 Task: Bold nursing cover letter yellow modern bold.
Action: Mouse moved to (573, 390)
Screenshot: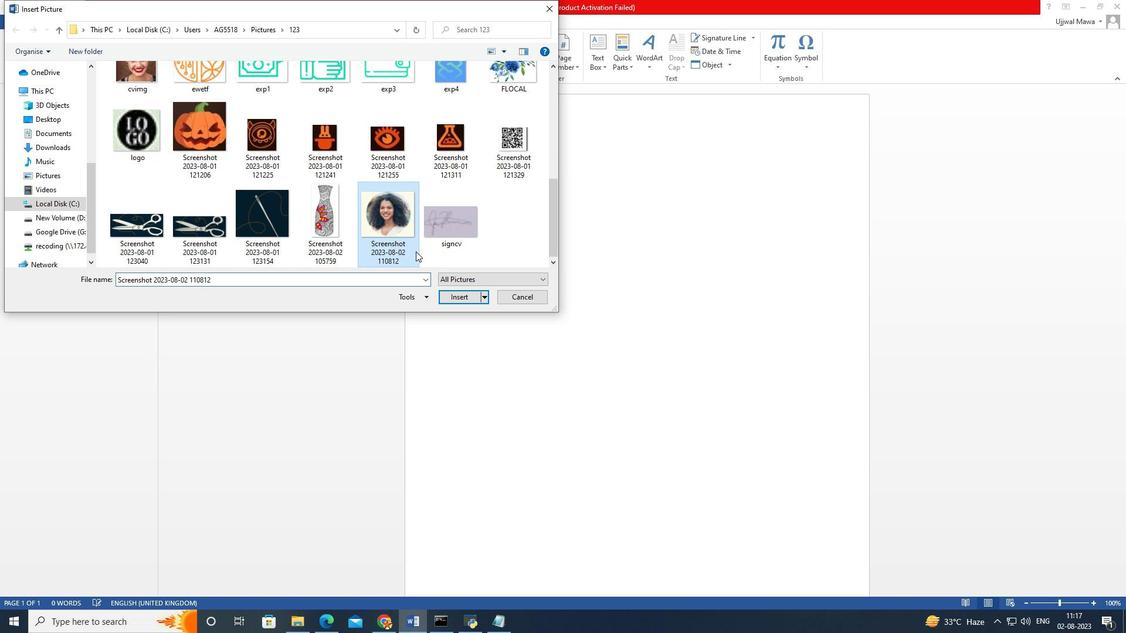 
Action: Mouse scrolled (573, 390) with delta (0, 0)
Screenshot: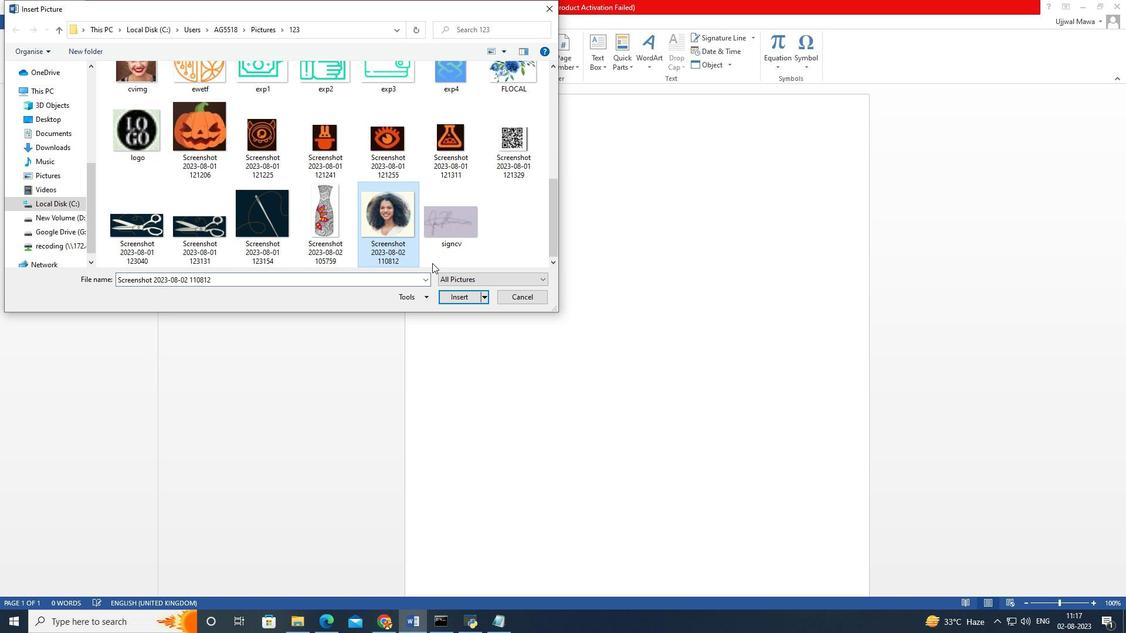 
Action: Mouse scrolled (573, 390) with delta (0, 0)
Screenshot: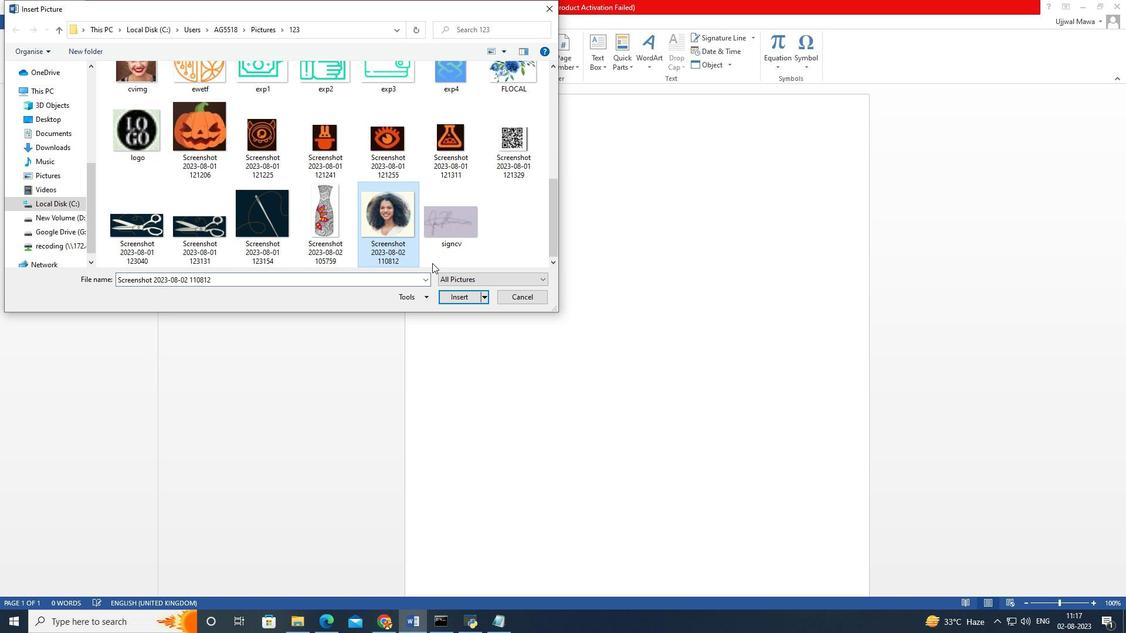 
Action: Mouse scrolled (573, 390) with delta (0, 0)
Screenshot: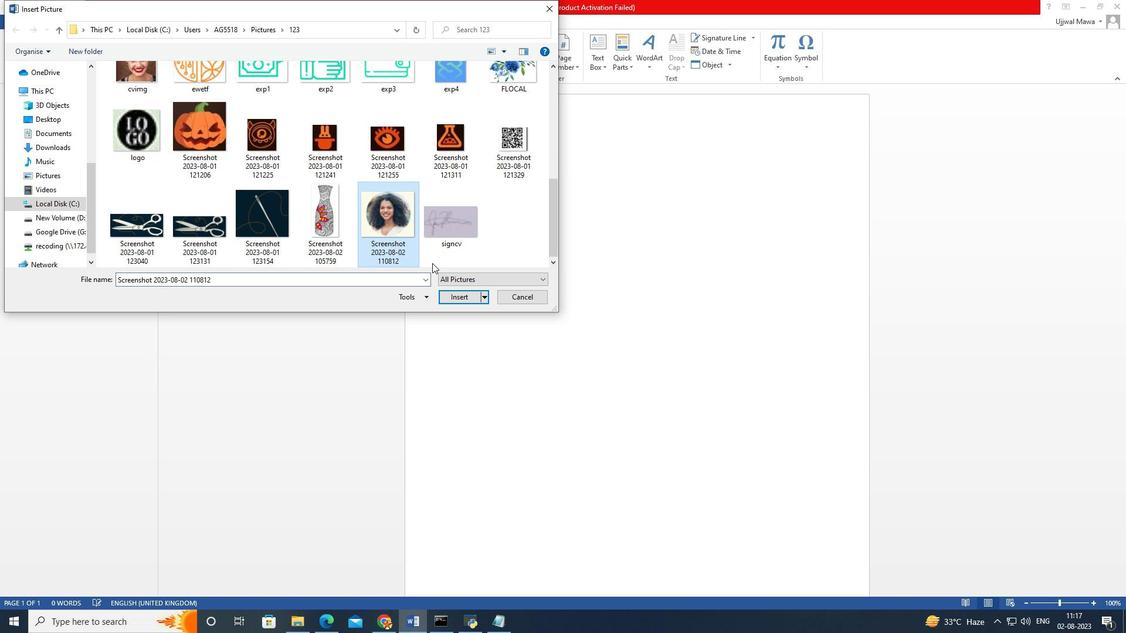 
Action: Mouse moved to (573, 390)
Screenshot: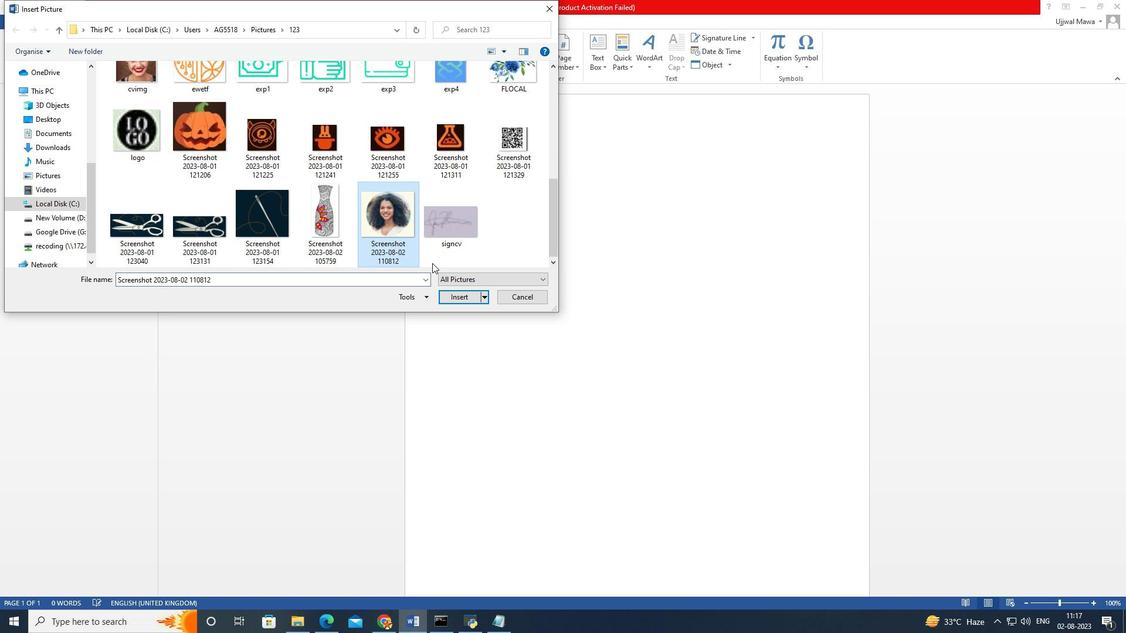 
Action: Mouse scrolled (573, 390) with delta (0, 0)
Screenshot: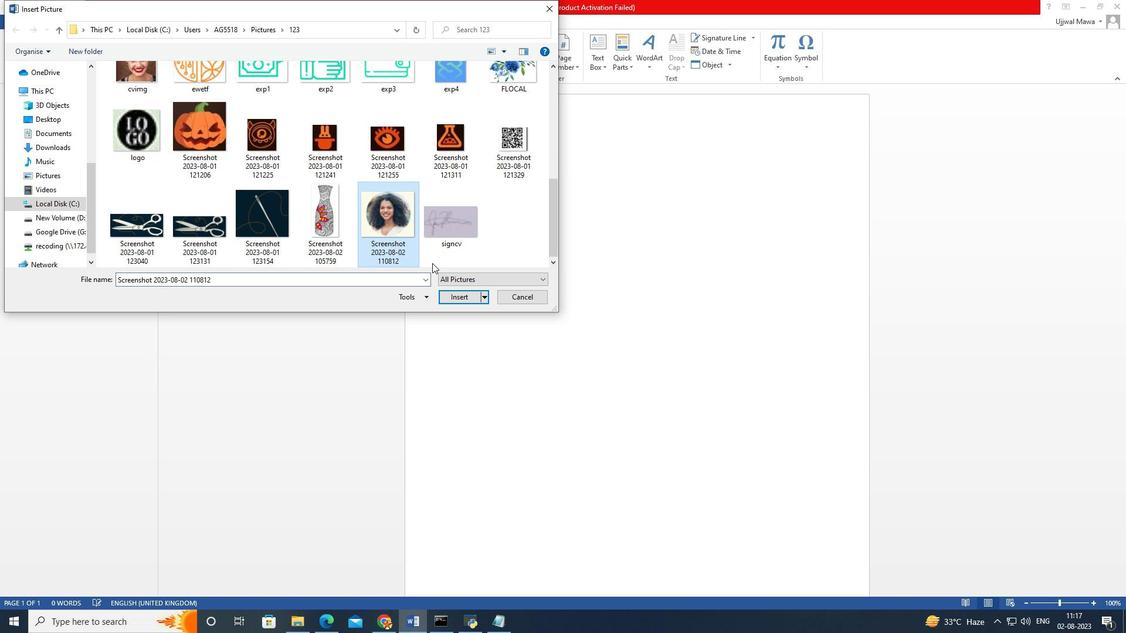 
Action: Mouse scrolled (573, 390) with delta (0, 0)
Screenshot: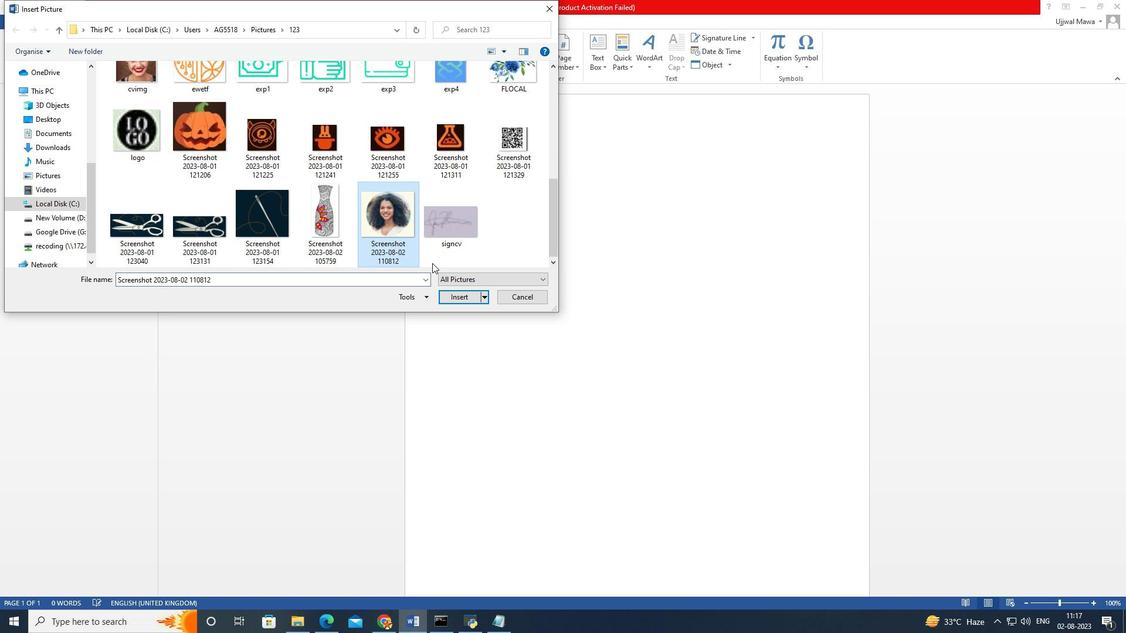 
Action: Mouse scrolled (573, 390) with delta (0, 0)
Screenshot: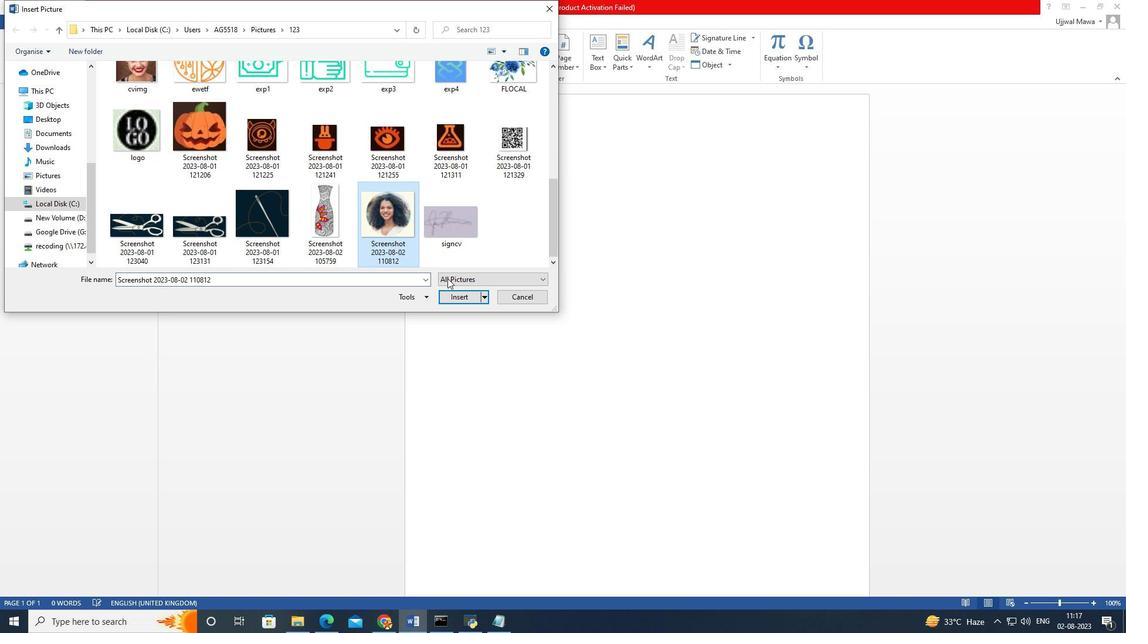 
Action: Mouse moved to (569, 393)
Screenshot: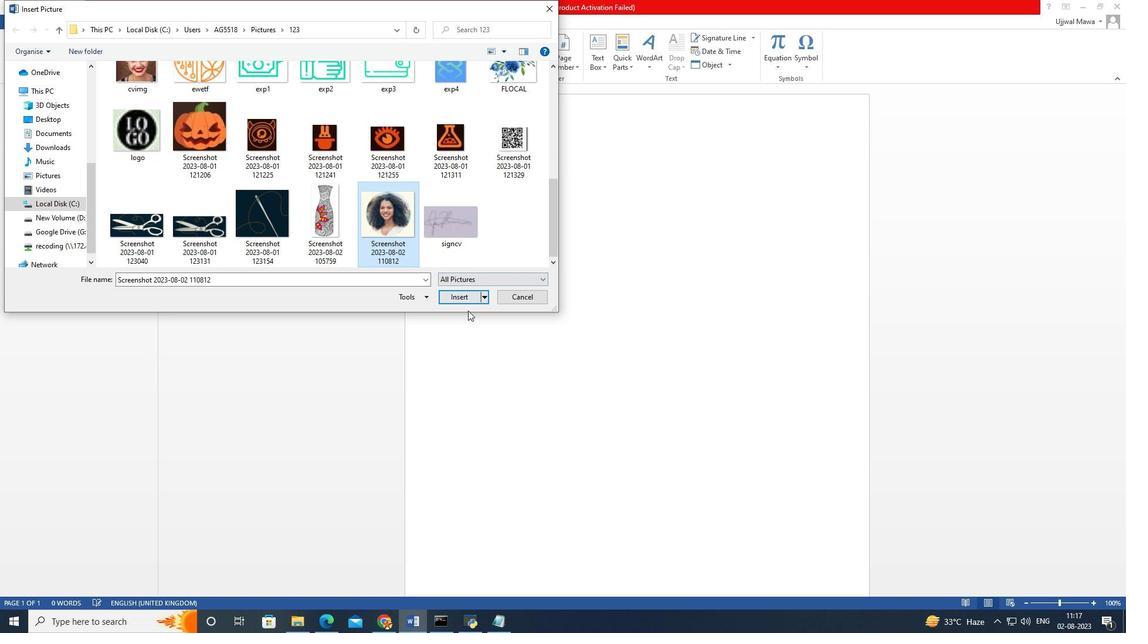 
Action: Mouse scrolled (569, 393) with delta (0, 0)
Screenshot: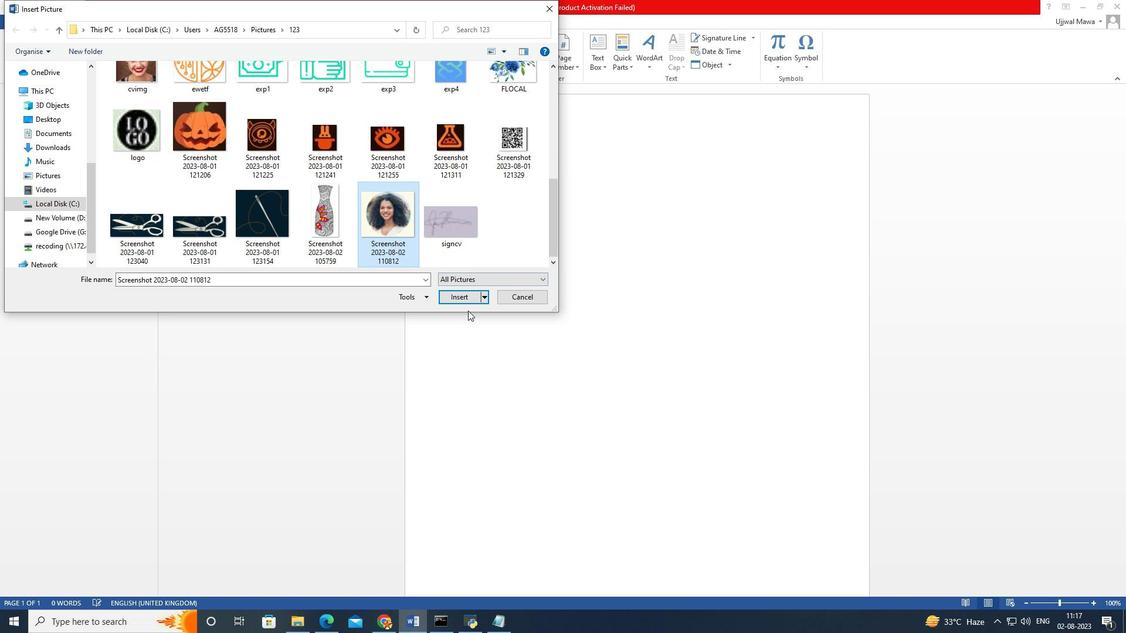 
Action: Mouse moved to (569, 393)
Screenshot: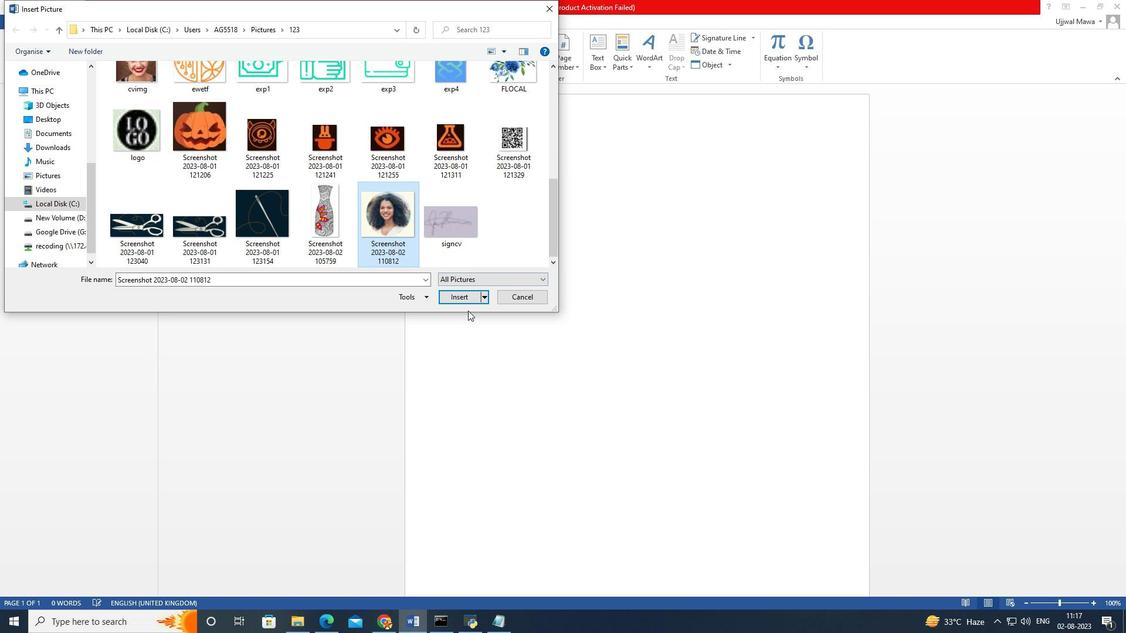 
Action: Mouse scrolled (569, 393) with delta (0, 0)
Screenshot: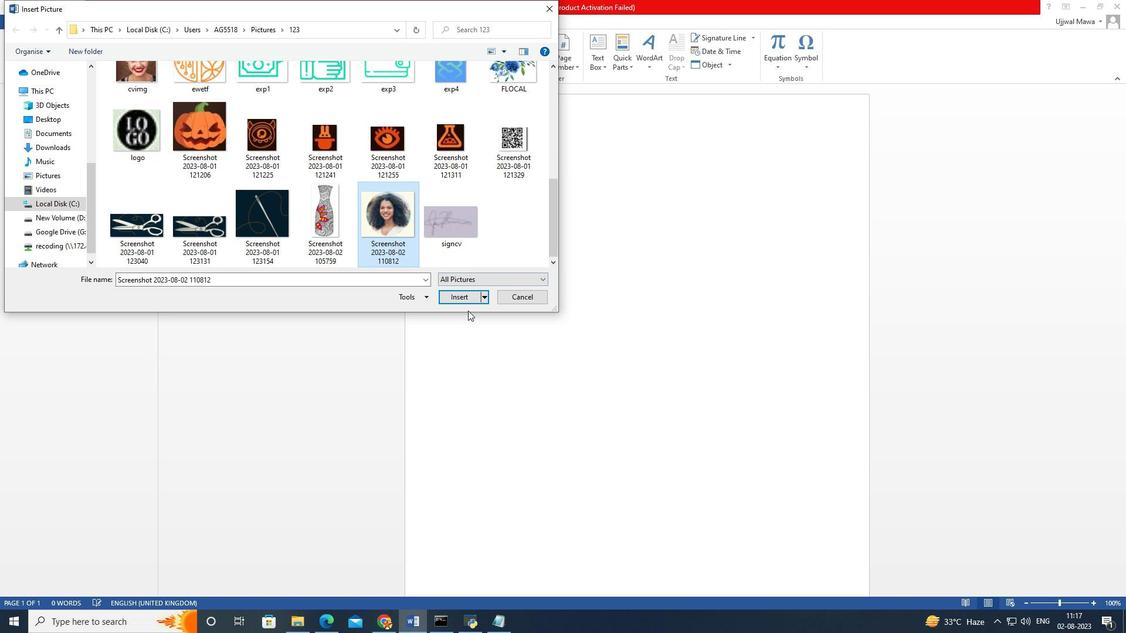 
Action: Mouse moved to (566, 390)
Screenshot: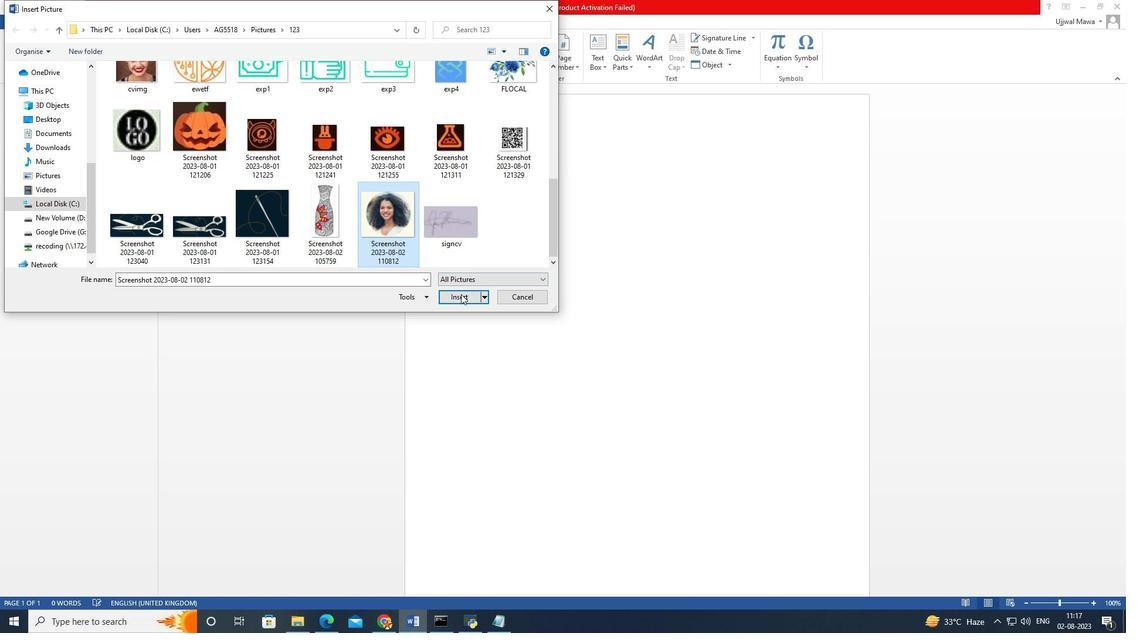 
Action: Mouse scrolled (566, 390) with delta (0, 0)
Screenshot: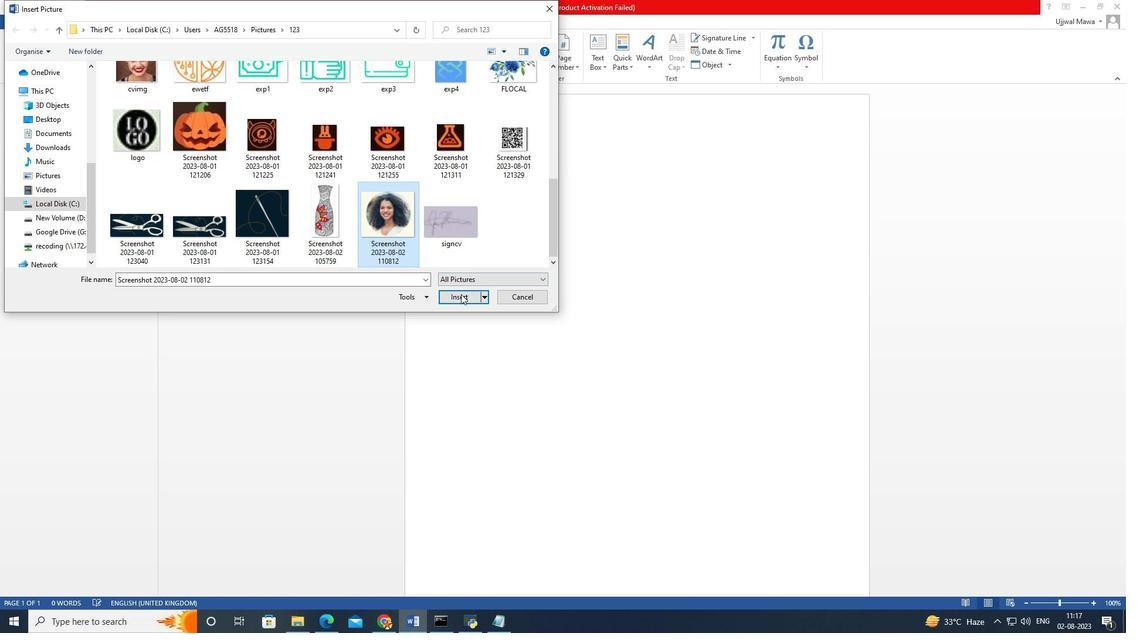 
Action: Mouse moved to (563, 389)
Screenshot: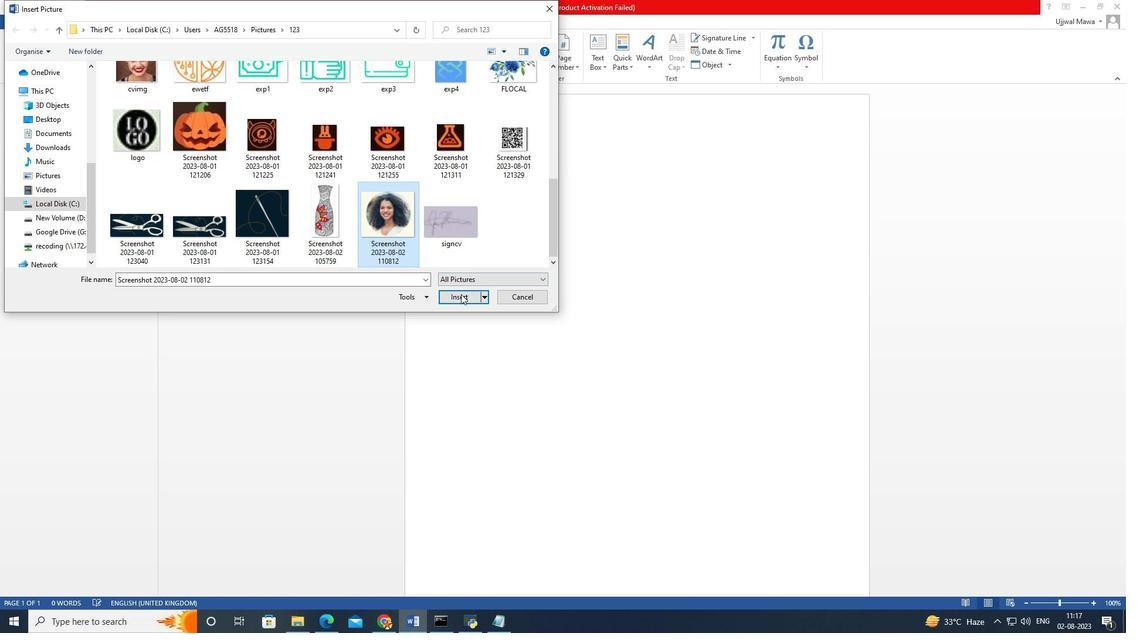 
Action: Mouse scrolled (563, 389) with delta (0, 0)
Screenshot: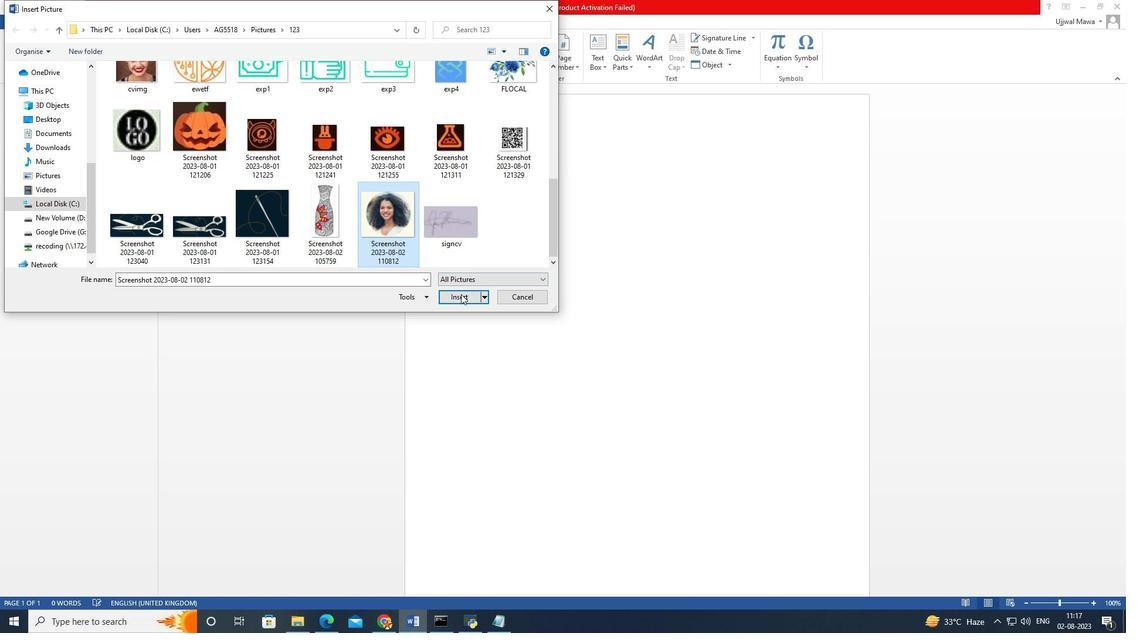 
Action: Mouse moved to (489, 321)
Screenshot: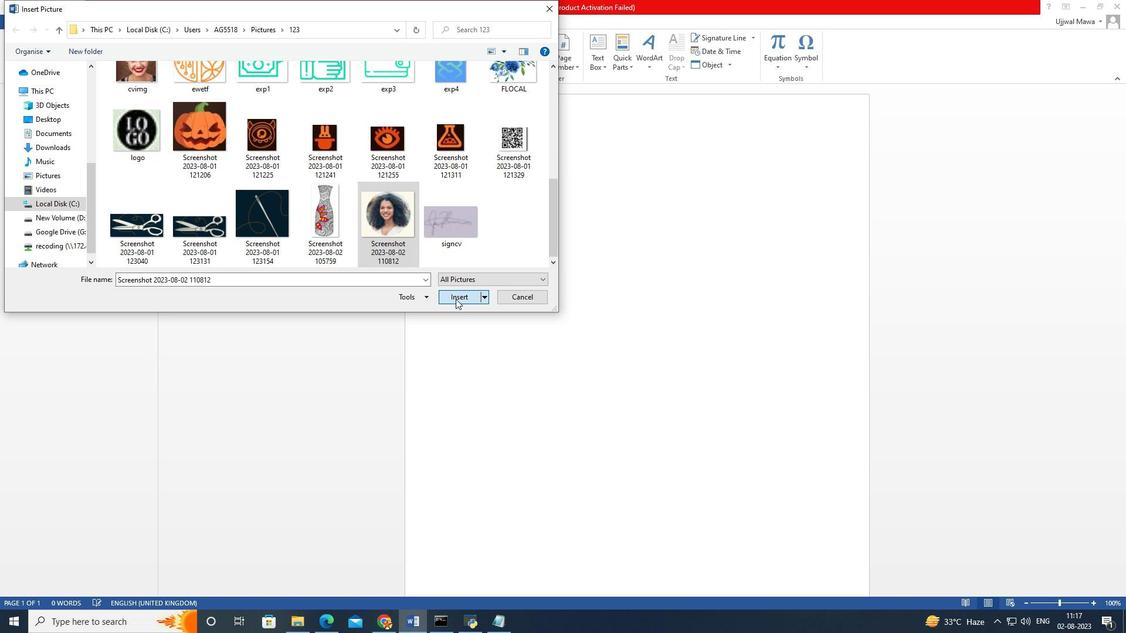 
Action: Mouse pressed left at (489, 321)
Screenshot: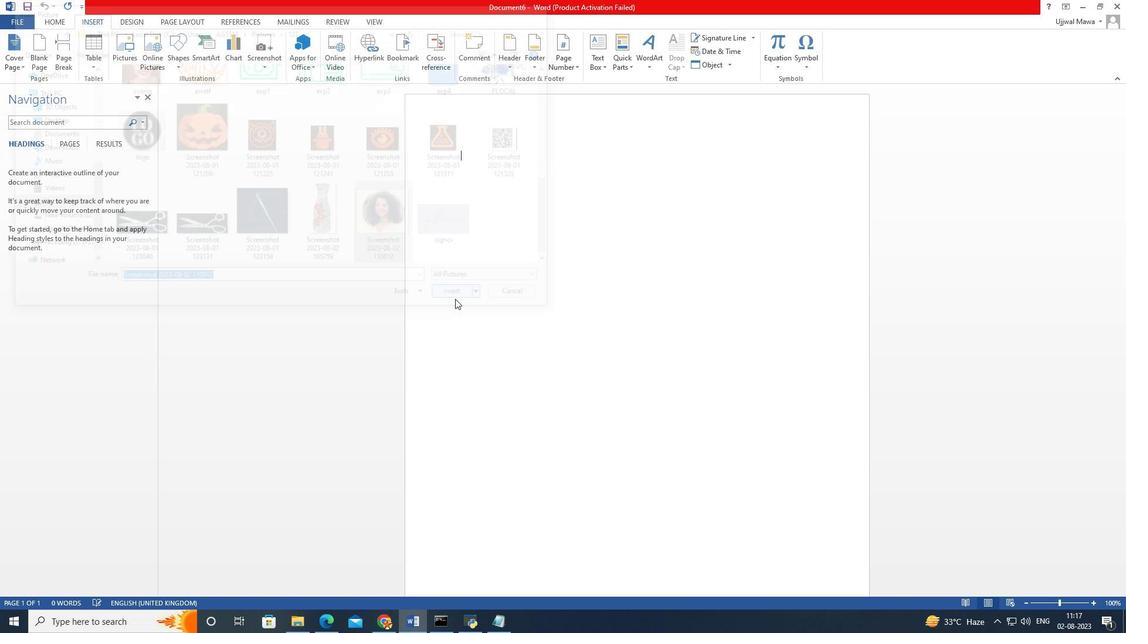 
Action: Mouse moved to (460, 280)
Screenshot: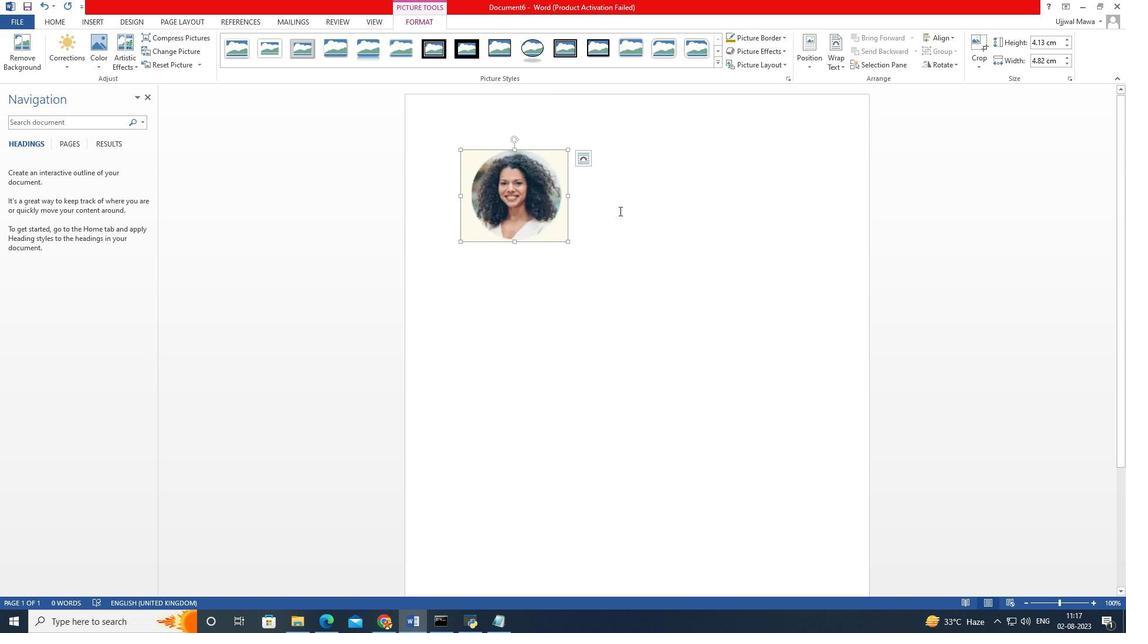 
Action: Mouse pressed left at (460, 280)
Screenshot: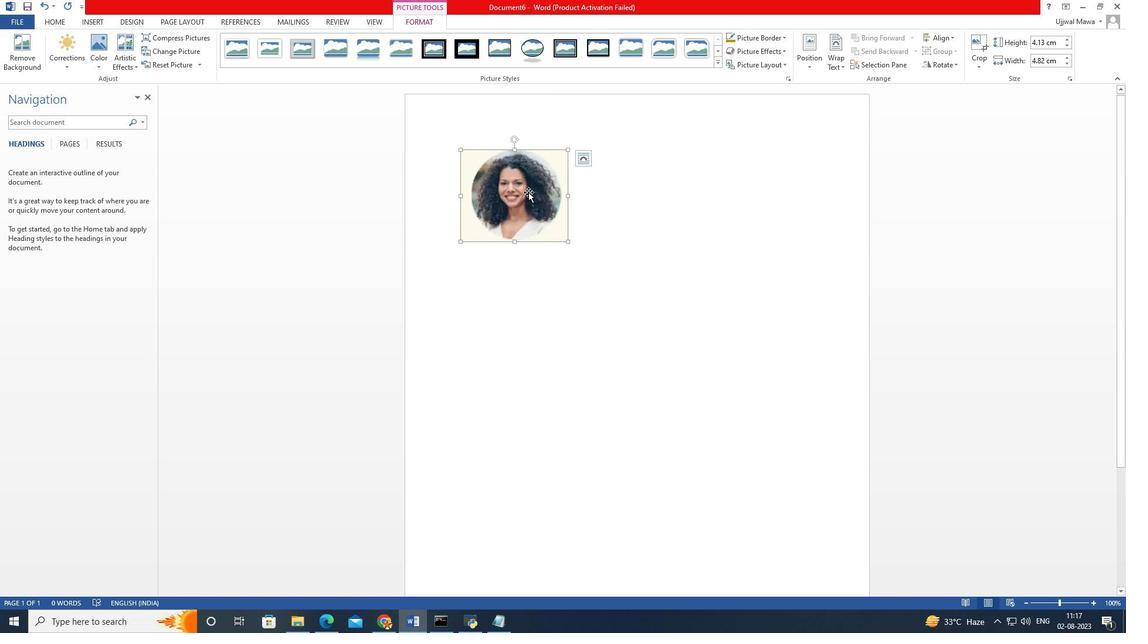 
Action: Mouse moved to (447, 332)
Screenshot: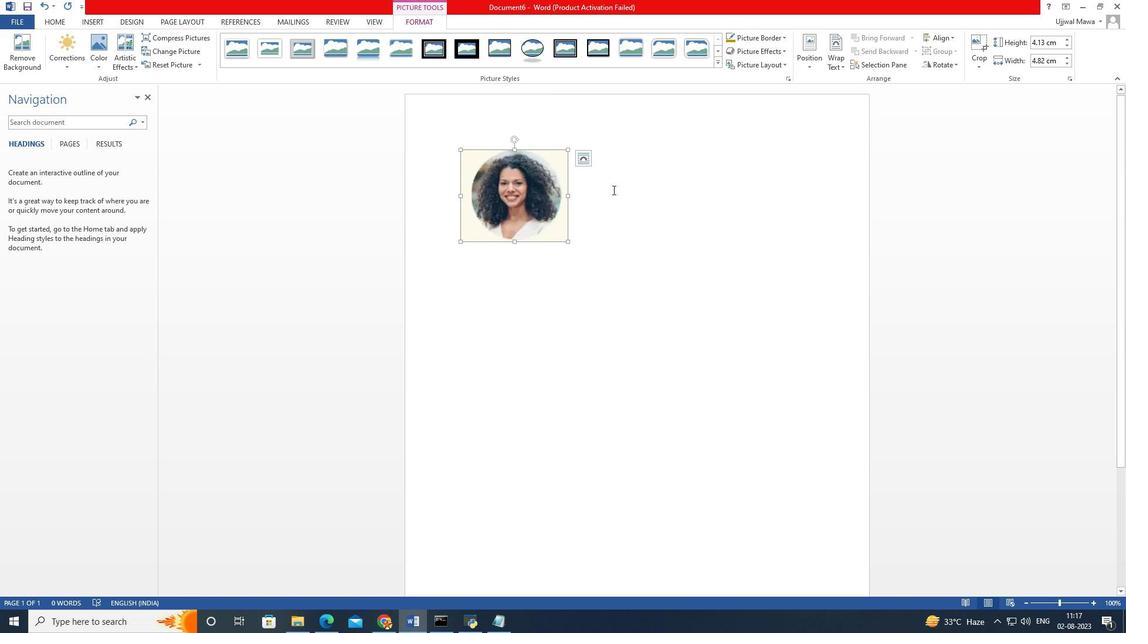 
Action: Mouse pressed left at (447, 332)
Screenshot: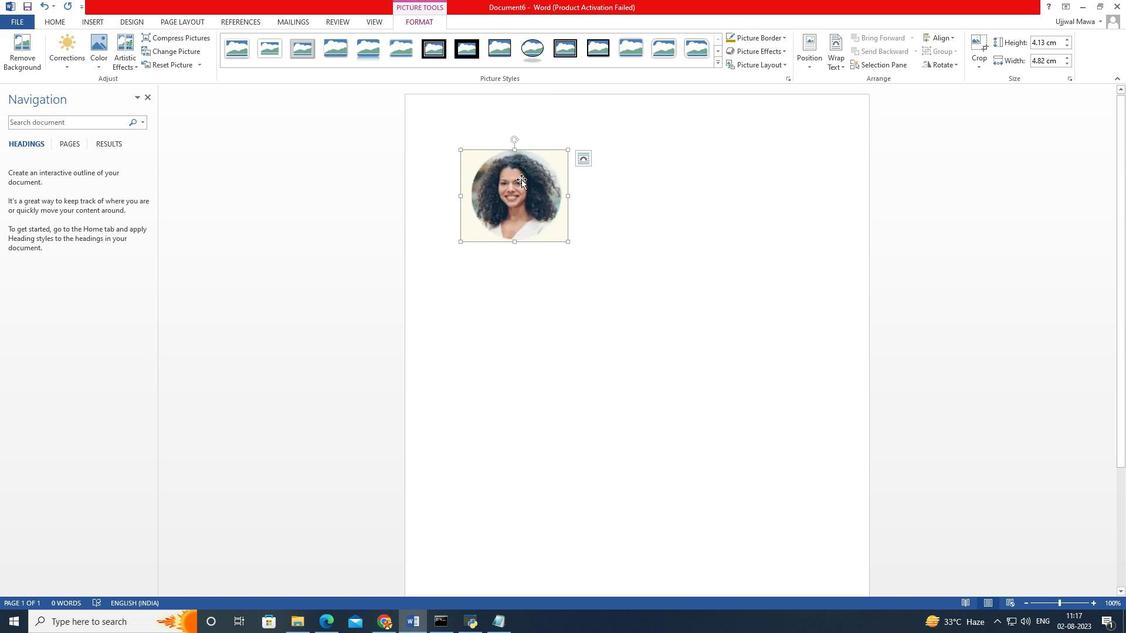 
Action: Mouse moved to (432, 339)
Screenshot: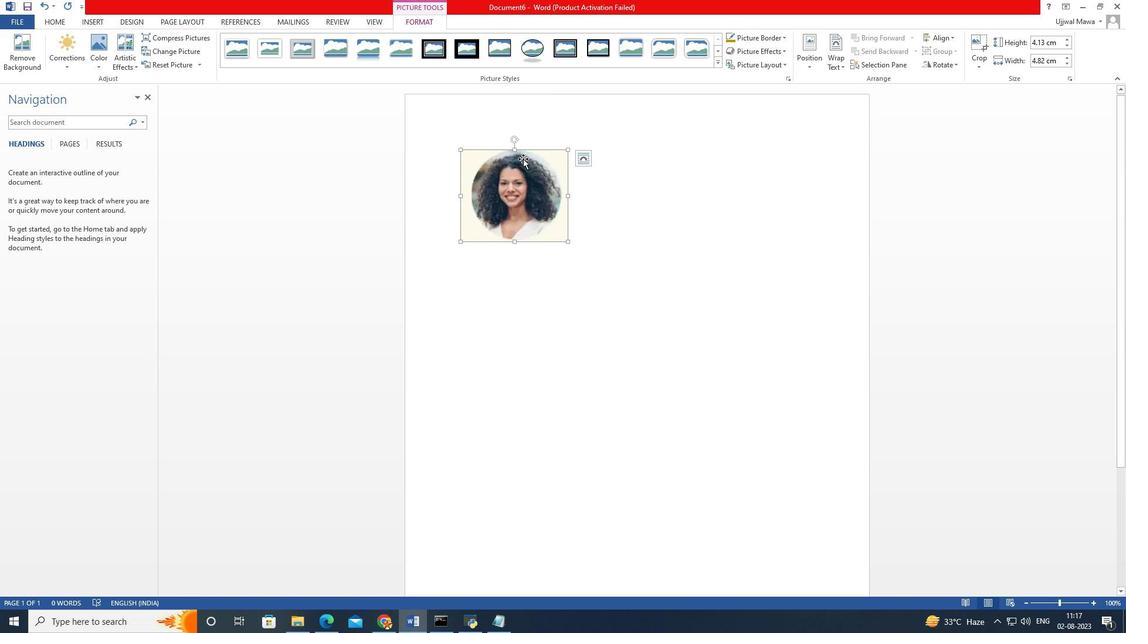 
Action: Mouse pressed left at (432, 339)
Screenshot: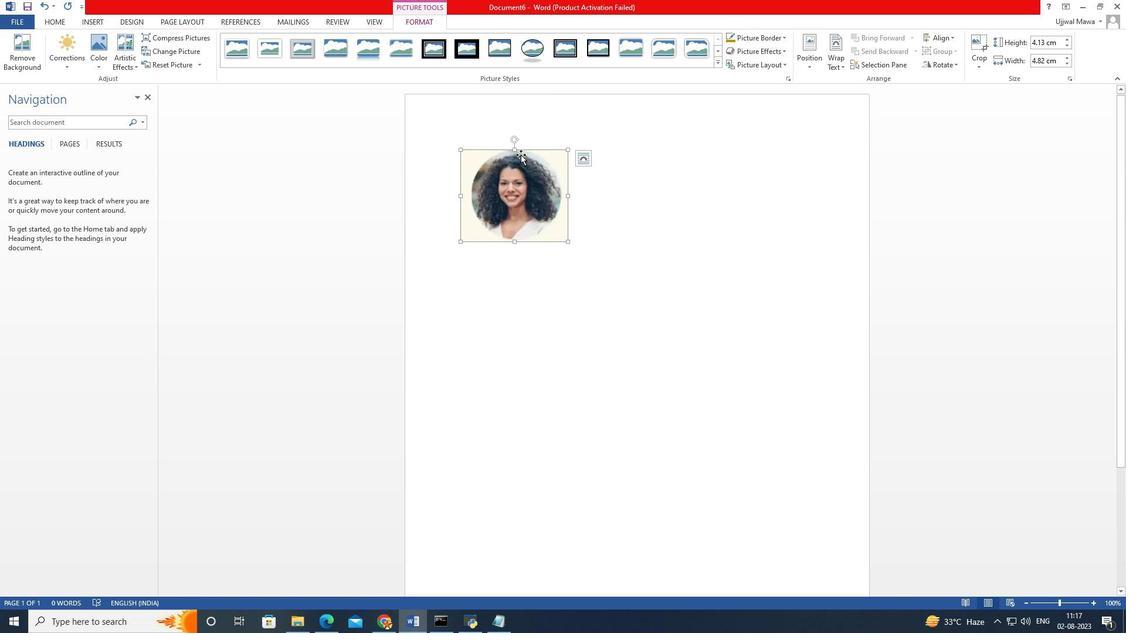 
Action: Mouse moved to (435, 346)
Screenshot: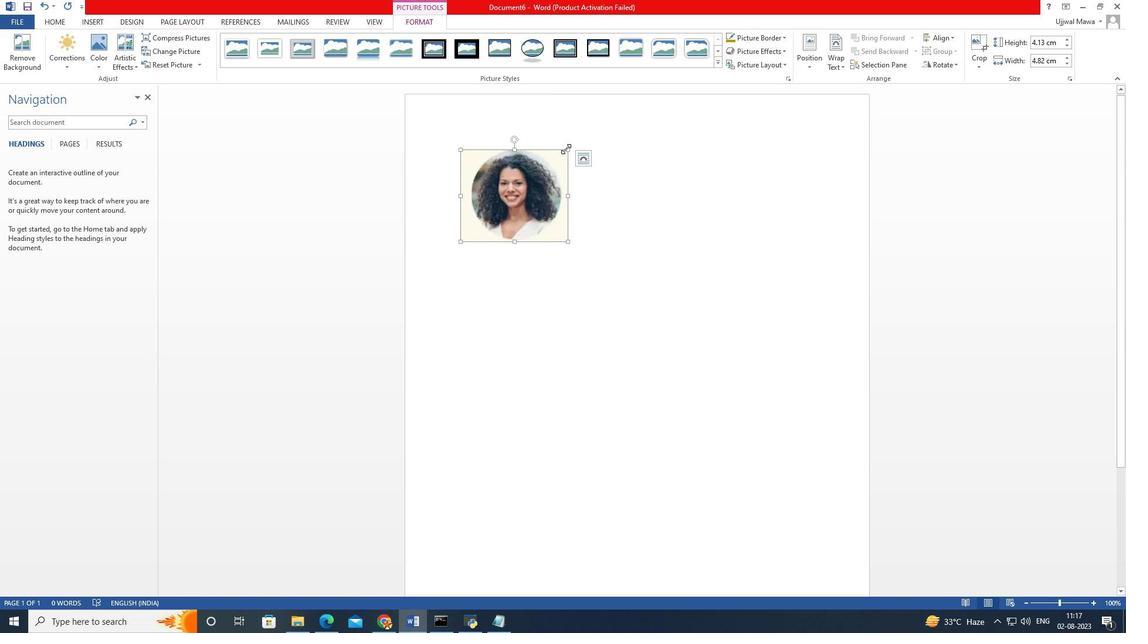 
Action: Mouse pressed left at (435, 346)
Screenshot: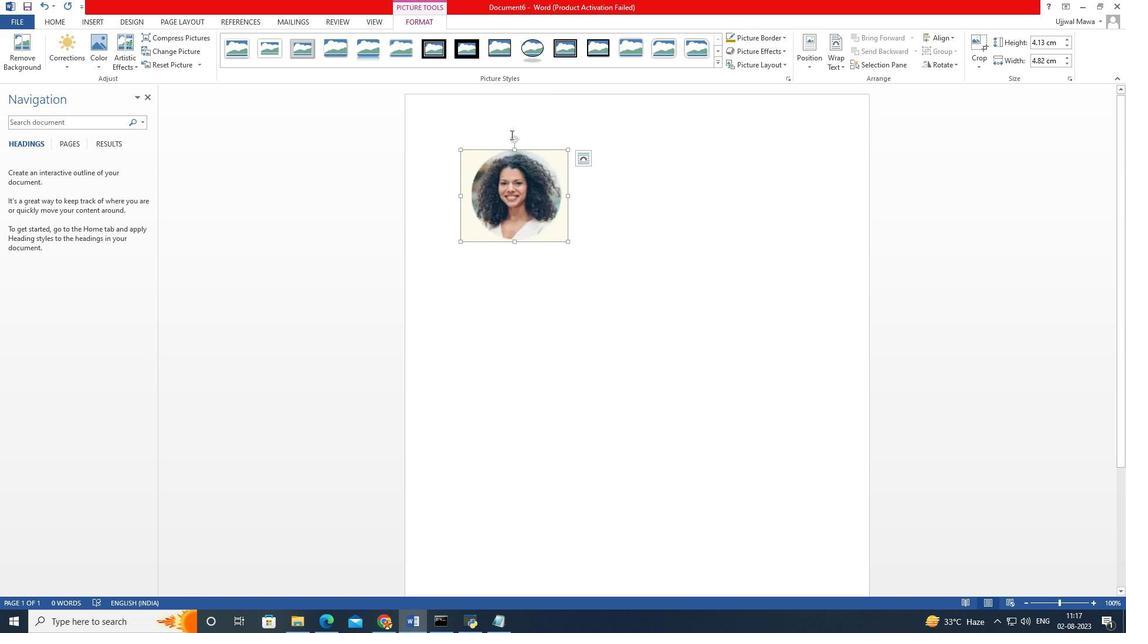 
Action: Mouse moved to (436, 362)
Screenshot: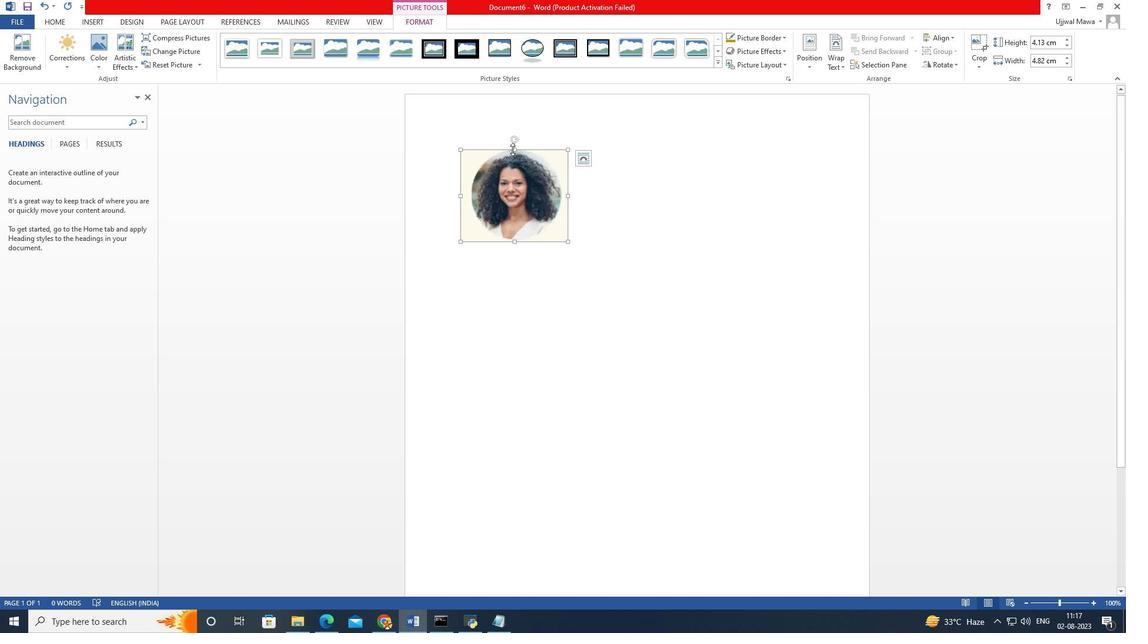 
Action: Mouse pressed left at (436, 362)
Screenshot: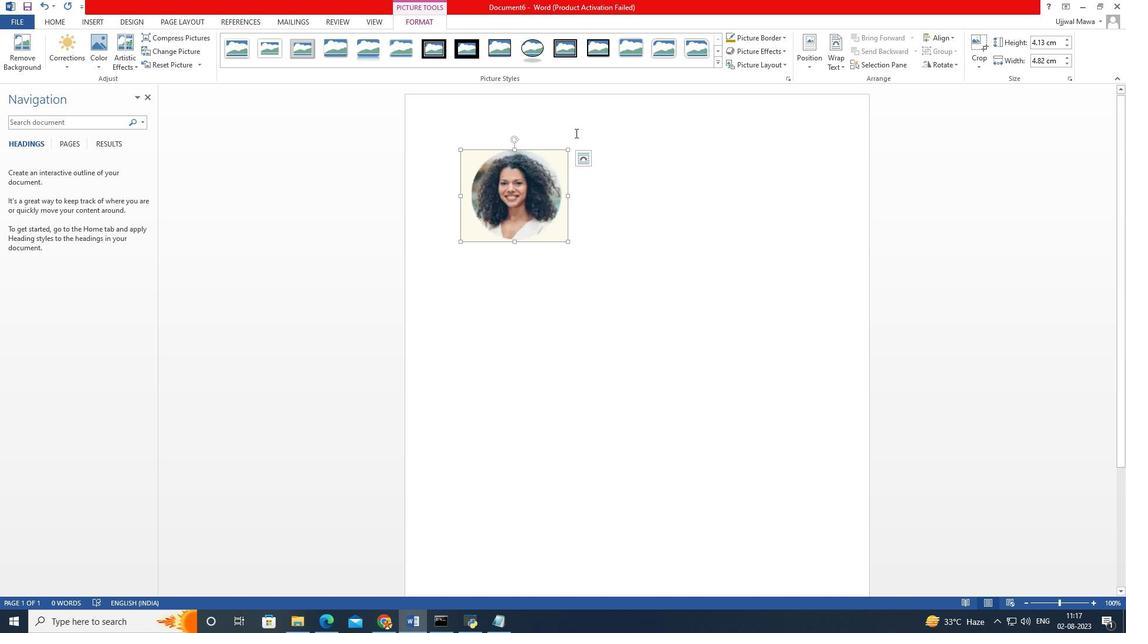 
Action: Mouse moved to (440, 362)
Screenshot: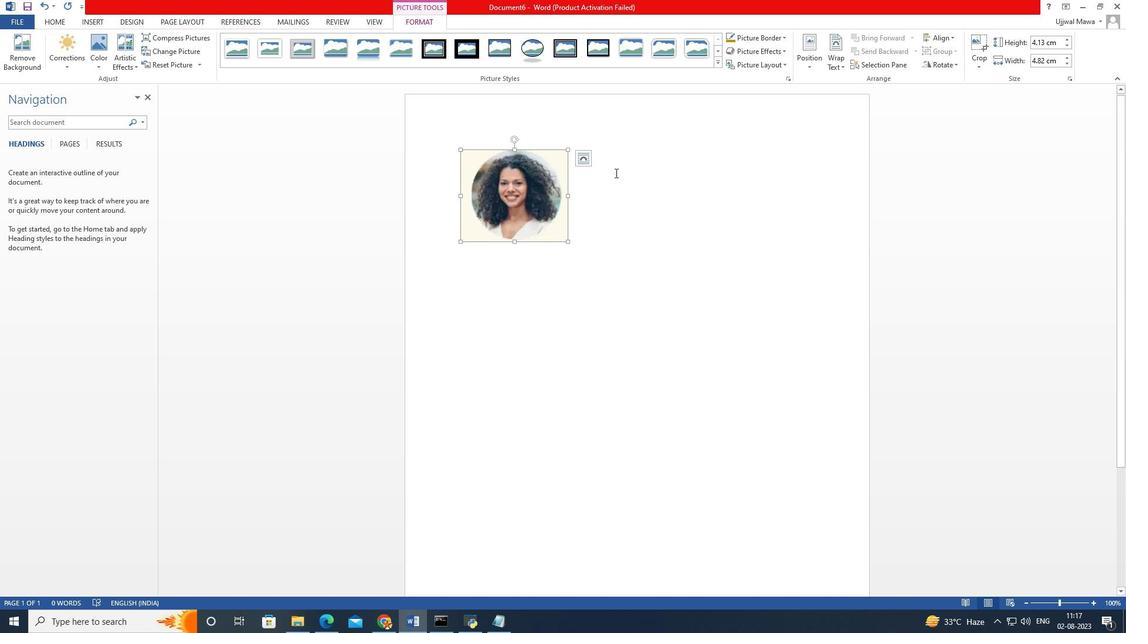 
Action: Mouse pressed left at (440, 362)
Screenshot: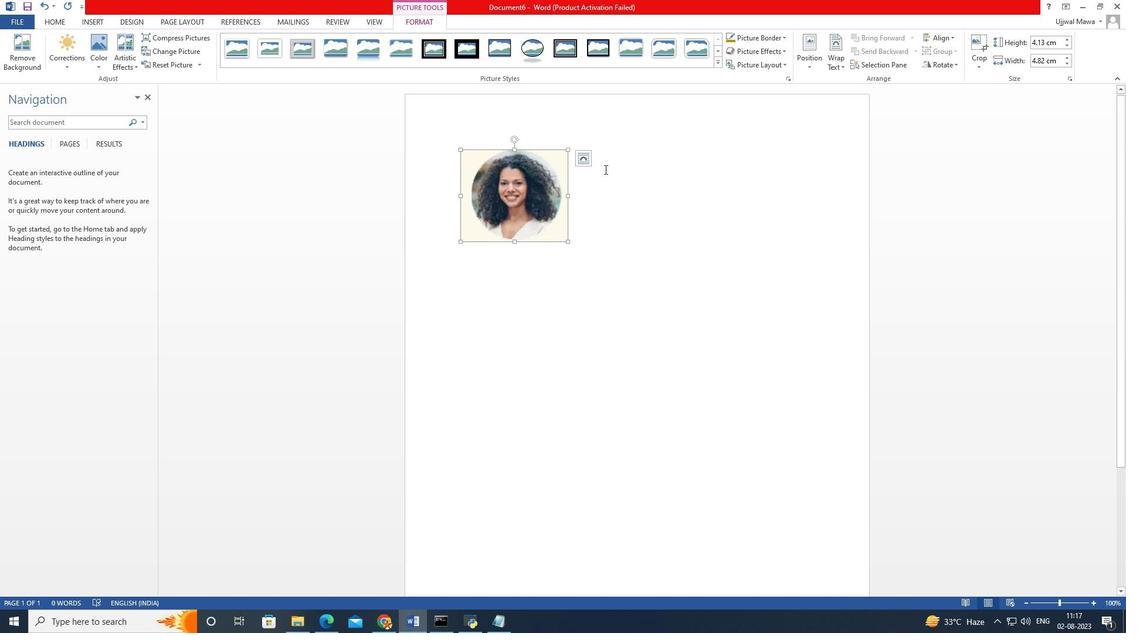 
Action: Mouse moved to (414, 371)
Screenshot: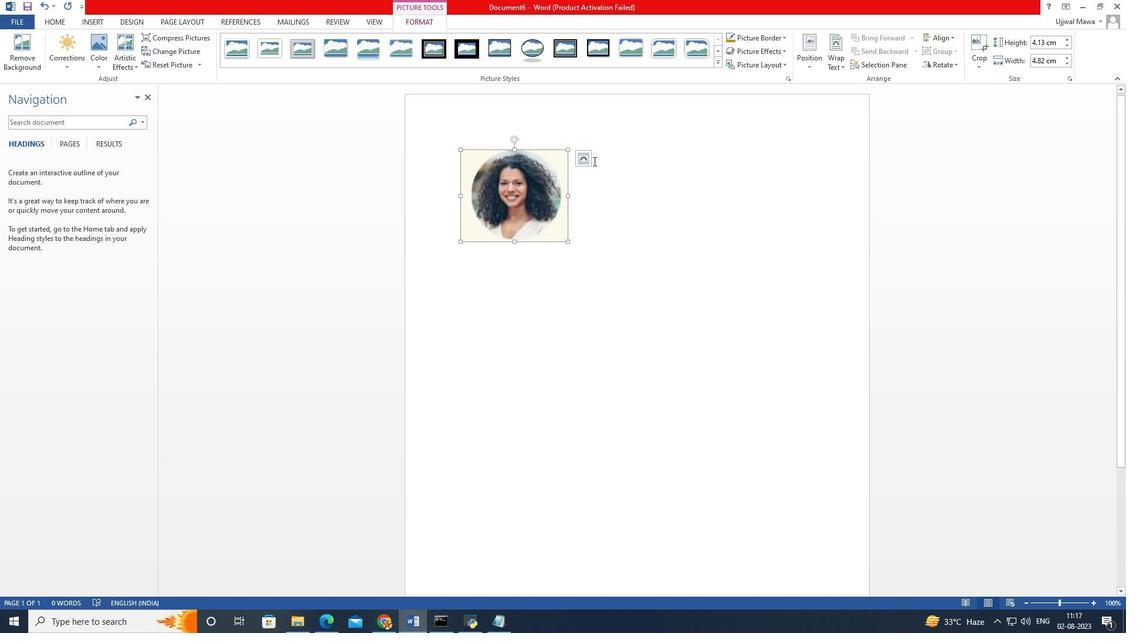 
Action: Mouse pressed left at (414, 371)
Screenshot: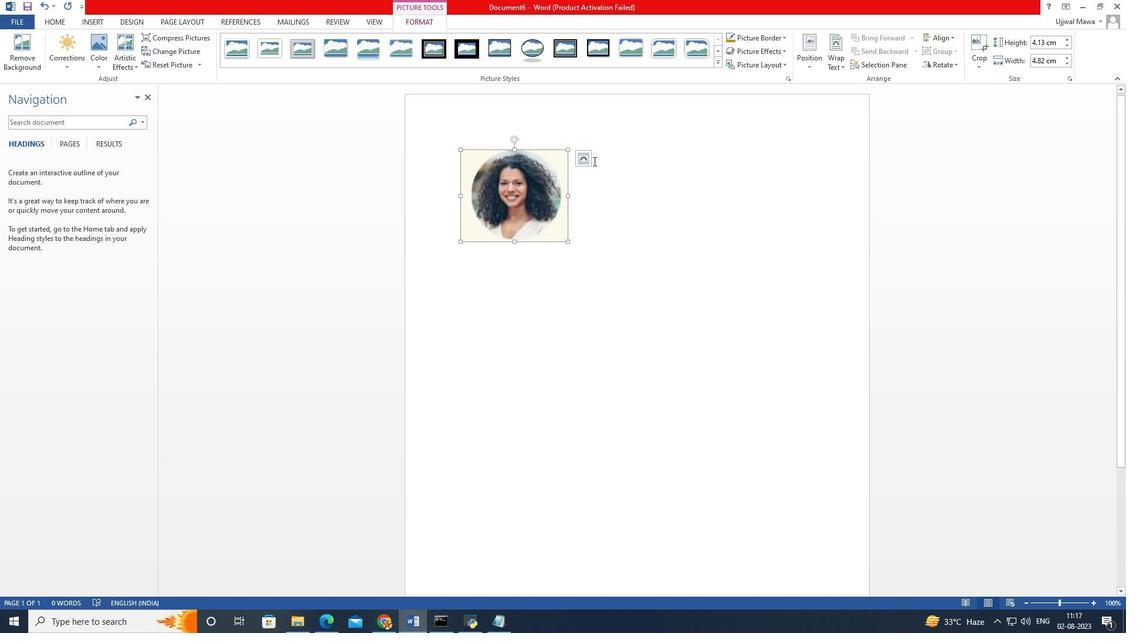 
Action: Mouse moved to (436, 351)
Screenshot: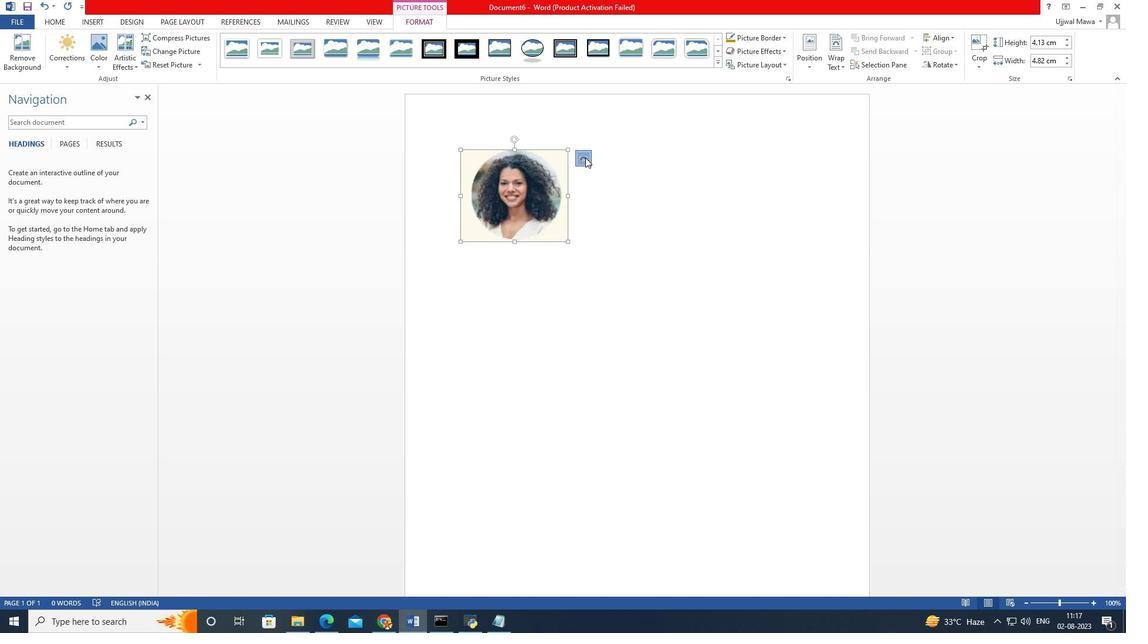 
Action: Mouse pressed left at (436, 351)
Screenshot: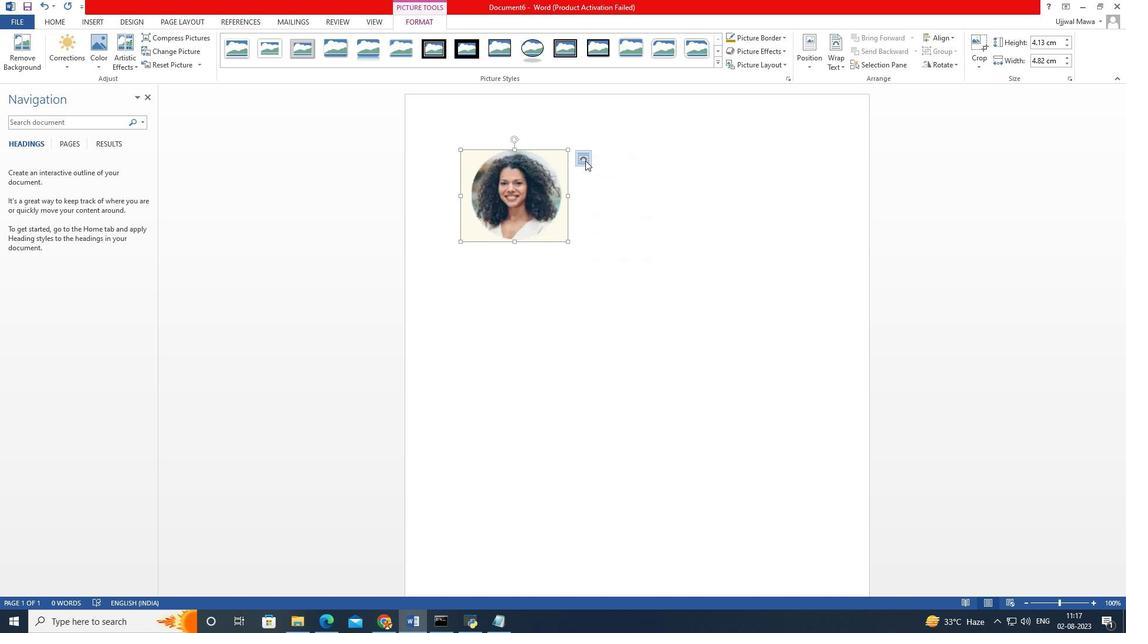 
Action: Mouse moved to (410, 357)
Screenshot: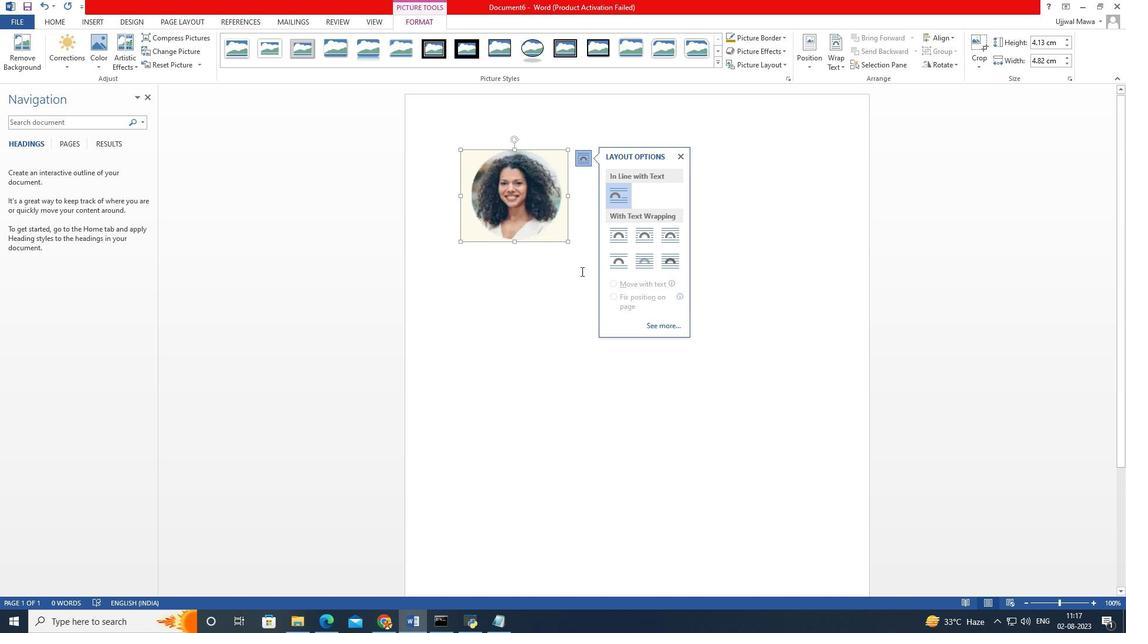 
Action: Mouse pressed left at (410, 357)
Screenshot: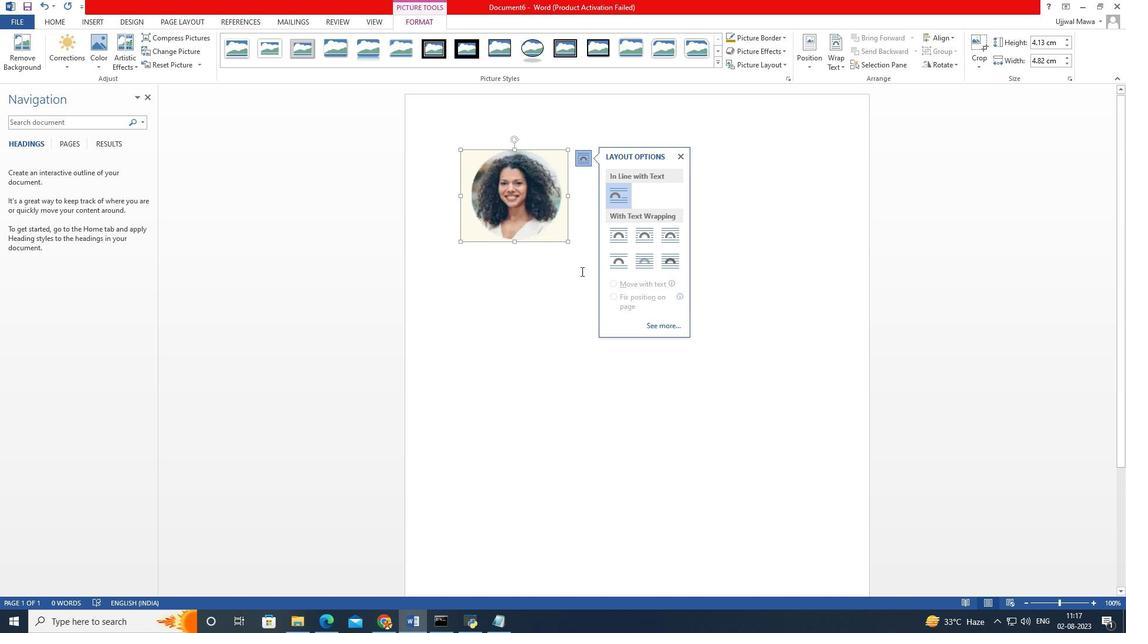 
Action: Mouse moved to (400, 313)
Screenshot: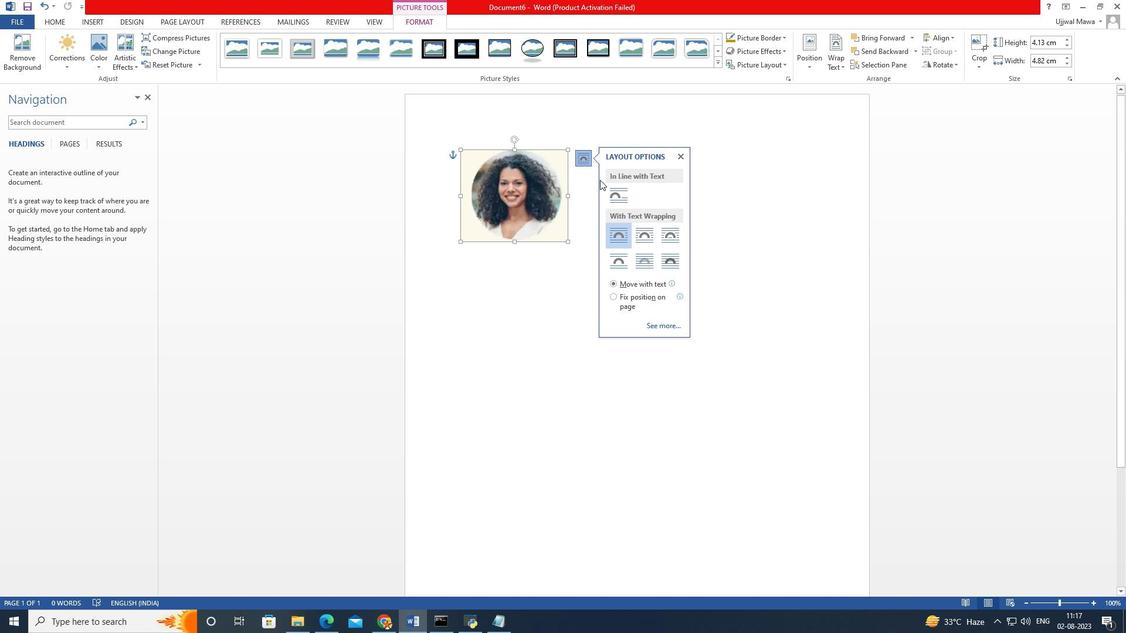 
Action: Mouse pressed left at (400, 313)
Screenshot: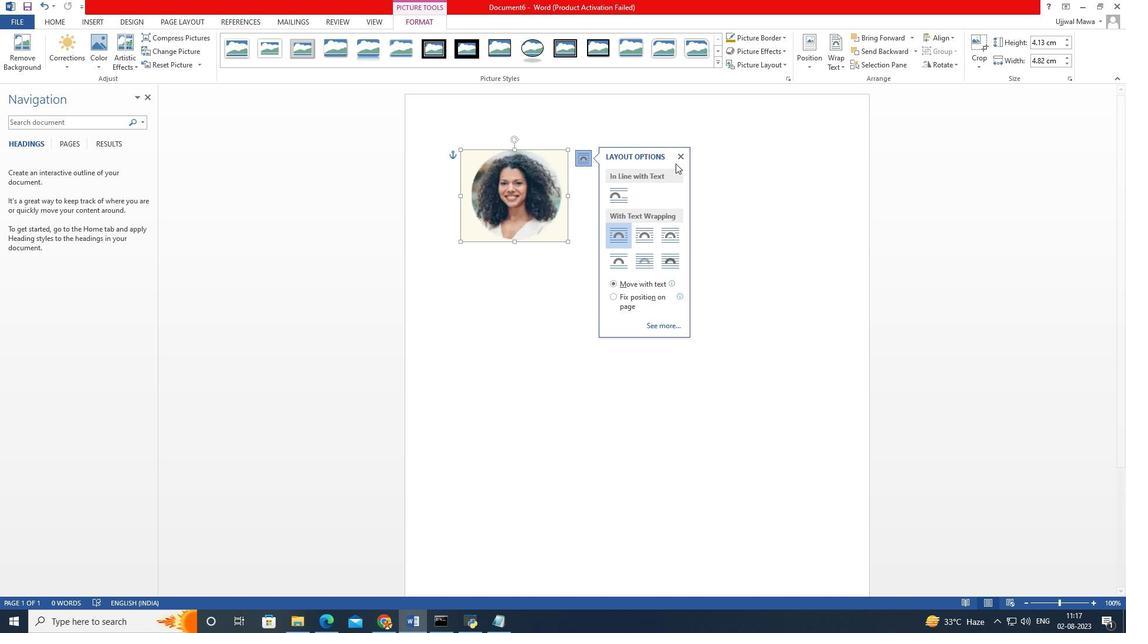 
Action: Mouse moved to (435, 340)
Screenshot: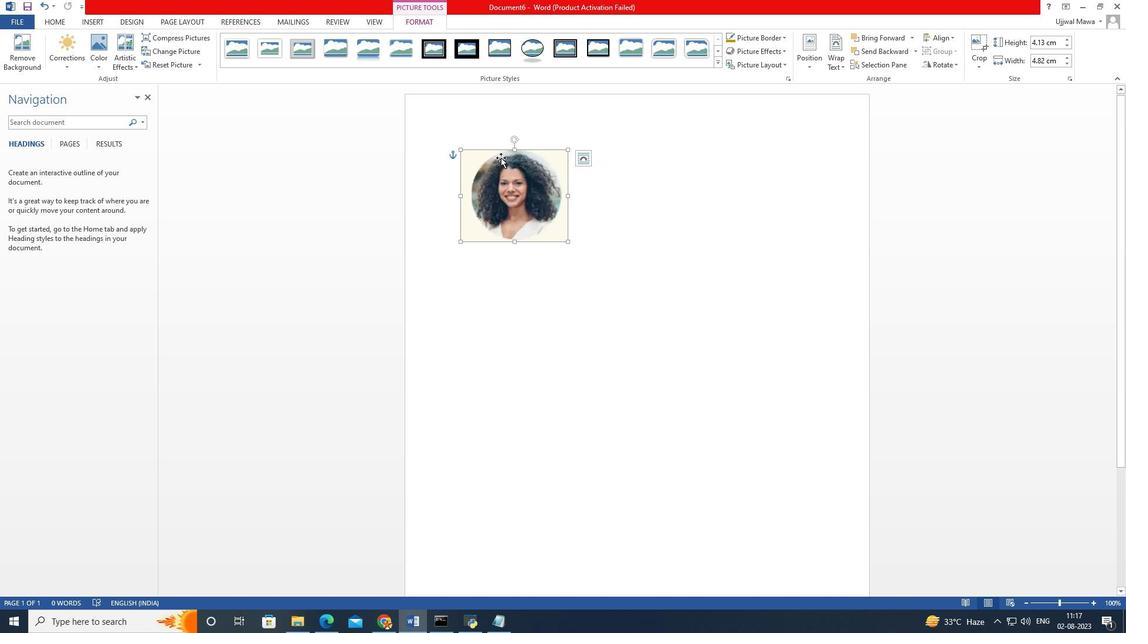 
Action: Mouse pressed left at (435, 340)
Screenshot: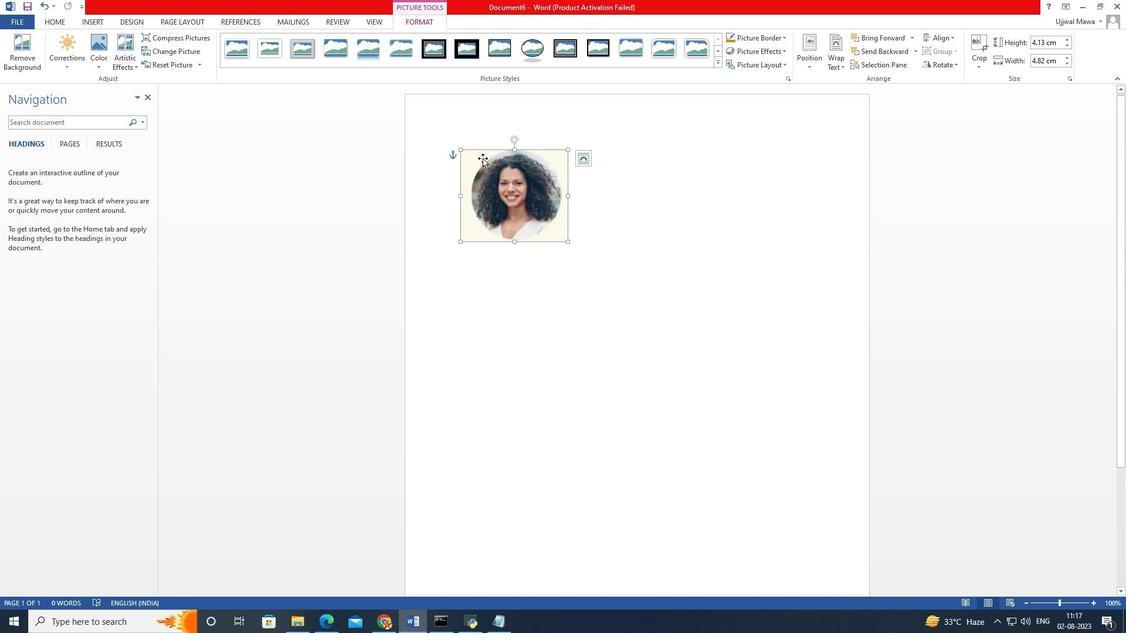 
Action: Mouse moved to (373, 356)
Screenshot: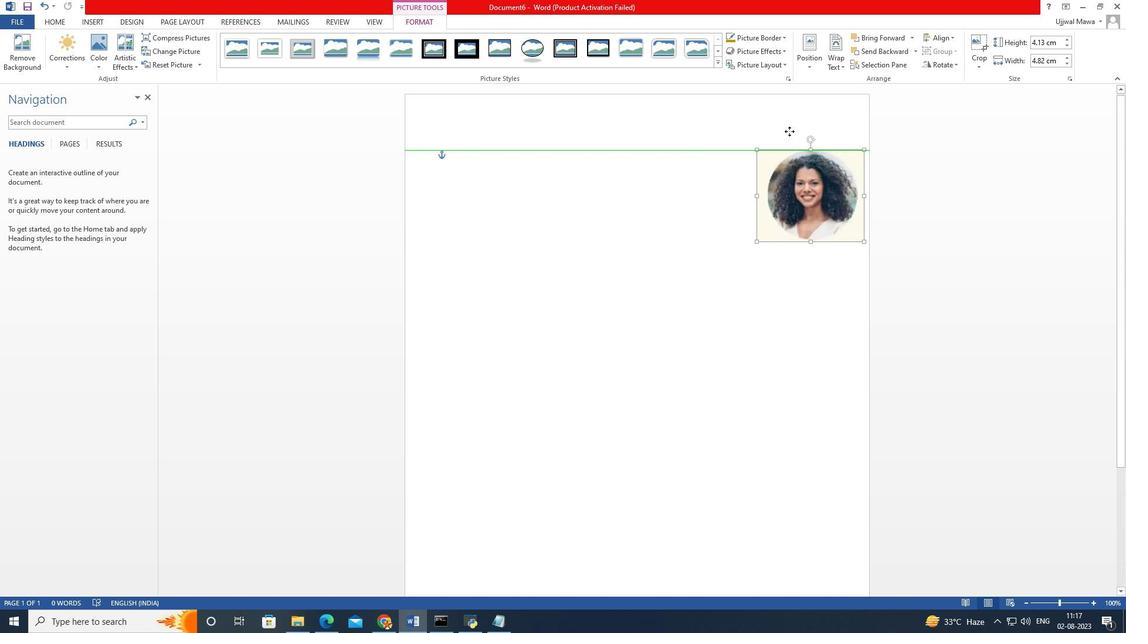 
Action: Mouse pressed left at (373, 356)
Screenshot: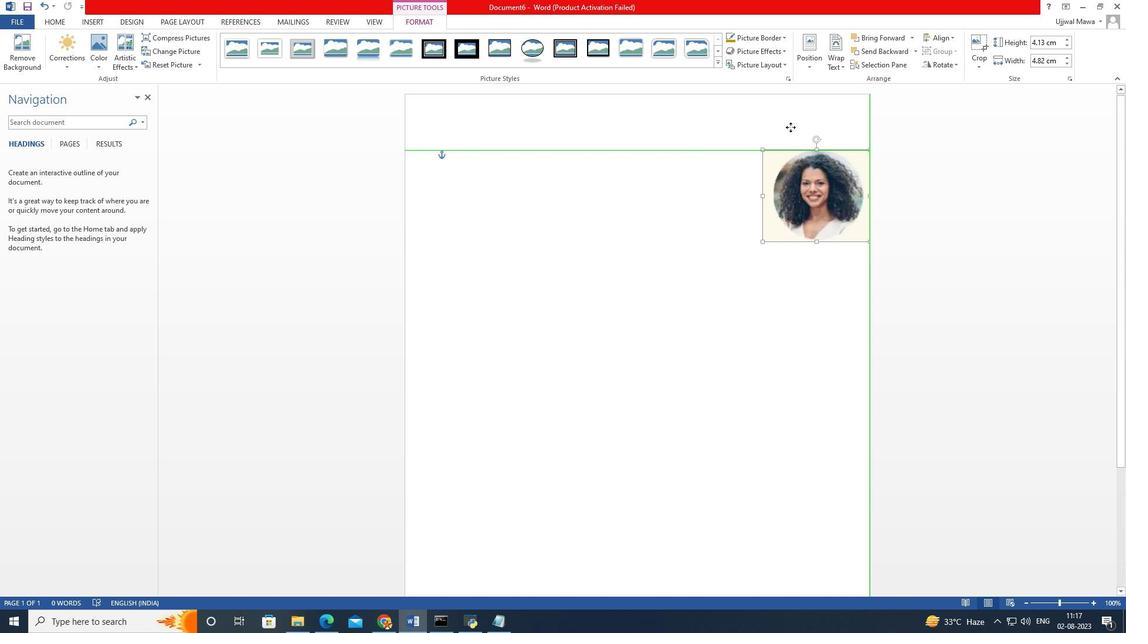 
Action: Mouse moved to (450, 357)
Screenshot: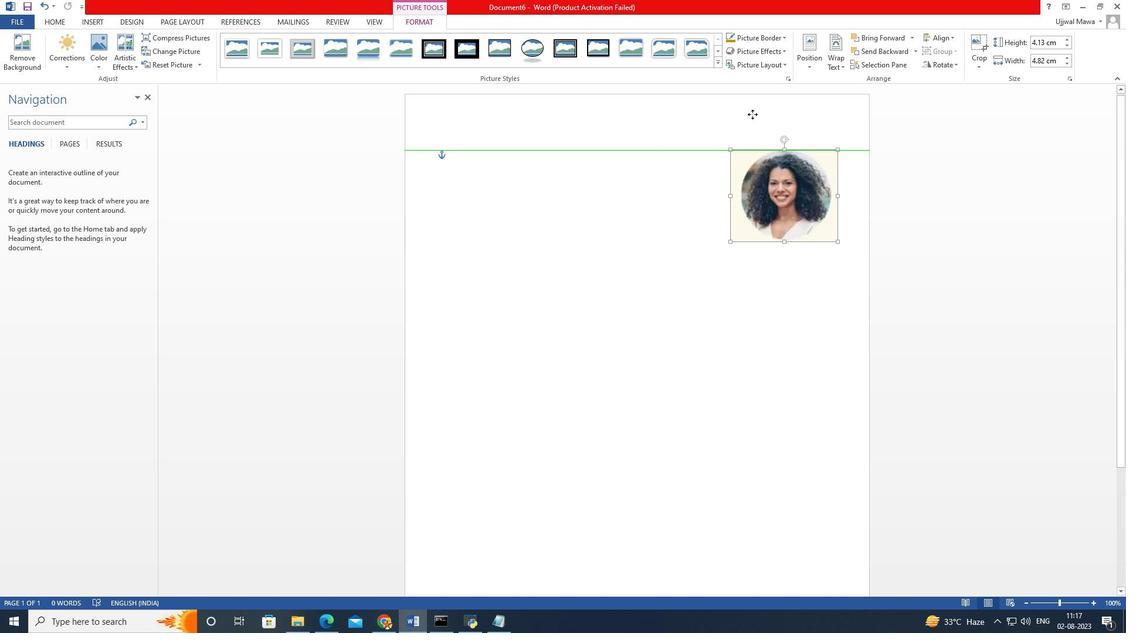 
Action: Mouse pressed left at (450, 357)
Screenshot: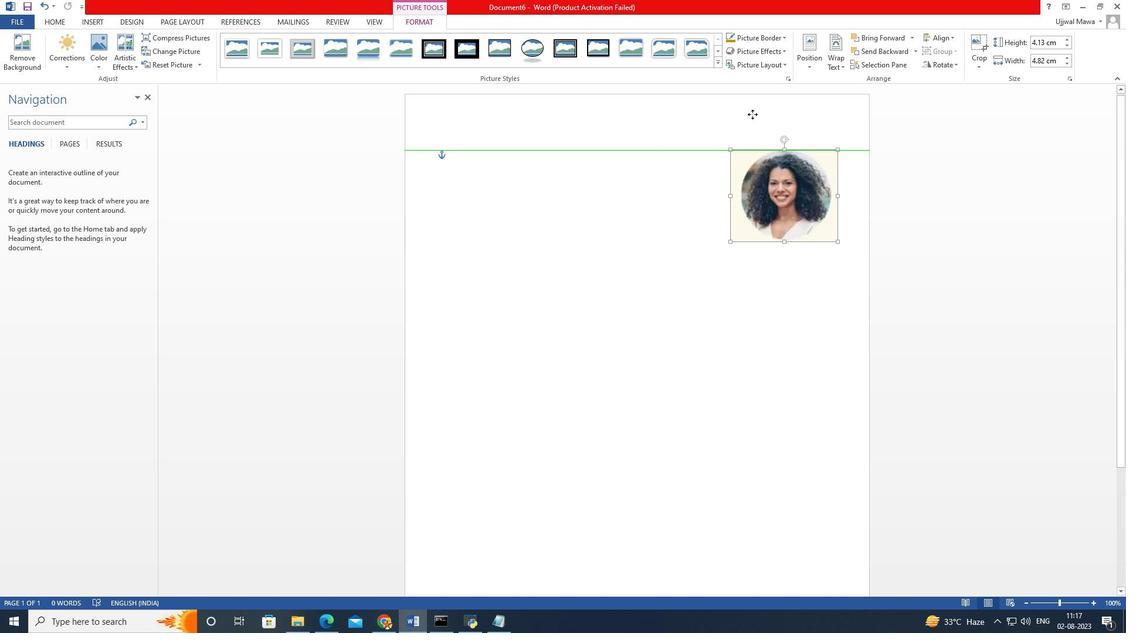 
Action: Mouse moved to (393, 318)
Screenshot: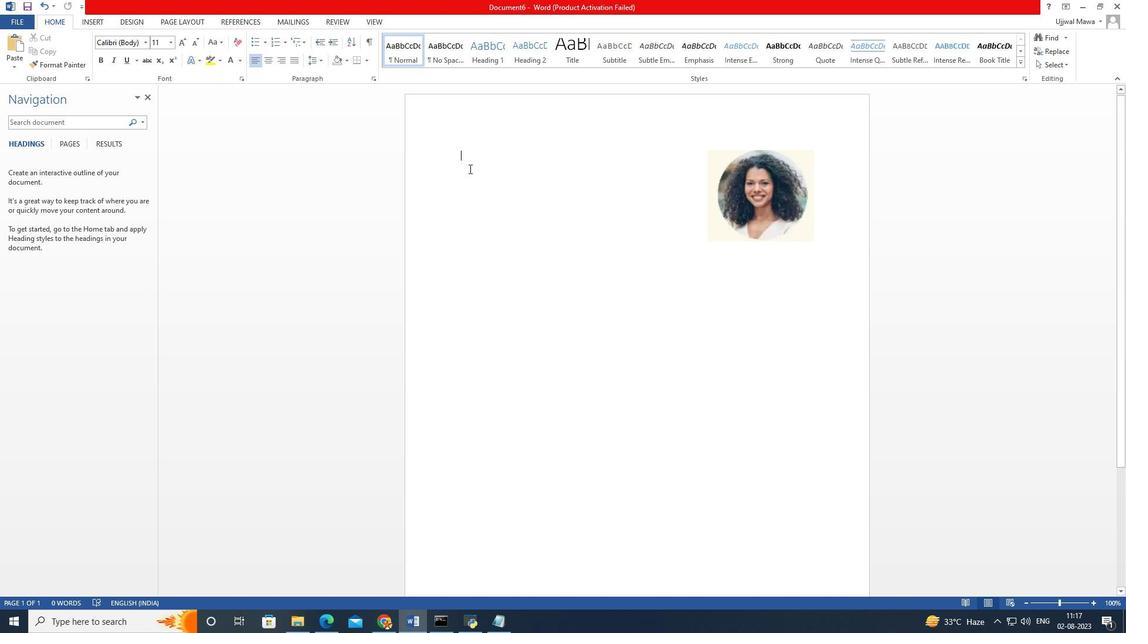 
Action: Mouse pressed left at (393, 318)
Screenshot: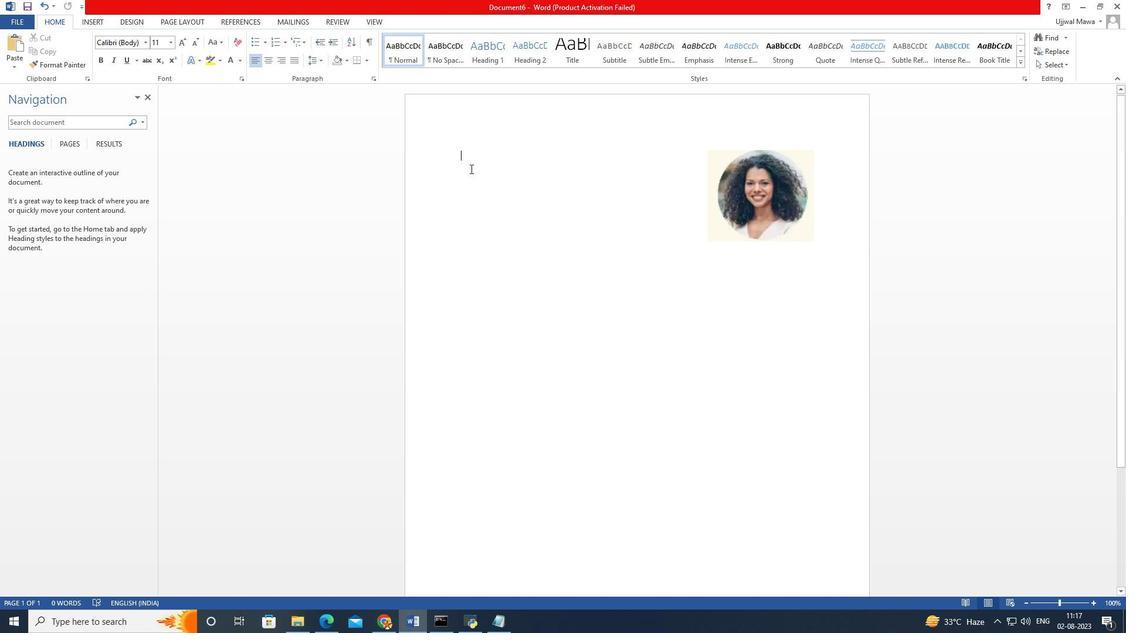
Action: Mouse moved to (455, 352)
Screenshot: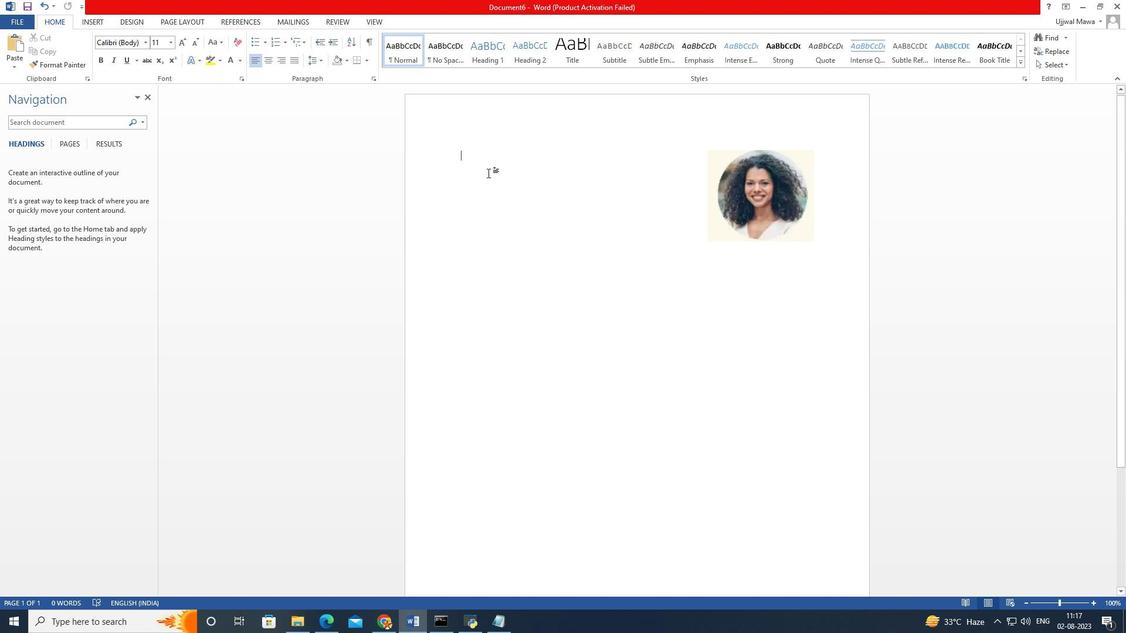 
Action: Mouse pressed left at (455, 352)
Screenshot: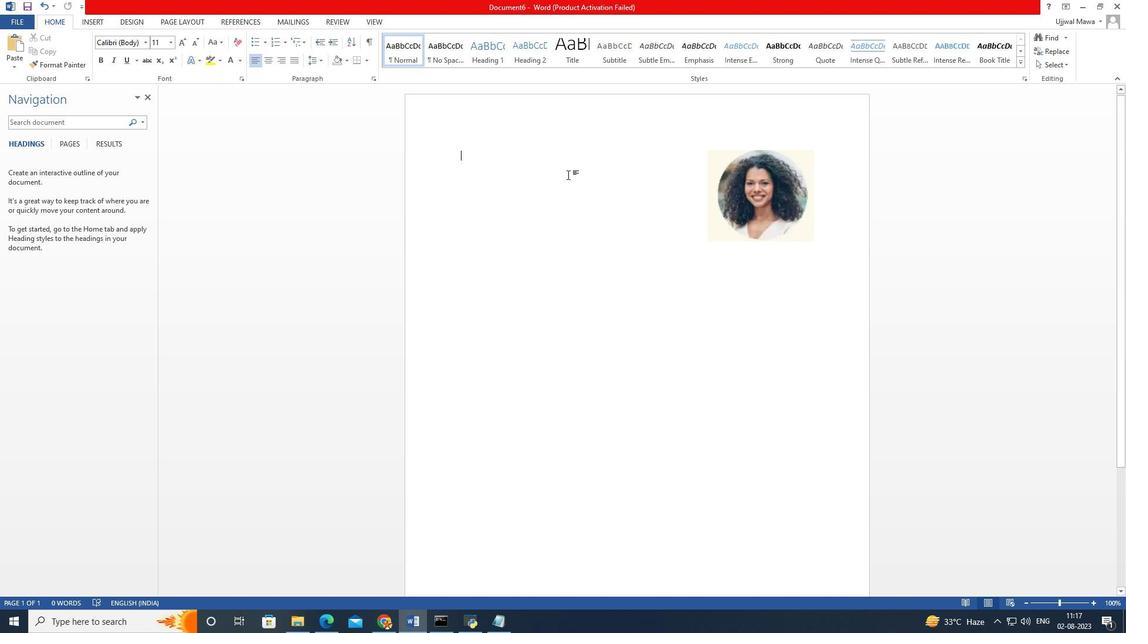 
Action: Mouse moved to (417, 348)
Screenshot: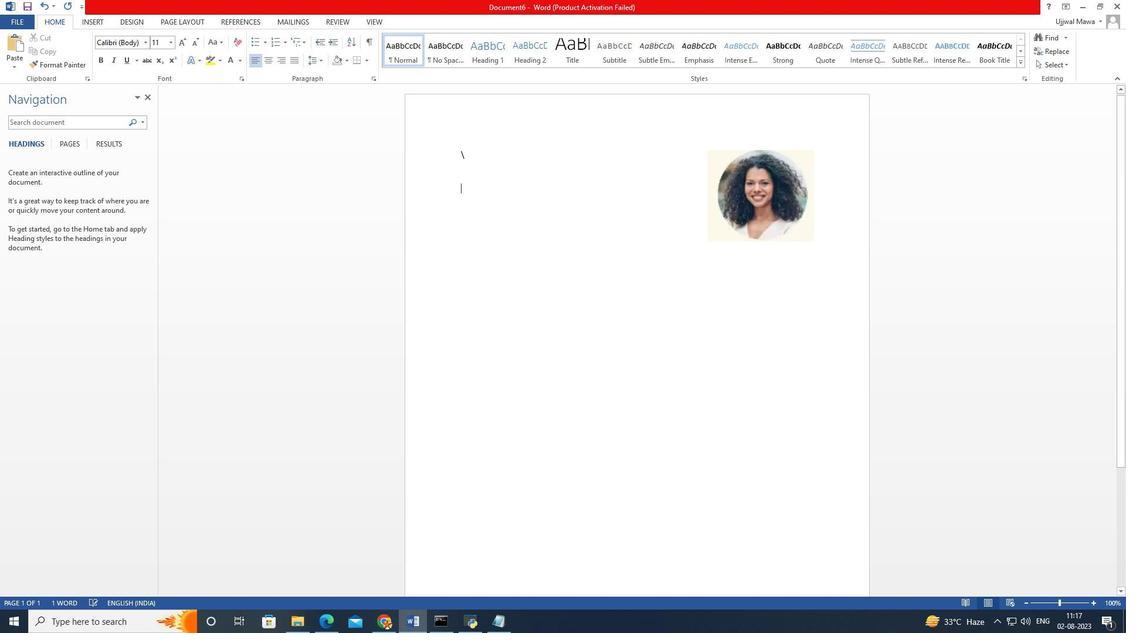 
Action: Key pressed \<Key.enter><Key.enter><Key.enter>
Screenshot: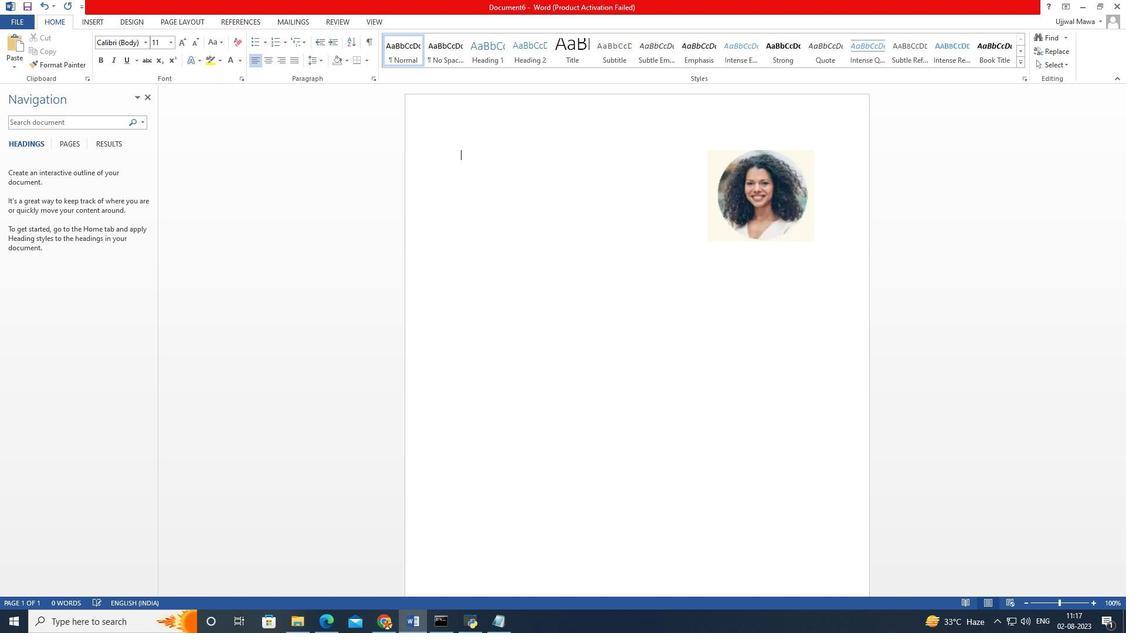 
Action: Mouse moved to (416, 347)
Screenshot: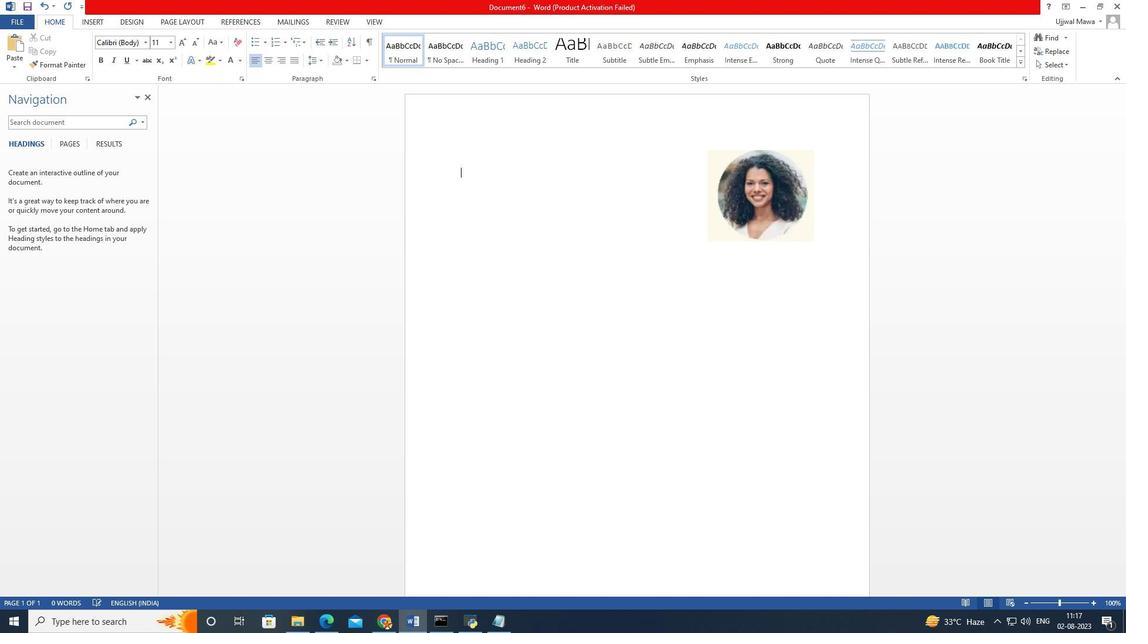 
Action: Key pressed <Key.backspace>
Screenshot: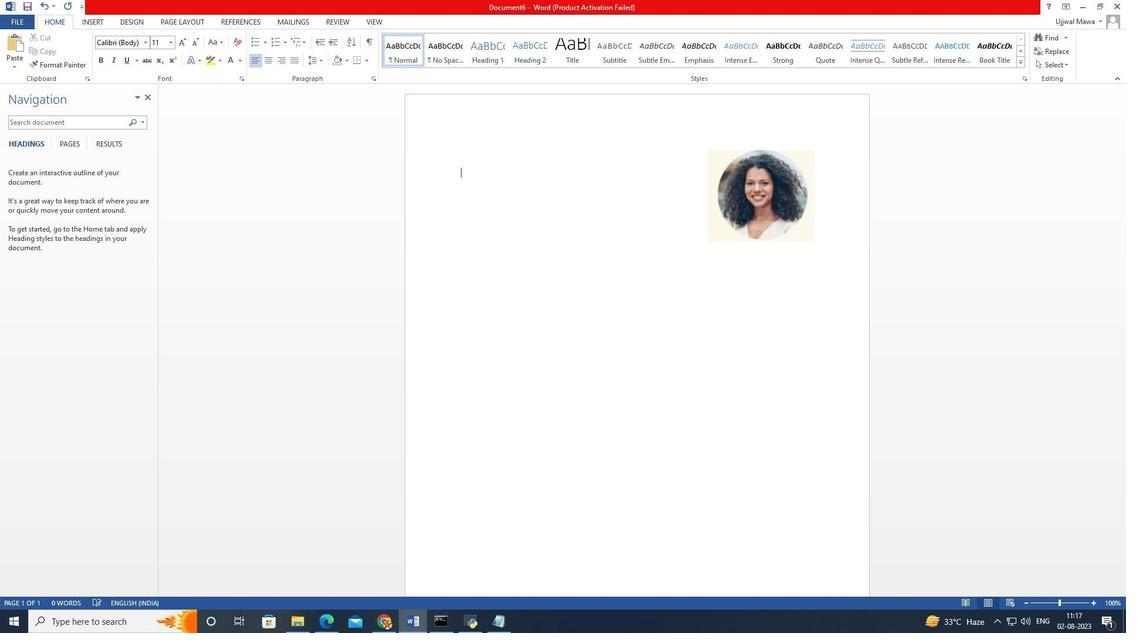 
Action: Mouse moved to (416, 346)
Screenshot: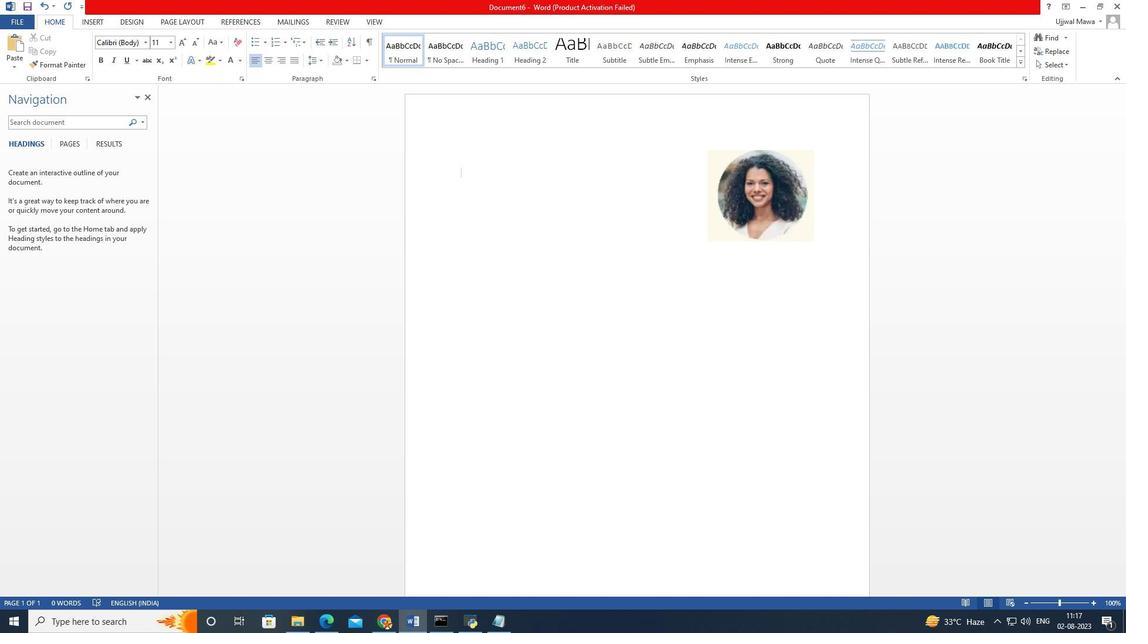 
Action: Key pressed <Key.backspace>
Screenshot: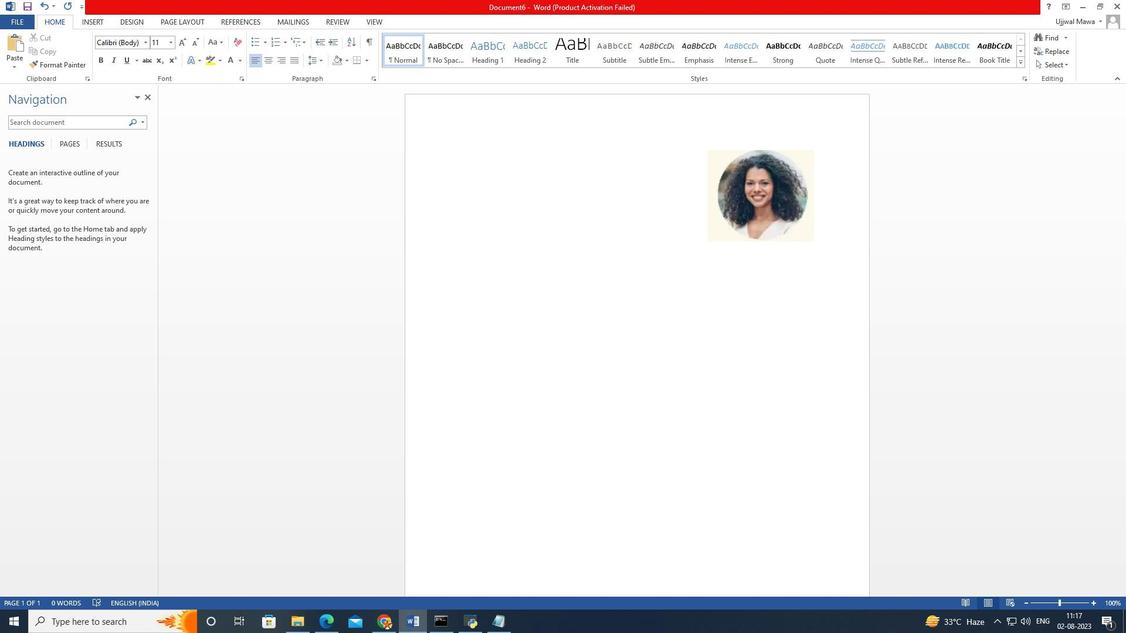 
Action: Mouse moved to (416, 346)
Screenshot: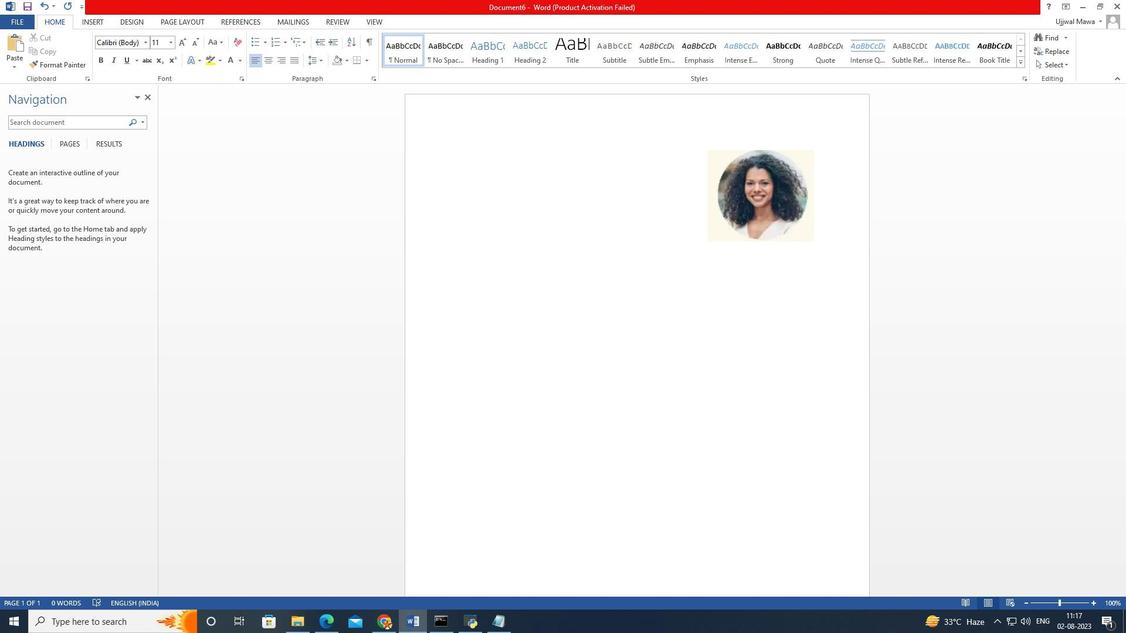 
Action: Key pressed <Key.backspace><Key.backspace><Key.enter><Key.caps_lock>KR
Screenshot: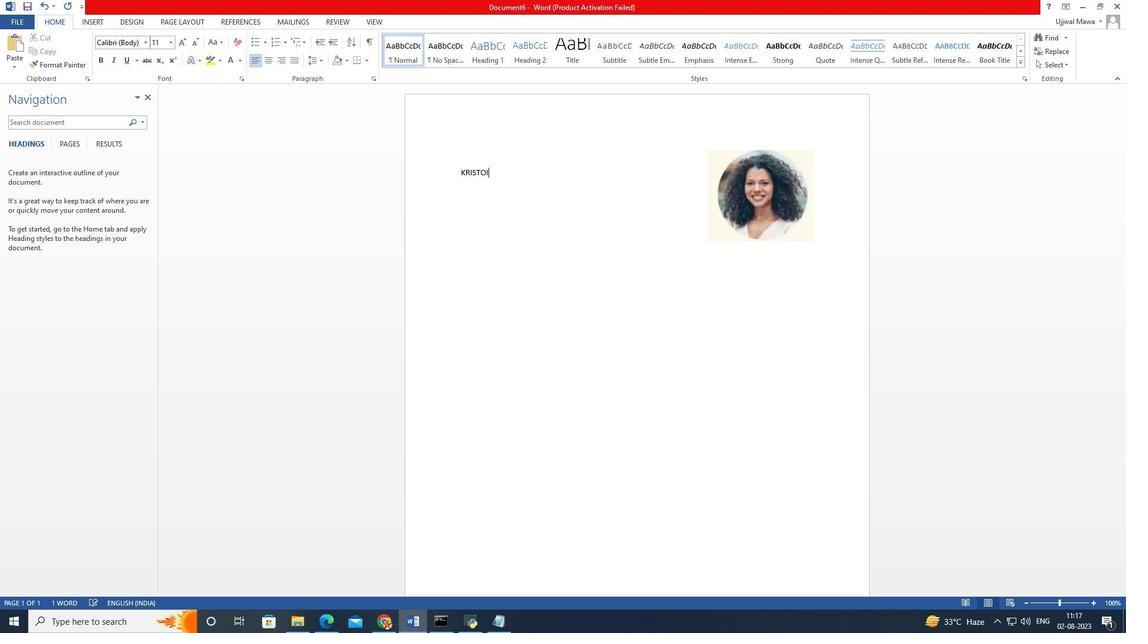 
Action: Mouse moved to (420, 350)
Screenshot: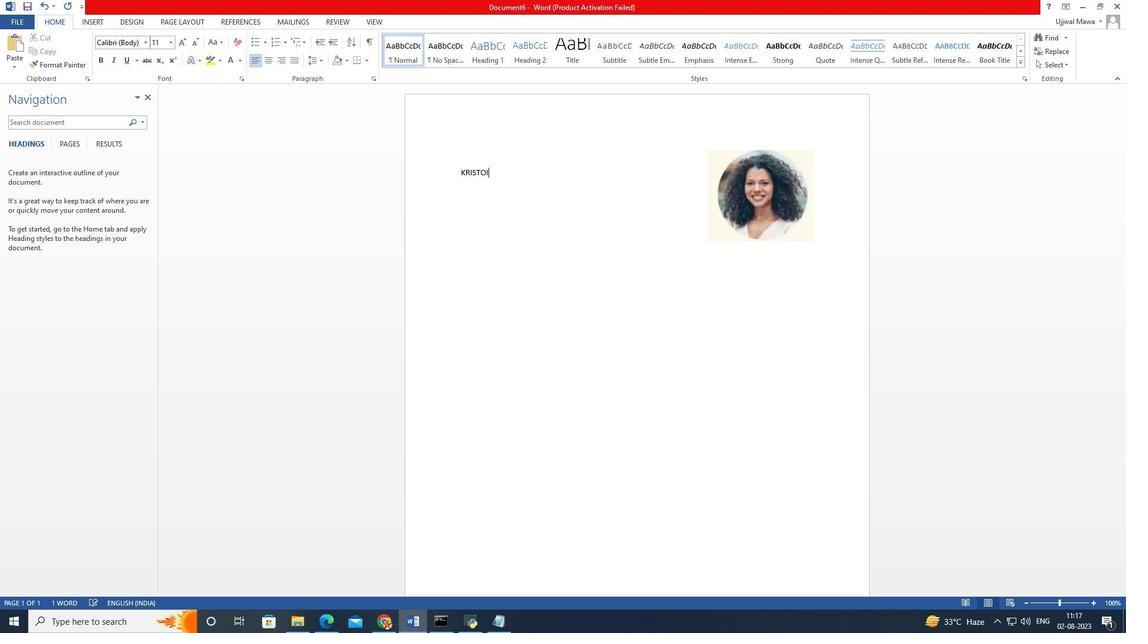 
Action: Key pressed ISTOI<Key.backspace><Key.backspace>I<Key.enter>
Screenshot: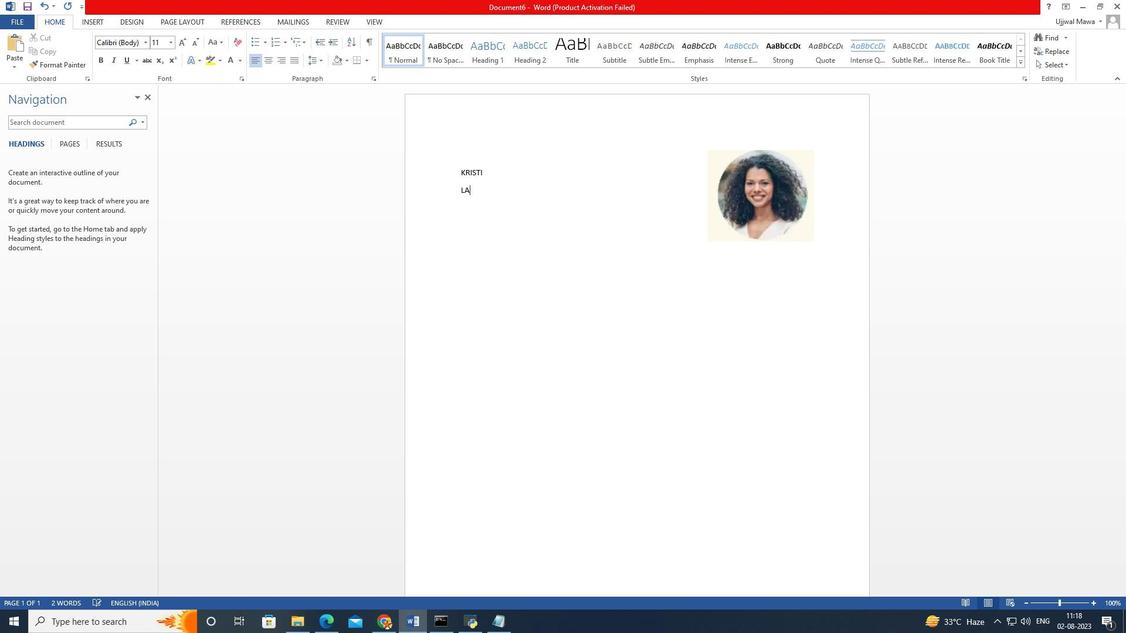 
Action: Mouse moved to (433, 360)
Screenshot: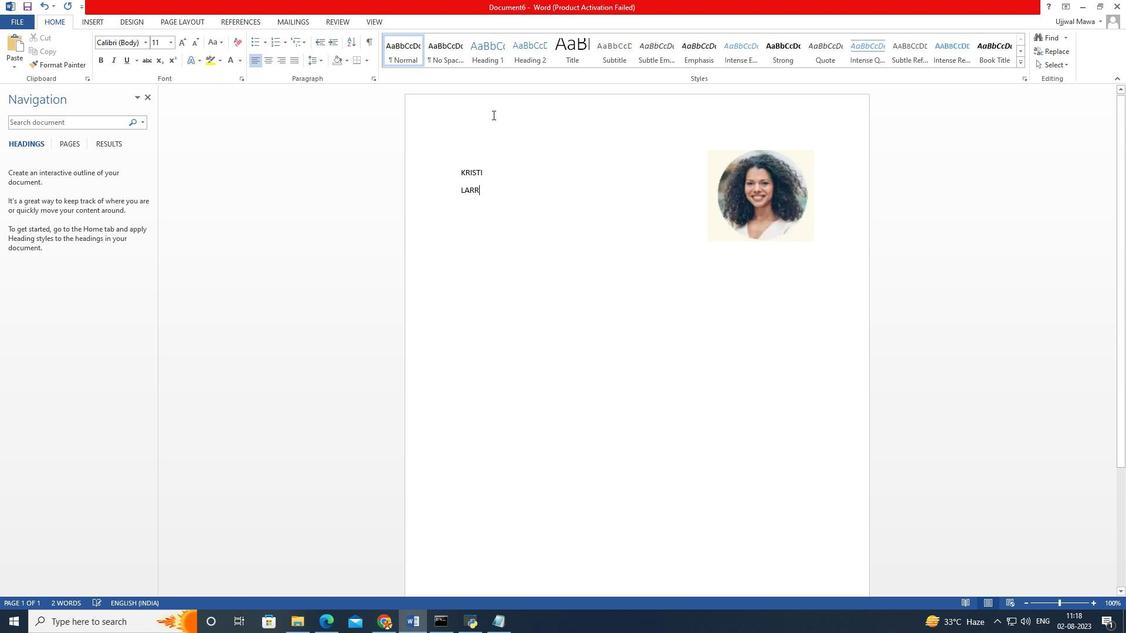 
Action: Key pressed LA
Screenshot: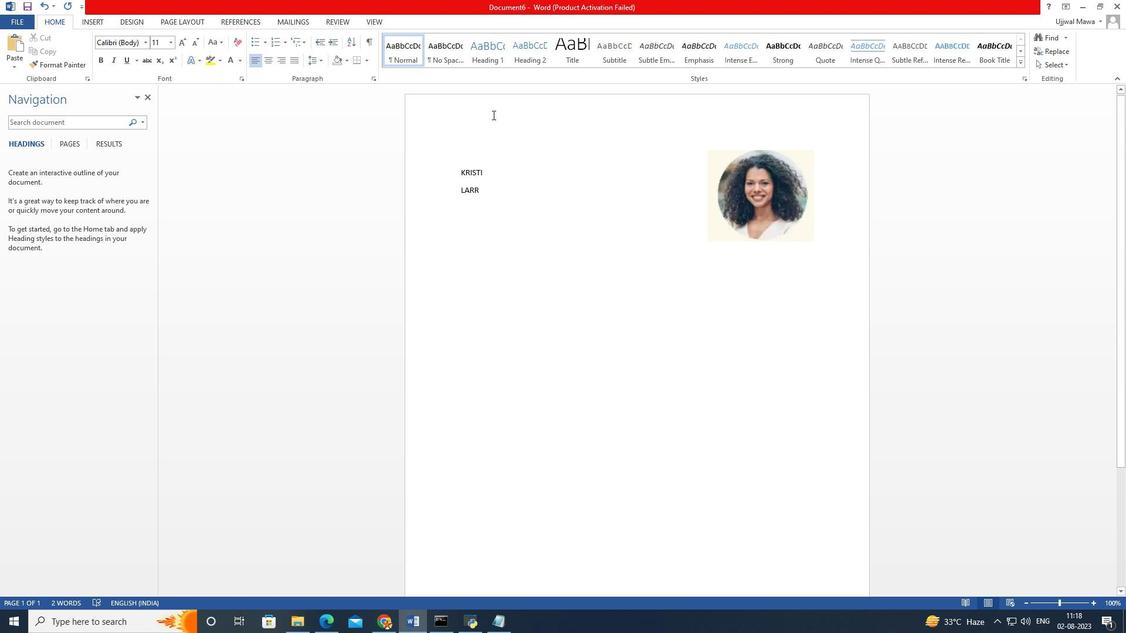 
Action: Mouse moved to (433, 360)
Screenshot: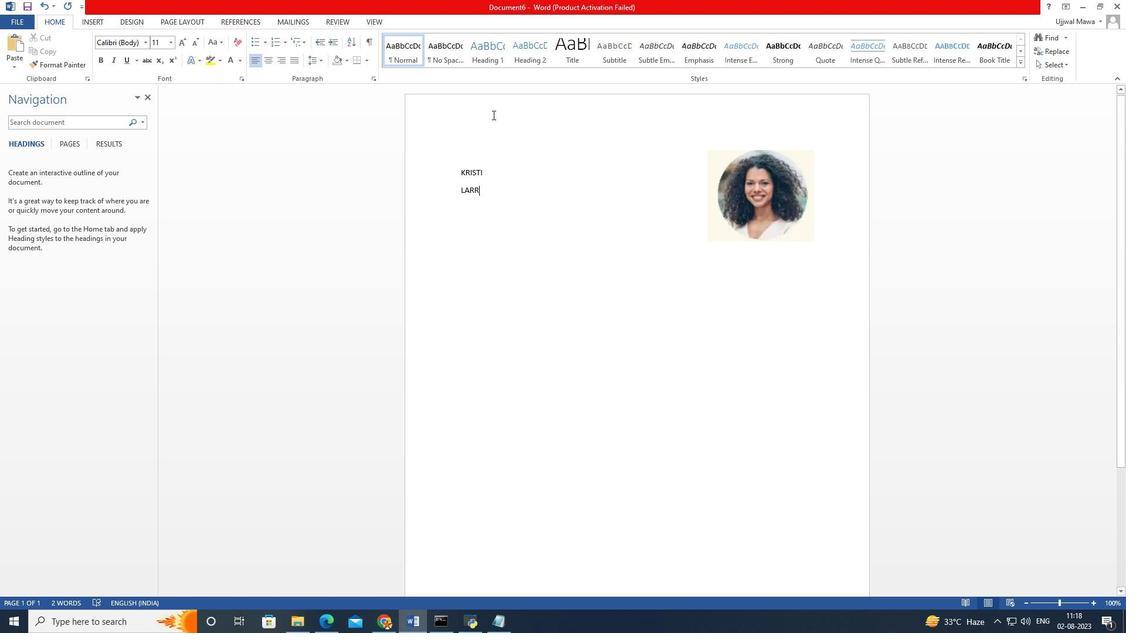 
Action: Key pressed R
Screenshot: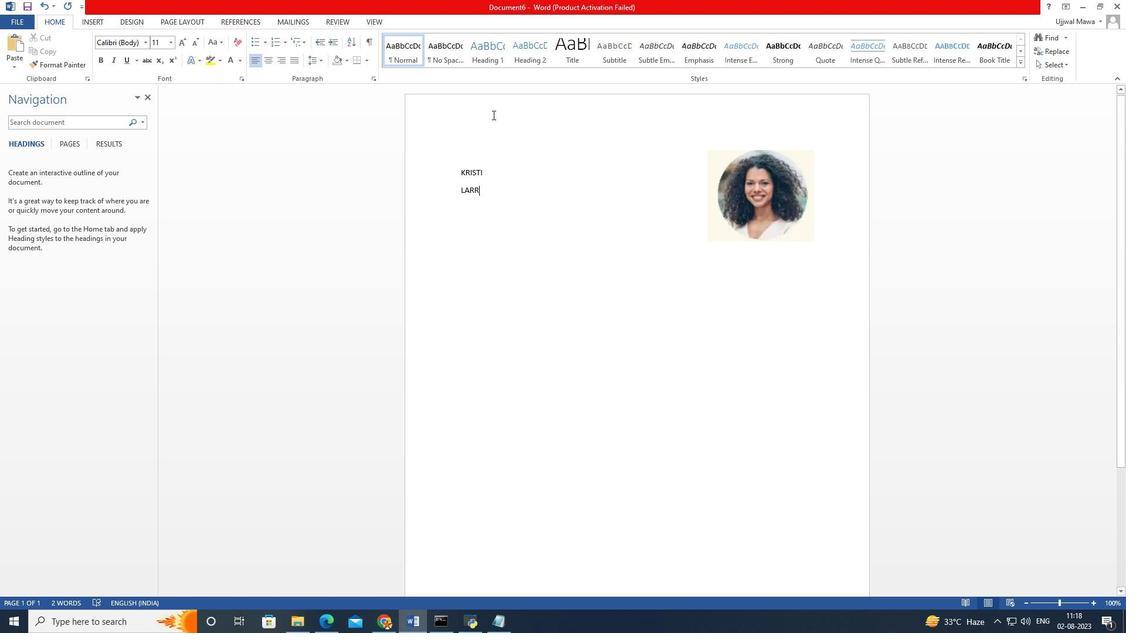 
Action: Mouse moved to (445, 381)
Screenshot: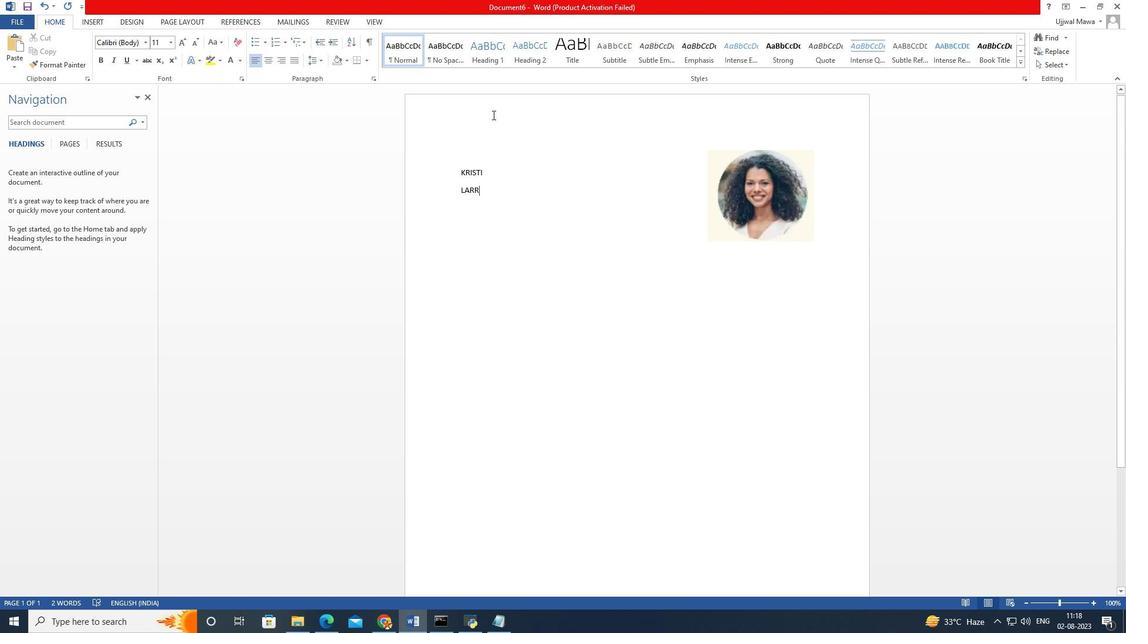 
Action: Key pressed R
Screenshot: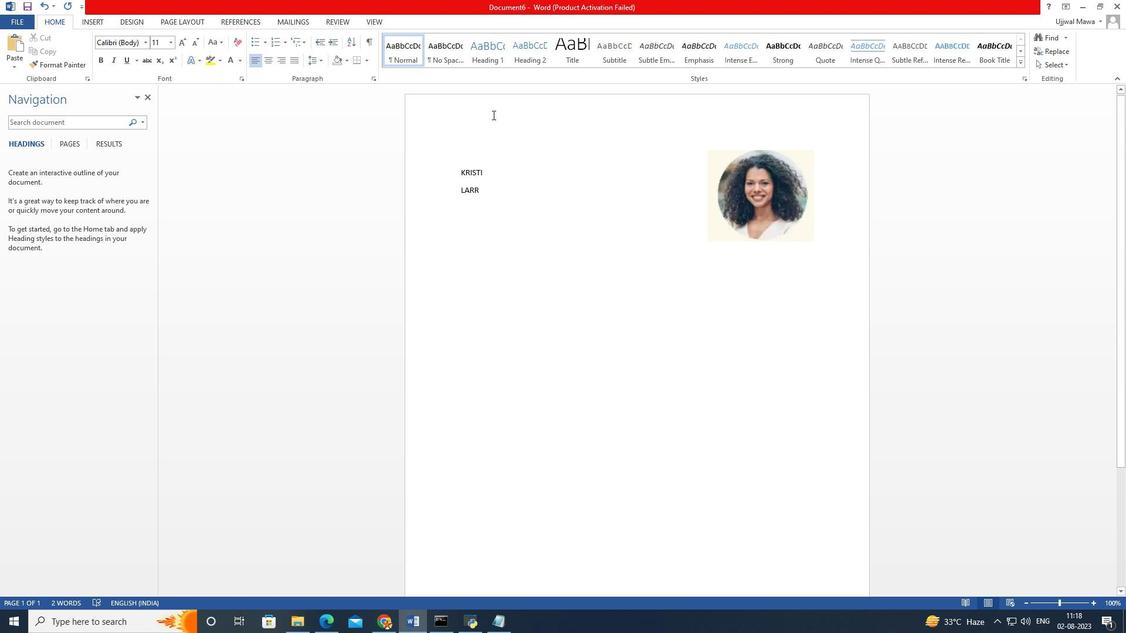
Action: Mouse moved to (446, 381)
Screenshot: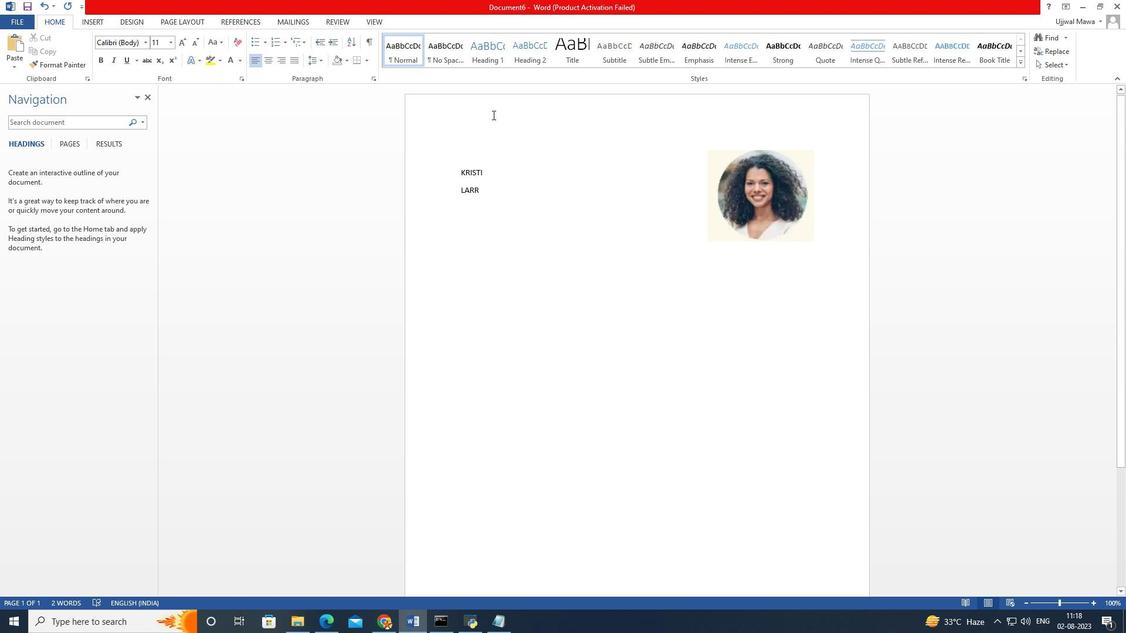 
Action: Key pressed <Key.enter>
Screenshot: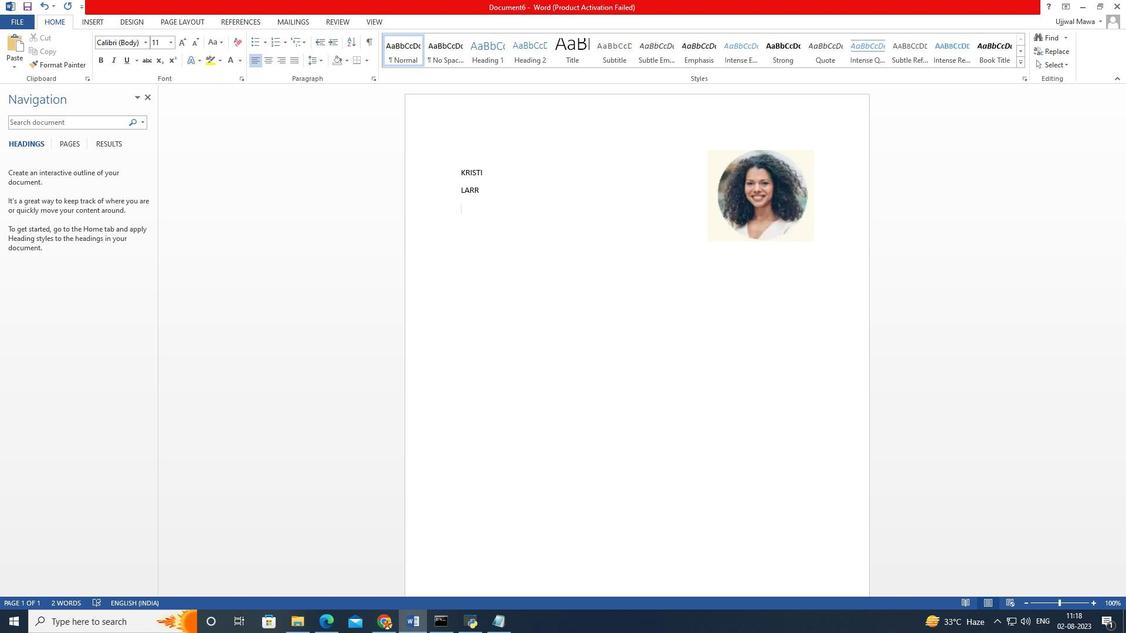
Action: Mouse moved to (447, 340)
Screenshot: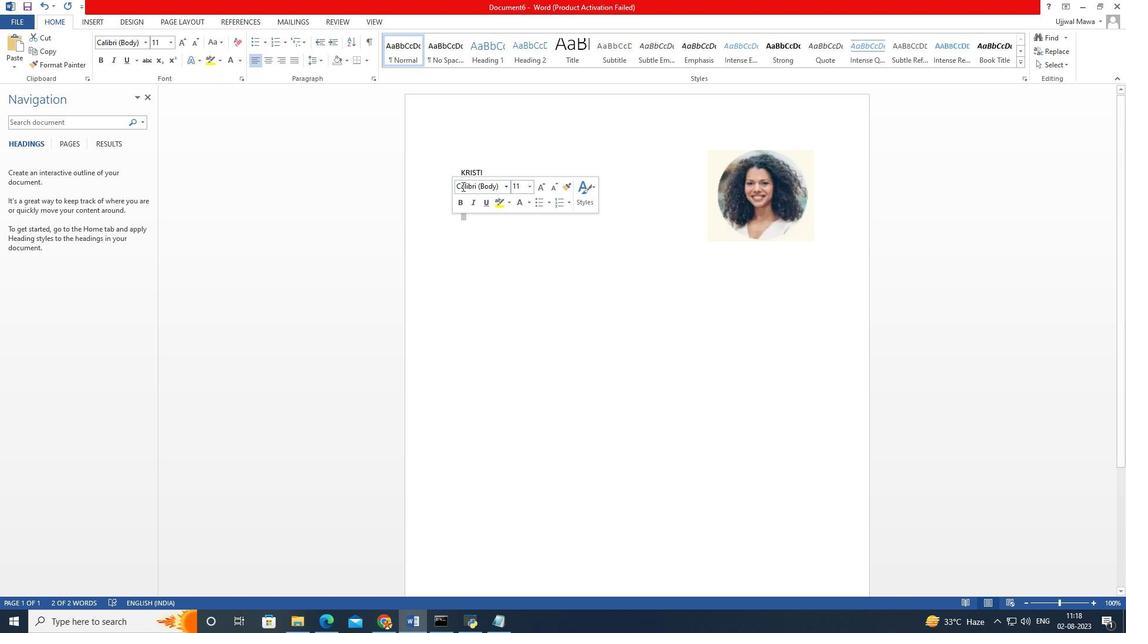 
Action: Mouse pressed left at (447, 340)
Screenshot: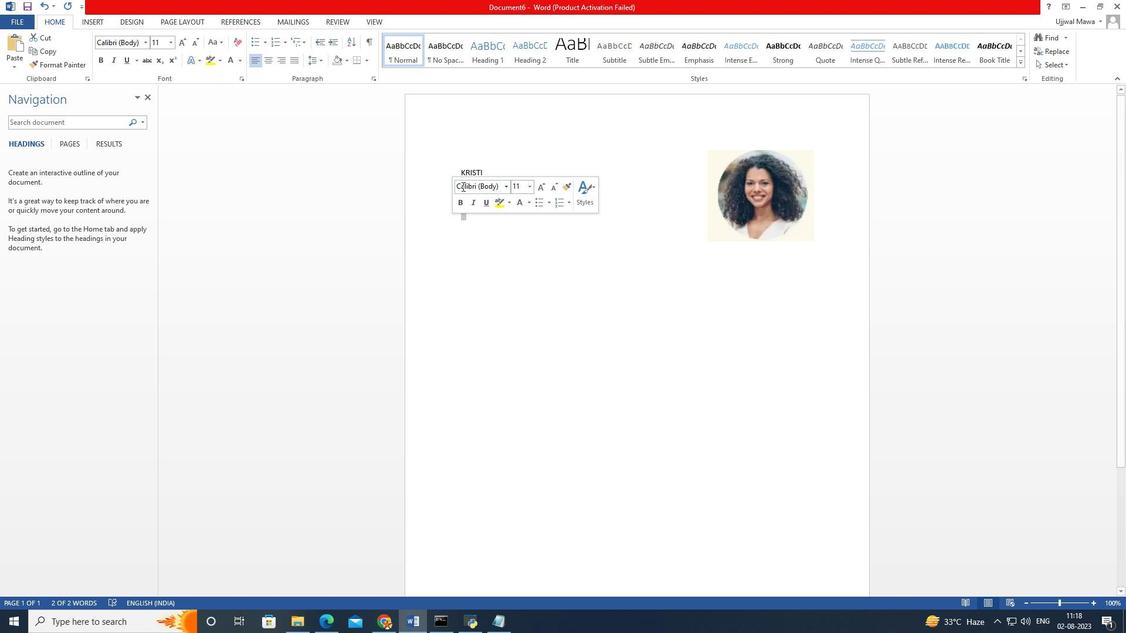 
Action: Mouse moved to (461, 322)
Screenshot: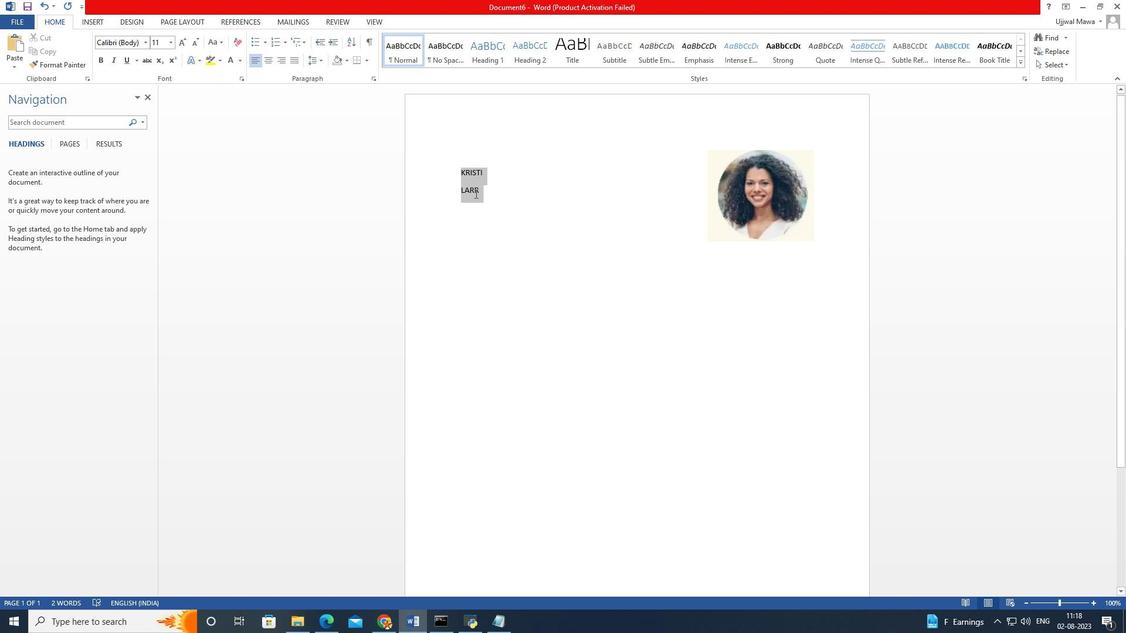 
Action: Mouse pressed left at (461, 322)
Screenshot: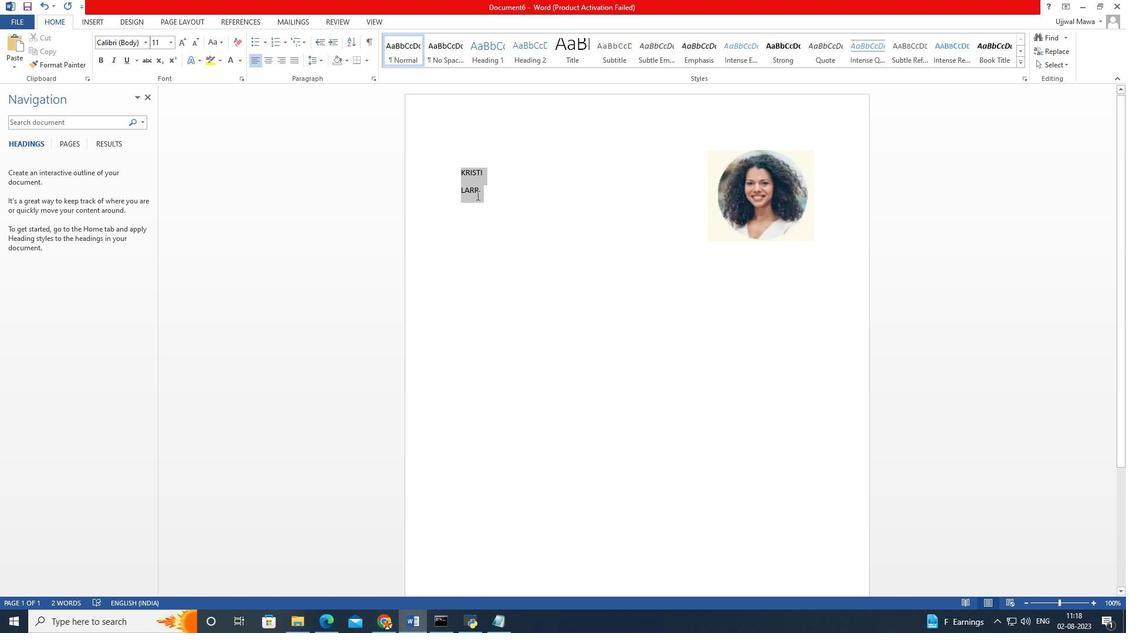 
Action: Mouse moved to (461, 353)
Screenshot: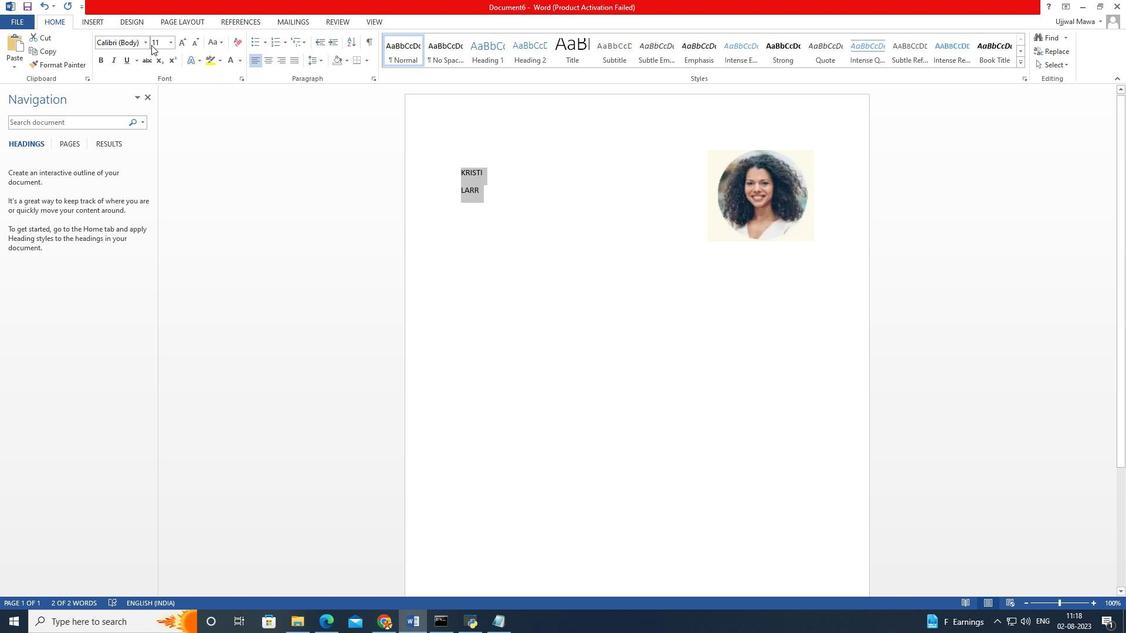 
Action: Mouse pressed left at (461, 353)
Screenshot: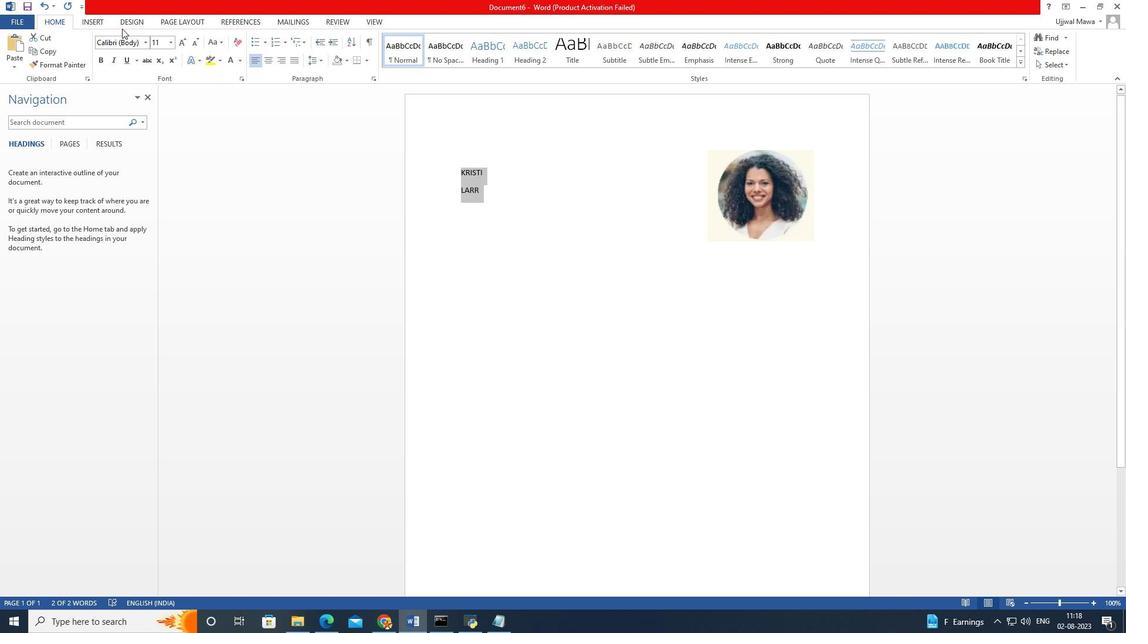 
Action: Mouse moved to (460, 351)
Screenshot: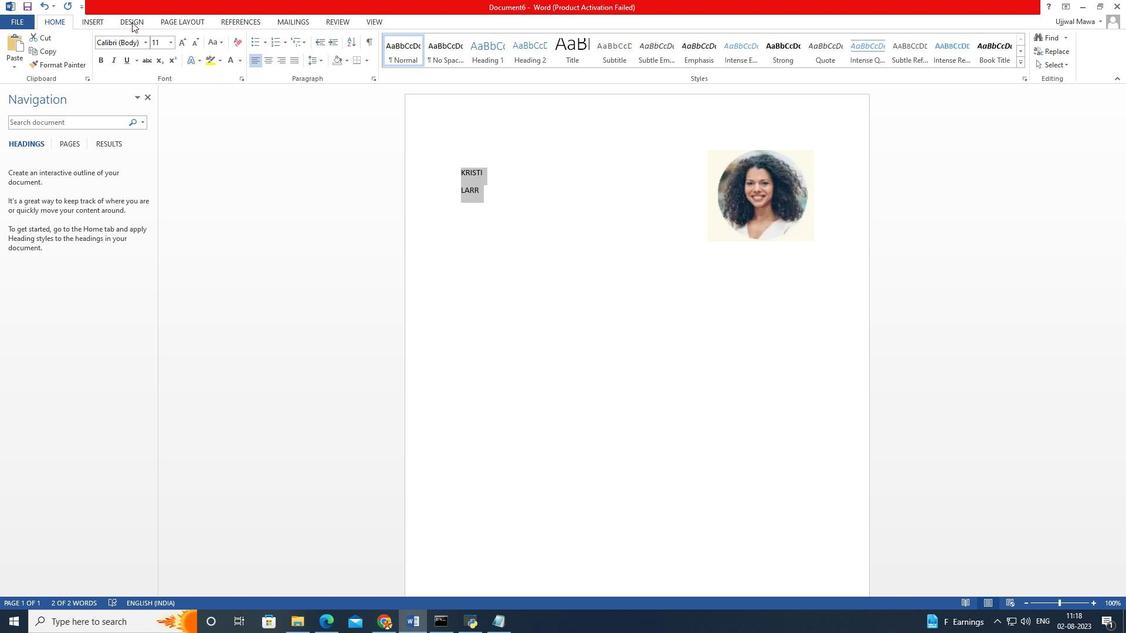 
Action: Mouse pressed left at (460, 351)
Screenshot: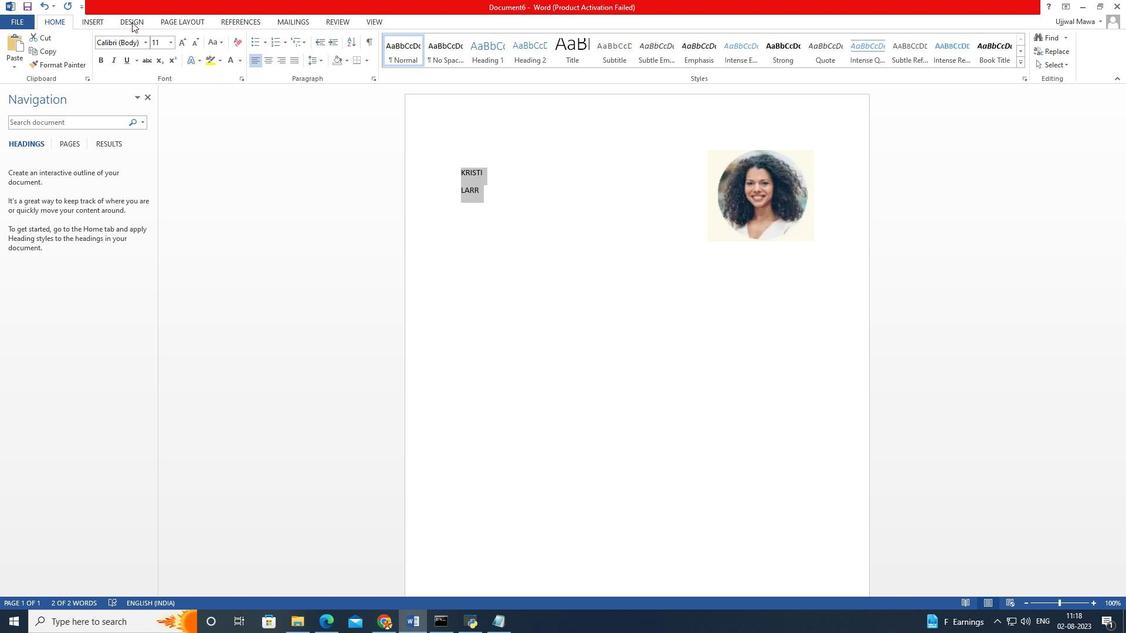 
Action: Mouse moved to (568, 420)
Screenshot: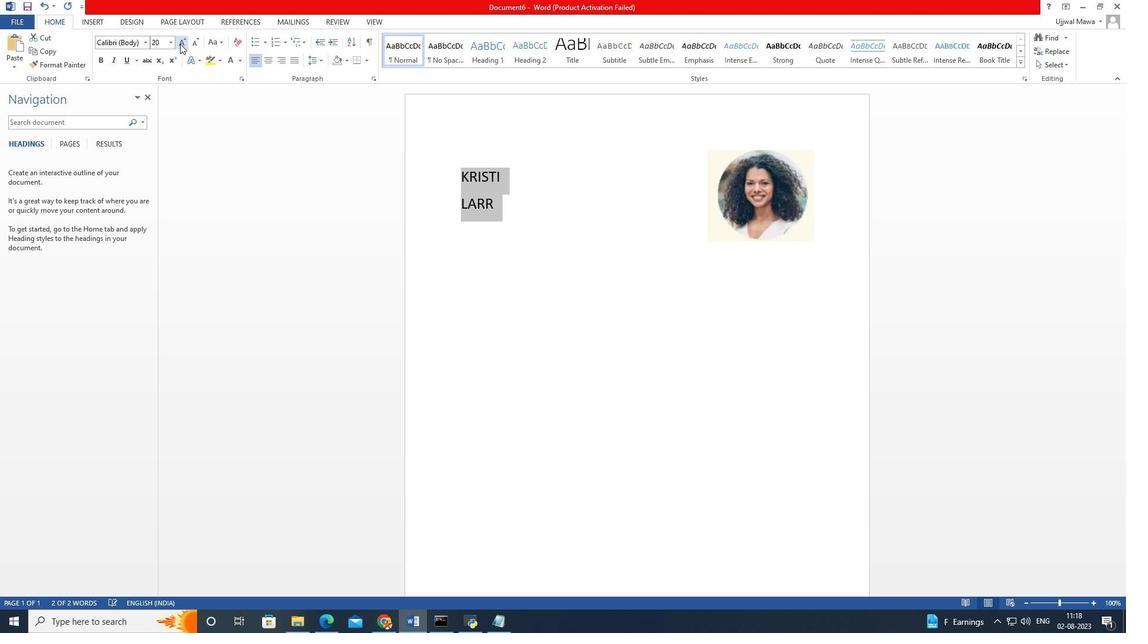
Action: Mouse pressed left at (568, 420)
Screenshot: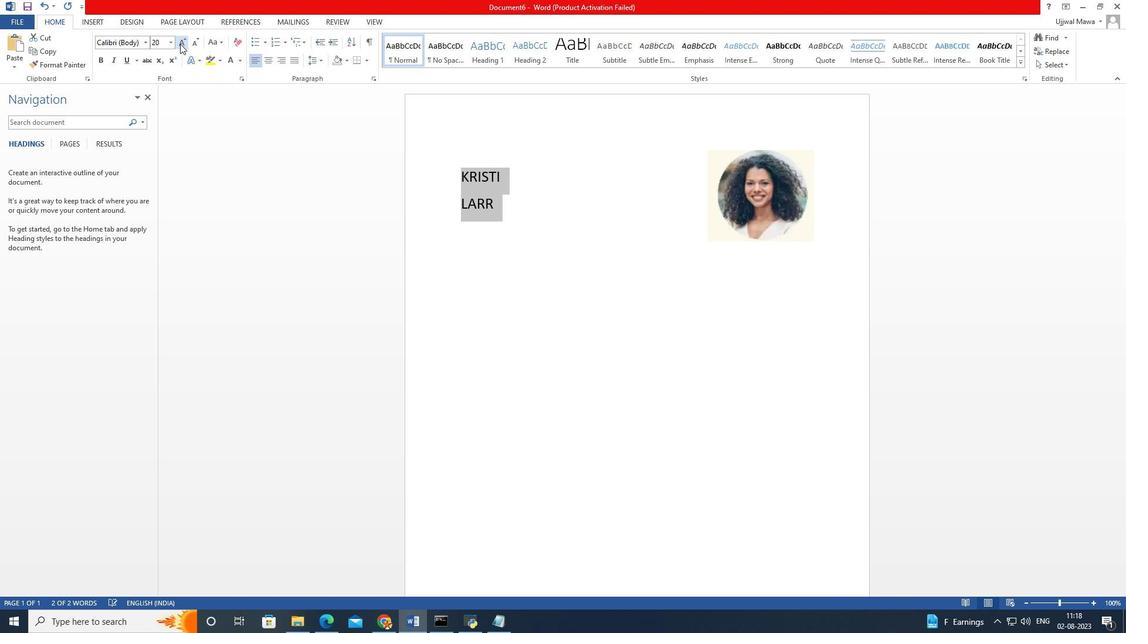 
Action: Mouse pressed left at (568, 420)
Screenshot: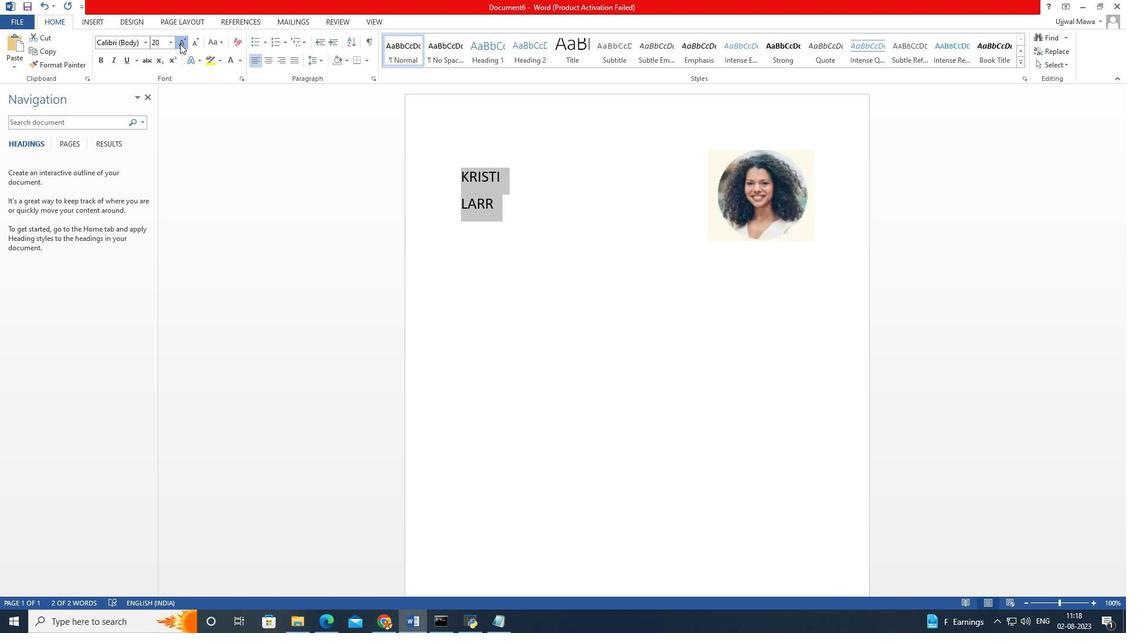 
Action: Mouse pressed left at (568, 420)
Screenshot: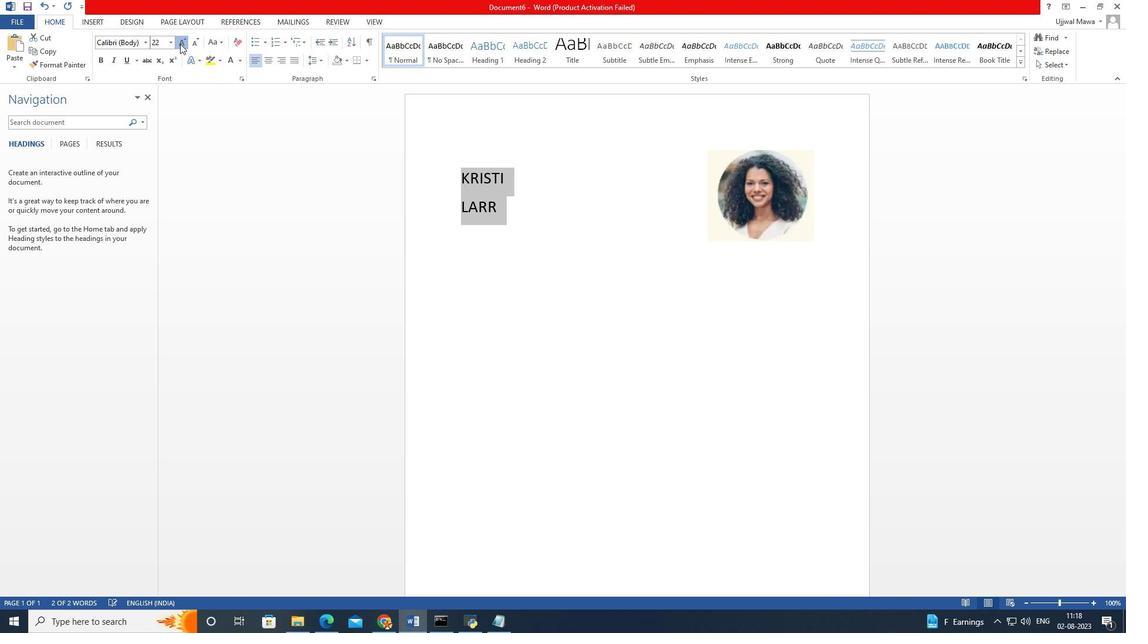 
Action: Mouse pressed left at (568, 420)
Screenshot: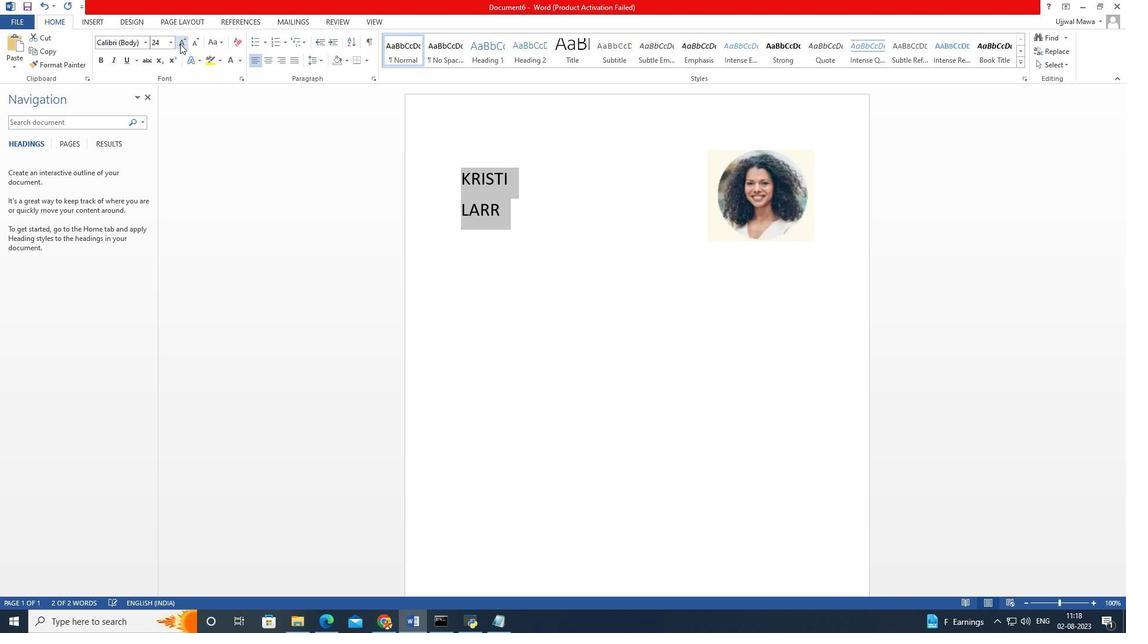 
Action: Mouse pressed left at (568, 420)
Screenshot: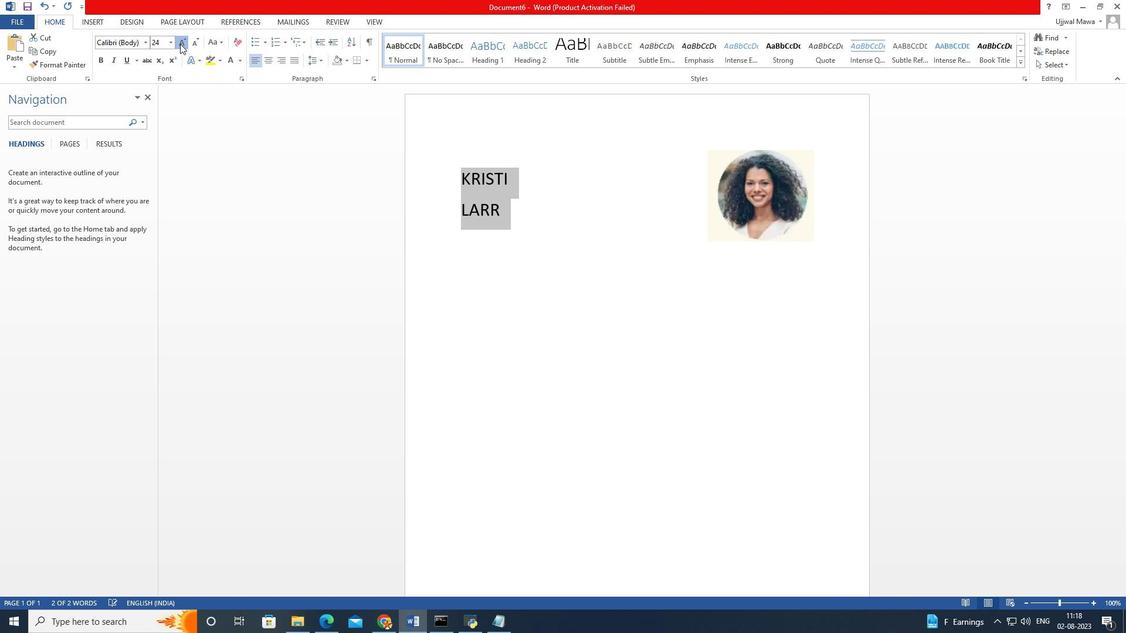 
Action: Mouse pressed left at (568, 420)
Screenshot: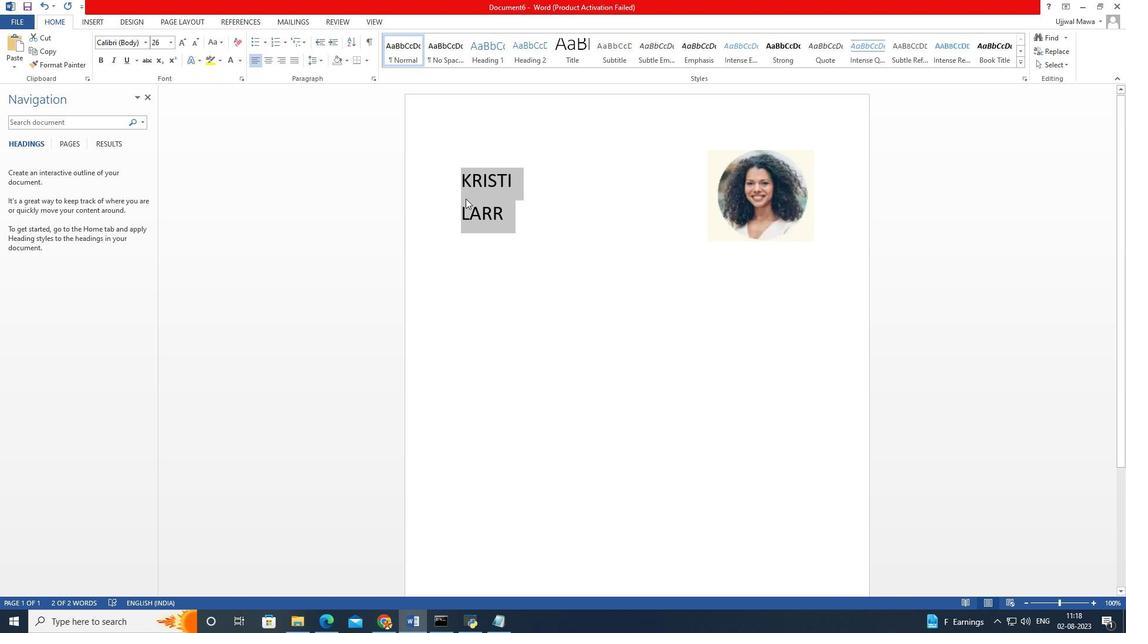 
Action: Mouse pressed left at (568, 420)
Screenshot: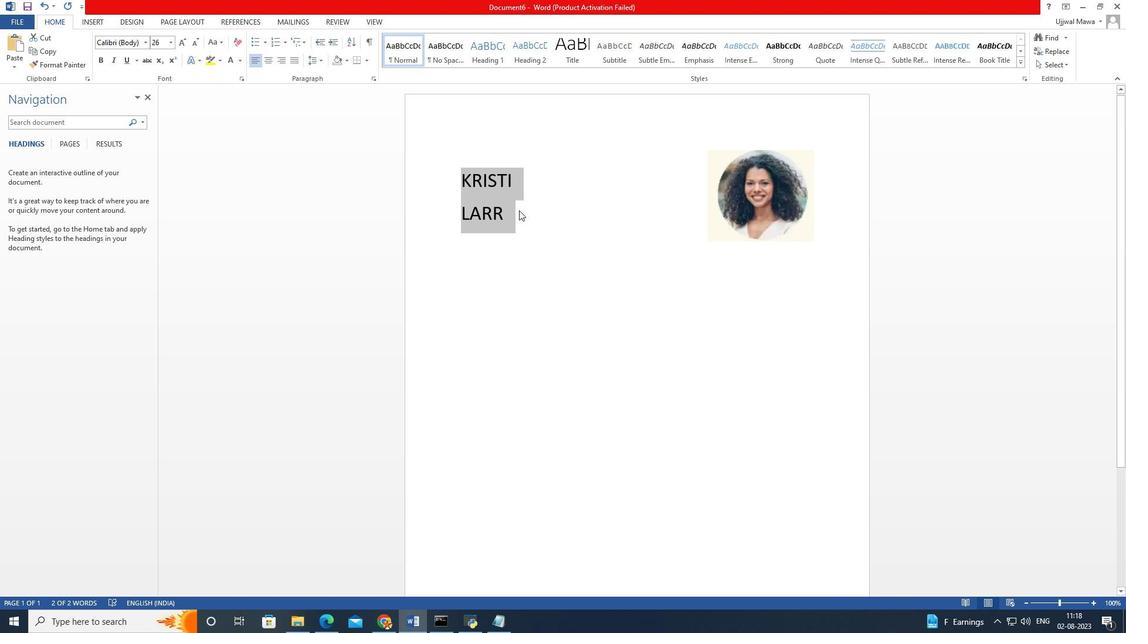 
Action: Mouse pressed left at (568, 420)
Screenshot: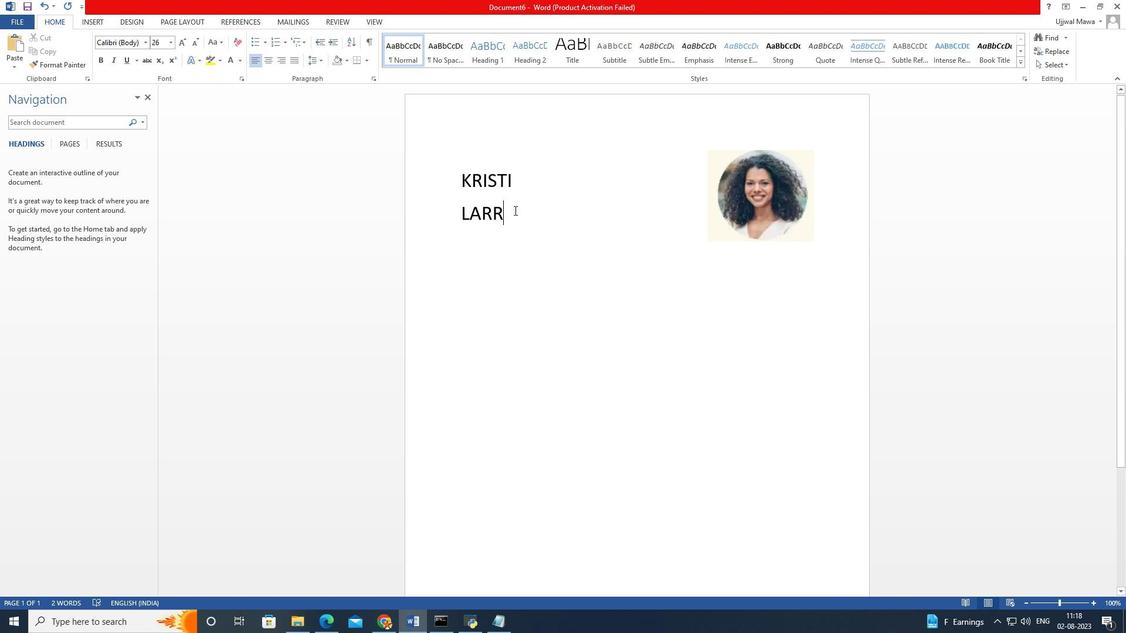 
Action: Mouse moved to (436, 328)
Screenshot: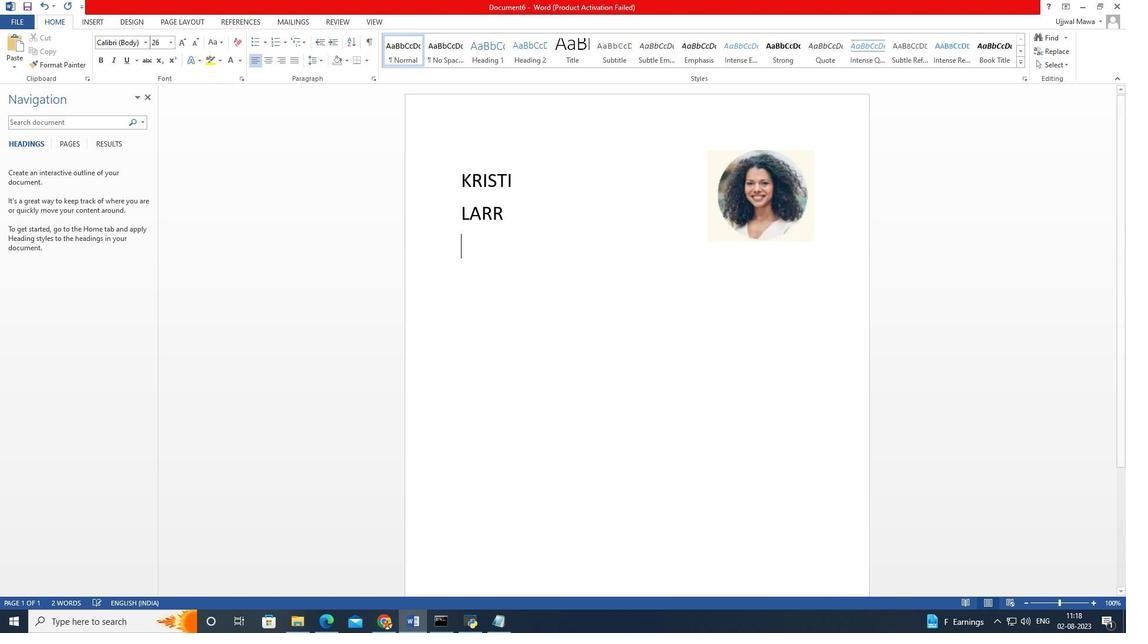 
Action: Mouse pressed left at (436, 328)
Screenshot: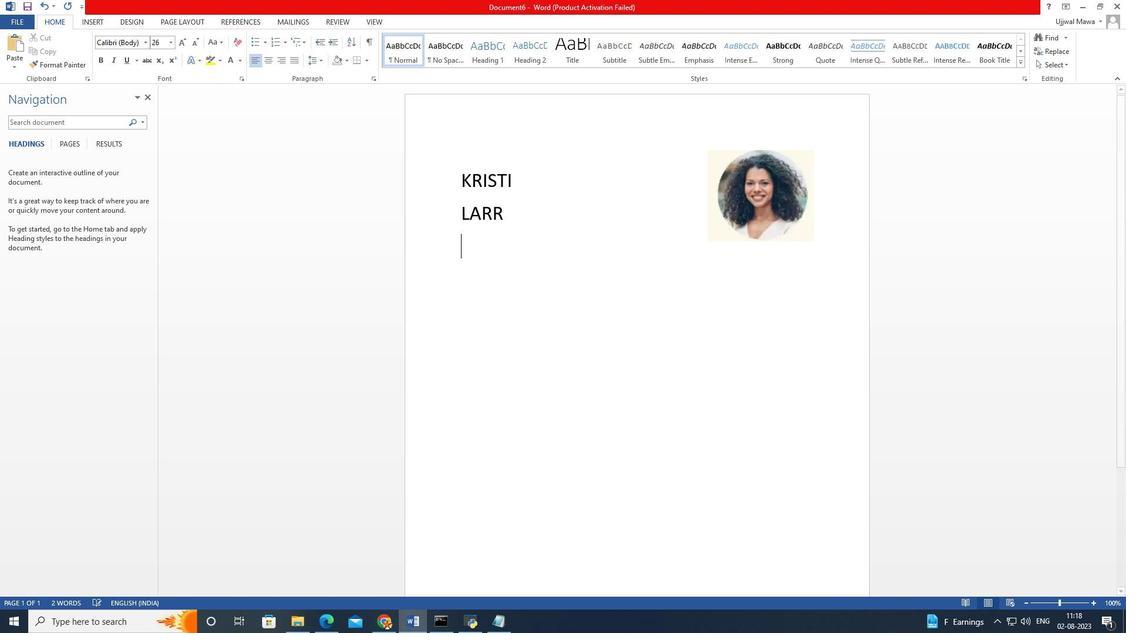 
Action: Mouse moved to (453, 326)
Screenshot: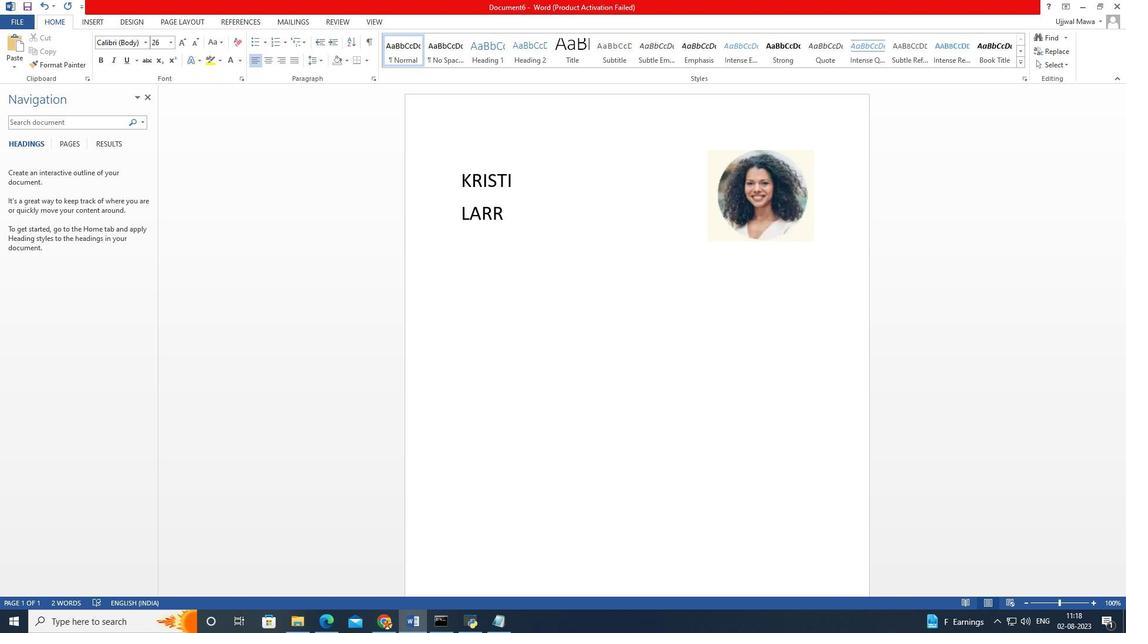 
Action: Key pressed <Key.enter><Key.caps_lock>
Screenshot: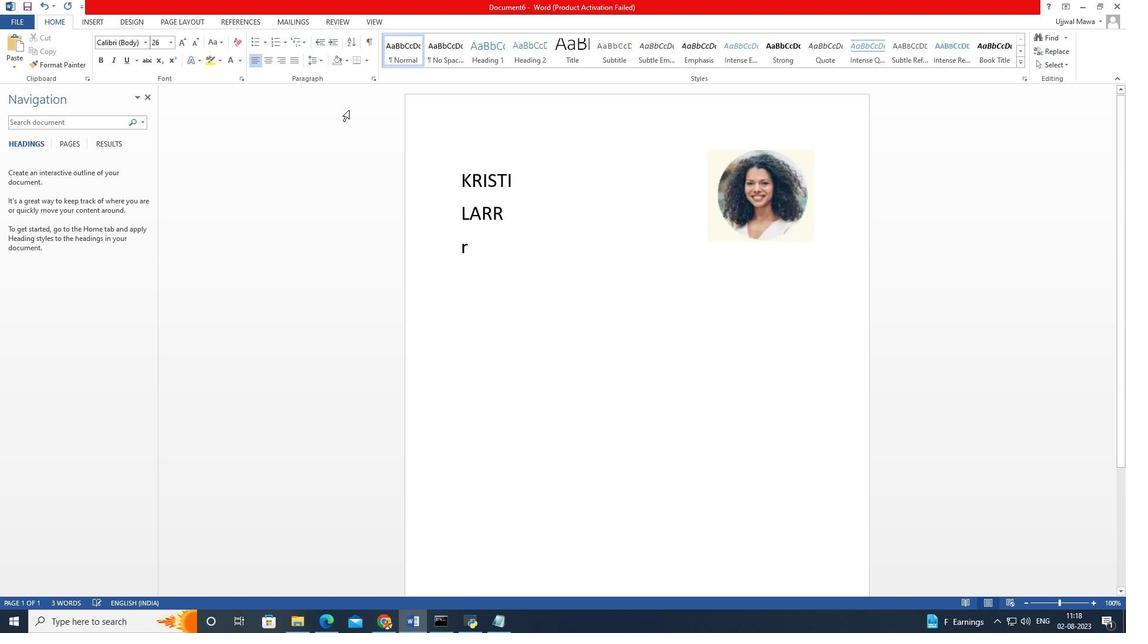 
Action: Mouse moved to (462, 343)
Screenshot: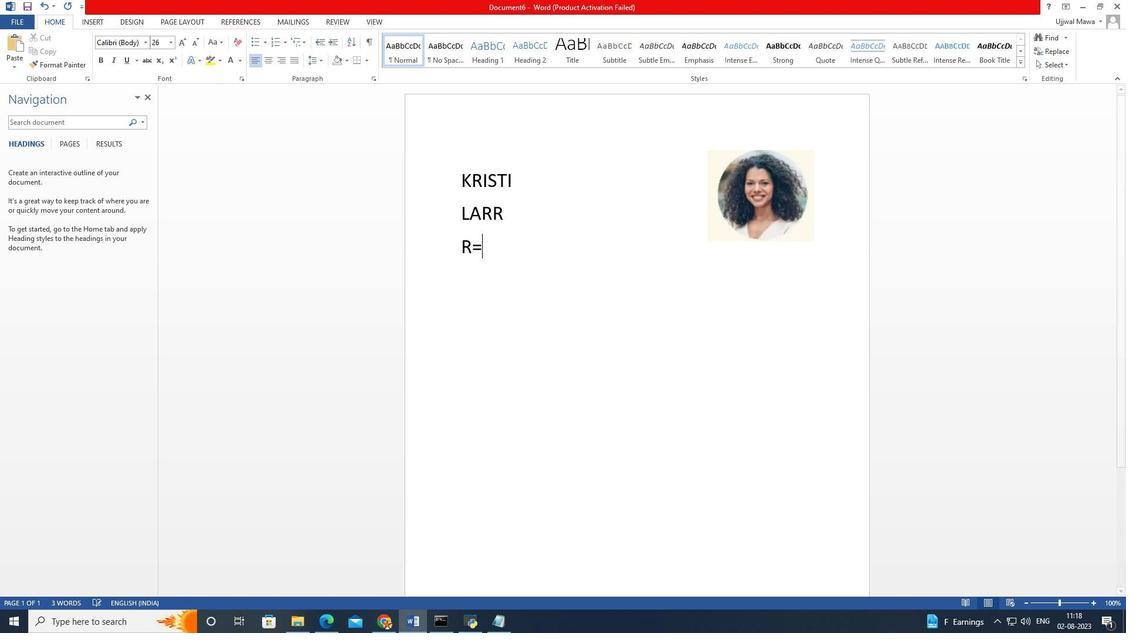 
Action: Key pressed <Key.caps_lock>
Screenshot: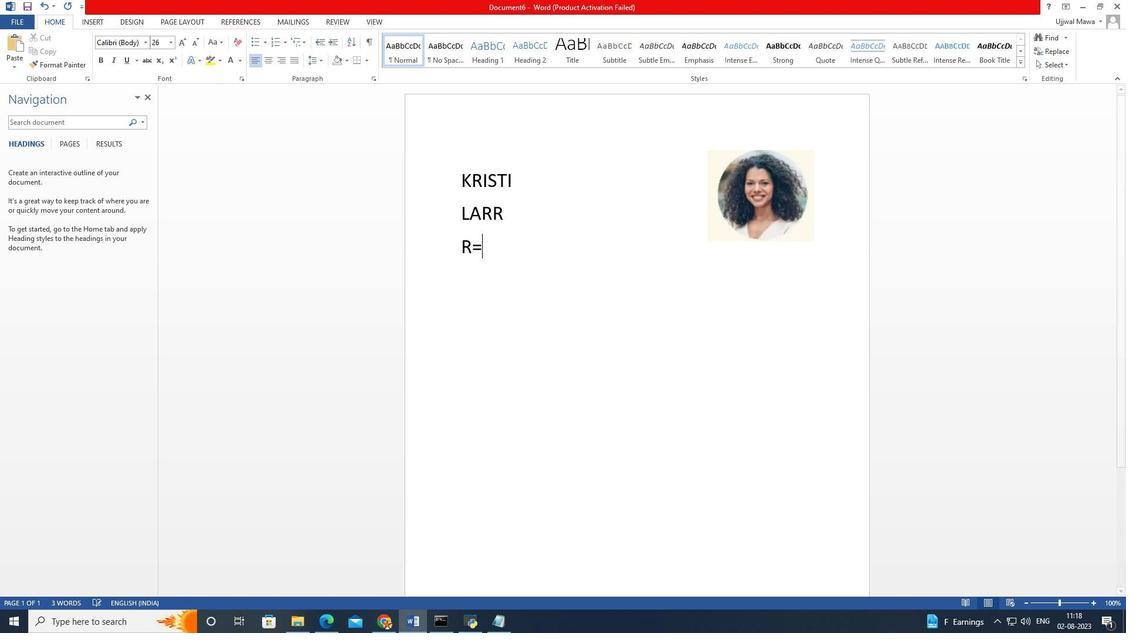 
Action: Mouse moved to (471, 365)
Screenshot: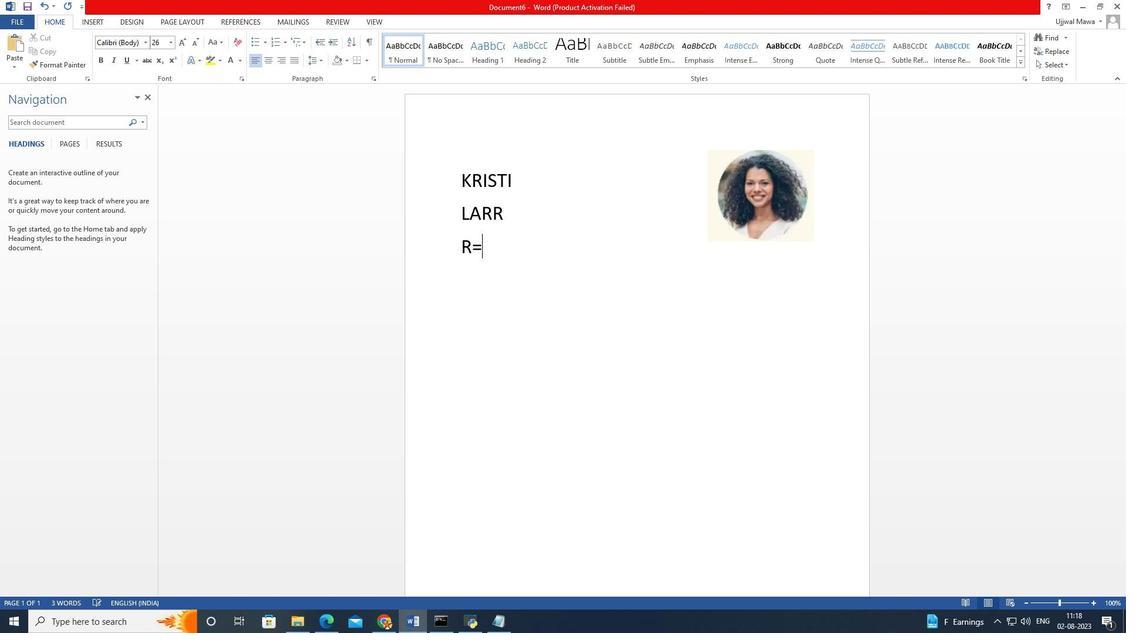 
Action: Key pressed <Key.caps_lock>
Screenshot: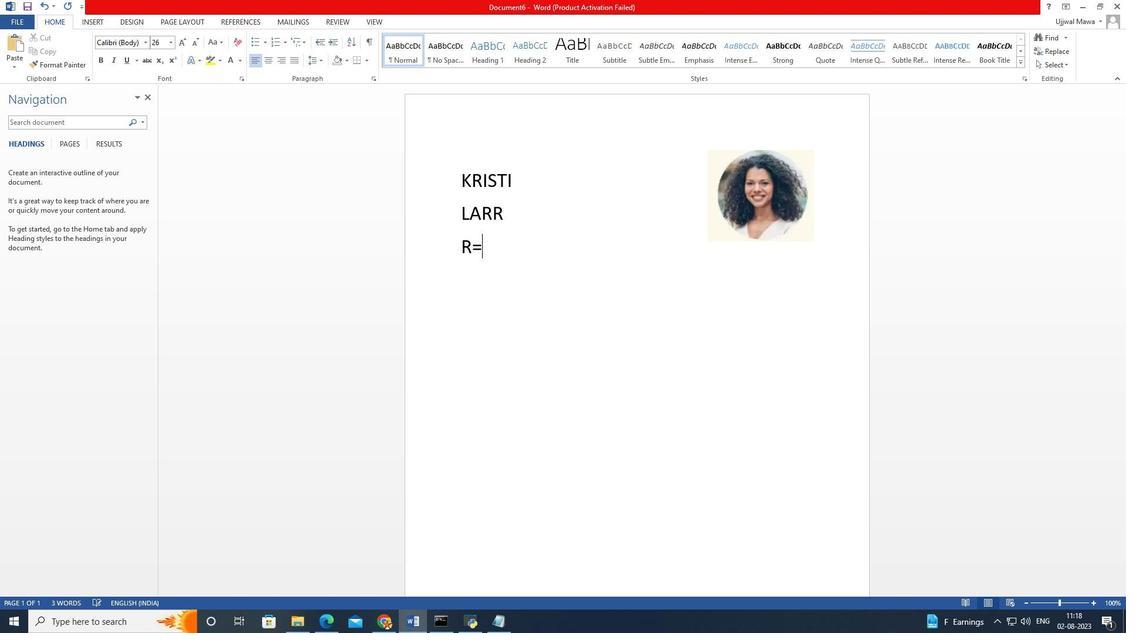 
Action: Mouse moved to (483, 374)
Screenshot: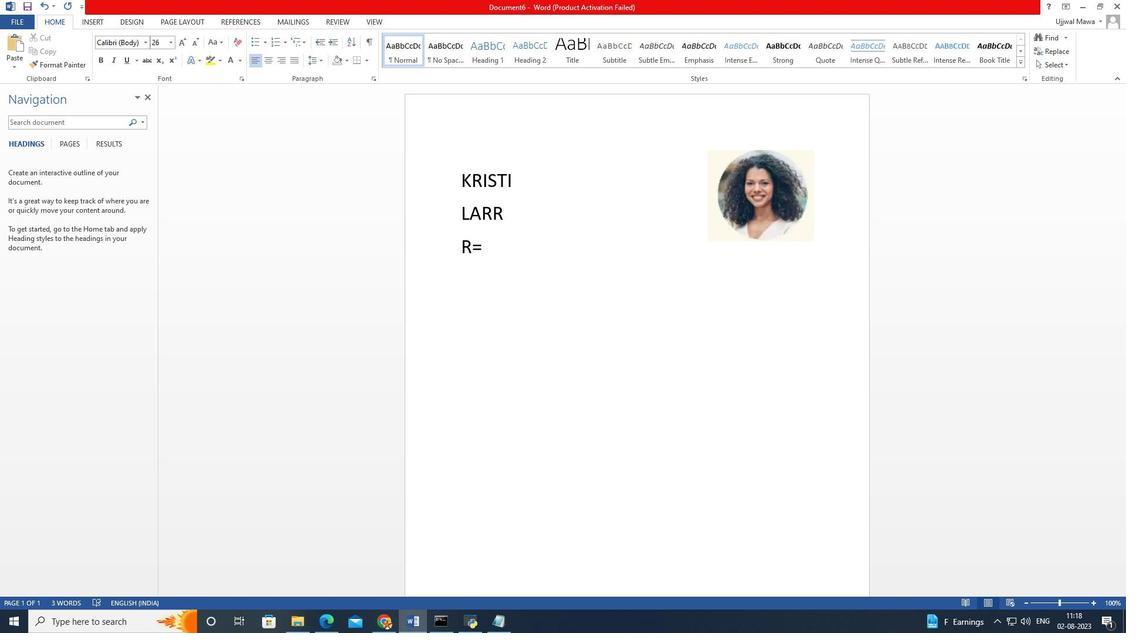 
Action: Key pressed r
Screenshot: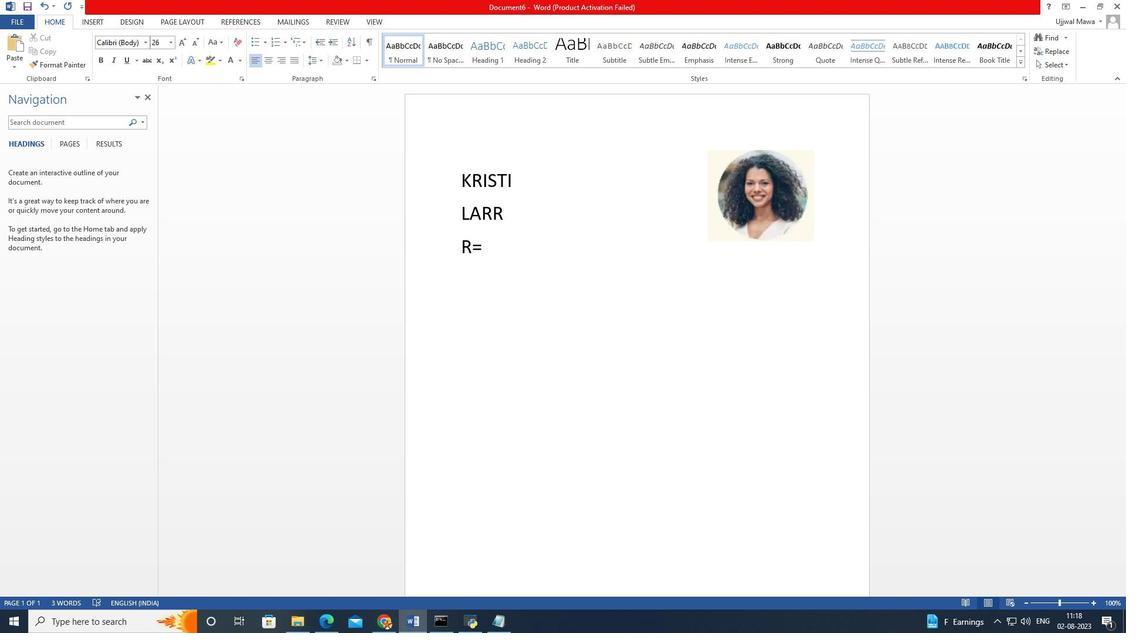 
Action: Mouse moved to (502, 384)
Screenshot: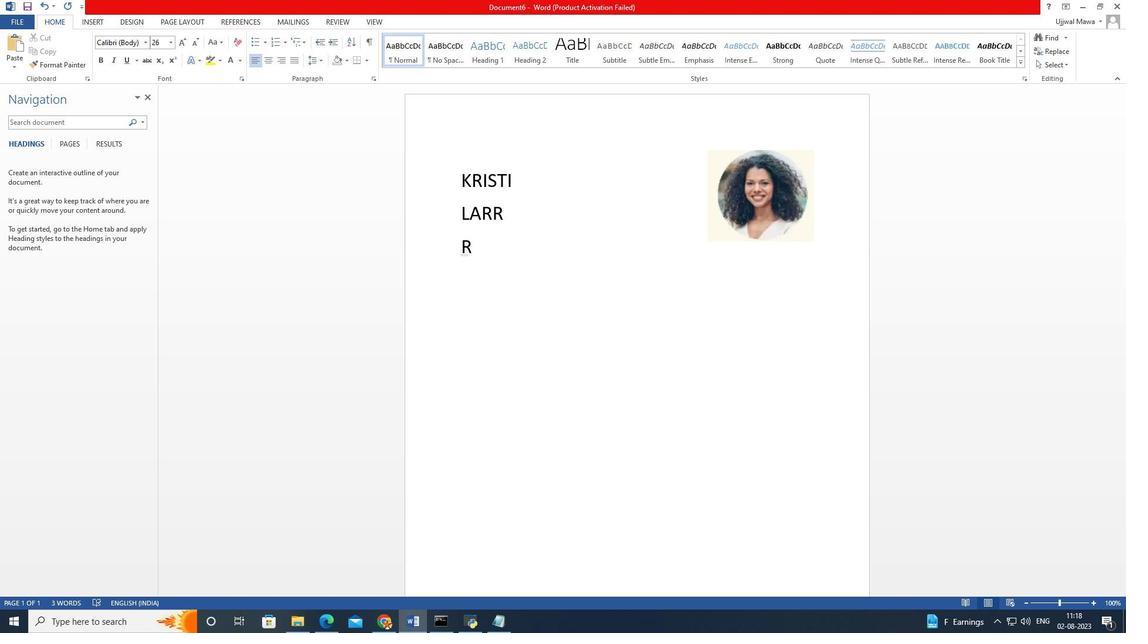 
Action: Key pressed =<Key.backspace><Key.caps_lock>E
Screenshot: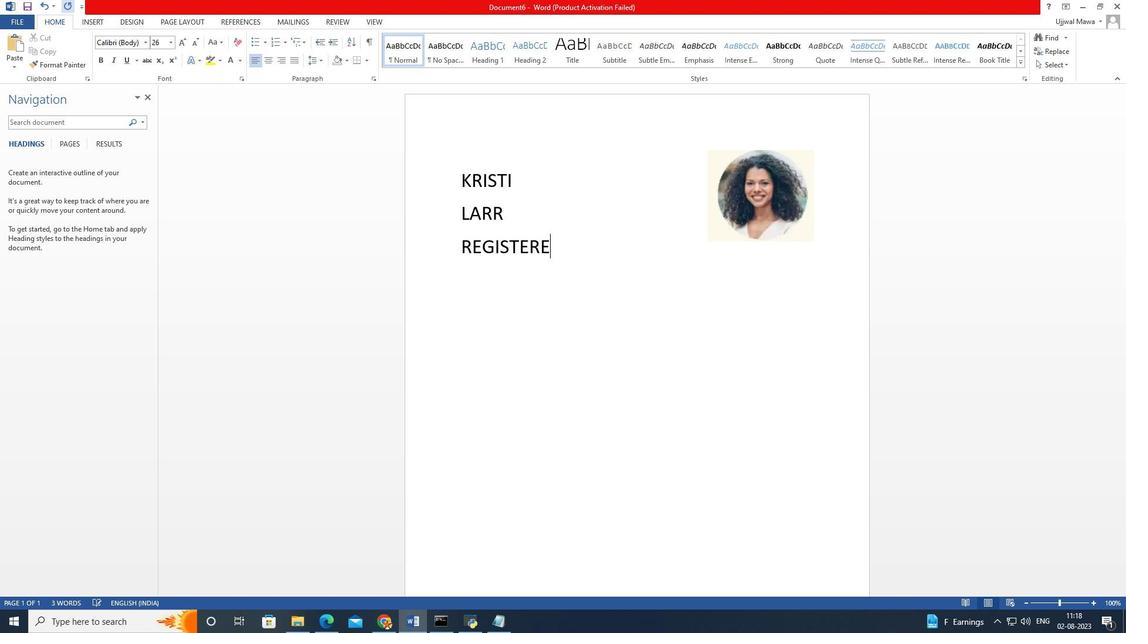 
Action: Mouse moved to (502, 384)
Screenshot: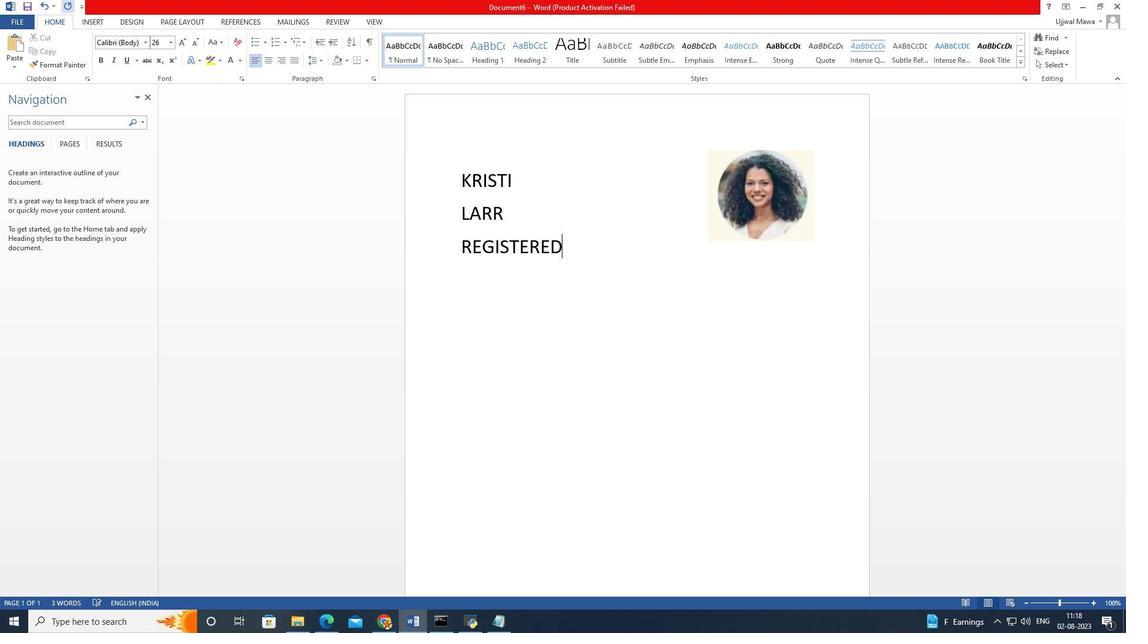 
Action: Key pressed GIST
Screenshot: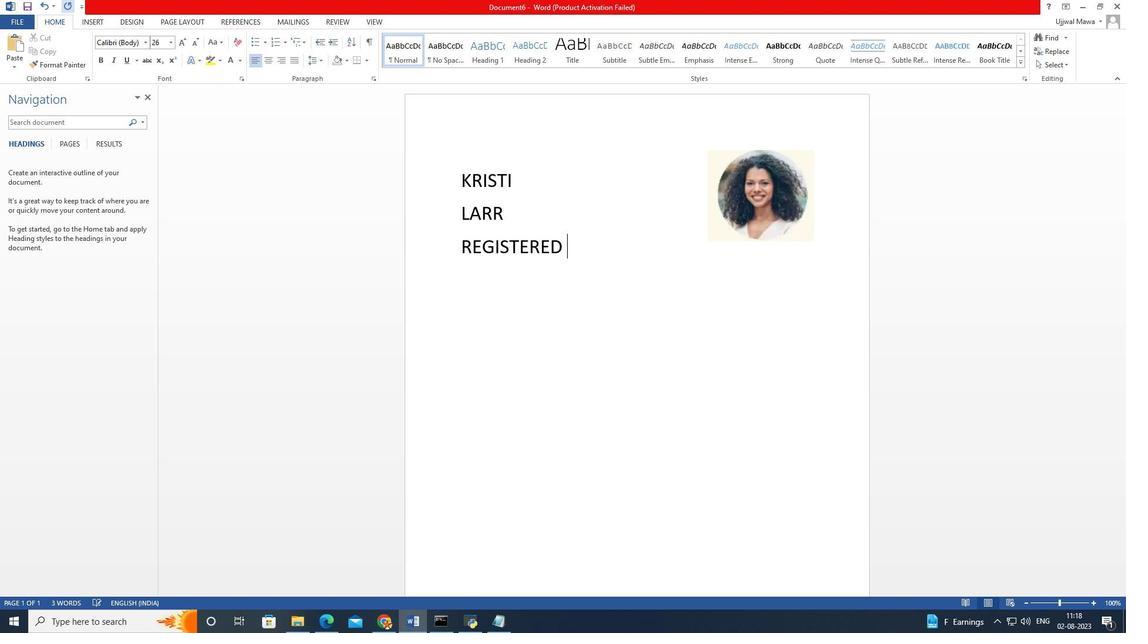 
Action: Mouse moved to (502, 384)
Screenshot: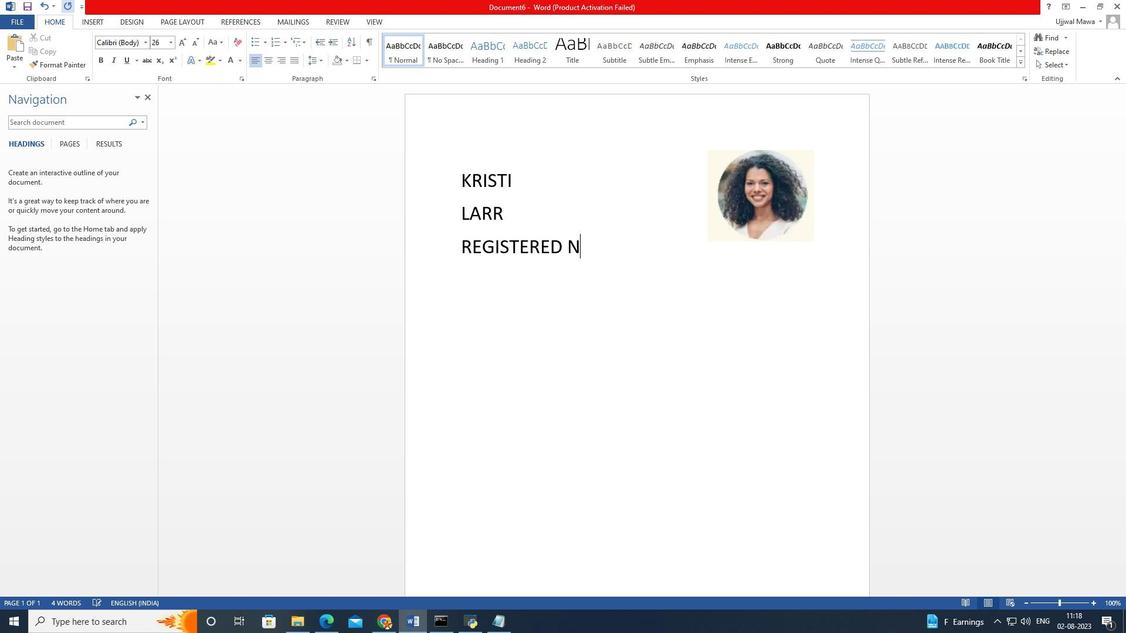 
Action: Key pressed E
Screenshot: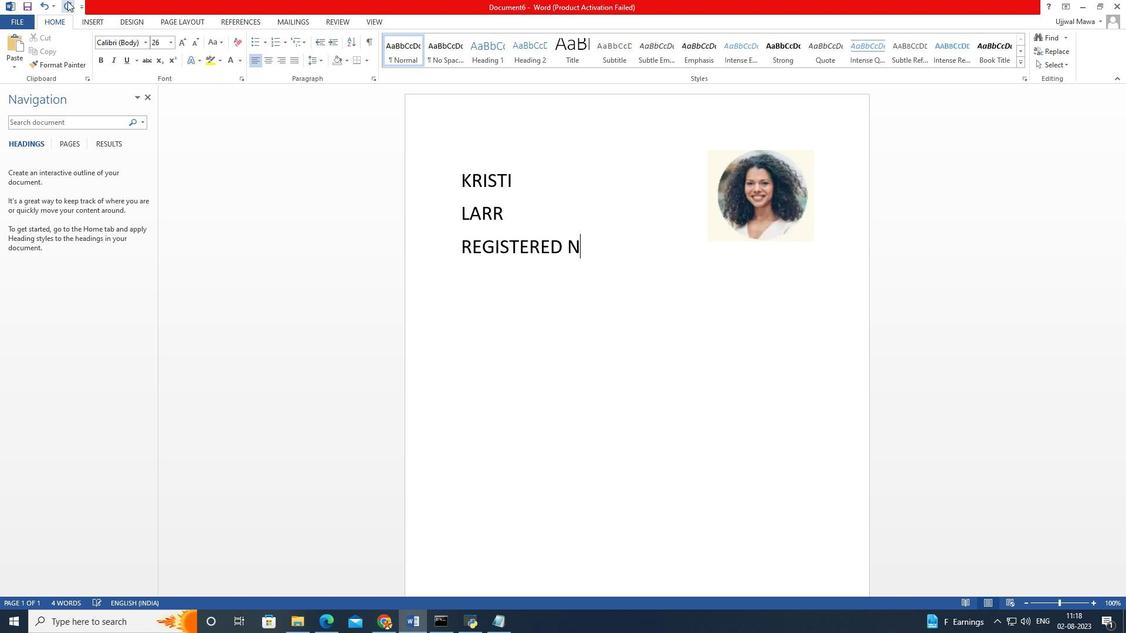 
Action: Mouse moved to (611, 444)
Screenshot: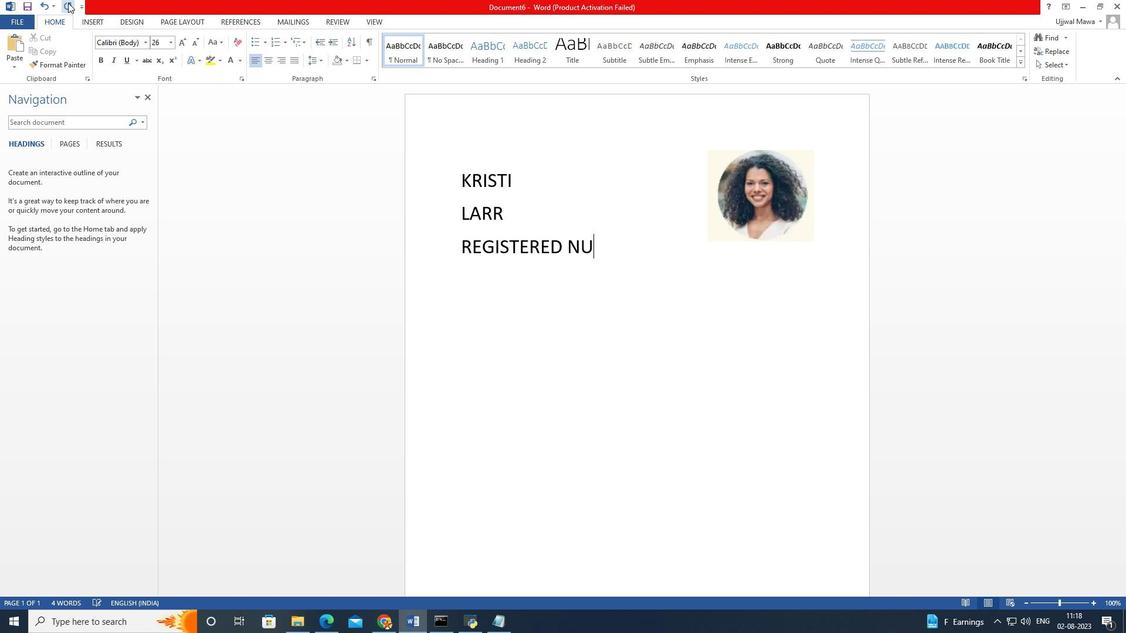 
Action: Key pressed RED<Key.space>N
Screenshot: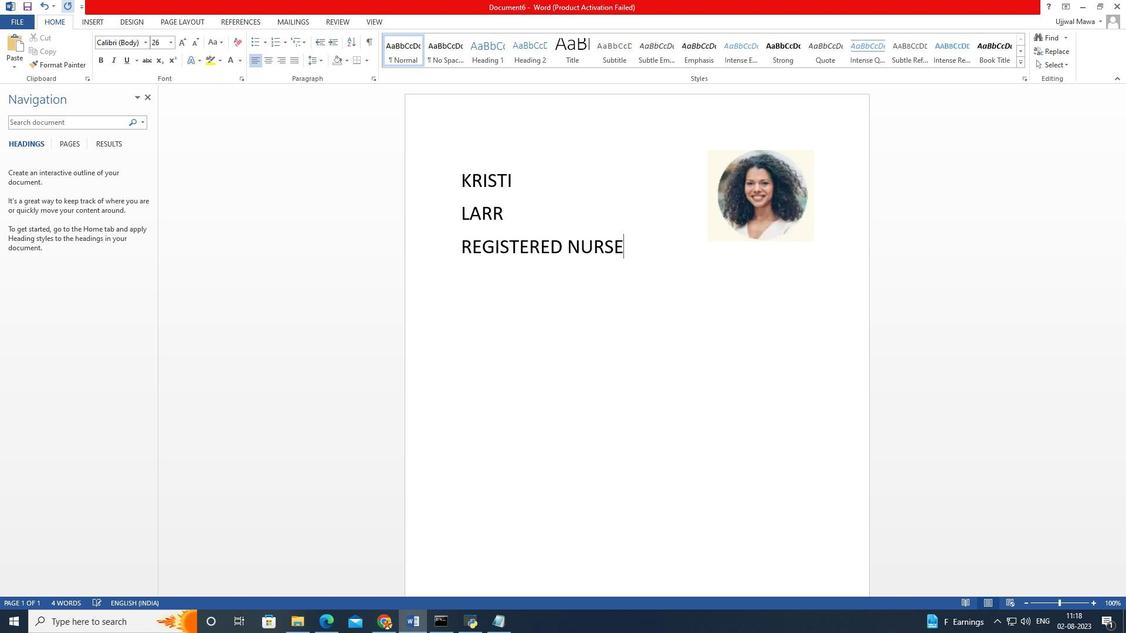
Action: Mouse moved to (611, 444)
Screenshot: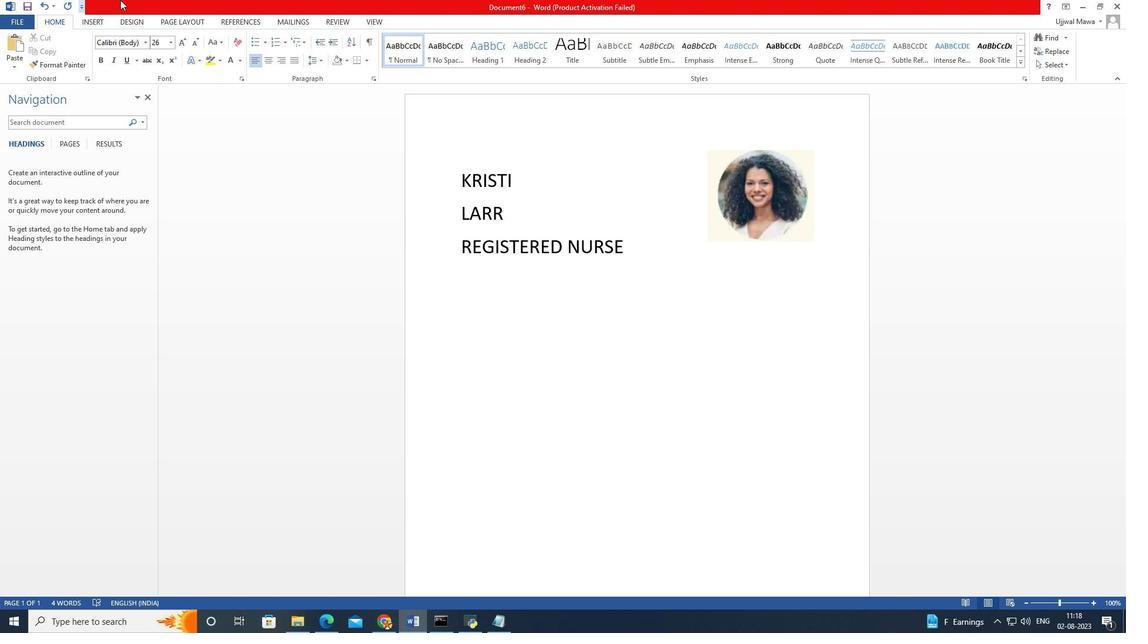 
Action: Key pressed U
Screenshot: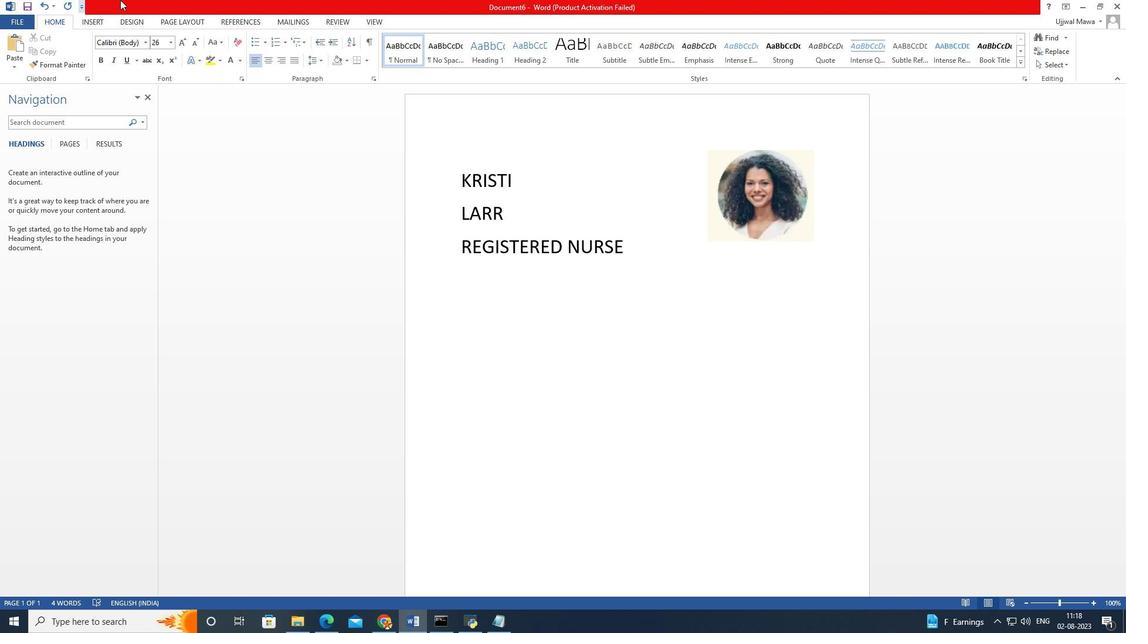 
Action: Mouse moved to (609, 440)
Screenshot: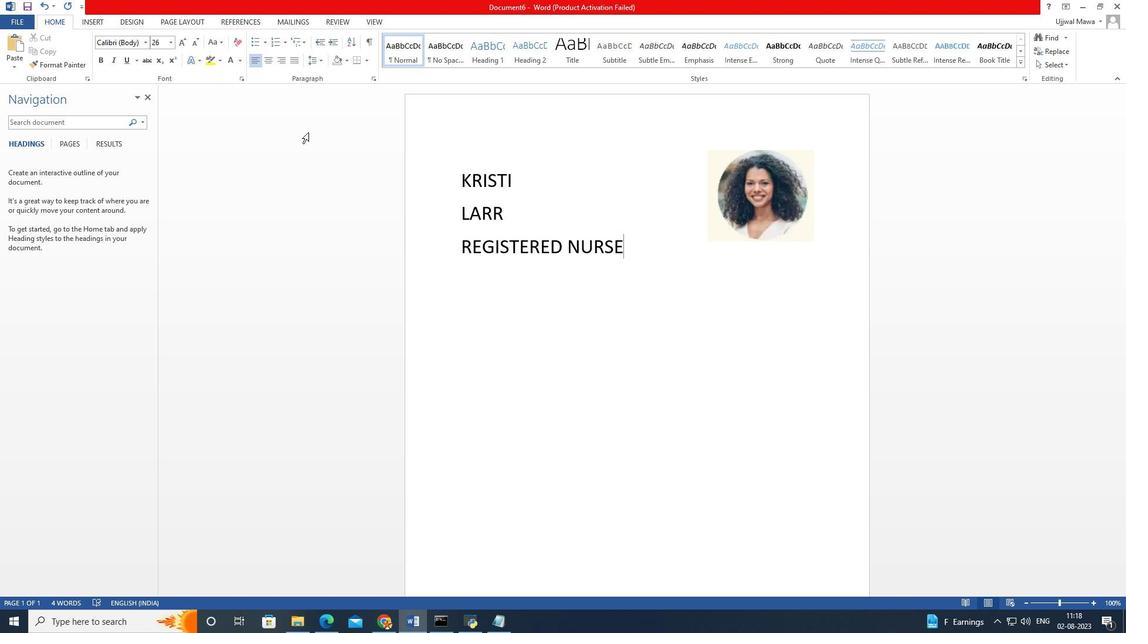 
Action: Key pressed RS
Screenshot: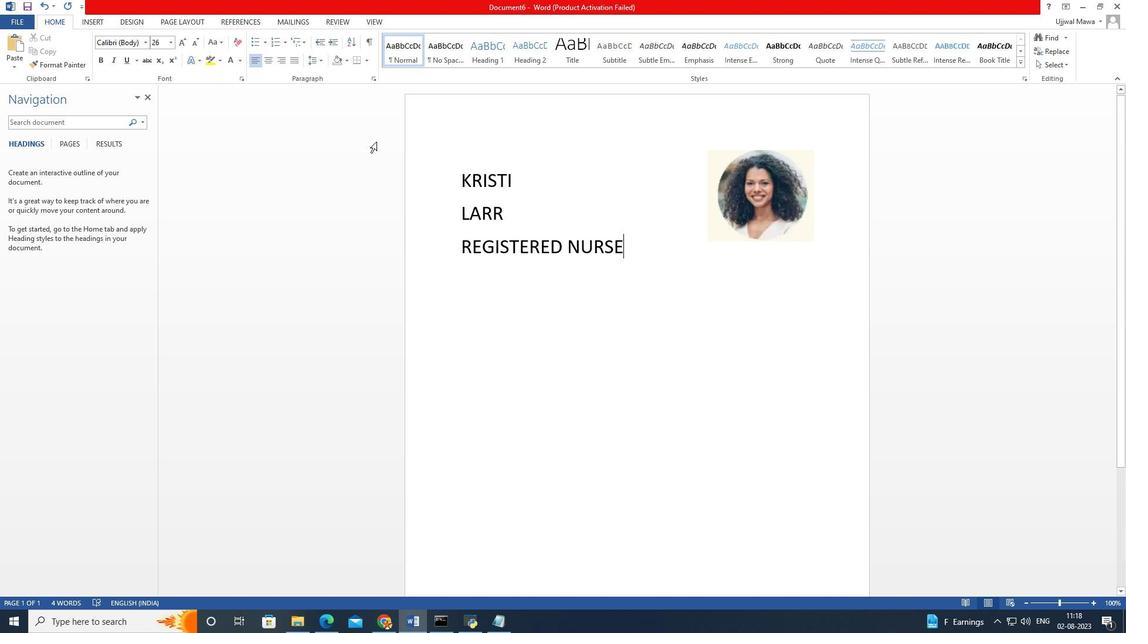 
Action: Mouse moved to (609, 438)
Screenshot: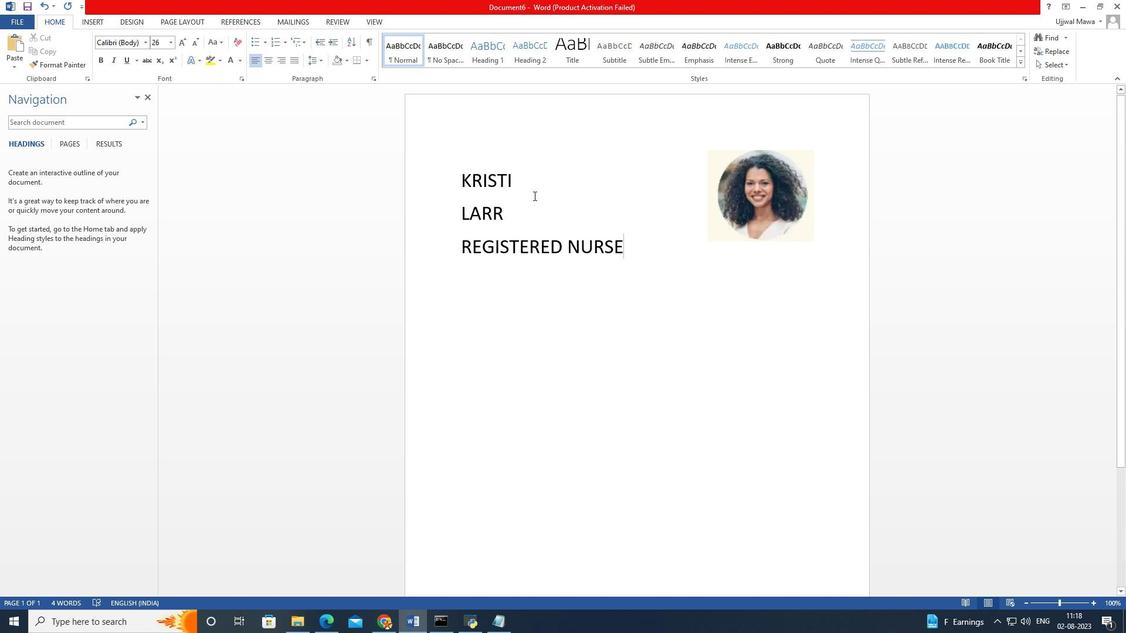 
Action: Key pressed E
Screenshot: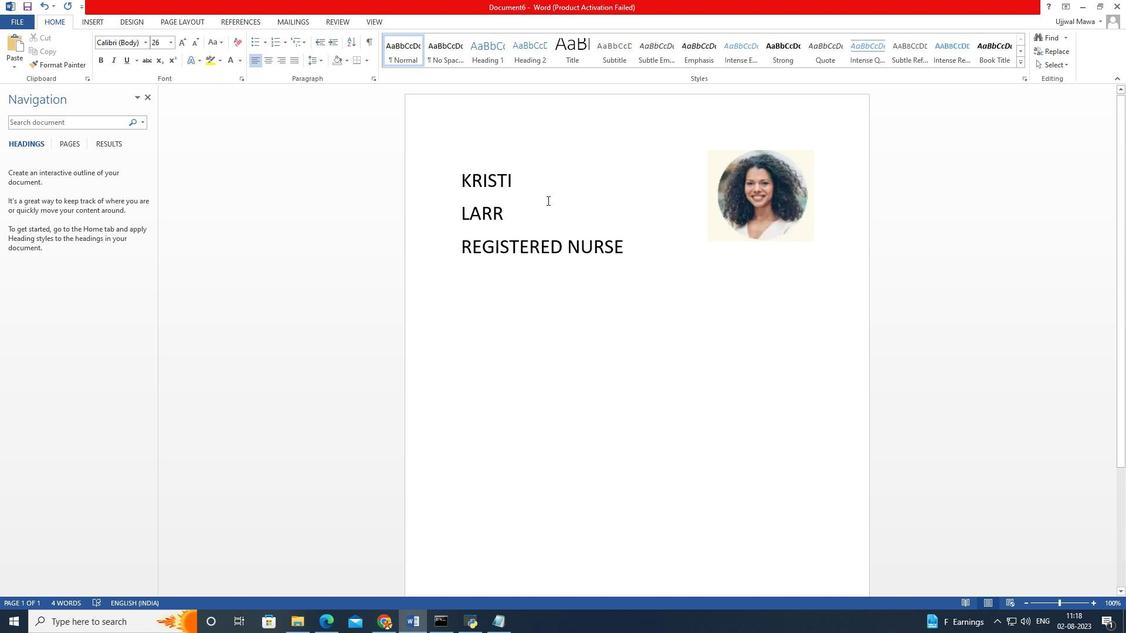
Action: Mouse moved to (389, 310)
Screenshot: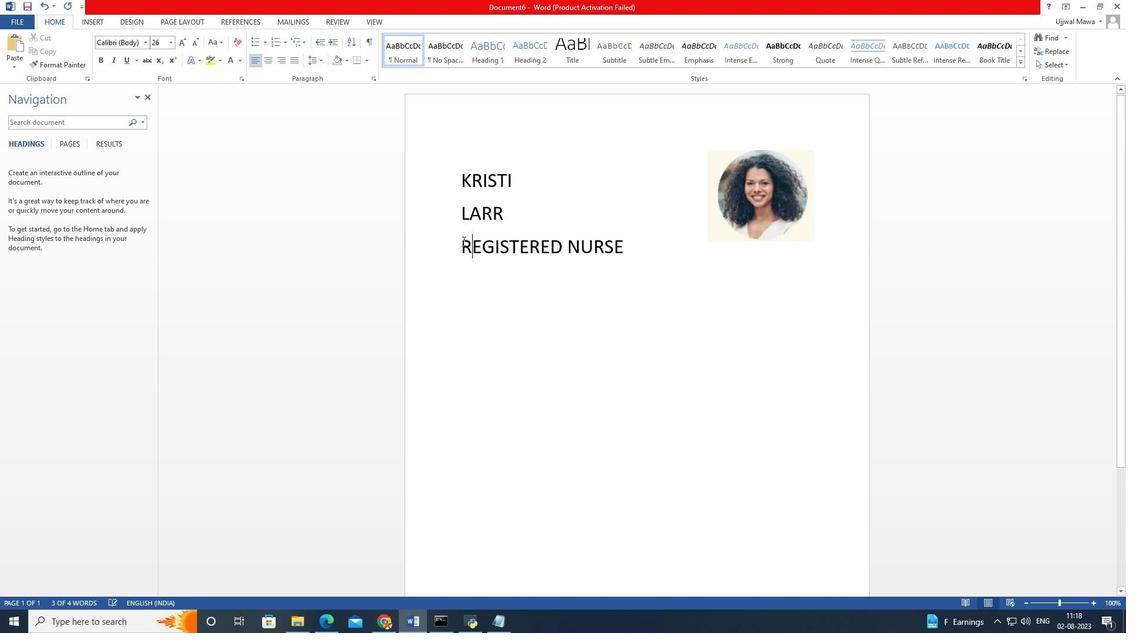 
Action: Mouse pressed left at (389, 310)
Screenshot: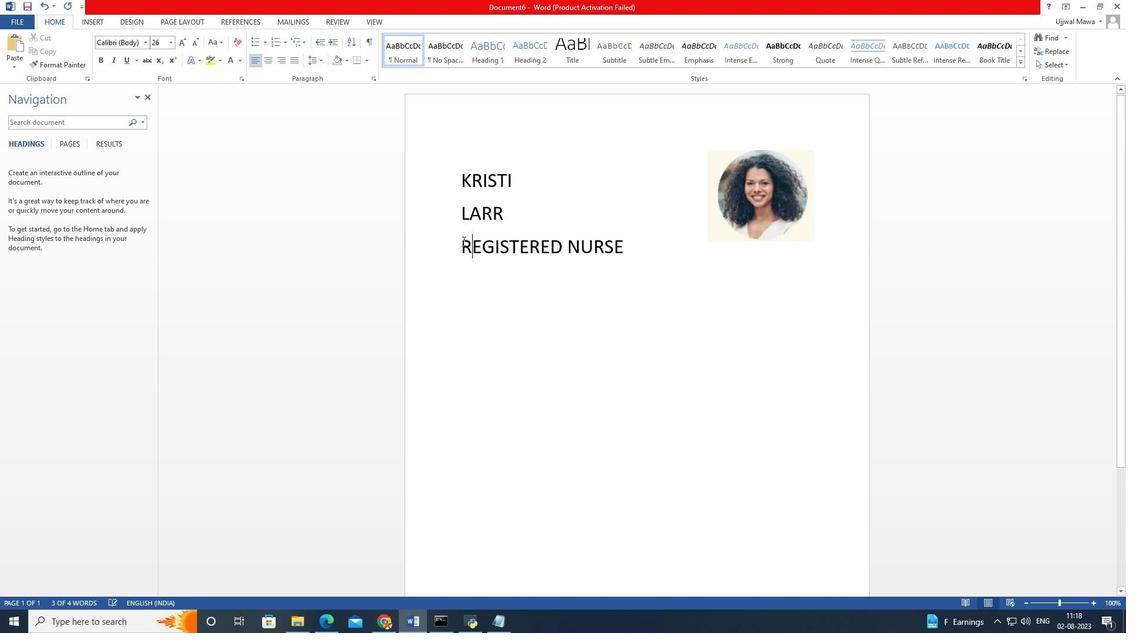 
Action: Mouse moved to (455, 313)
Screenshot: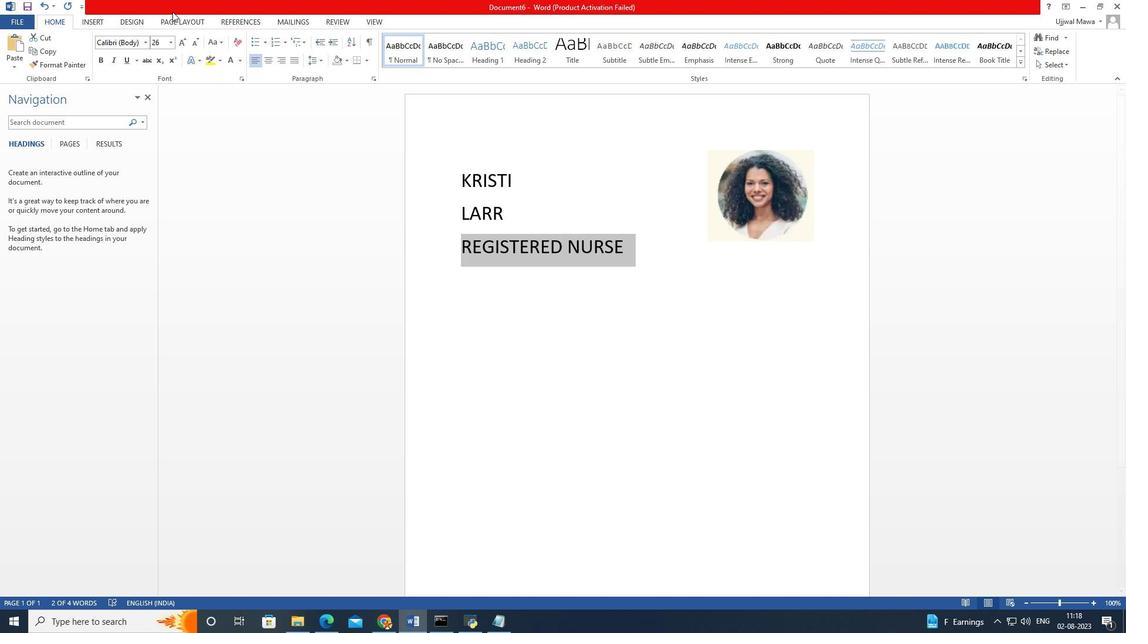 
Action: Mouse pressed left at (455, 313)
Screenshot: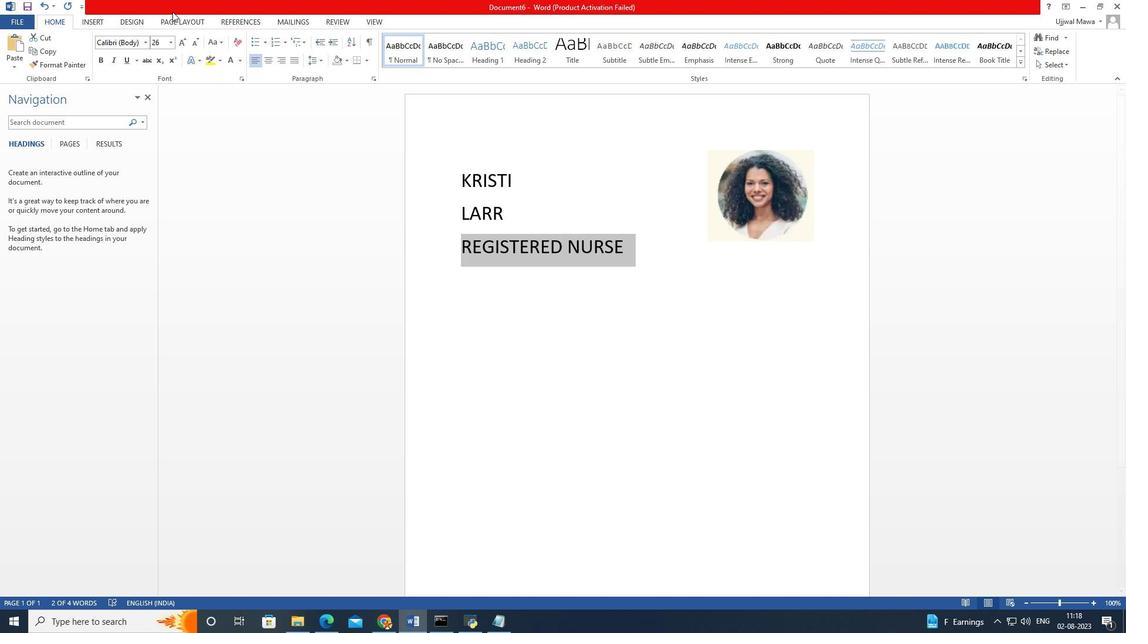 
Action: Mouse moved to (458, 312)
Screenshot: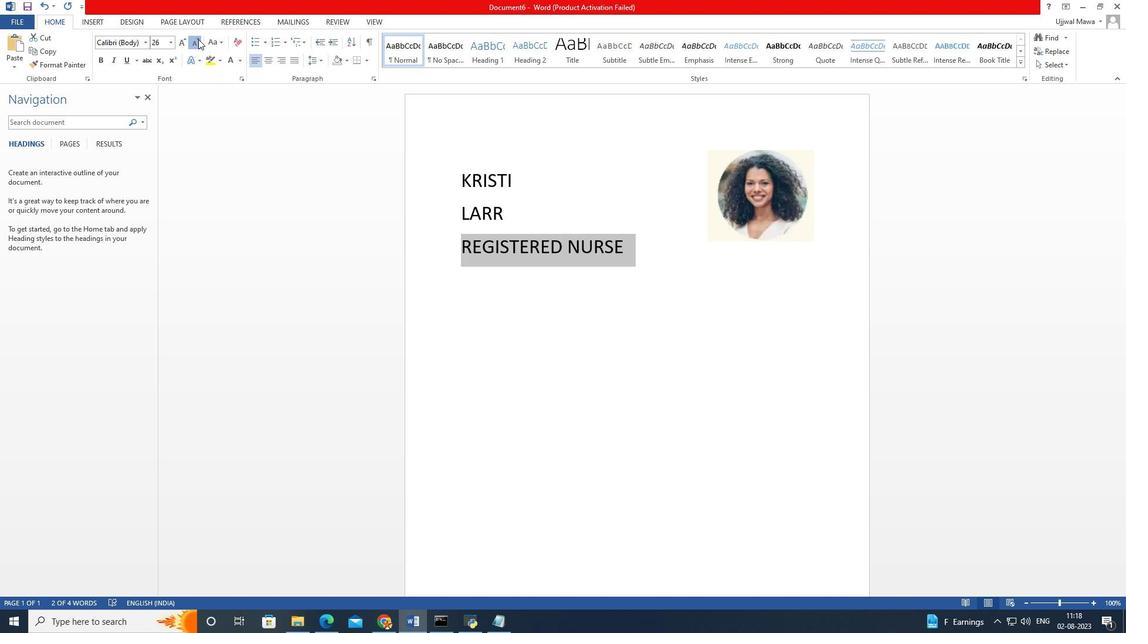 
Action: Mouse pressed left at (458, 312)
Screenshot: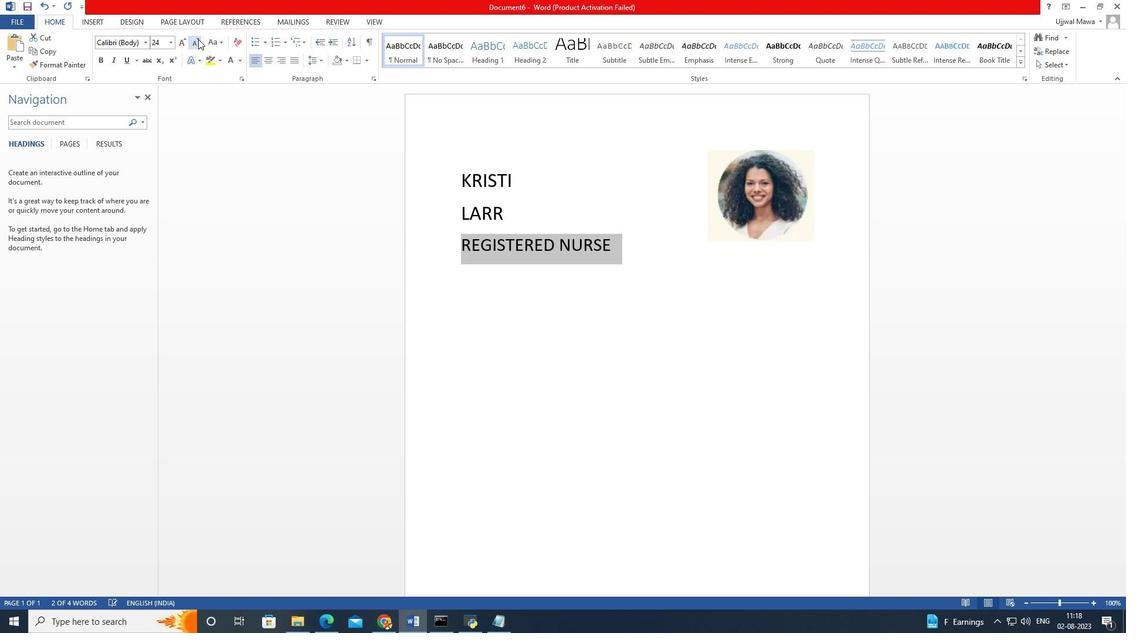 
Action: Mouse moved to (561, 423)
Screenshot: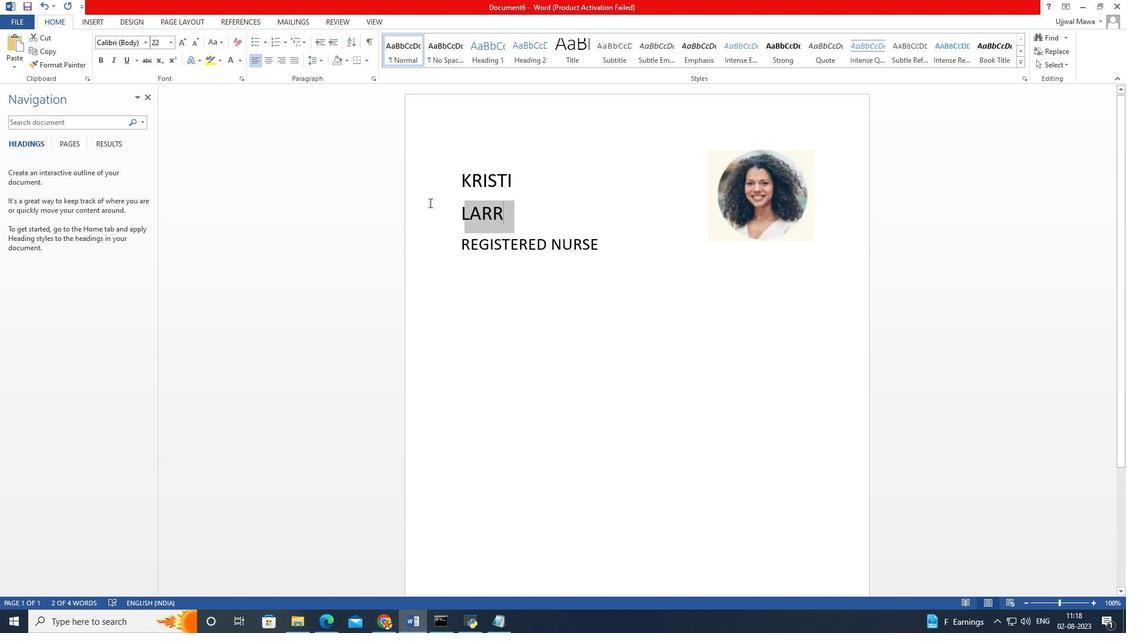 
Action: Mouse pressed left at (561, 423)
Screenshot: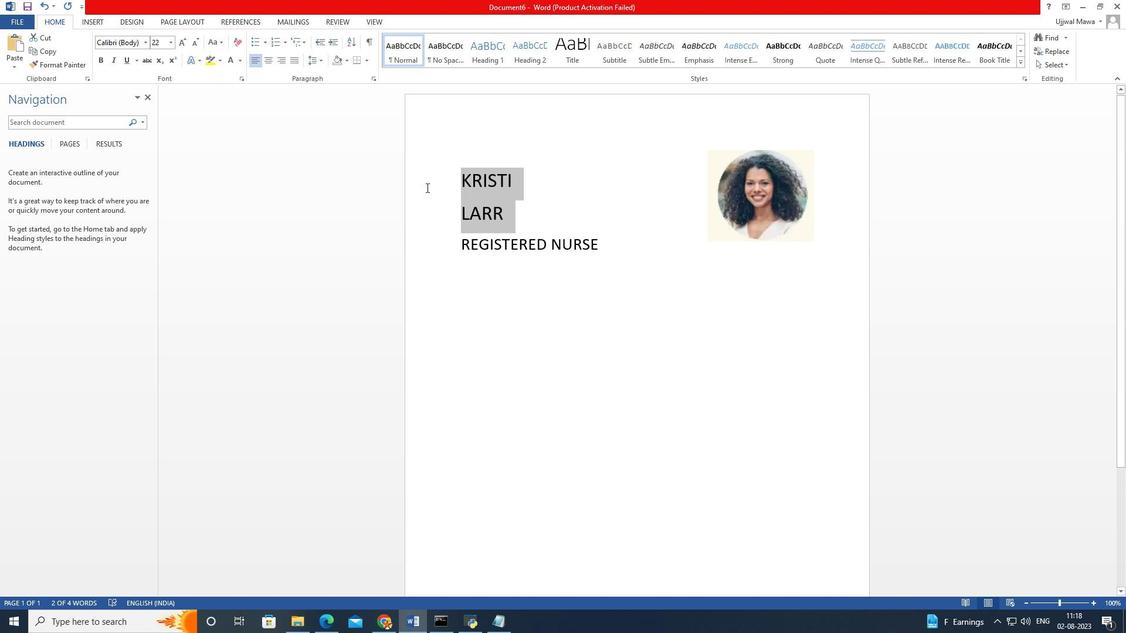 
Action: Mouse pressed left at (561, 423)
Screenshot: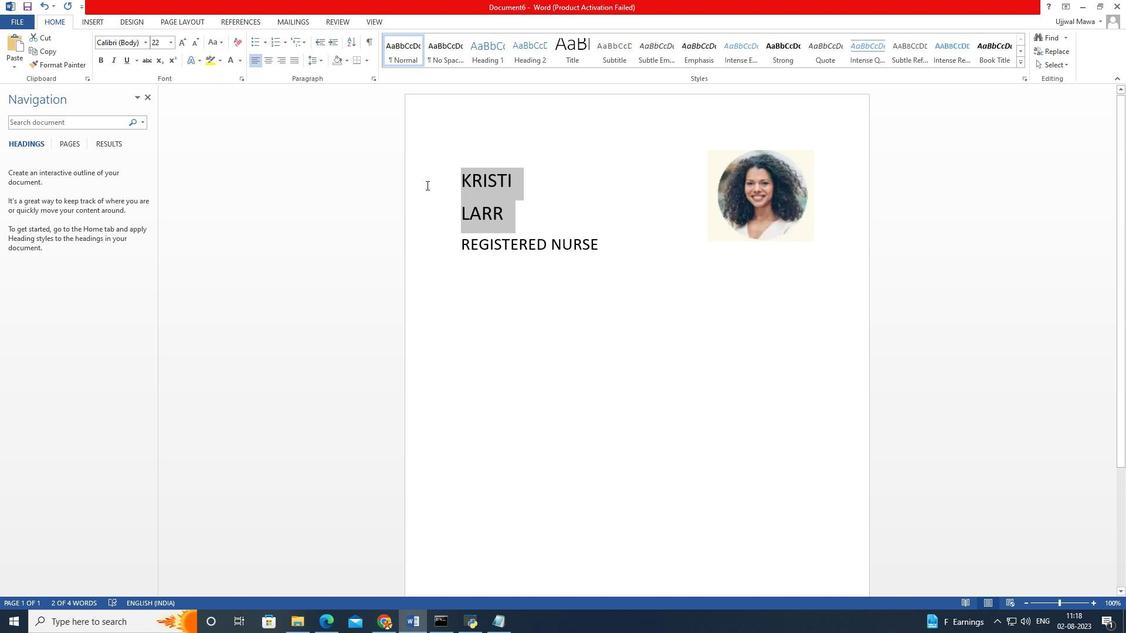 
Action: Mouse moved to (442, 326)
Screenshot: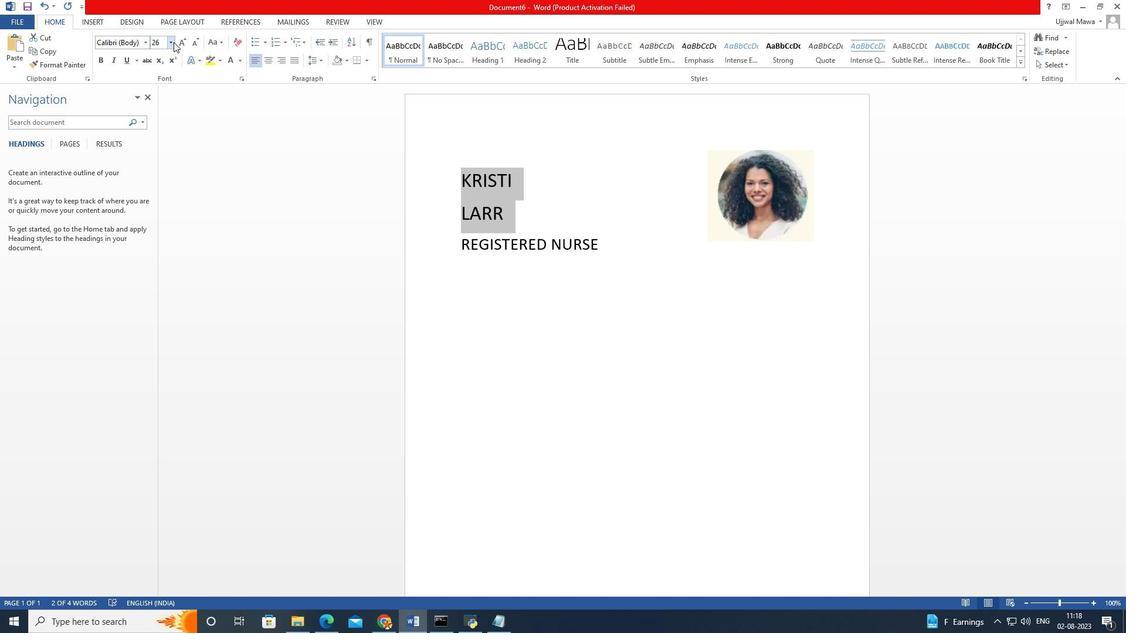 
Action: Mouse pressed left at (442, 326)
Screenshot: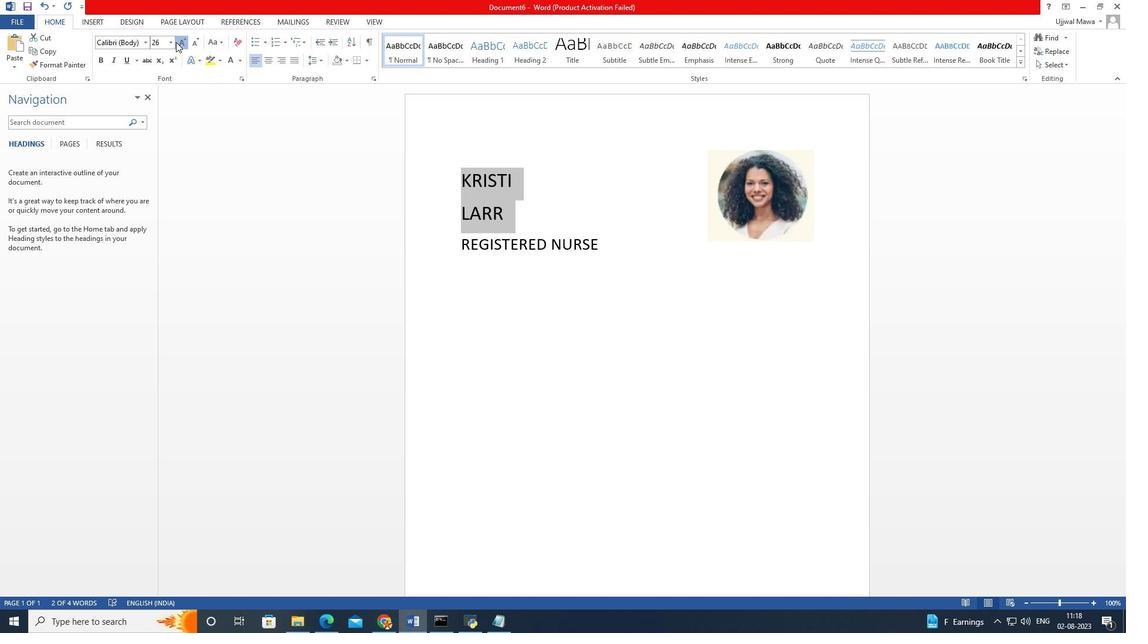 
Action: Mouse moved to (569, 421)
Screenshot: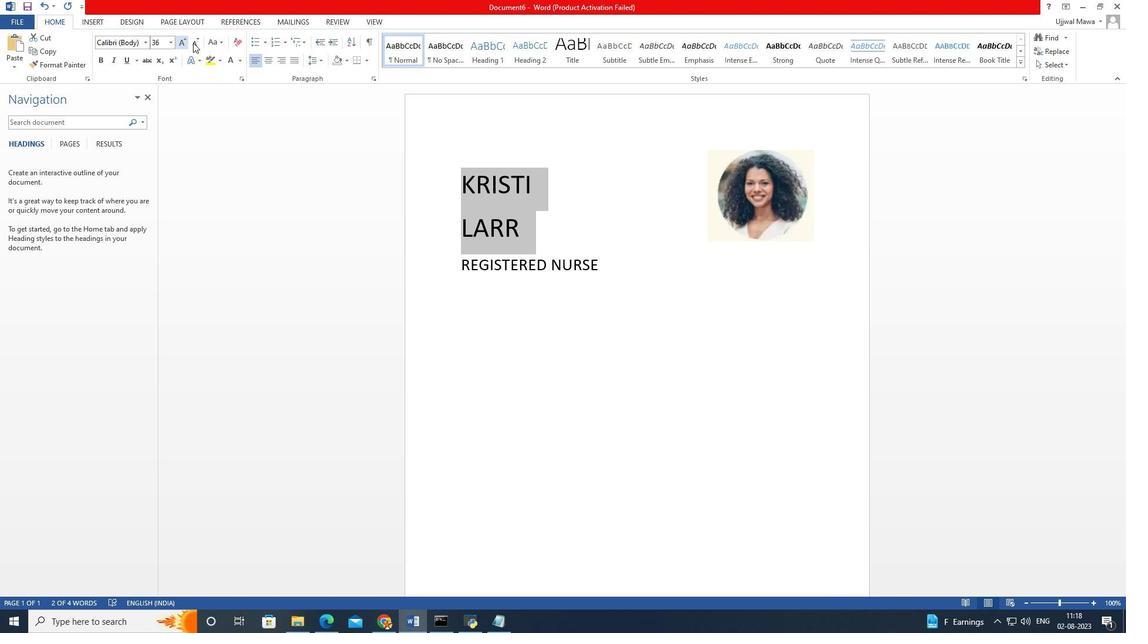 
Action: Mouse pressed left at (569, 421)
Screenshot: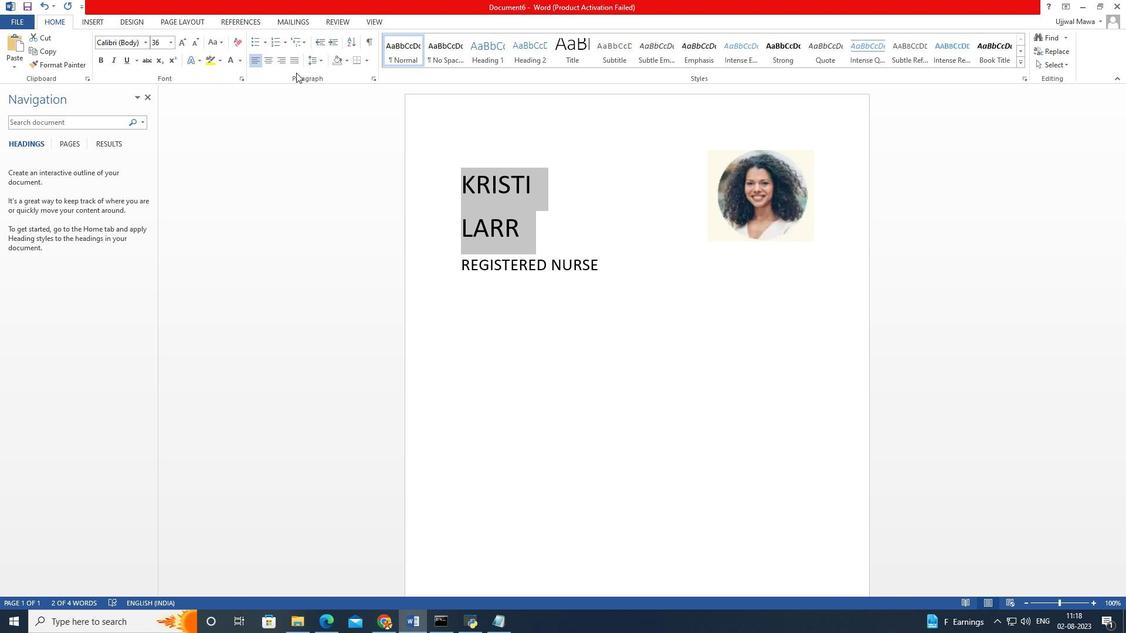 
Action: Mouse moved to (567, 421)
Screenshot: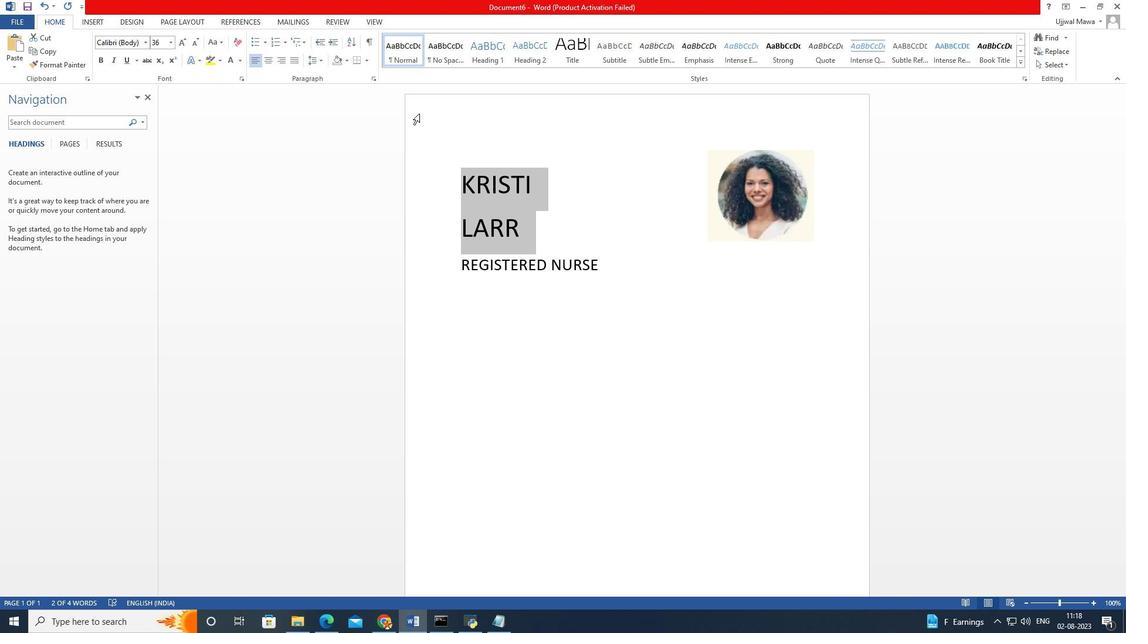 
Action: Mouse pressed left at (567, 421)
Screenshot: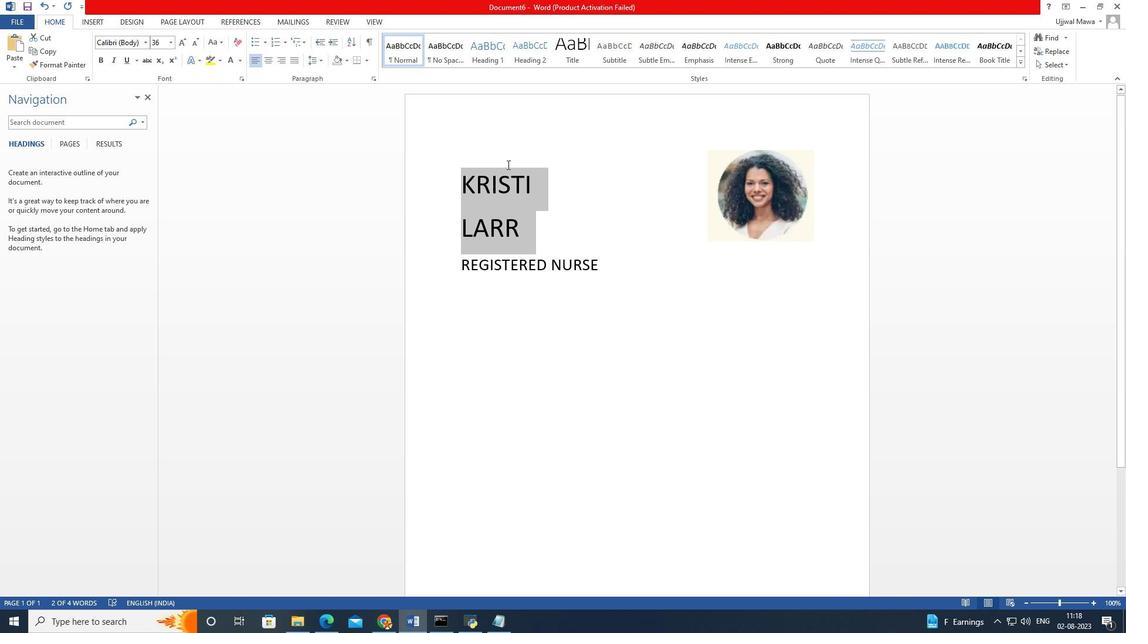 
Action: Mouse moved to (423, 329)
Screenshot: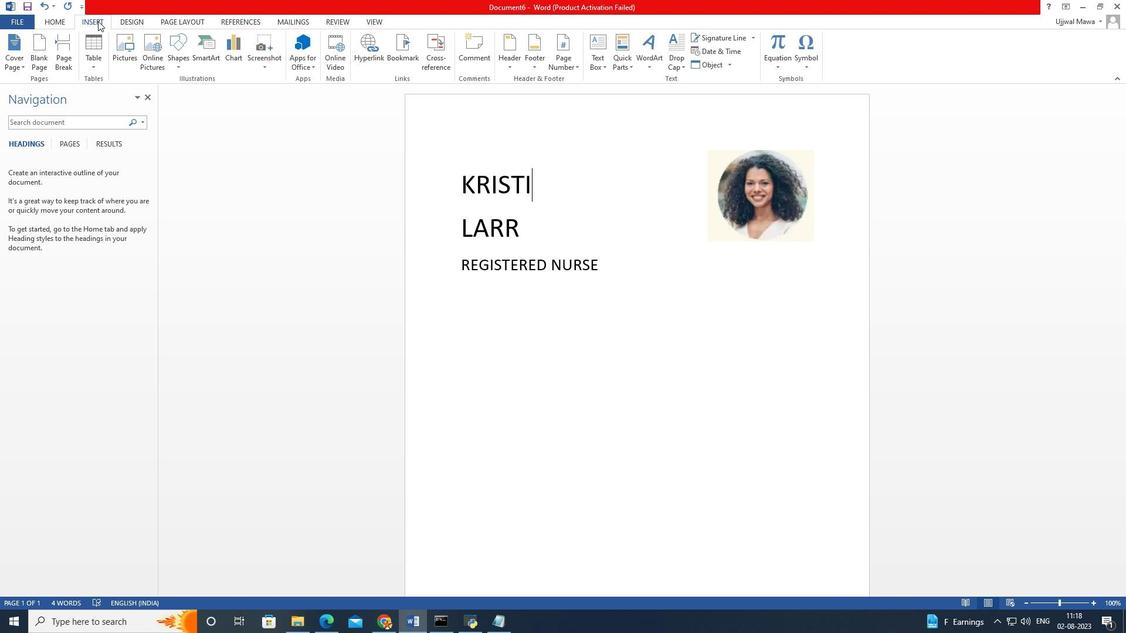 
Action: Mouse pressed left at (423, 329)
Screenshot: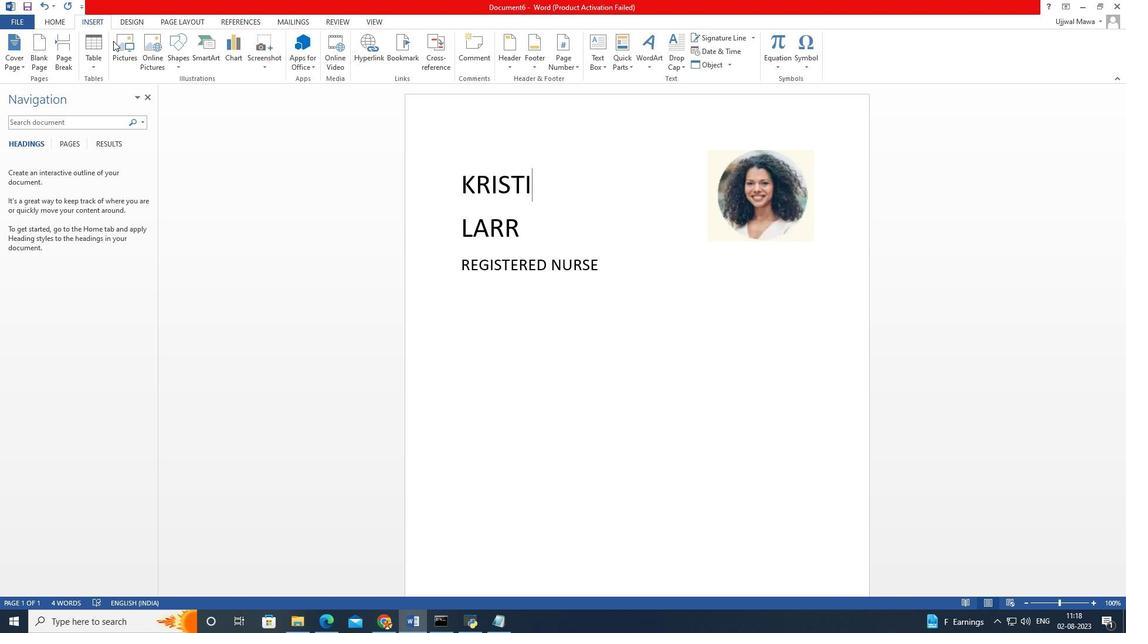 
Action: Mouse moved to (599, 433)
Screenshot: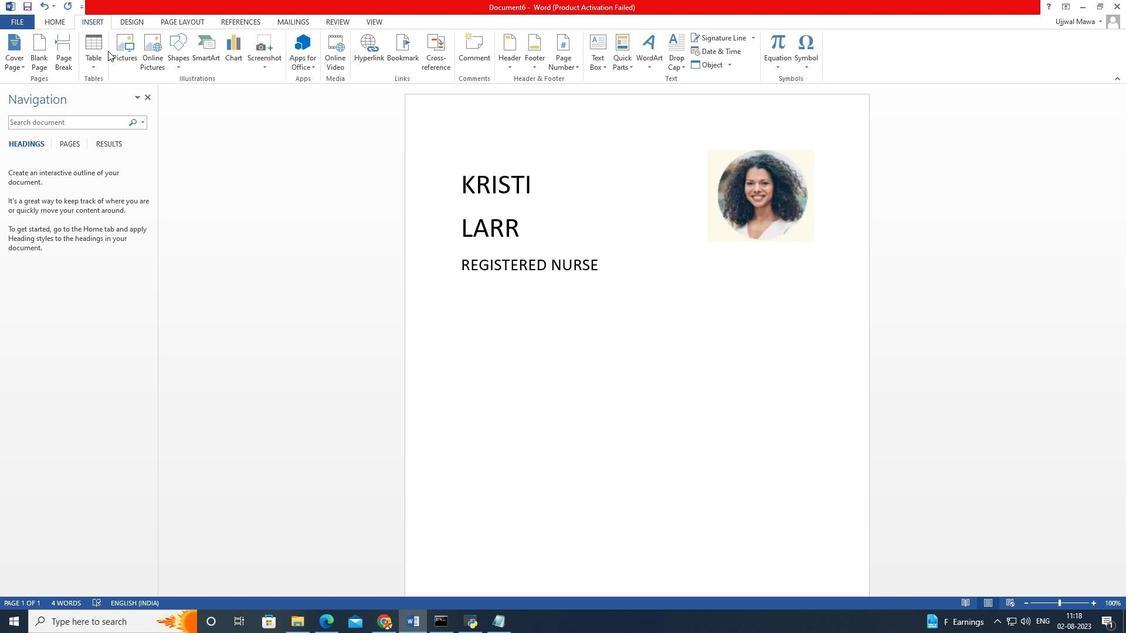 
Action: Mouse pressed left at (599, 433)
Screenshot: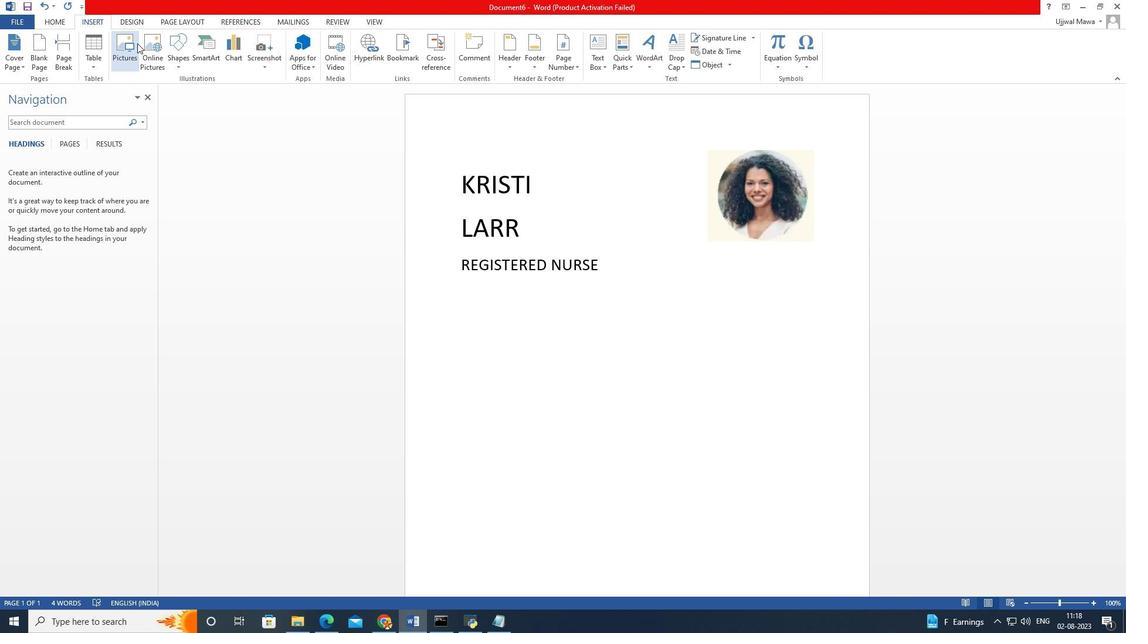 
Action: Mouse moved to (572, 420)
Screenshot: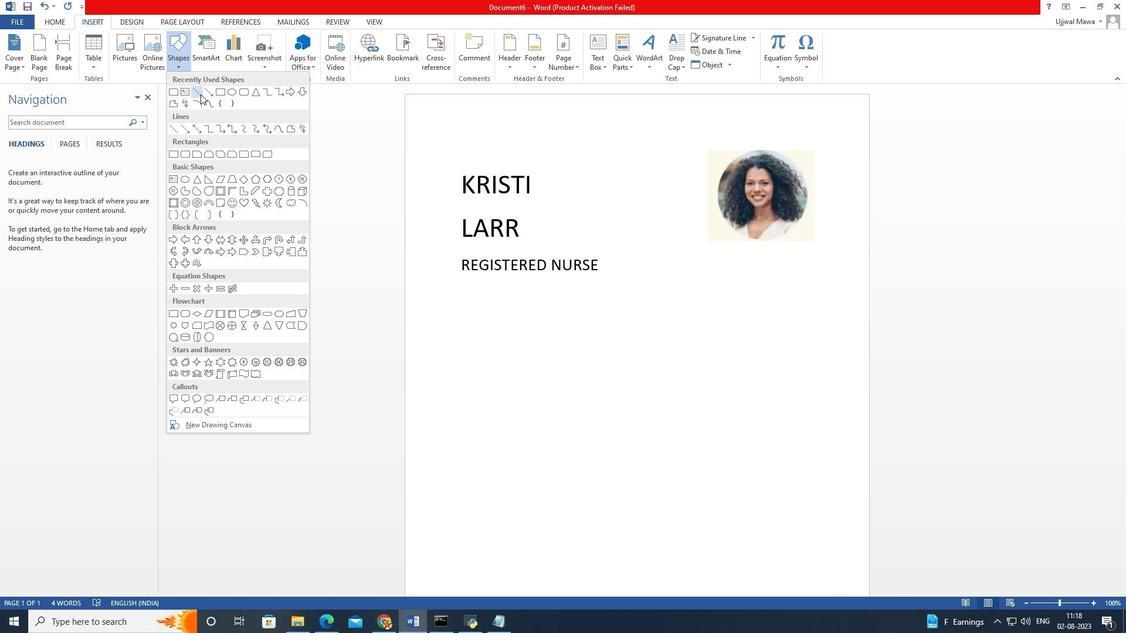 
Action: Mouse pressed left at (572, 420)
Screenshot: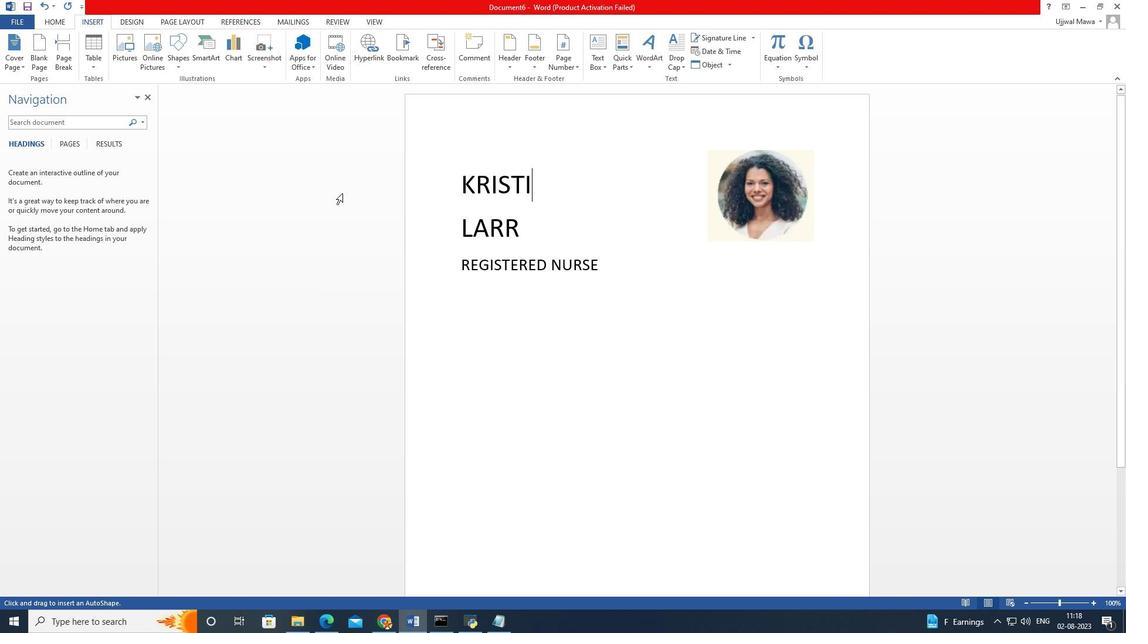 
Action: Mouse moved to (559, 392)
Screenshot: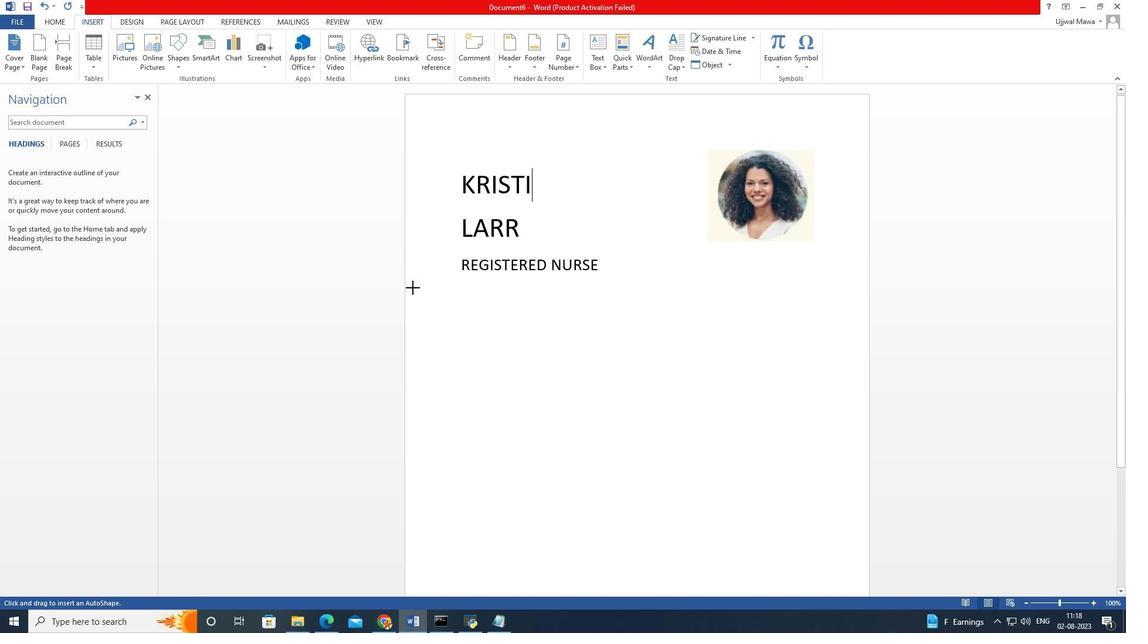 
Action: Mouse pressed left at (559, 392)
Screenshot: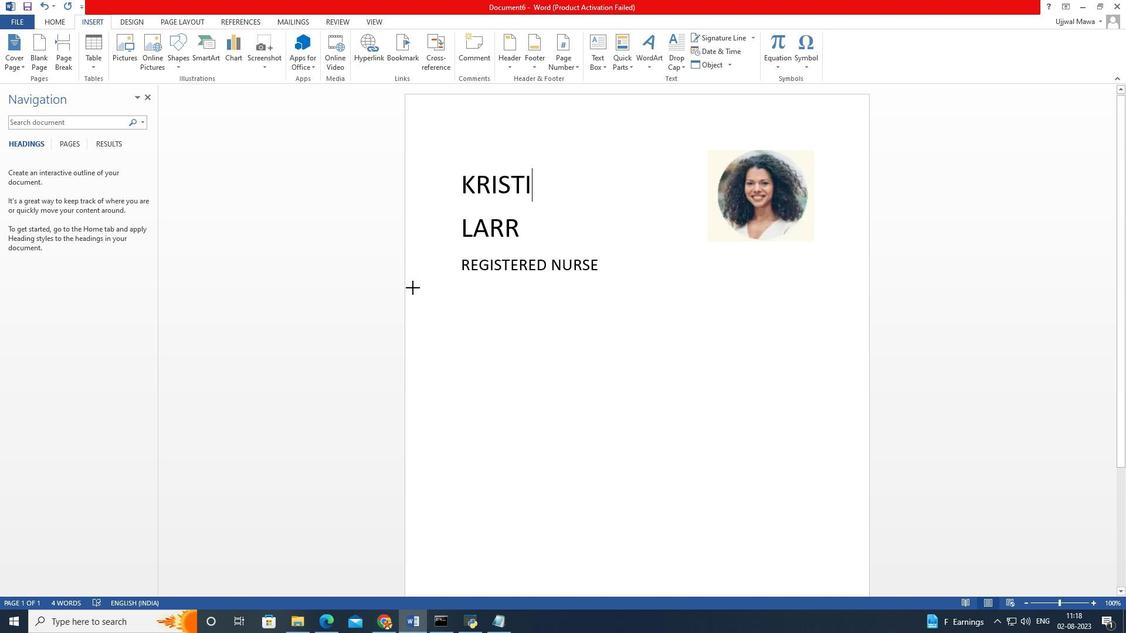 
Action: Mouse moved to (477, 286)
Screenshot: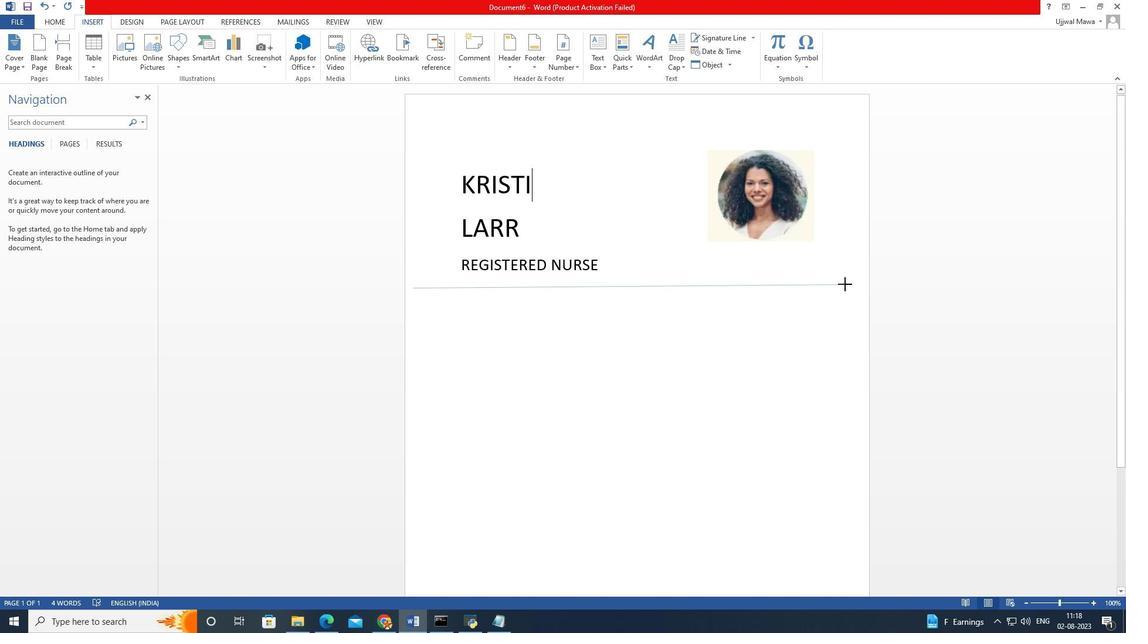 
Action: Mouse pressed left at (477, 286)
Screenshot: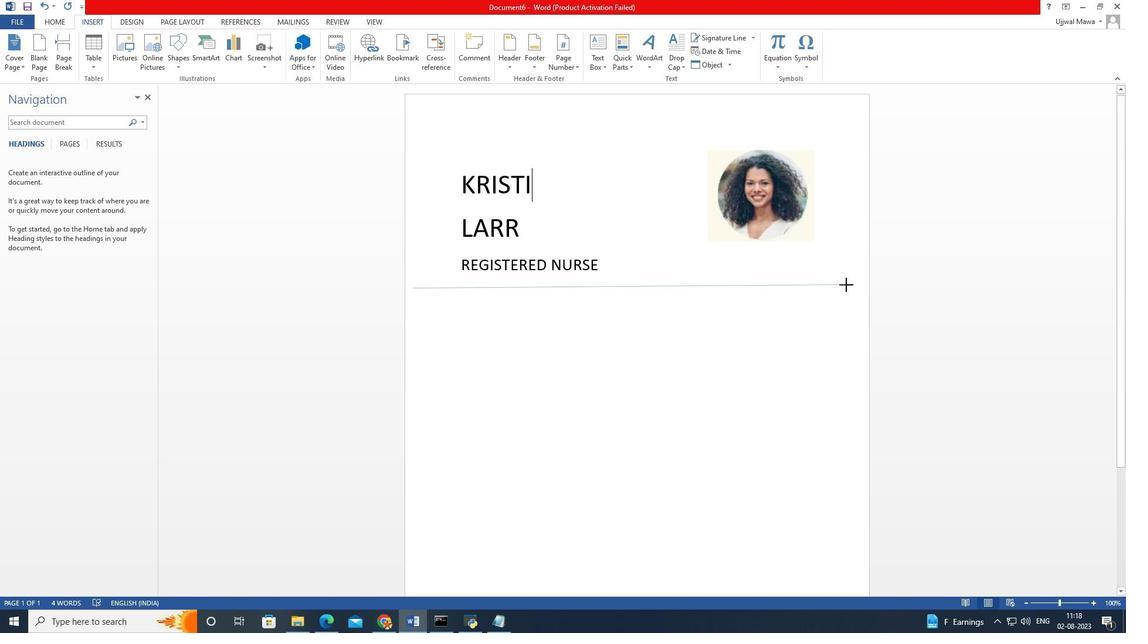 
Action: Mouse moved to (549, 421)
Screenshot: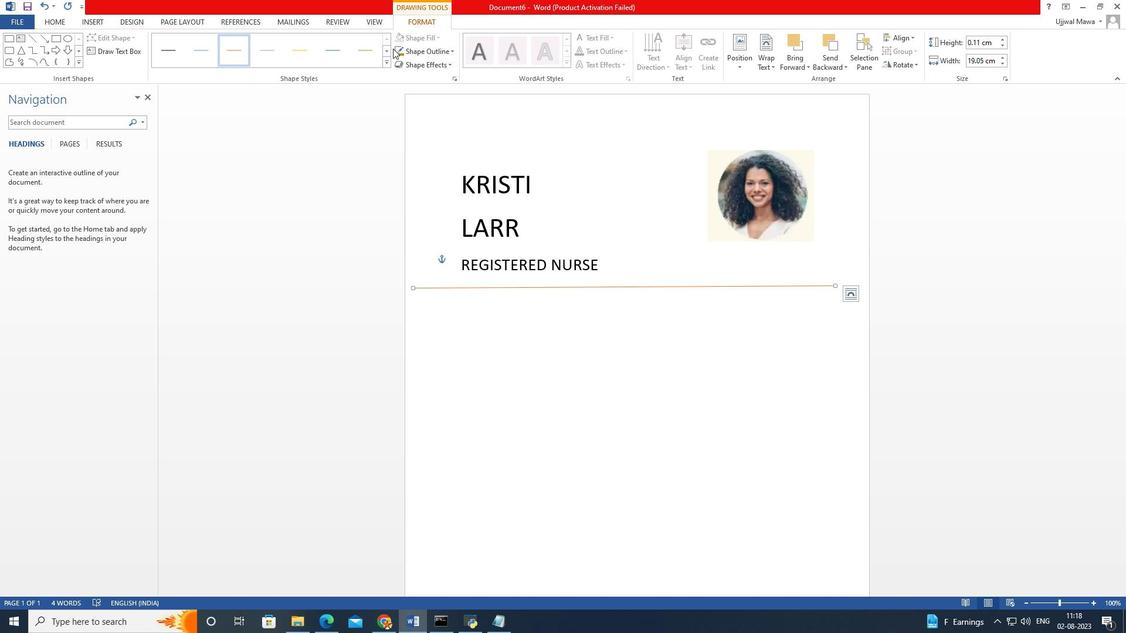 
Action: Mouse pressed left at (549, 421)
Screenshot: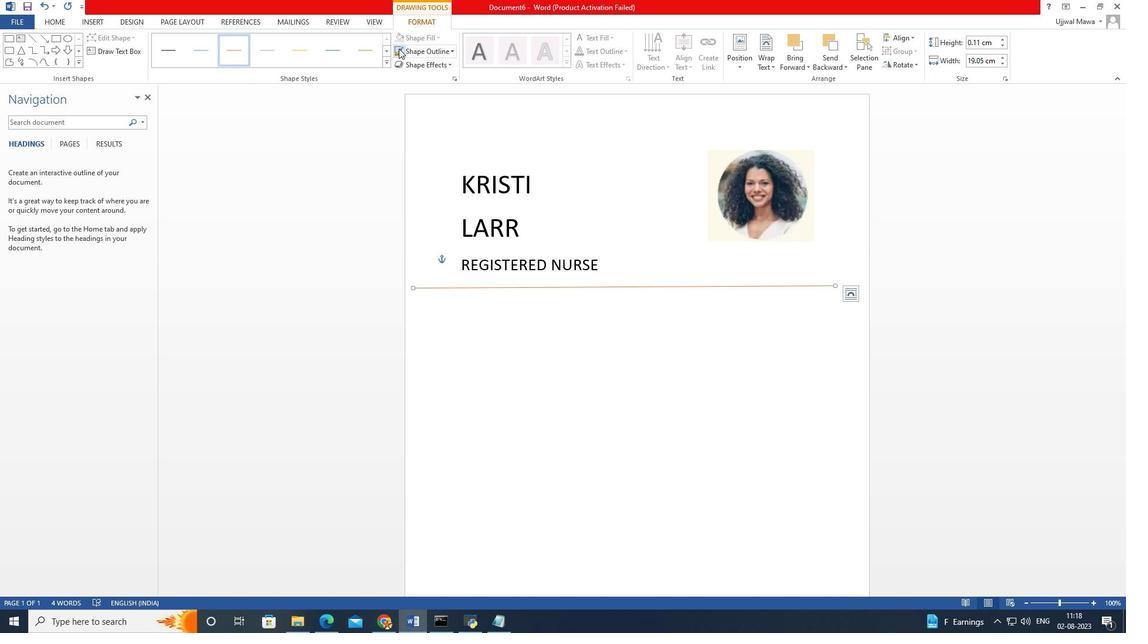 
Action: Mouse moved to (481, 416)
Screenshot: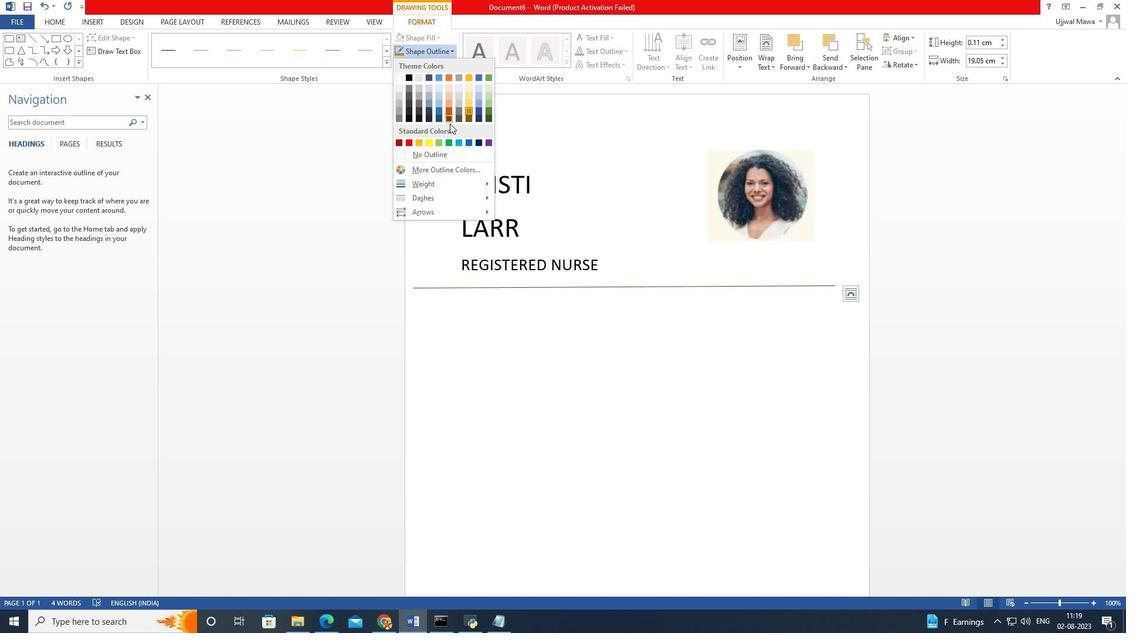 
Action: Mouse pressed left at (481, 416)
Screenshot: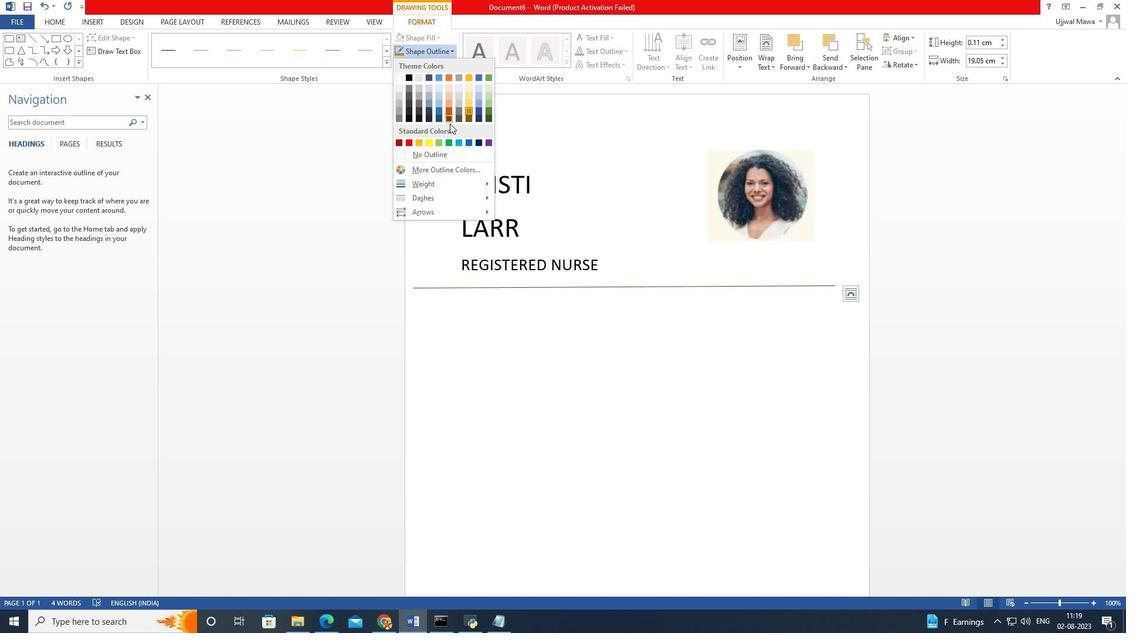 
Action: Mouse moved to (475, 415)
Screenshot: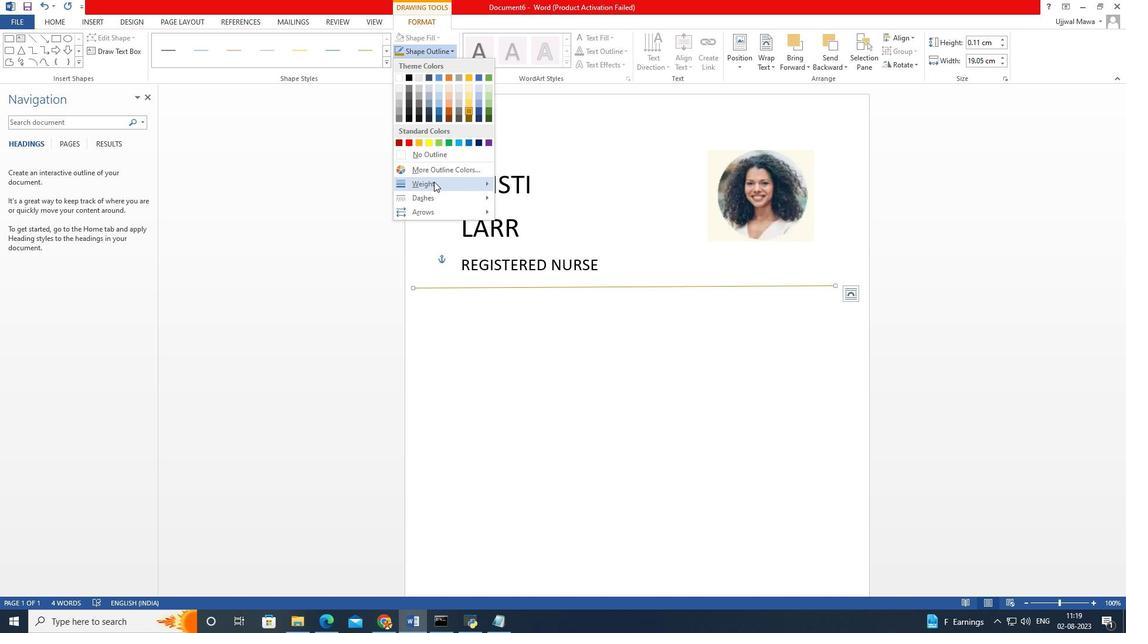 
Action: Mouse pressed left at (475, 415)
Screenshot: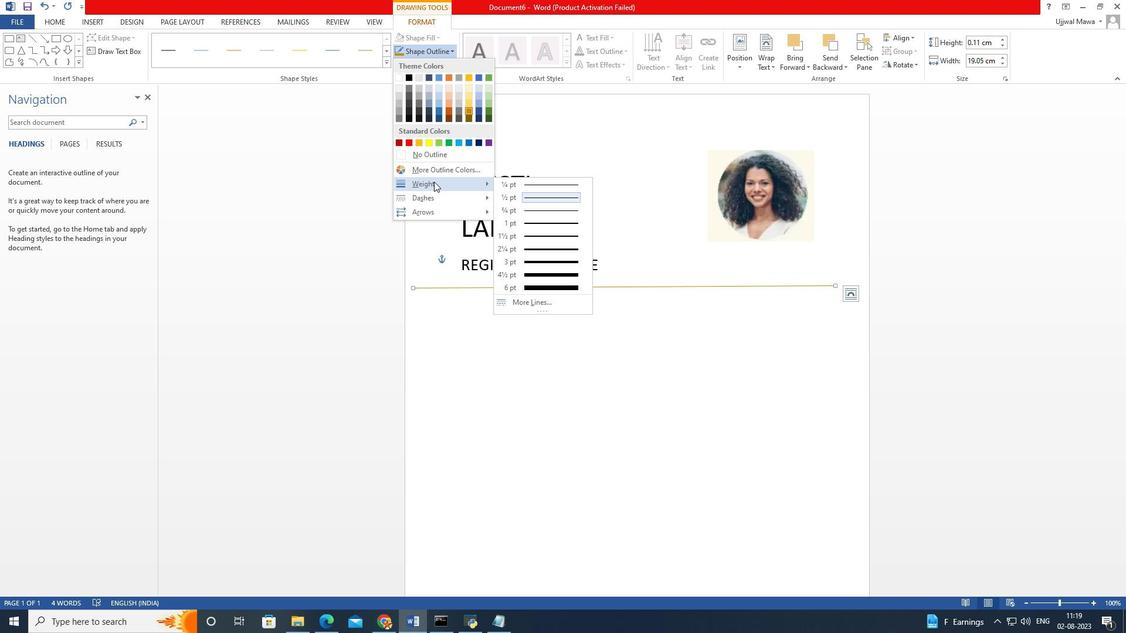 
Action: Mouse moved to (431, 314)
Screenshot: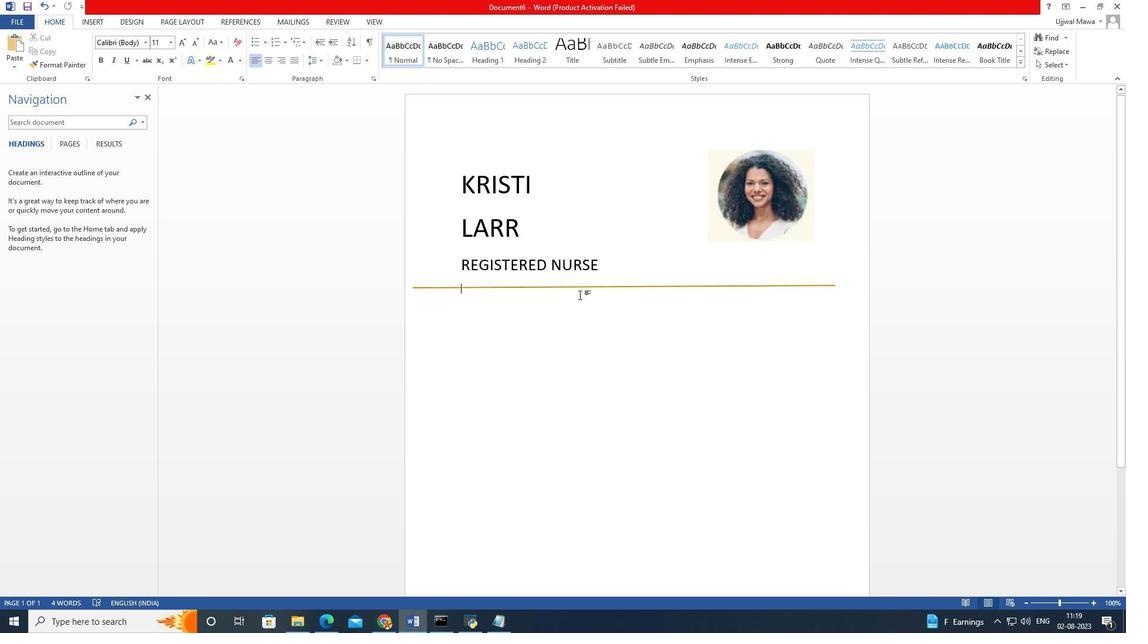 
Action: Mouse pressed left at (431, 314)
Screenshot: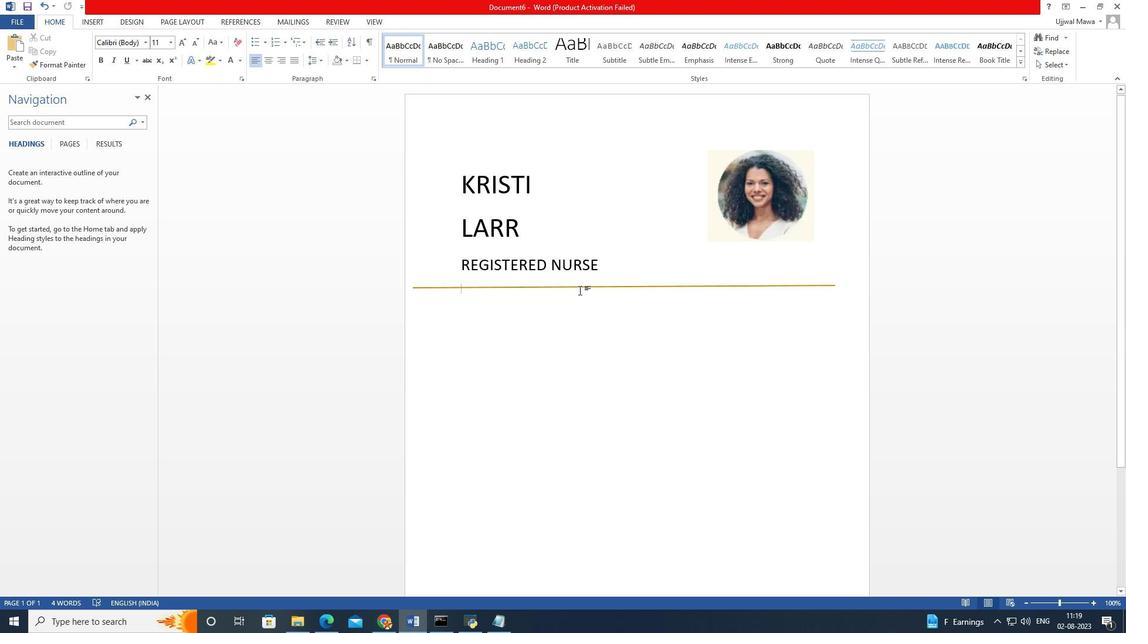 
Action: Mouse moved to (410, 278)
Screenshot: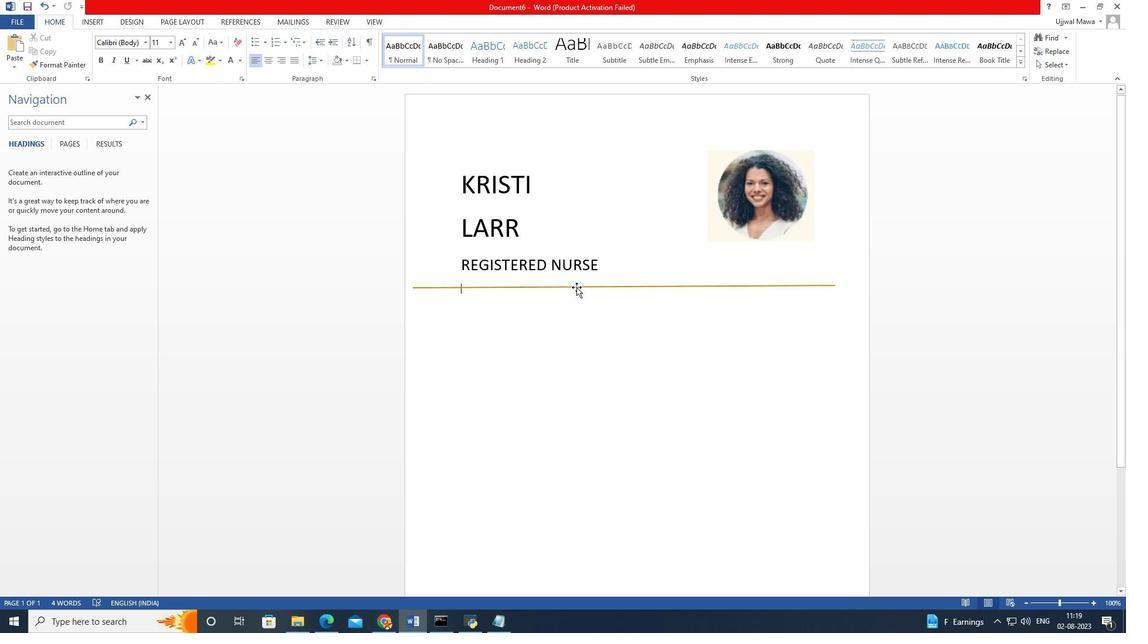 
Action: Mouse pressed left at (410, 278)
Screenshot: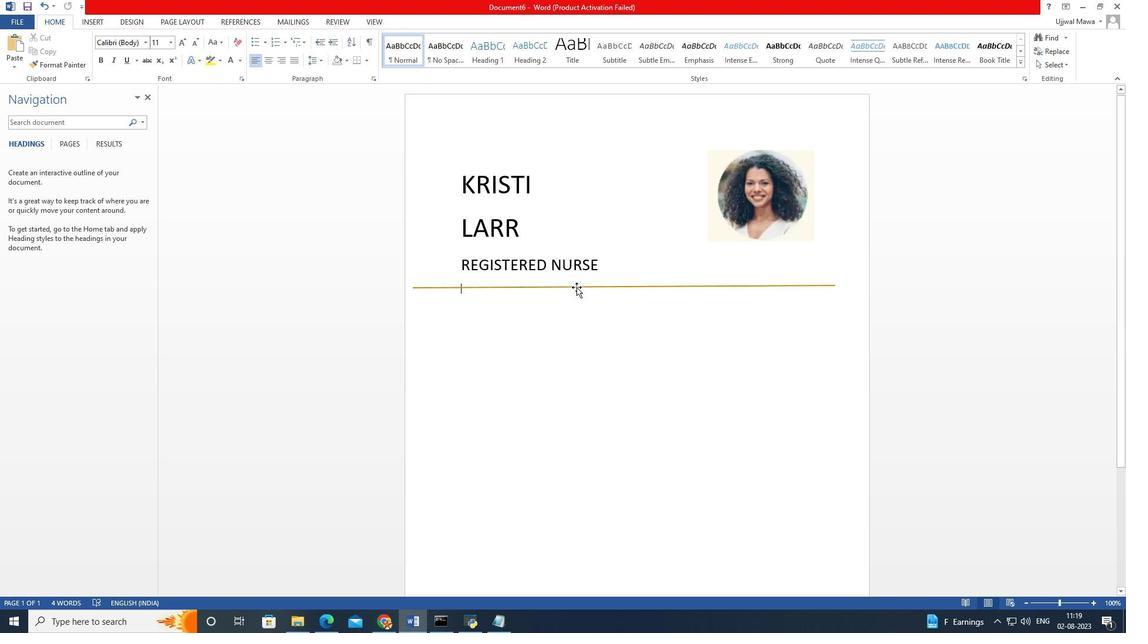 
Action: Mouse moved to (412, 285)
Screenshot: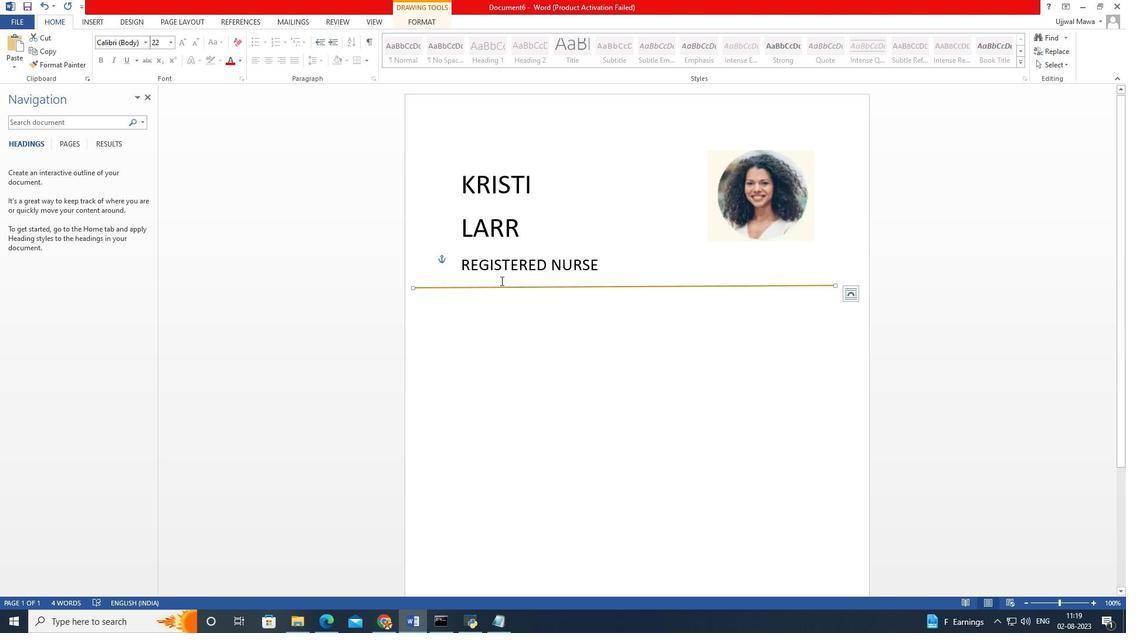 
Action: Mouse pressed left at (412, 285)
Screenshot: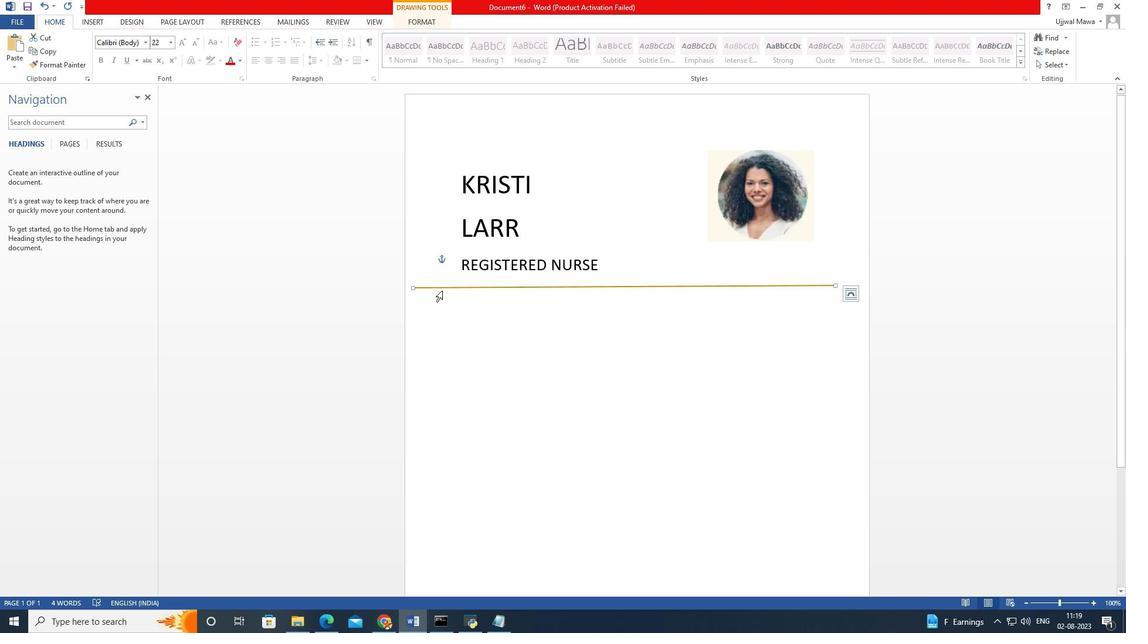 
Action: Mouse moved to (411, 288)
Screenshot: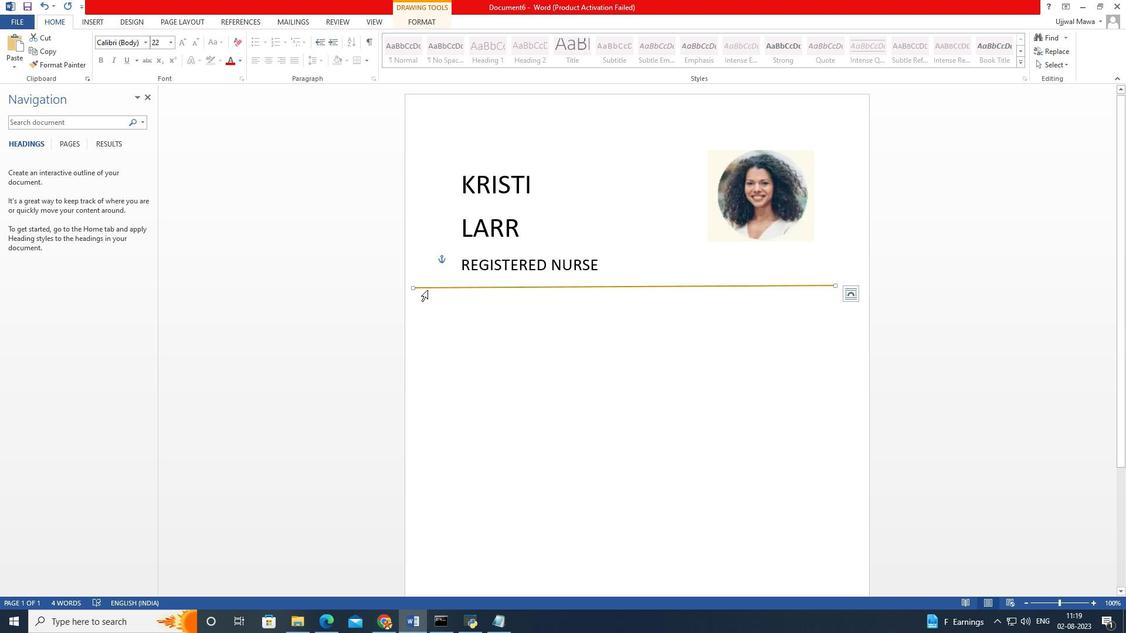 
Action: Mouse pressed left at (411, 288)
Screenshot: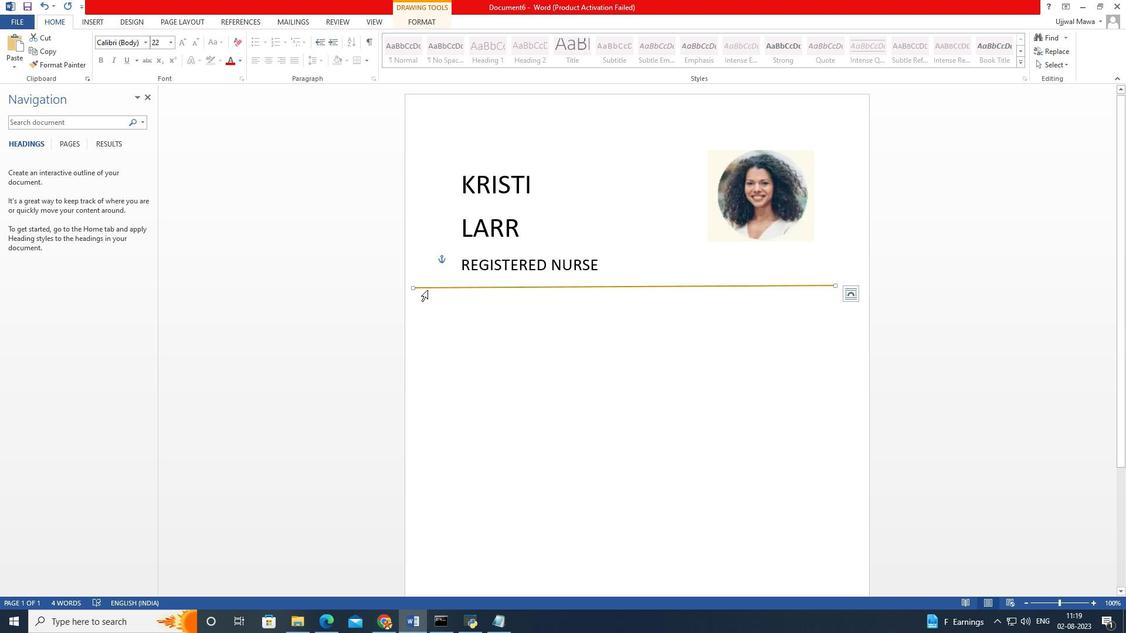 
Action: Mouse moved to (413, 286)
Screenshot: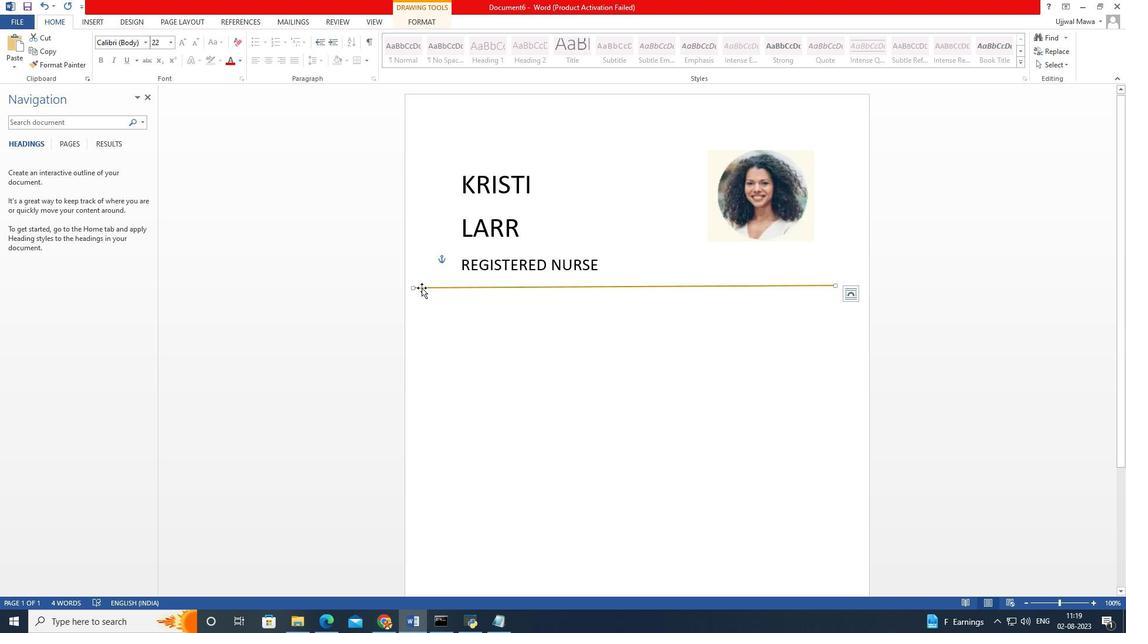 
Action: Mouse pressed left at (413, 286)
Screenshot: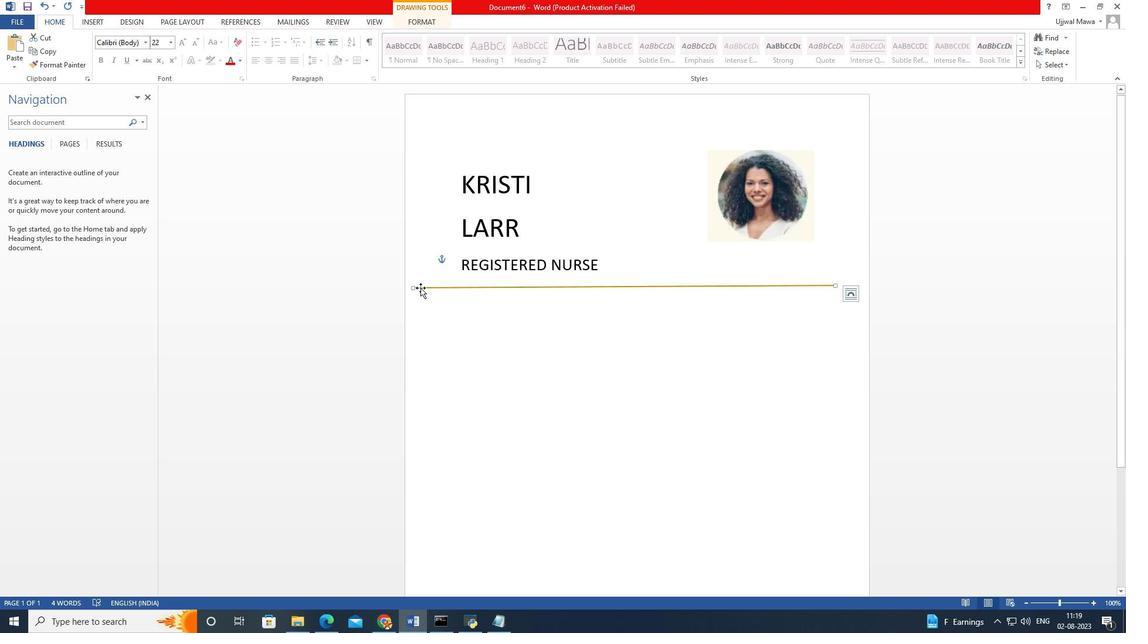 
Action: Mouse moved to (477, 286)
Screenshot: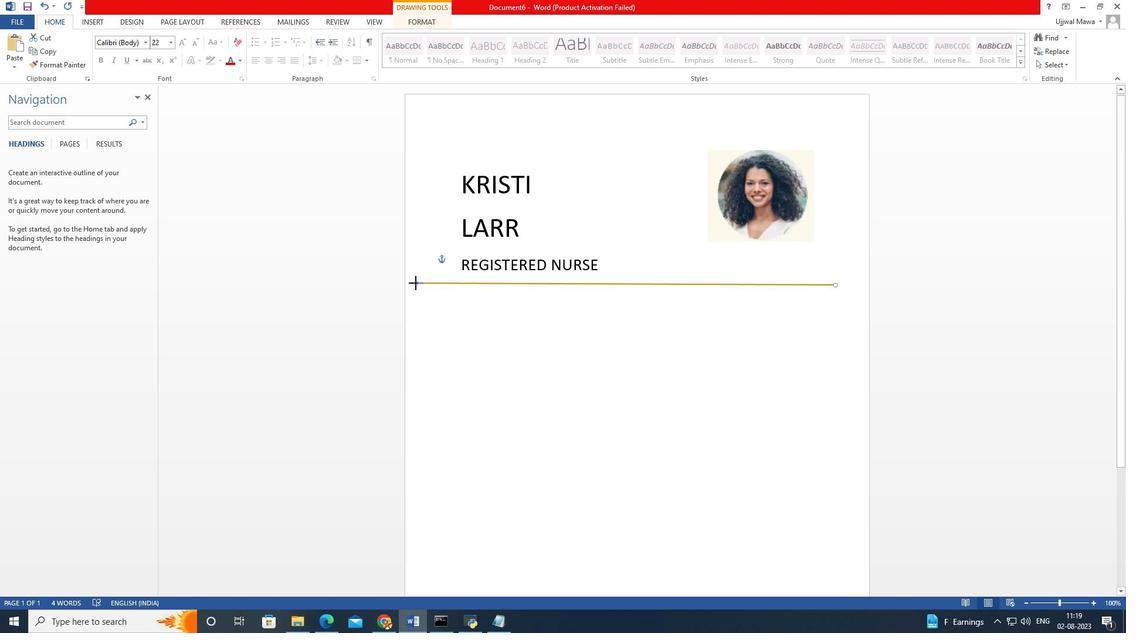 
Action: Mouse pressed left at (477, 286)
Screenshot: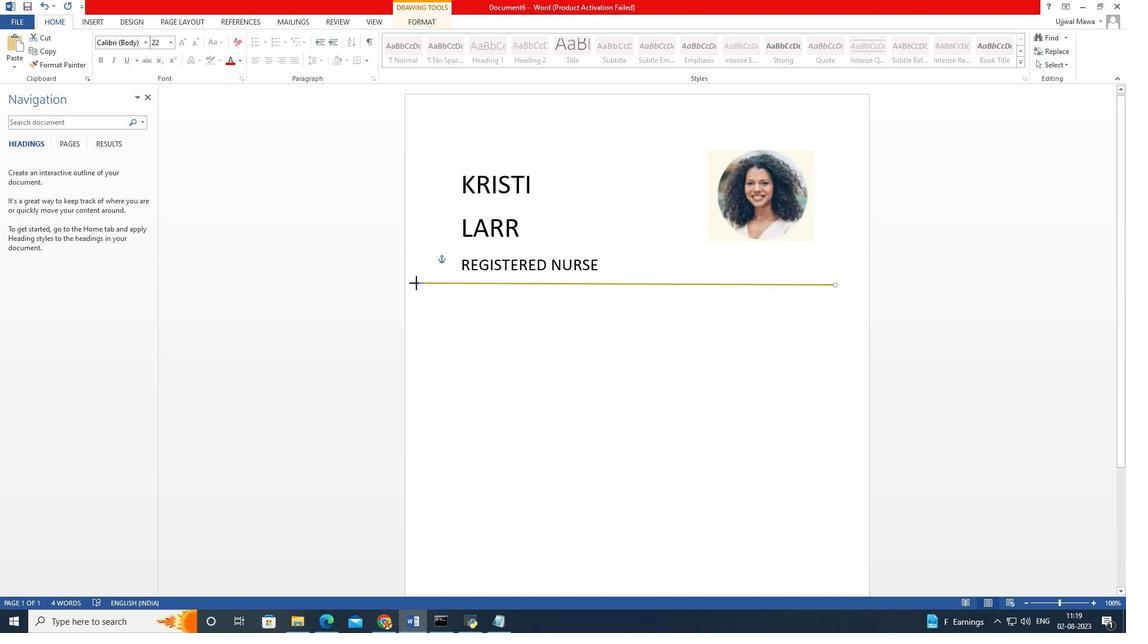 
Action: Mouse moved to (431, 288)
Screenshot: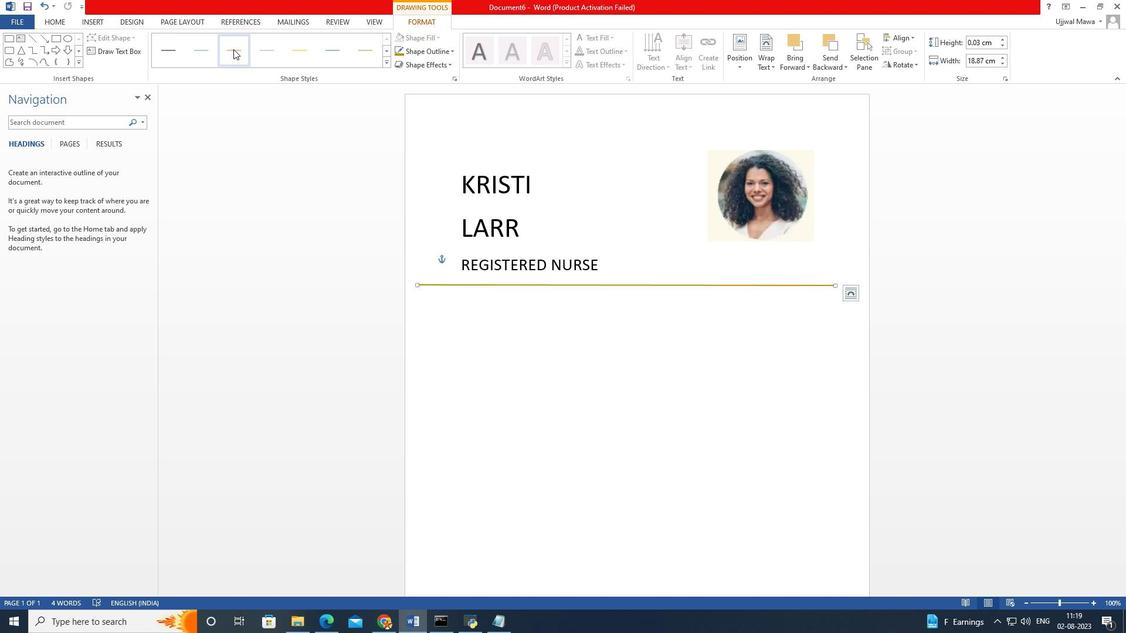 
Action: Mouse pressed left at (431, 288)
Screenshot: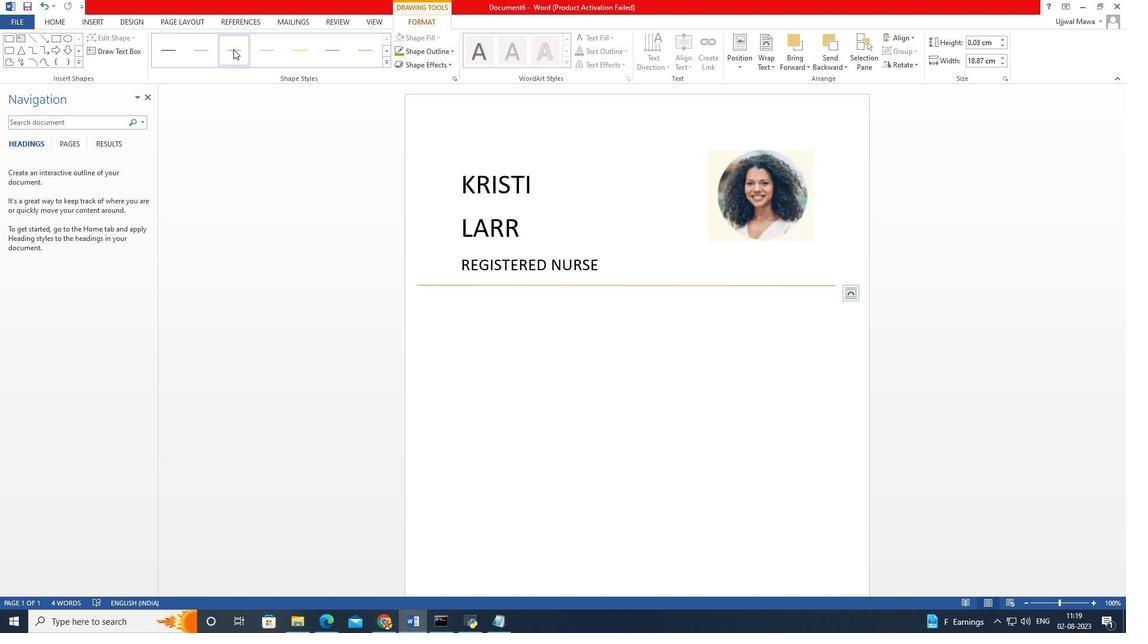 
Action: Mouse pressed left at (431, 288)
Screenshot: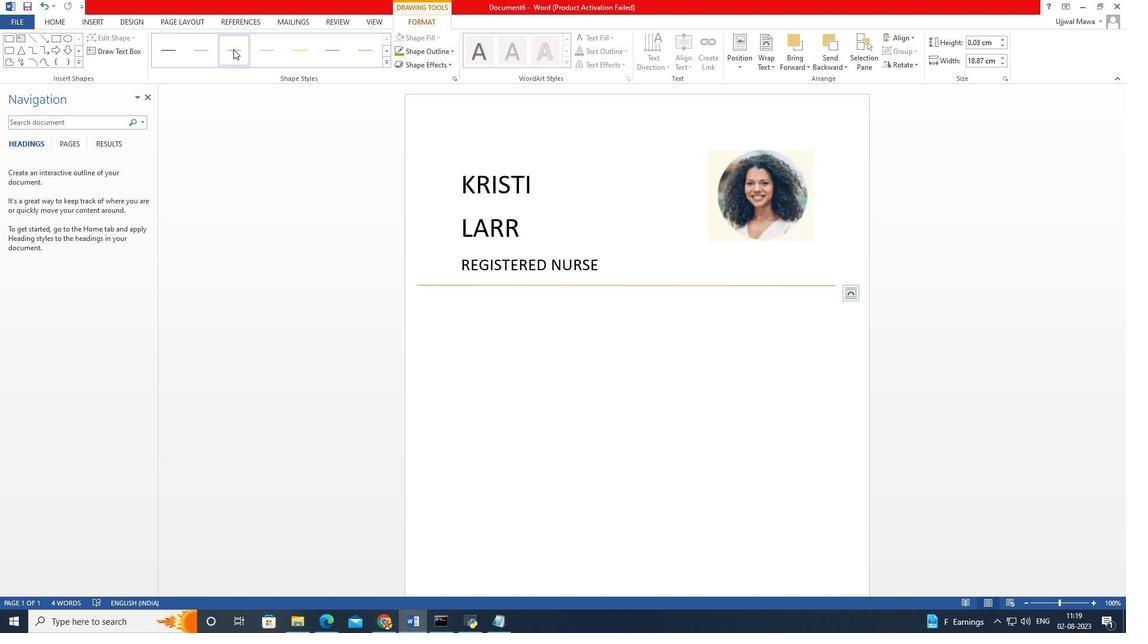 
Action: Mouse moved to (547, 417)
Screenshot: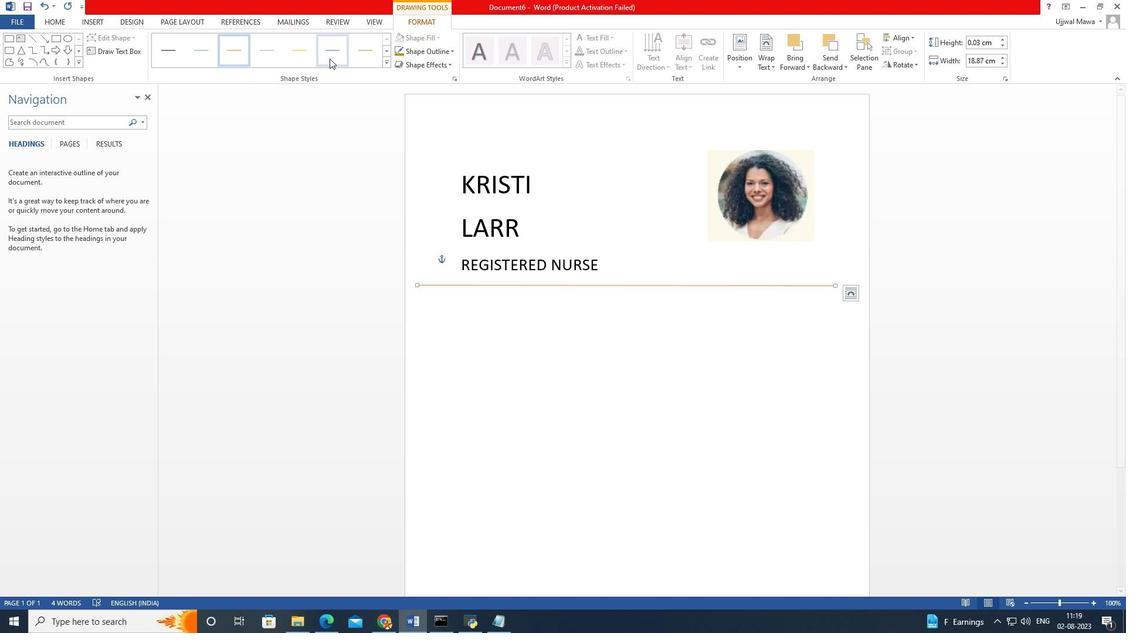
Action: Mouse pressed left at (547, 417)
Screenshot: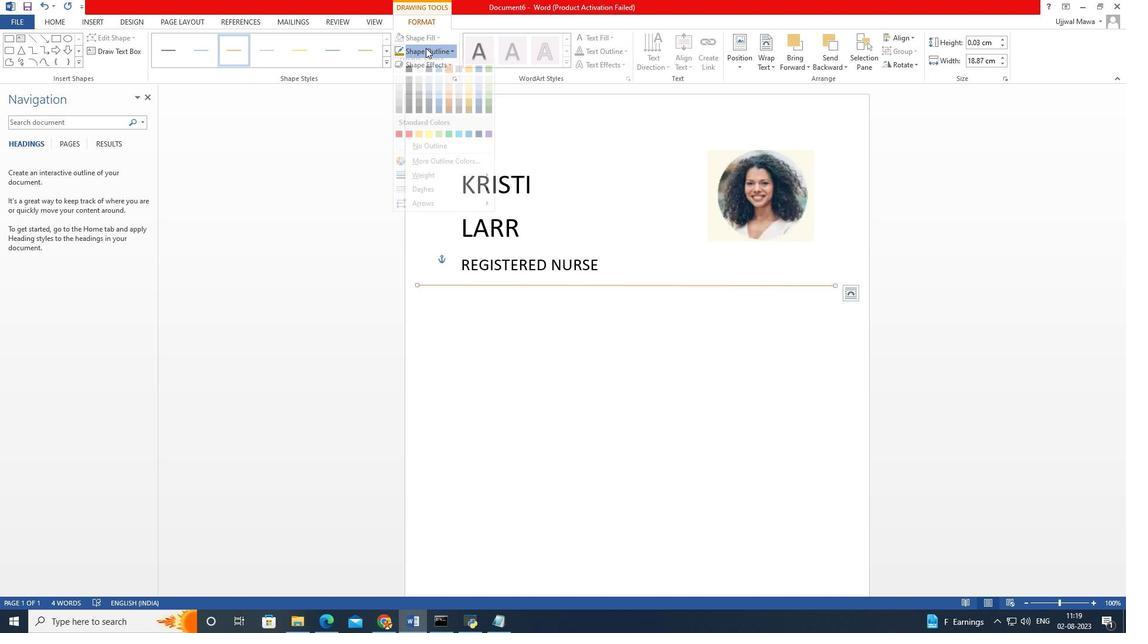 
Action: Mouse moved to (472, 418)
Screenshot: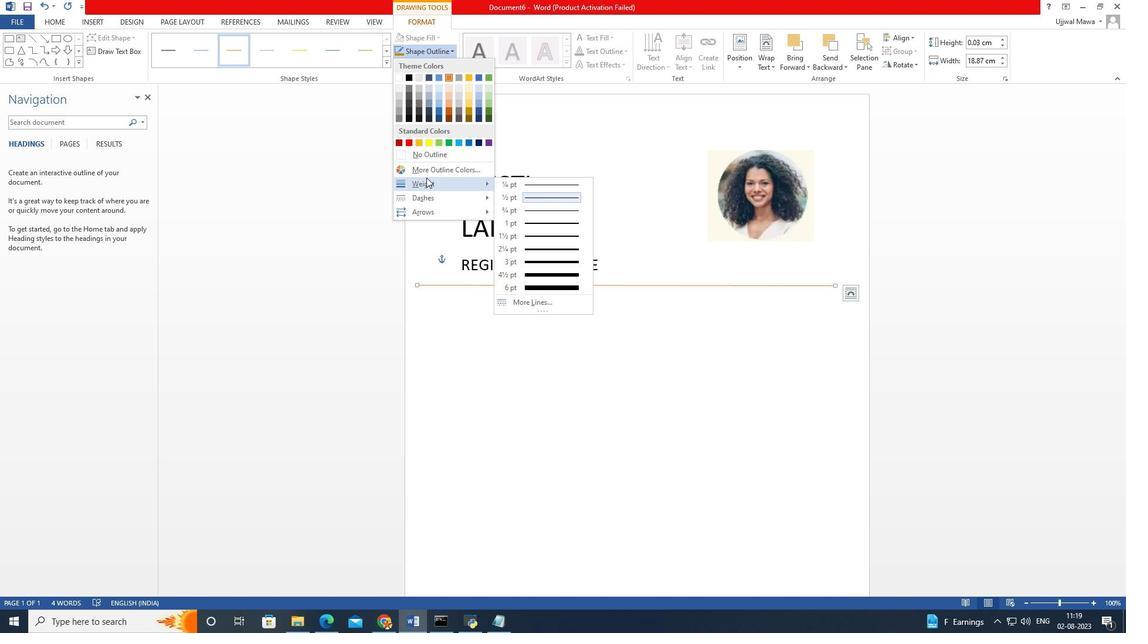 
Action: Mouse pressed left at (472, 418)
Screenshot: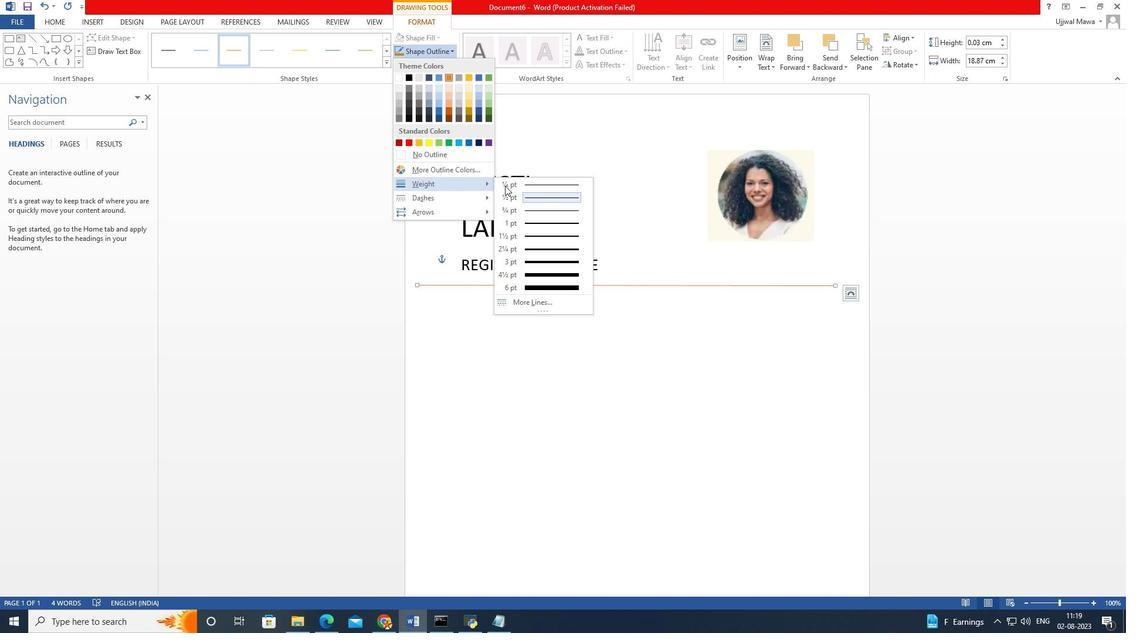 
Action: Mouse moved to (430, 322)
Screenshot: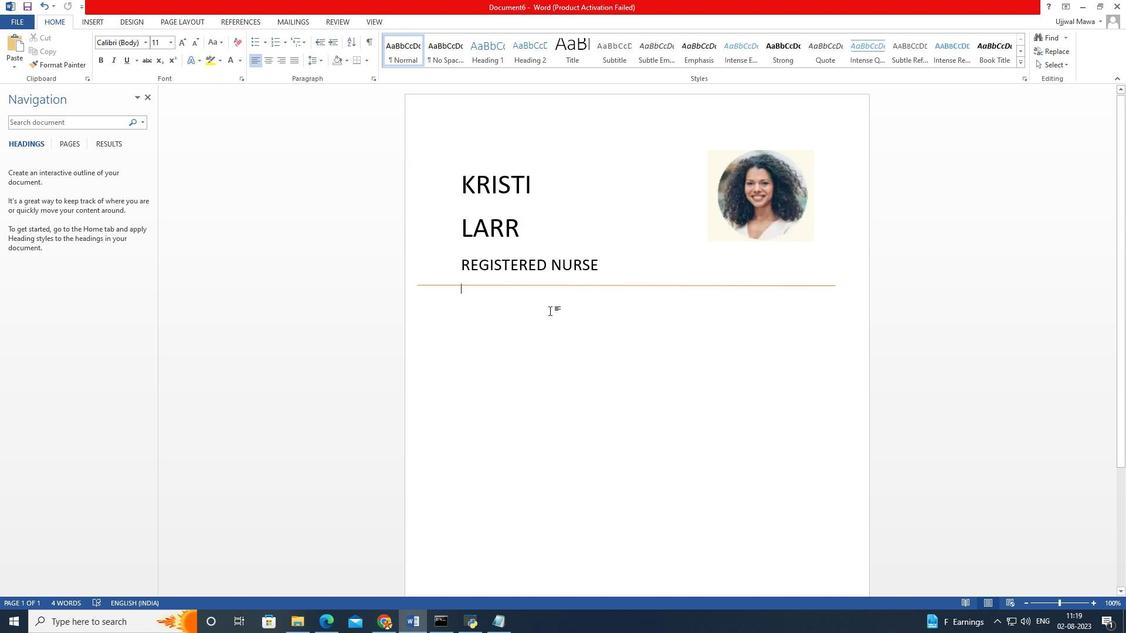 
Action: Mouse pressed left at (430, 322)
Screenshot: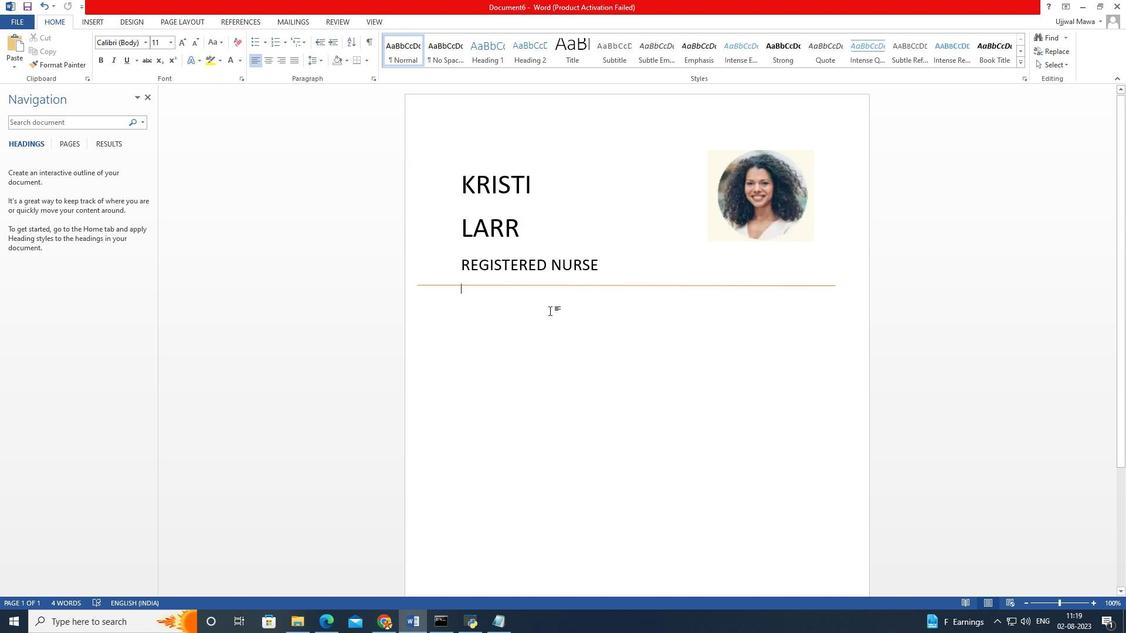 
Action: Mouse moved to (422, 273)
Screenshot: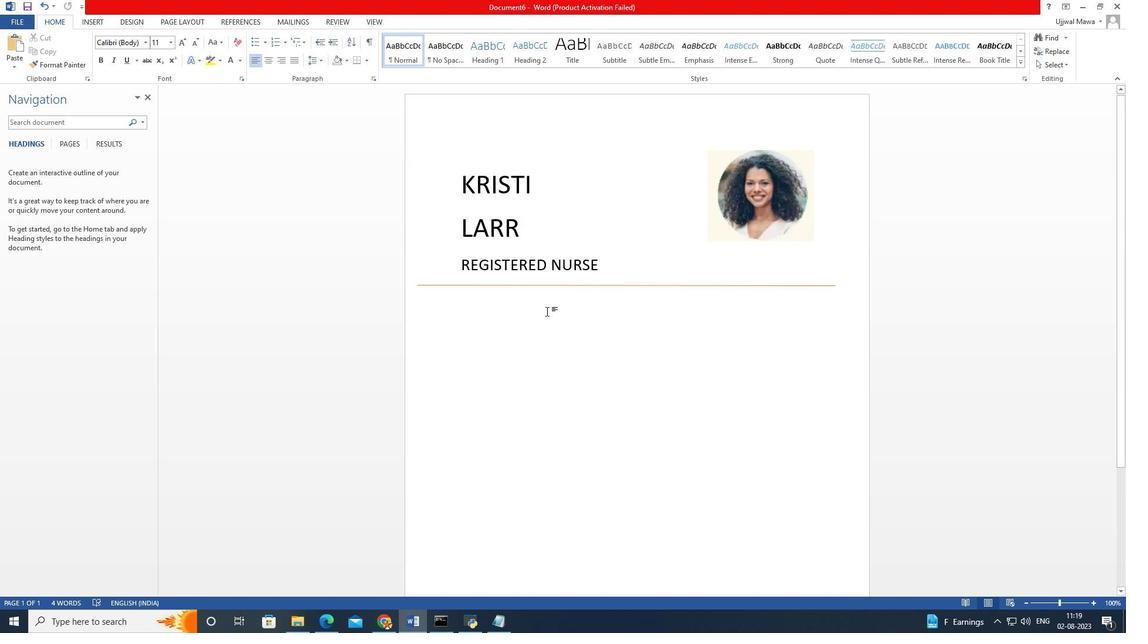 
Action: Mouse pressed left at (422, 273)
Screenshot: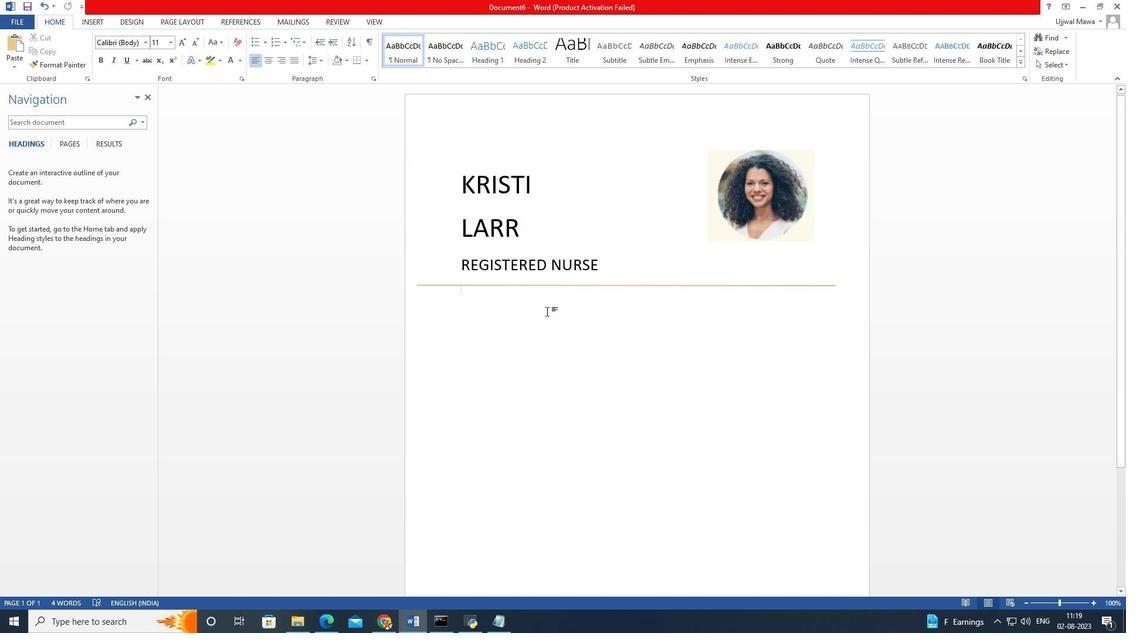 
Action: Mouse moved to (424, 274)
Screenshot: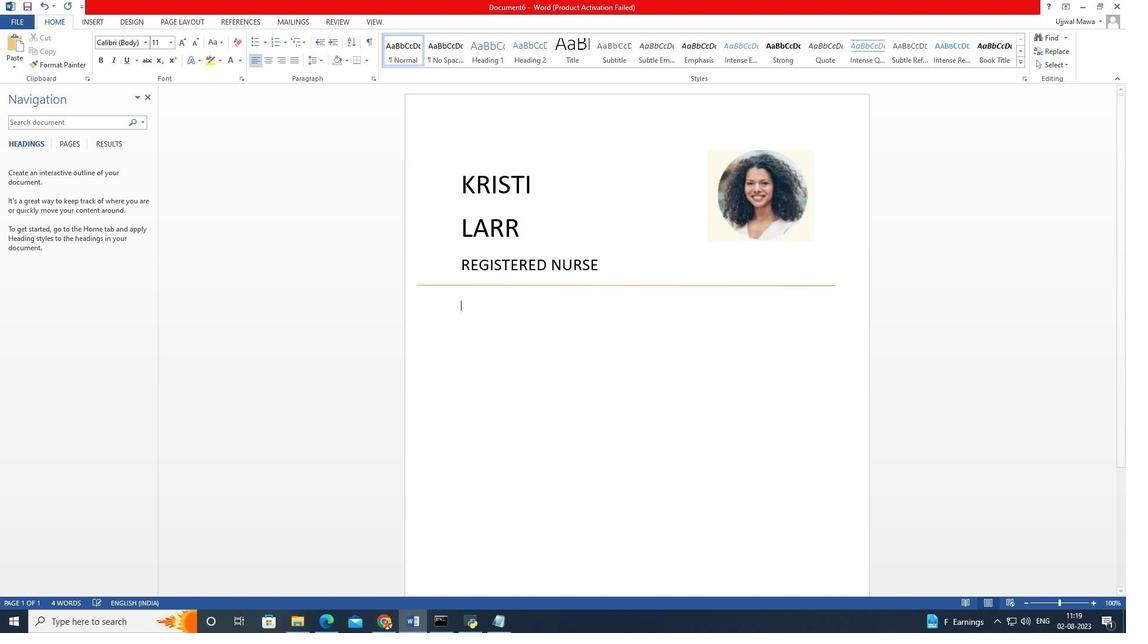 
Action: Mouse pressed left at (424, 274)
Screenshot: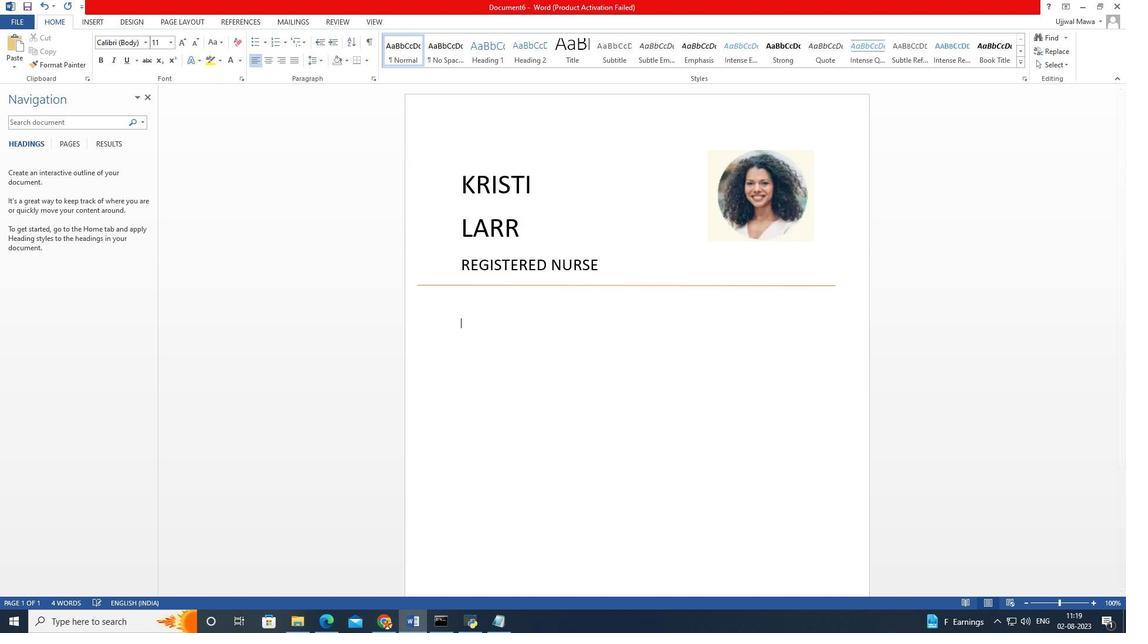 
Action: Mouse moved to (425, 274)
Screenshot: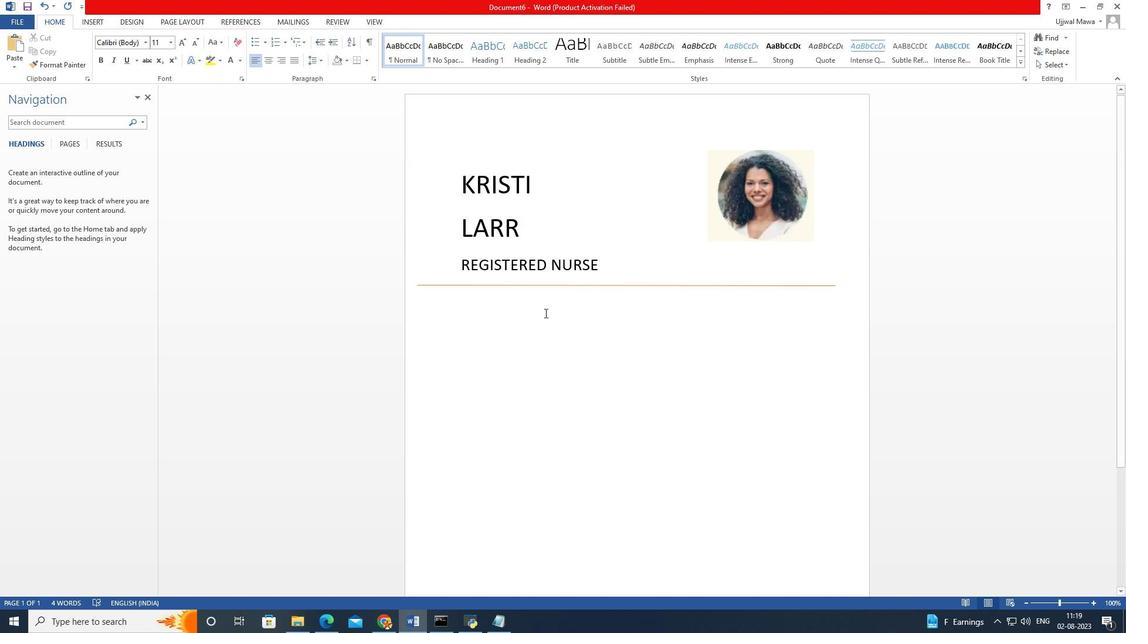 
Action: Key pressed <Key.enter><Key.enter>
Screenshot: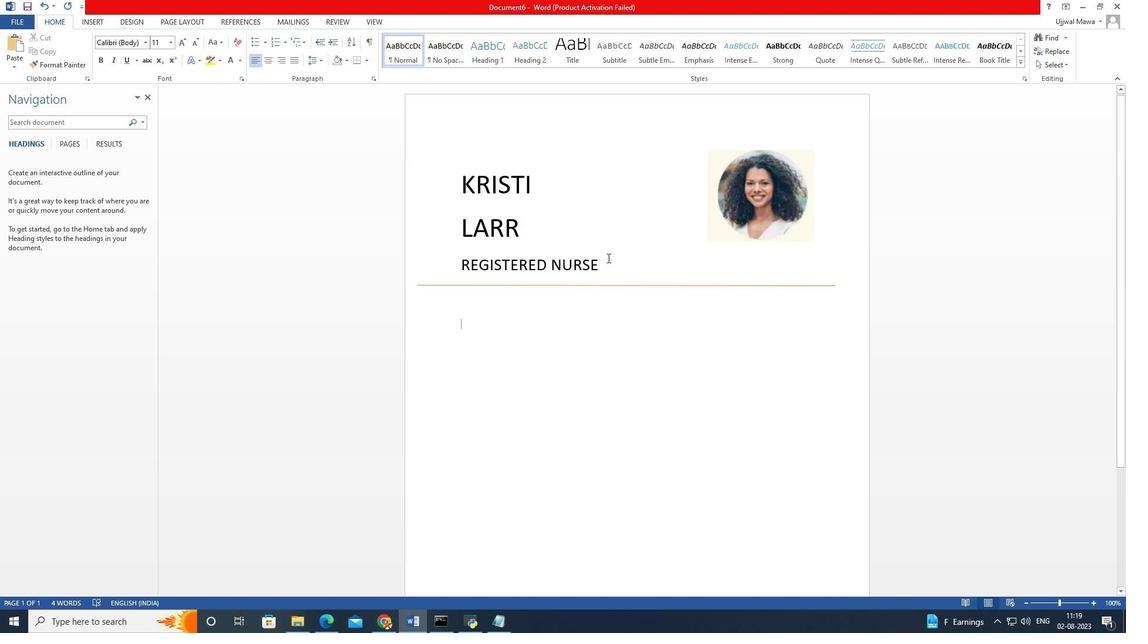 
Action: Mouse moved to (401, 303)
Screenshot: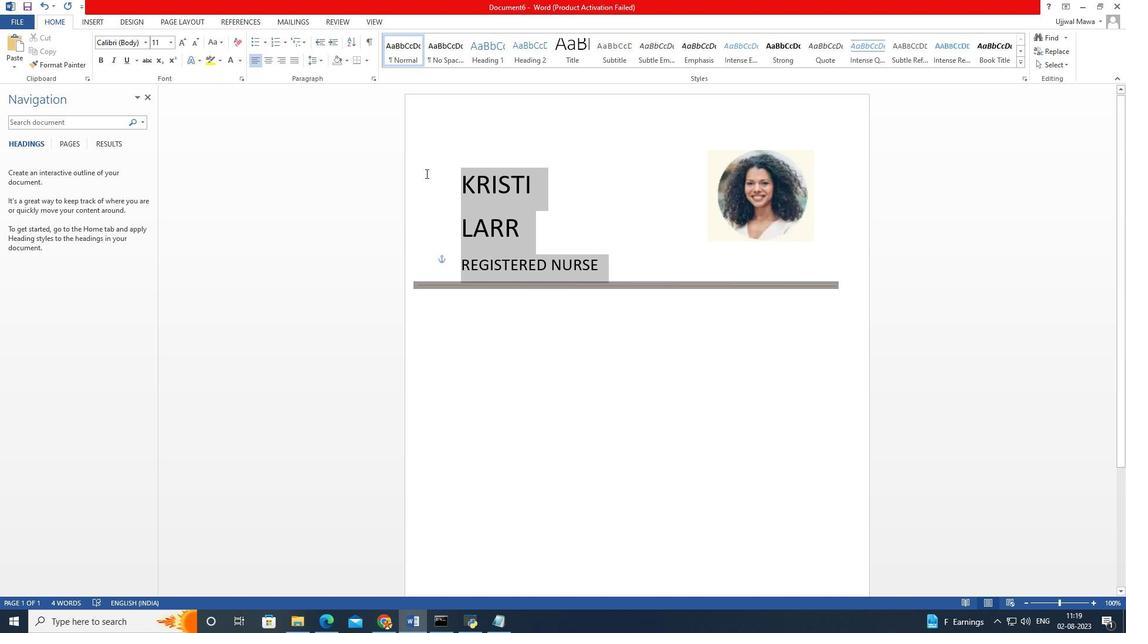 
Action: Mouse pressed left at (401, 303)
Screenshot: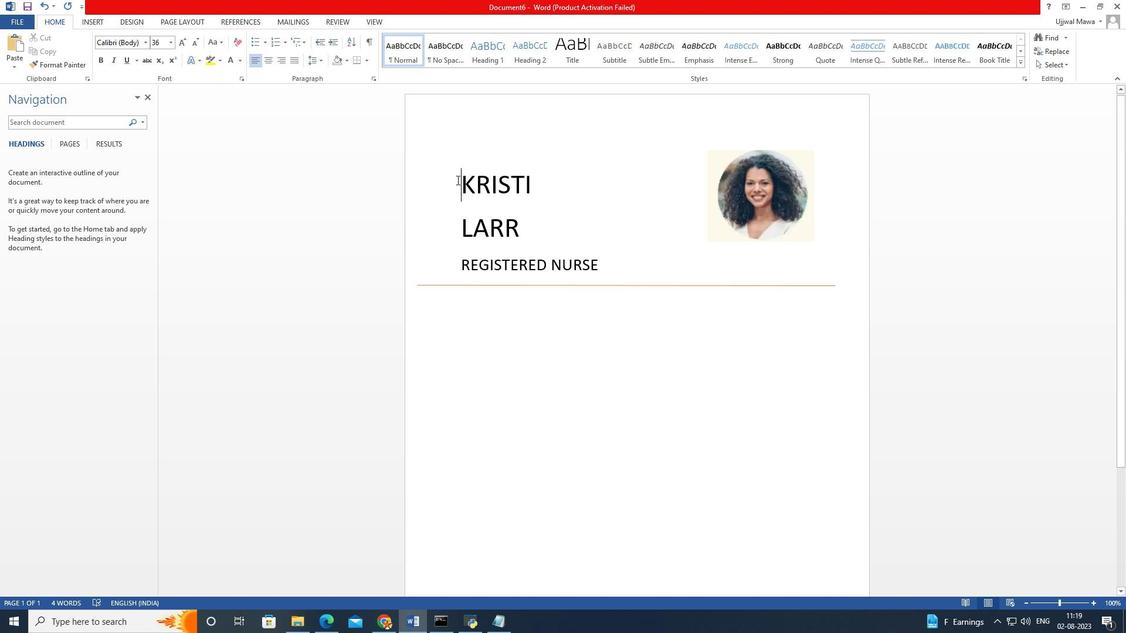 
Action: Mouse moved to (460, 329)
Screenshot: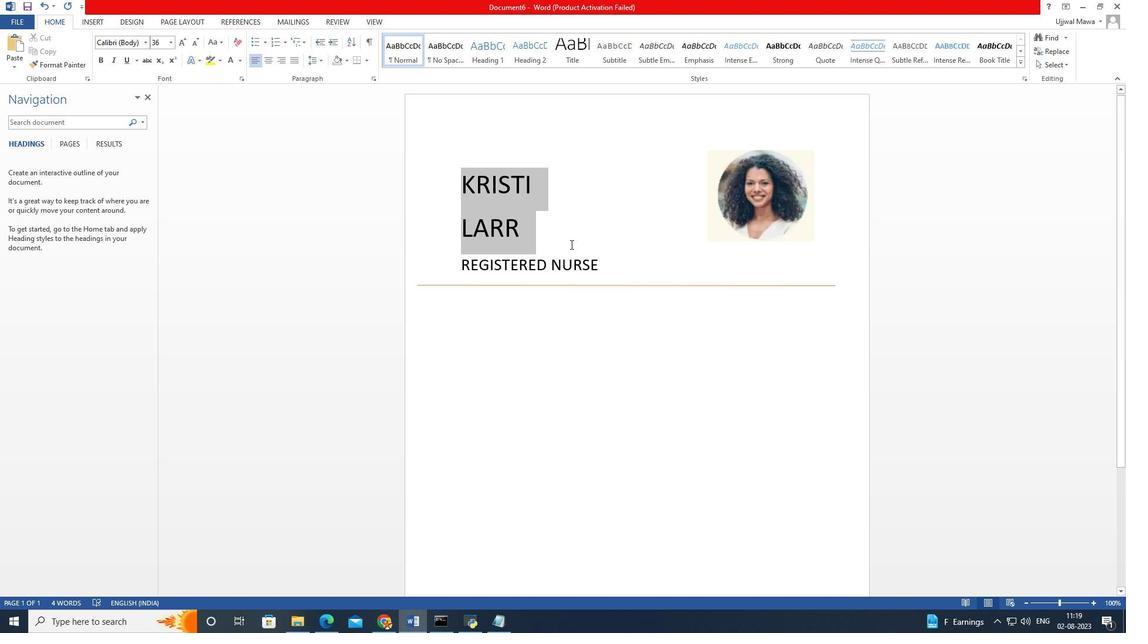 
Action: Mouse pressed left at (460, 329)
Screenshot: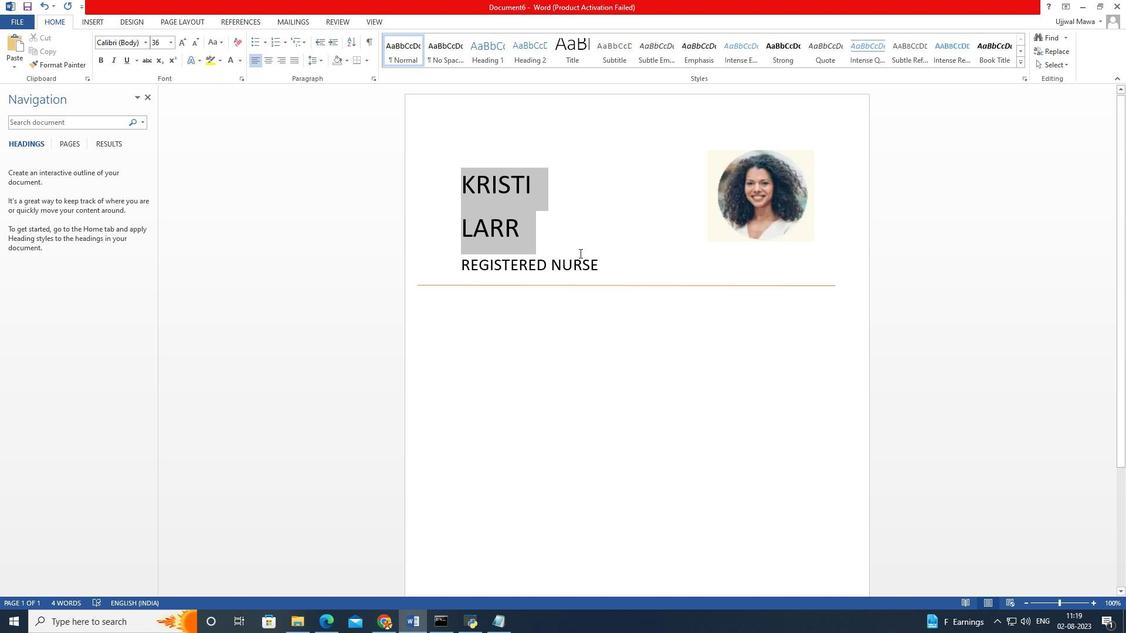 
Action: Mouse moved to (460, 345)
Screenshot: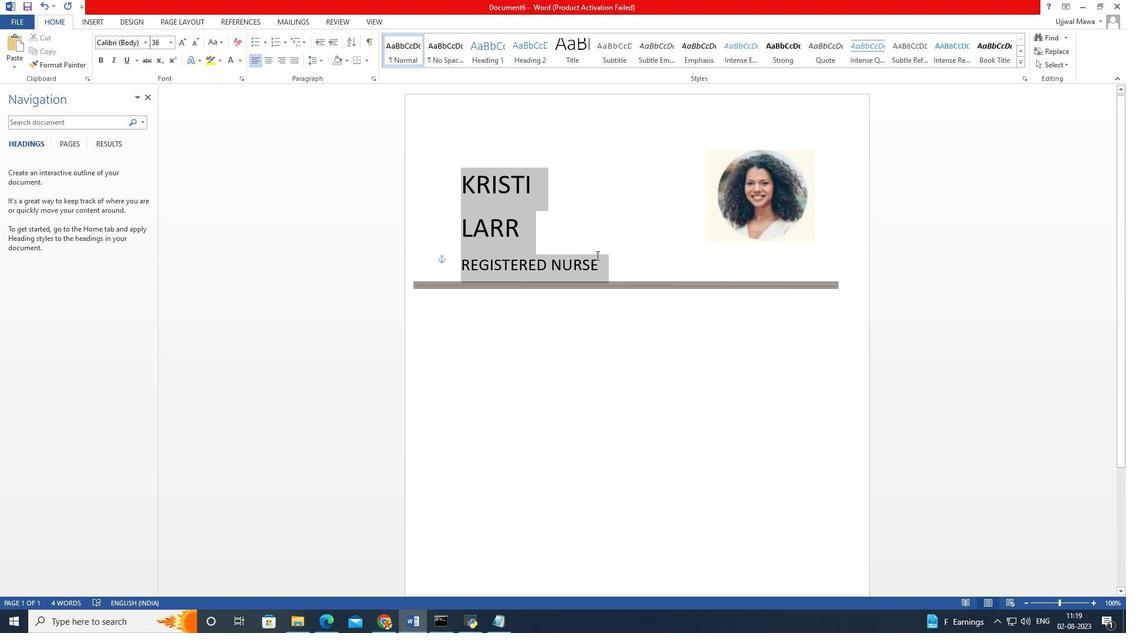 
Action: Mouse pressed left at (460, 345)
Screenshot: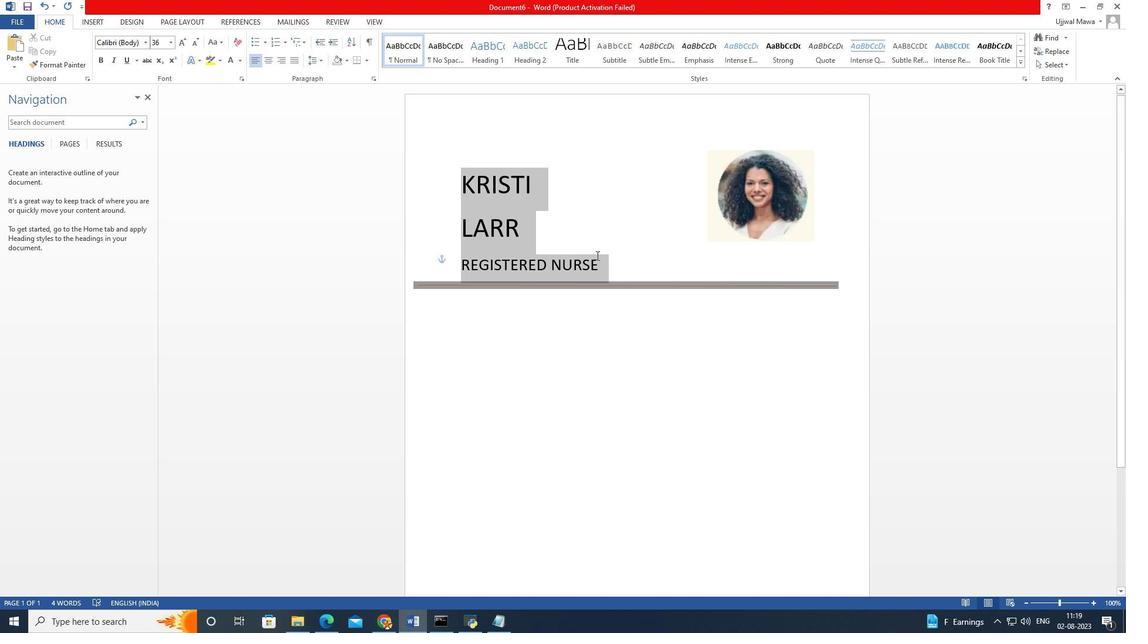 
Action: Mouse moved to (544, 411)
Screenshot: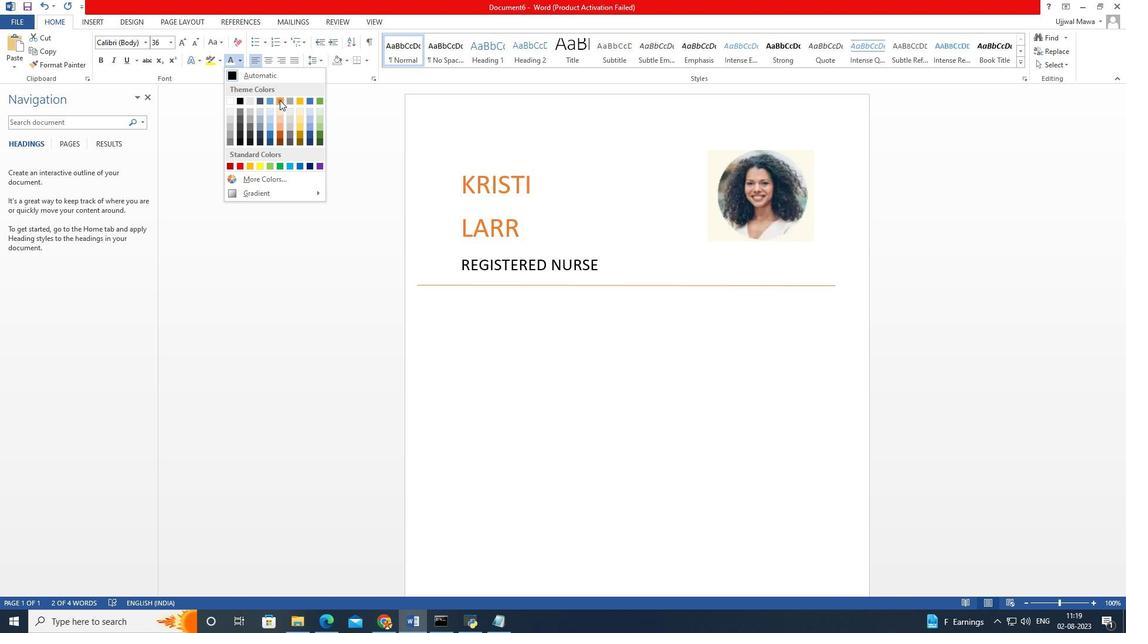 
Action: Mouse pressed left at (544, 411)
Screenshot: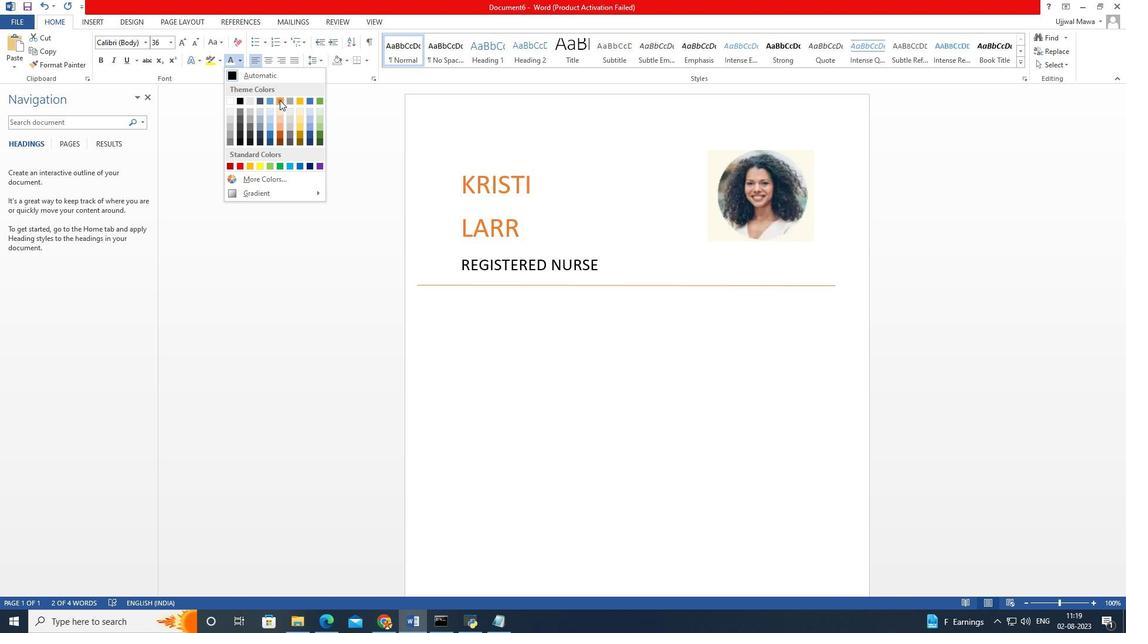 
Action: Mouse moved to (548, 353)
Screenshot: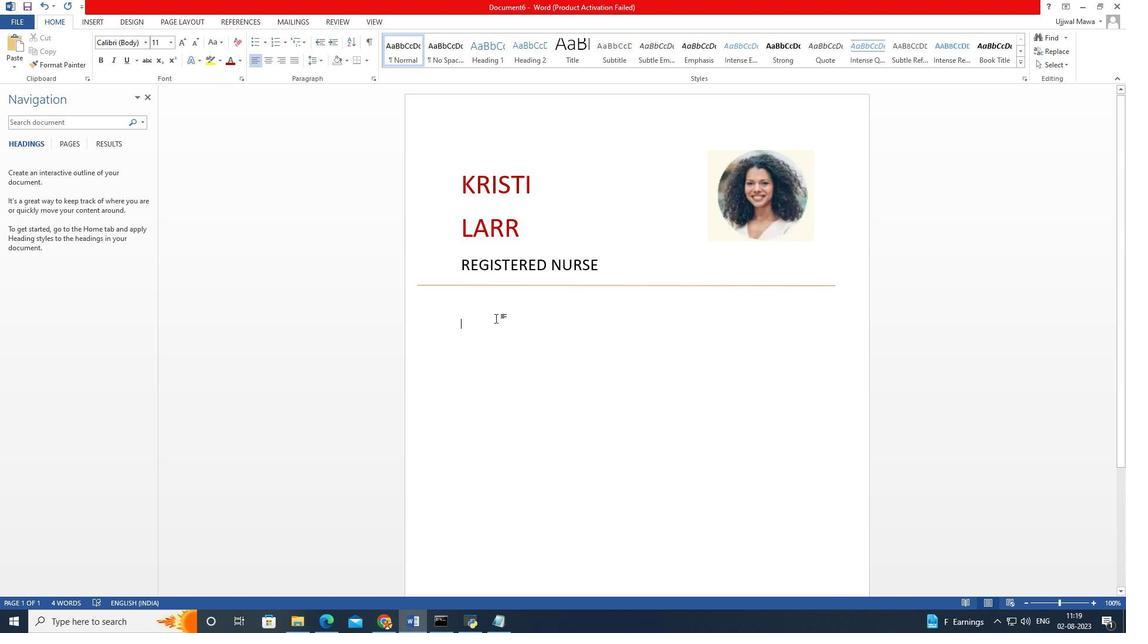 
Action: Mouse pressed left at (548, 353)
Screenshot: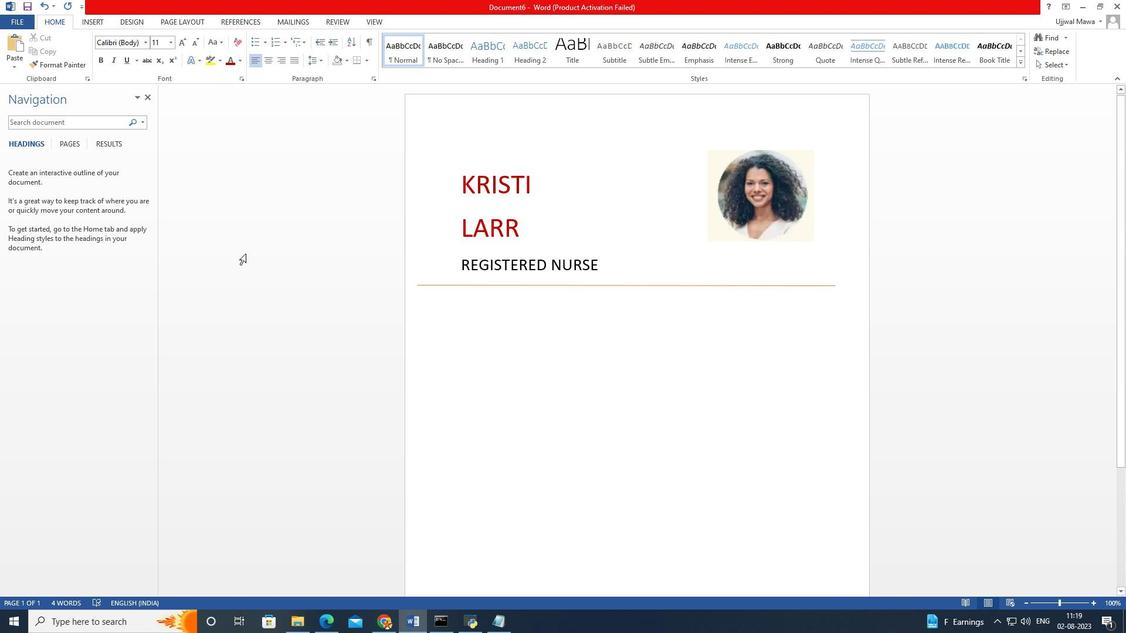 
Action: Mouse moved to (444, 268)
Screenshot: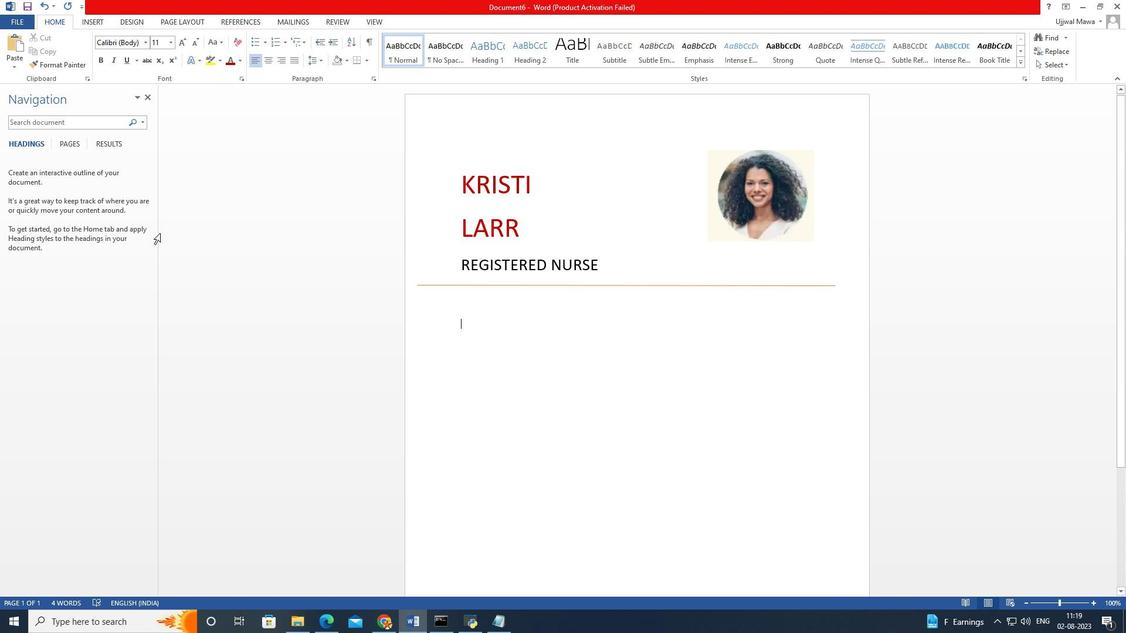 
Action: Mouse pressed left at (444, 268)
Screenshot: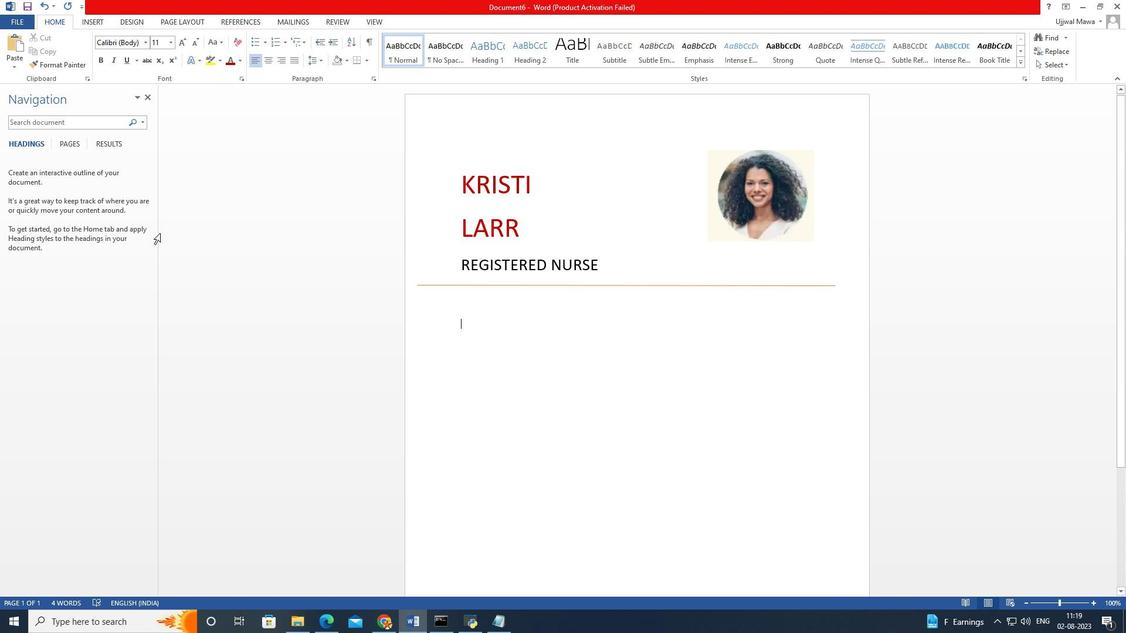 
Action: Mouse moved to (806, 314)
Screenshot: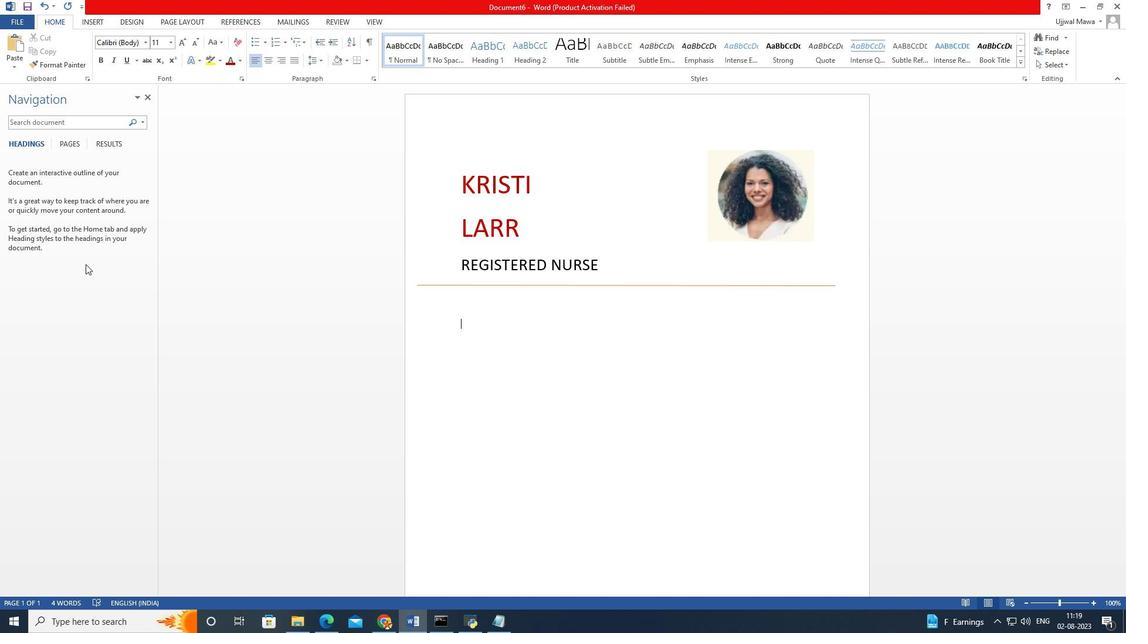
Action: Mouse scrolled (806, 315) with delta (0, 0)
Screenshot: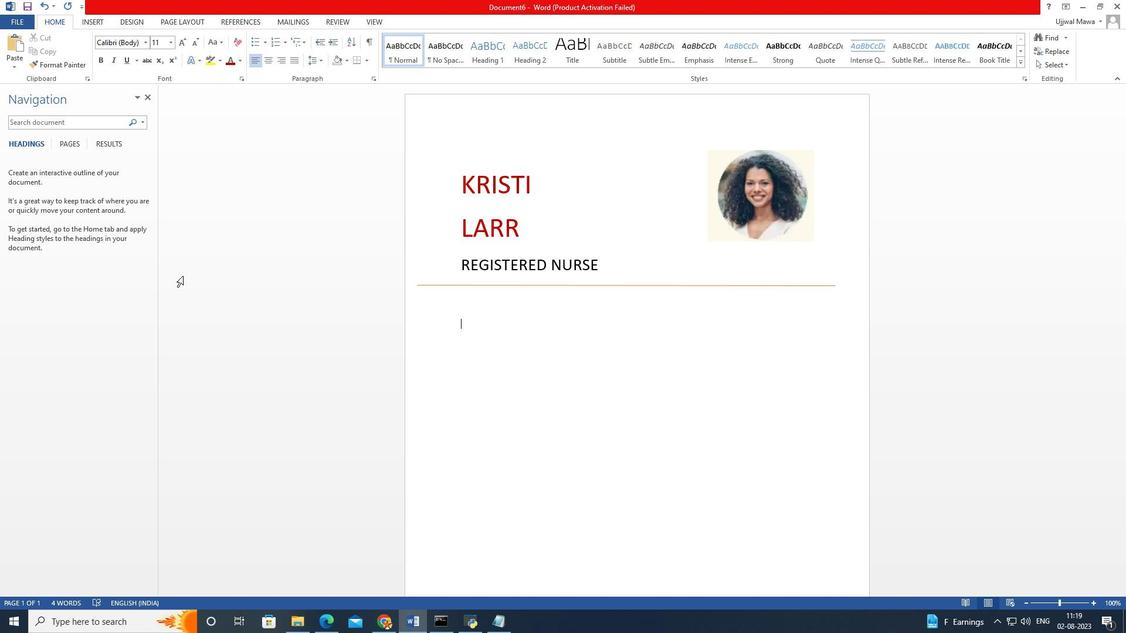 
Action: Mouse moved to (806, 314)
Screenshot: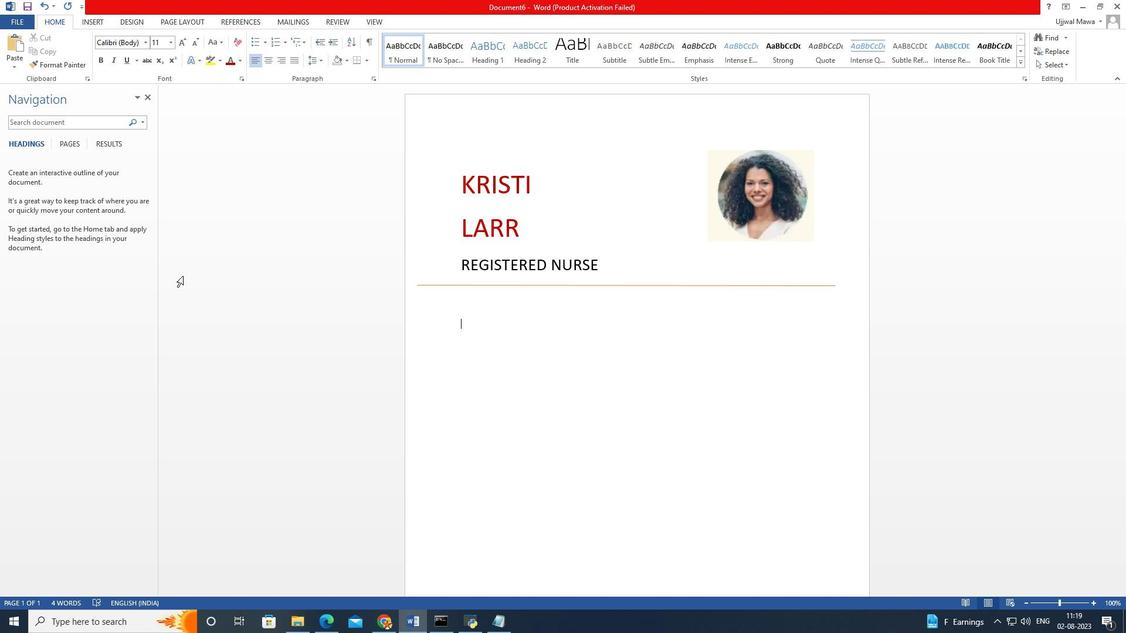 
Action: Mouse scrolled (806, 315) with delta (0, 0)
Screenshot: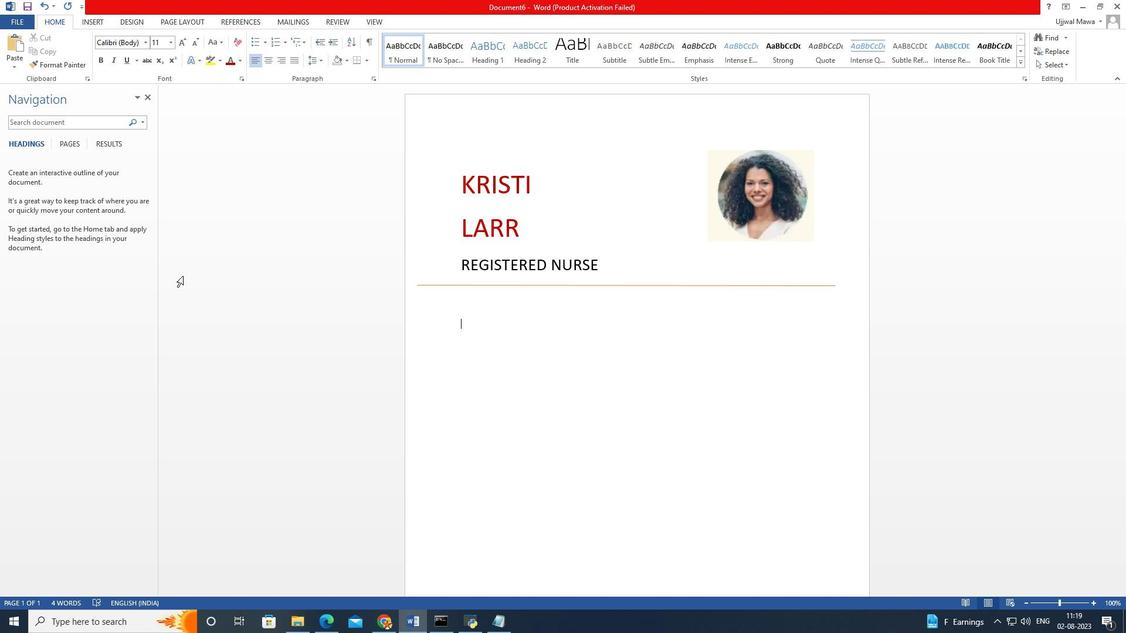 
Action: Mouse moved to (807, 314)
Screenshot: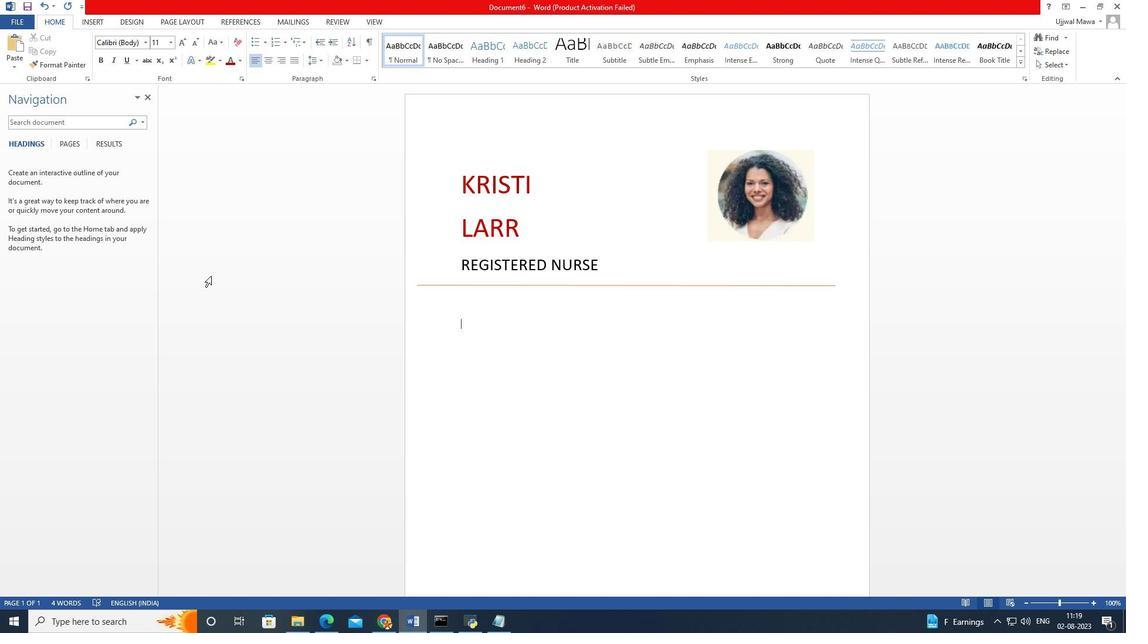 
Action: Mouse scrolled (807, 315) with delta (0, 0)
Screenshot: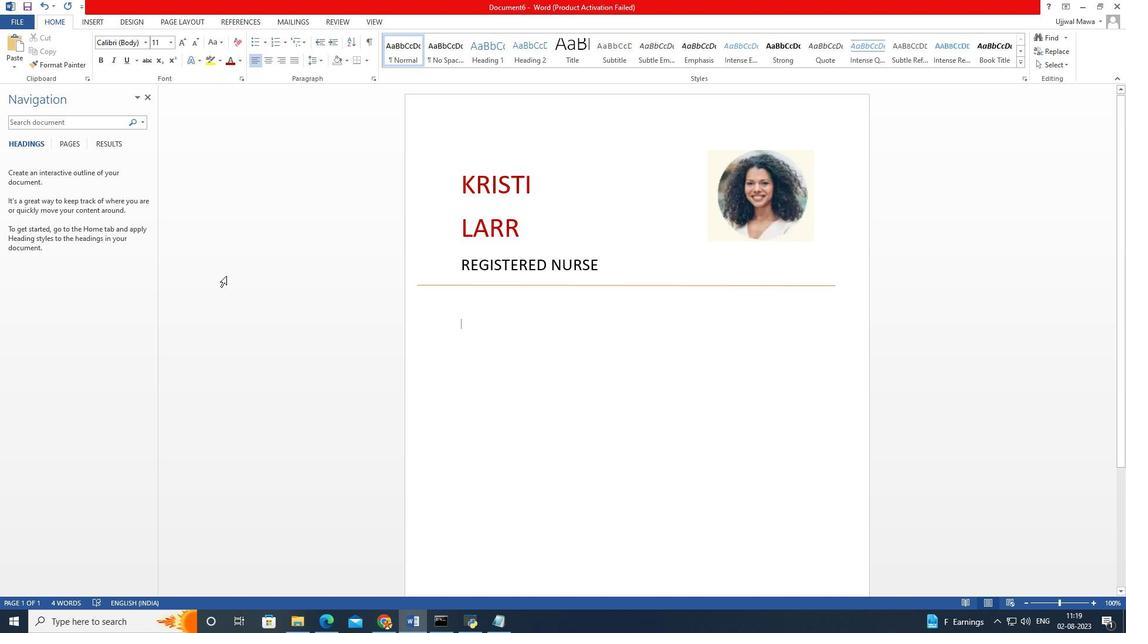 
Action: Mouse scrolled (807, 315) with delta (0, 0)
Screenshot: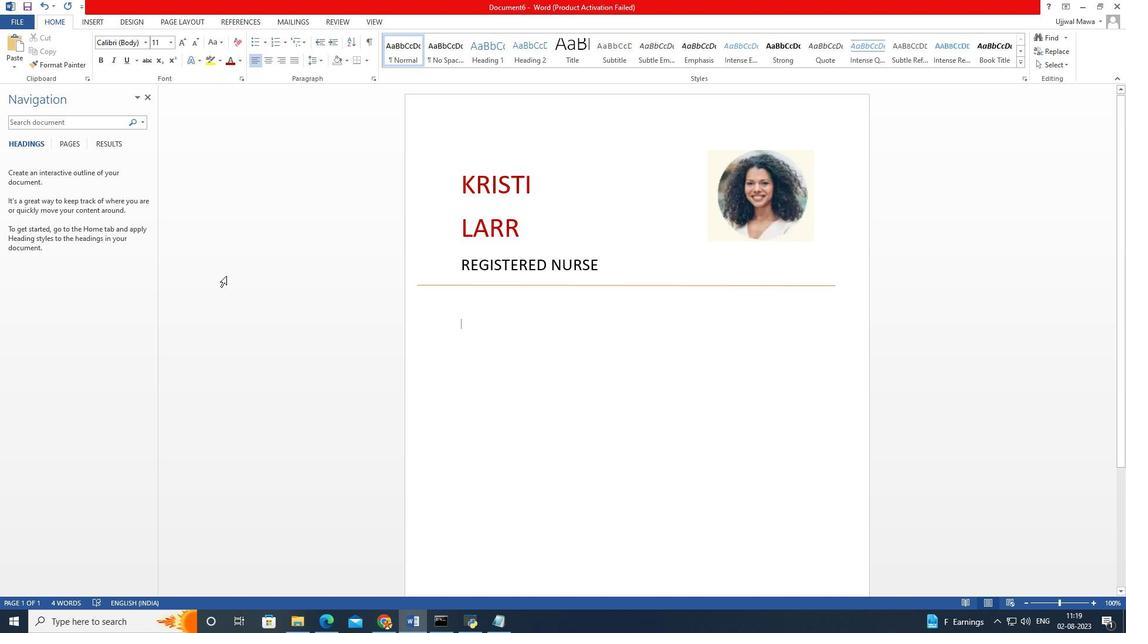 
Action: Mouse moved to (807, 315)
Screenshot: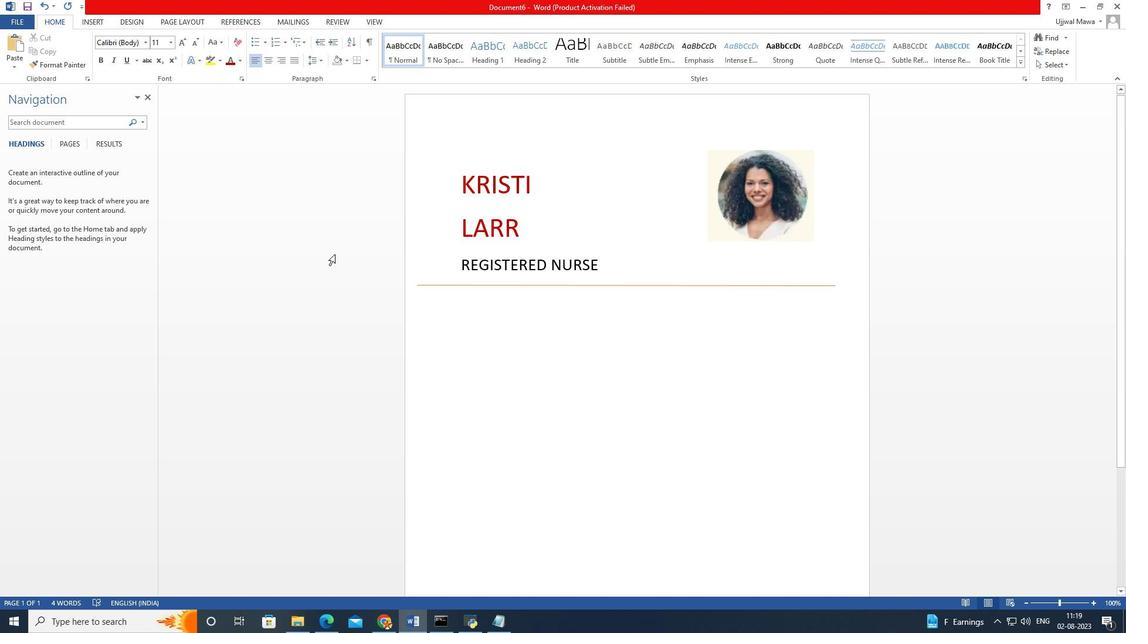 
Action: Mouse scrolled (807, 314) with delta (0, 0)
Screenshot: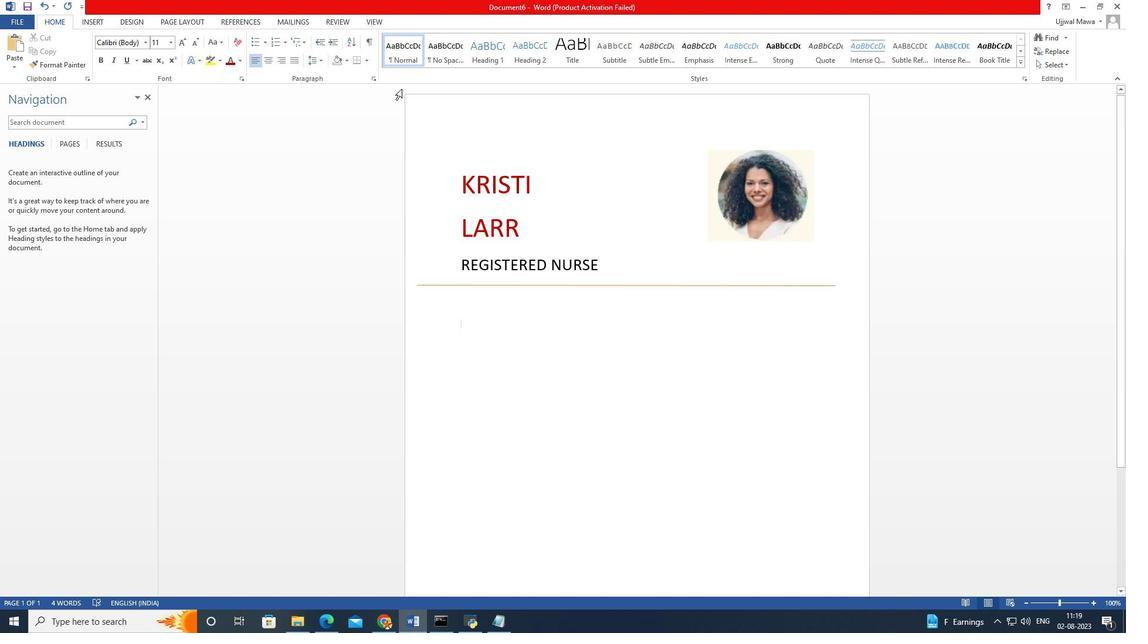 
Action: Mouse scrolled (807, 314) with delta (0, 0)
Screenshot: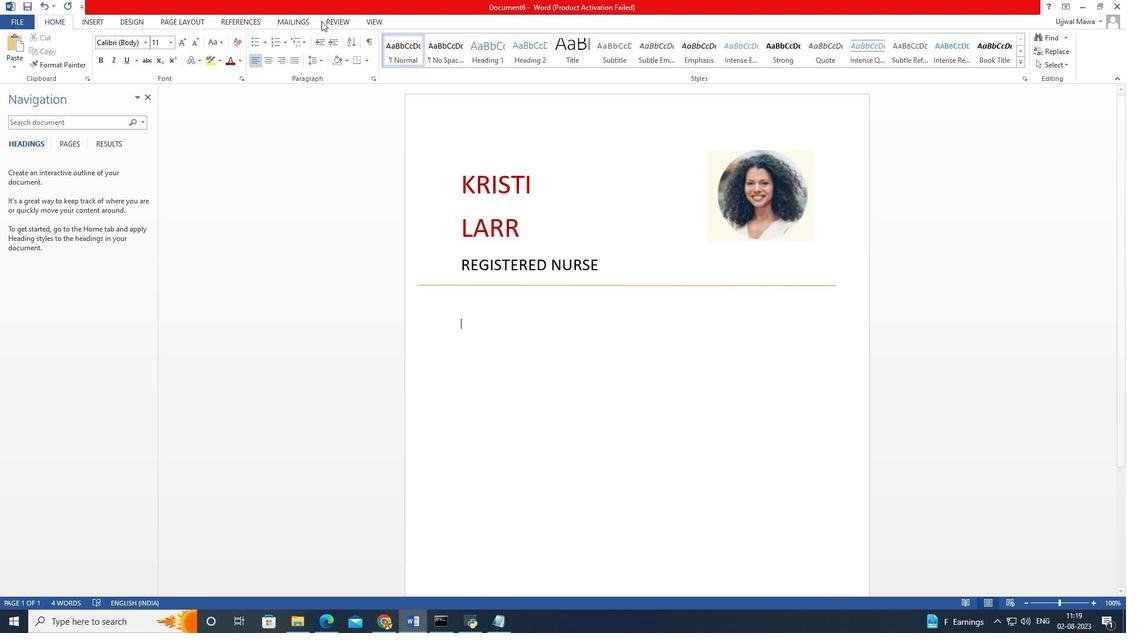 
Action: Mouse moved to (600, 430)
Screenshot: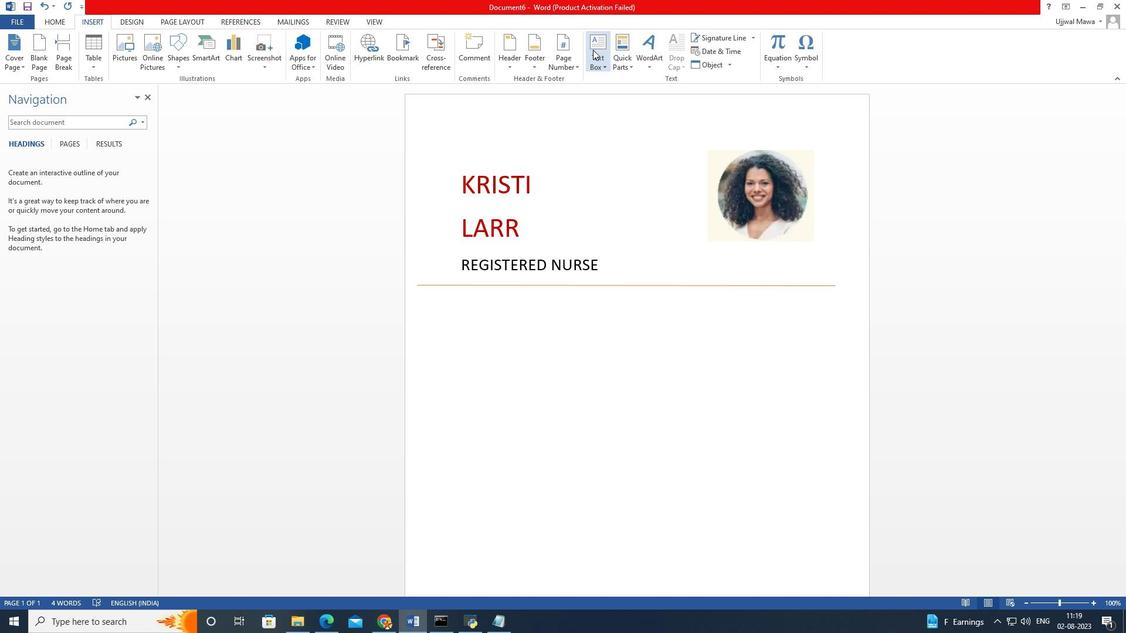 
Action: Mouse pressed left at (600, 430)
Screenshot: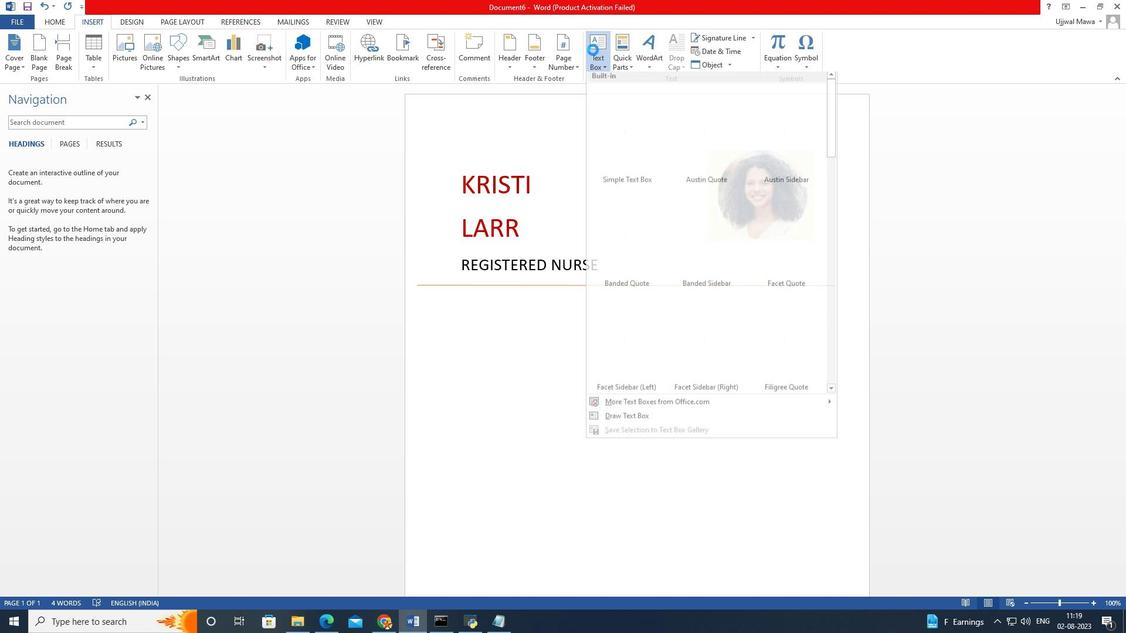 
Action: Mouse moved to (407, 417)
Screenshot: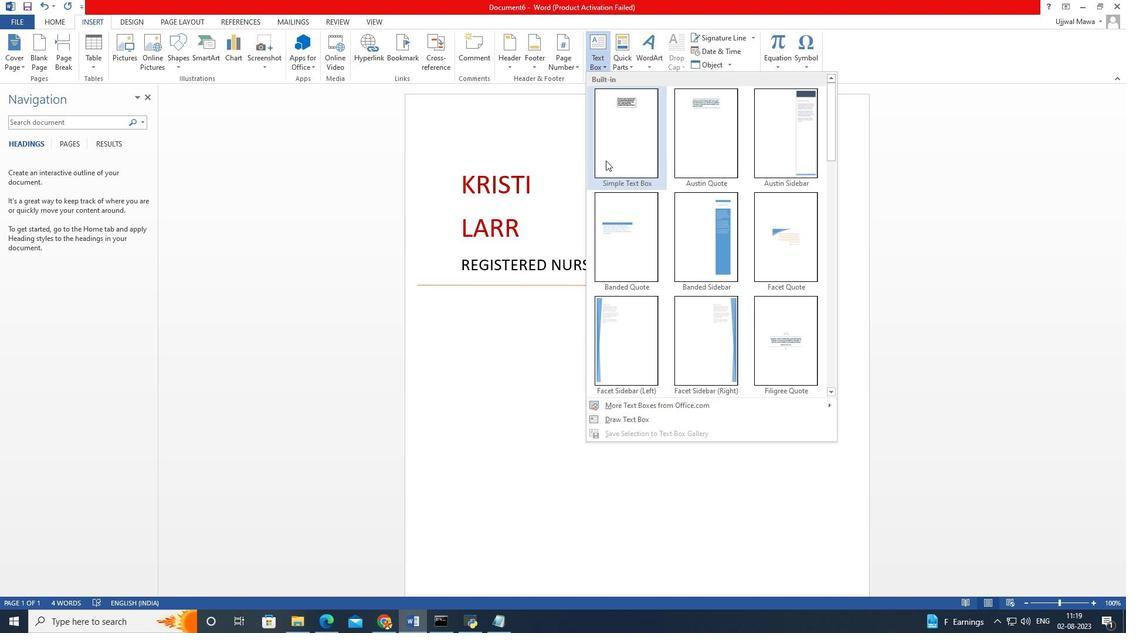 
Action: Mouse pressed left at (407, 417)
Screenshot: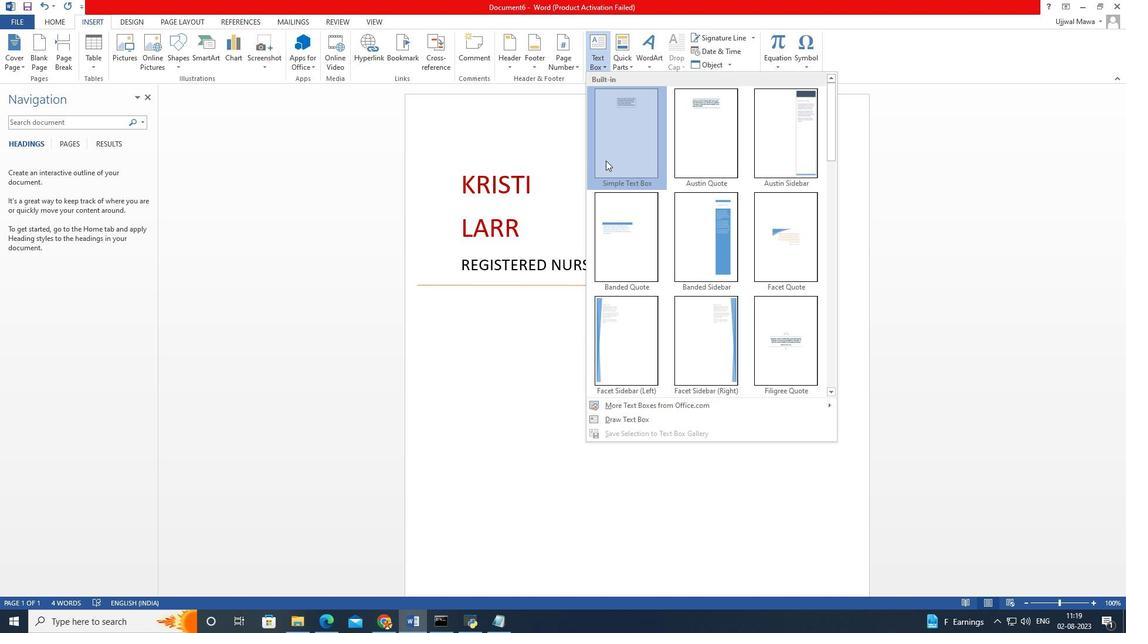 
Action: Mouse moved to (402, 356)
Screenshot: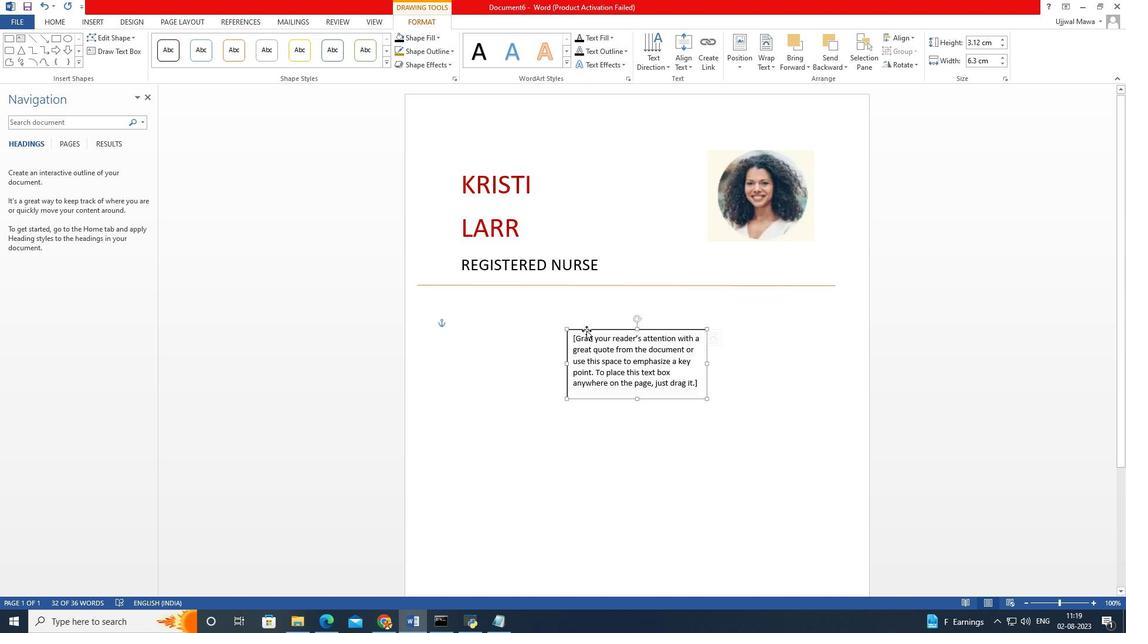
Action: Mouse pressed left at (402, 356)
Screenshot: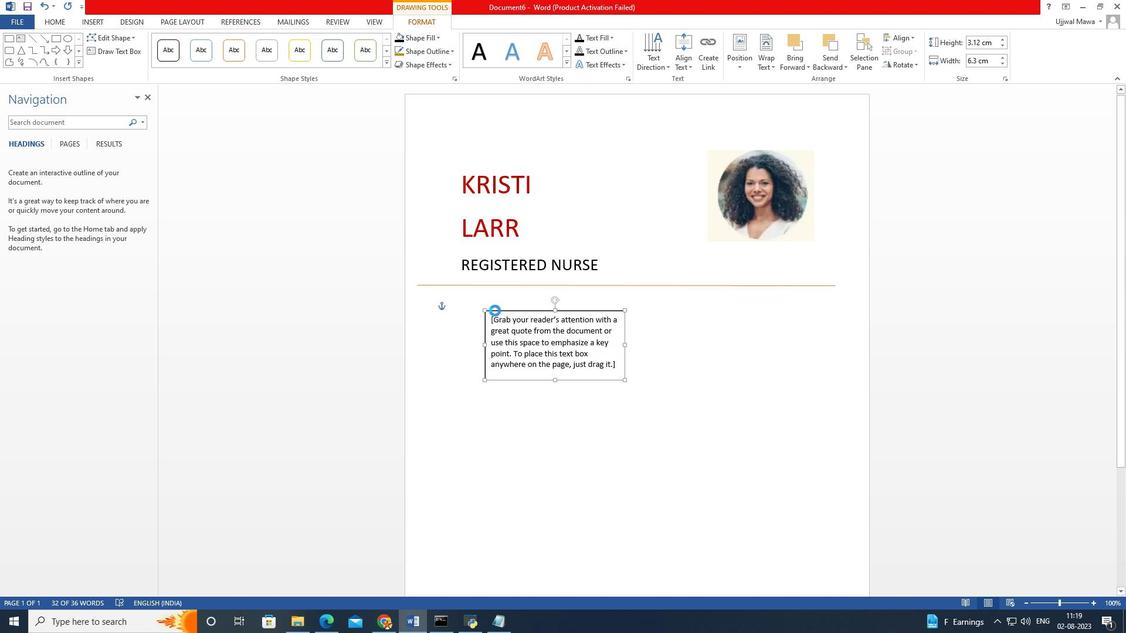 
Action: Mouse moved to (410, 263)
Screenshot: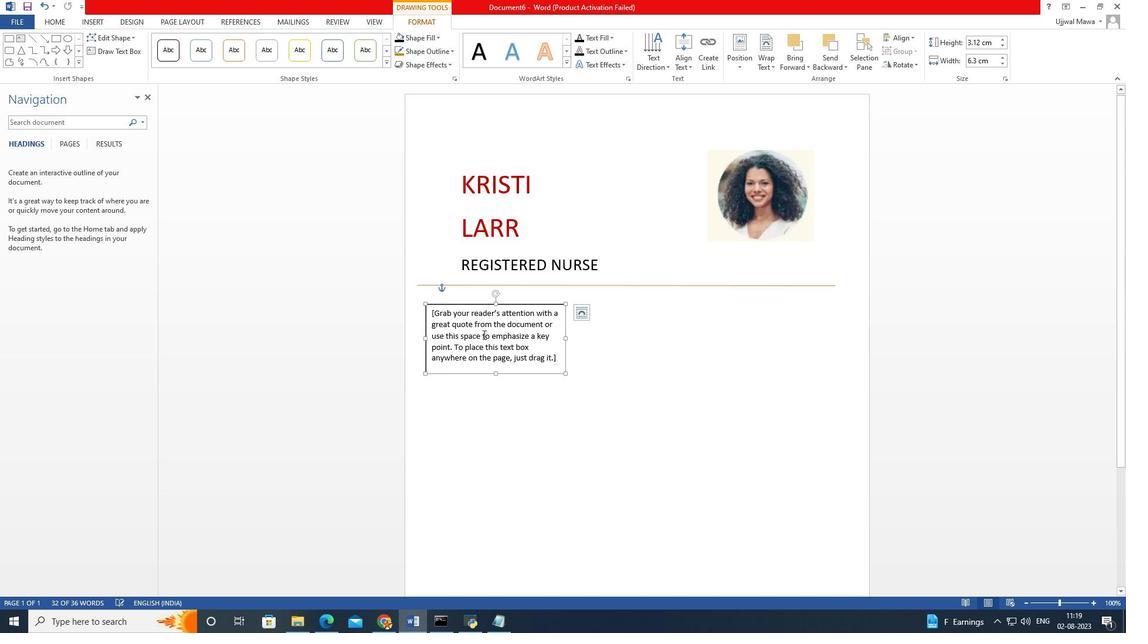 
Action: Mouse pressed left at (410, 263)
Screenshot: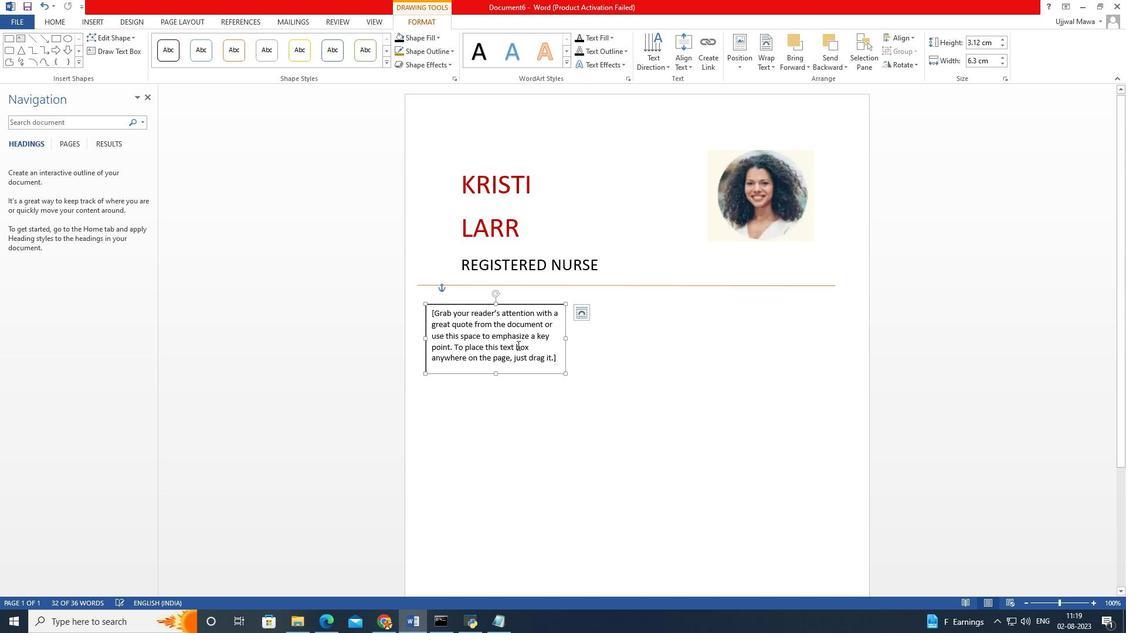 
Action: Mouse moved to (421, 247)
Screenshot: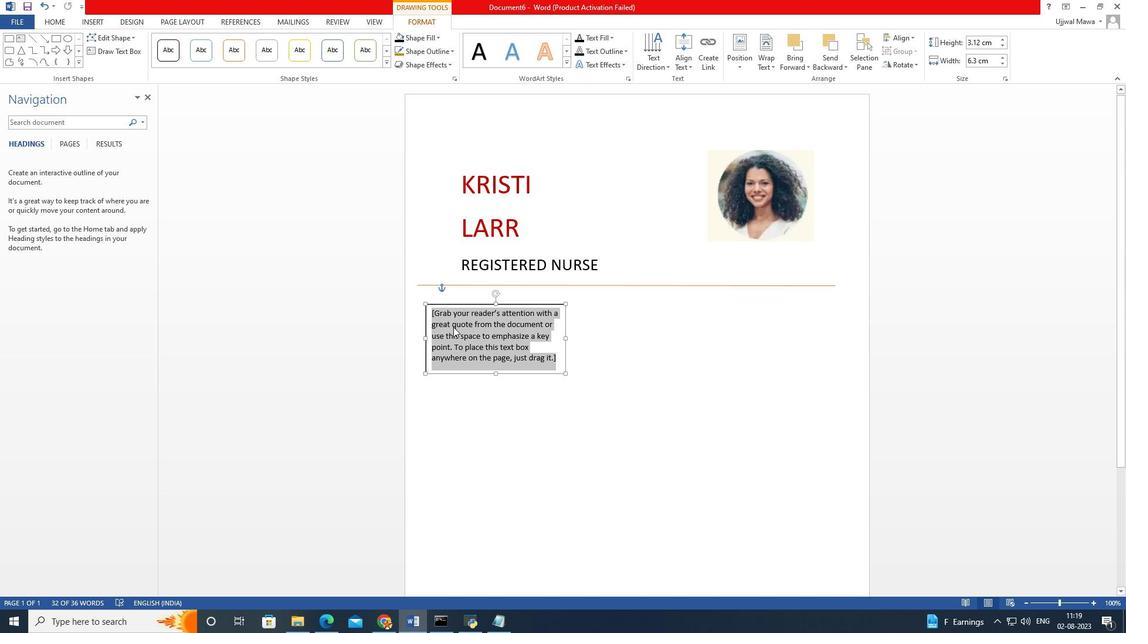 
Action: Mouse pressed left at (421, 247)
Screenshot: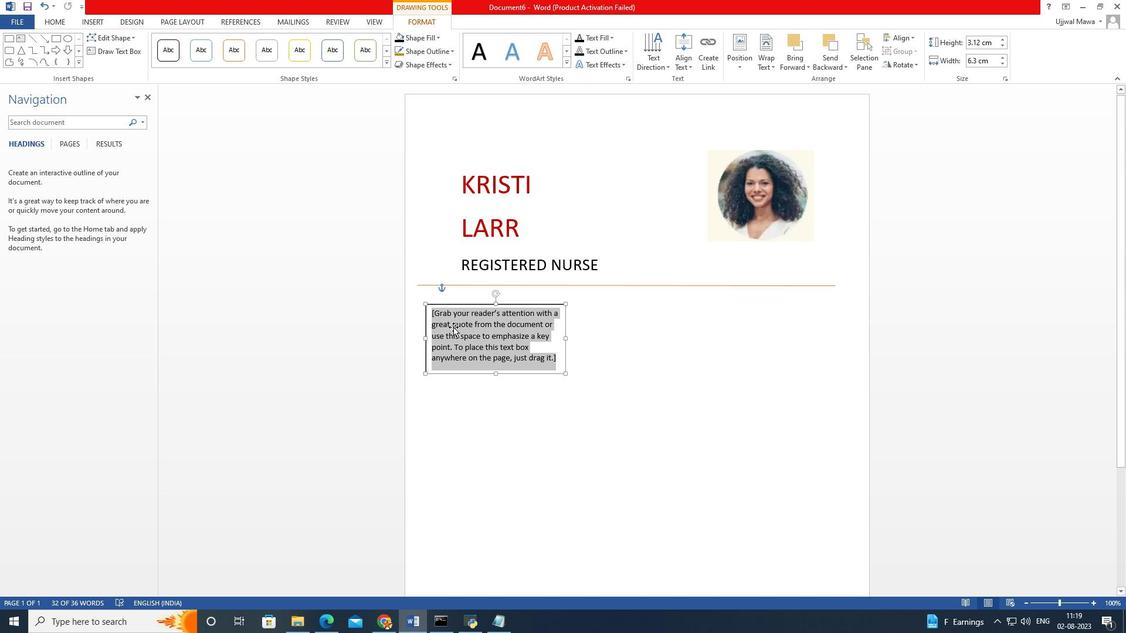 
Action: Mouse moved to (461, 265)
Screenshot: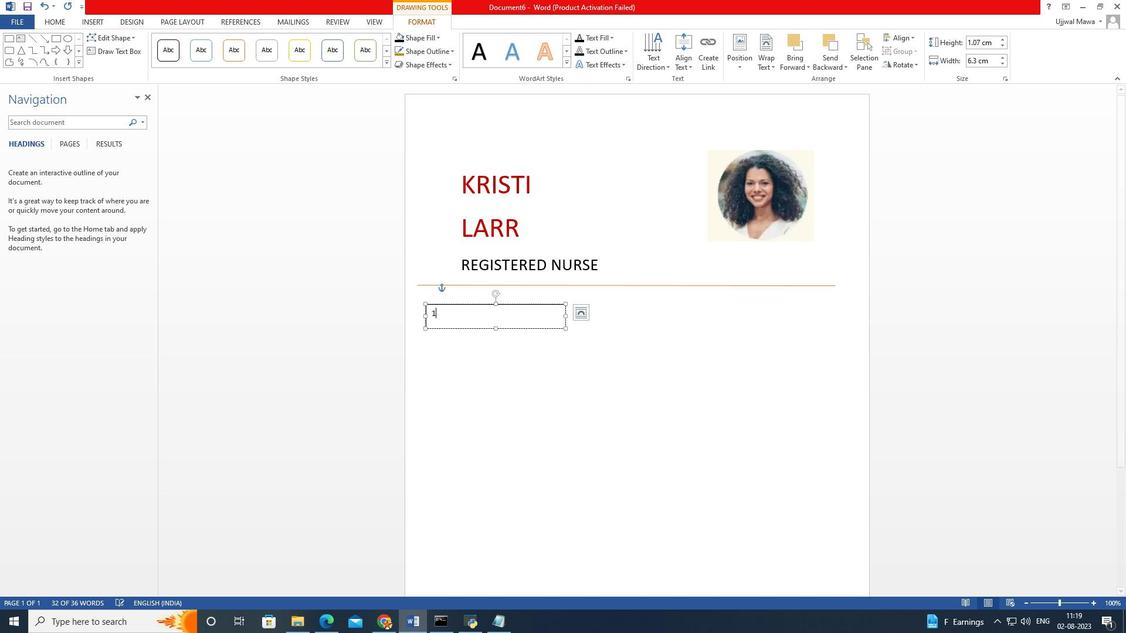 
Action: Key pressed 12<Key.space><Key.caps_lock>
Screenshot: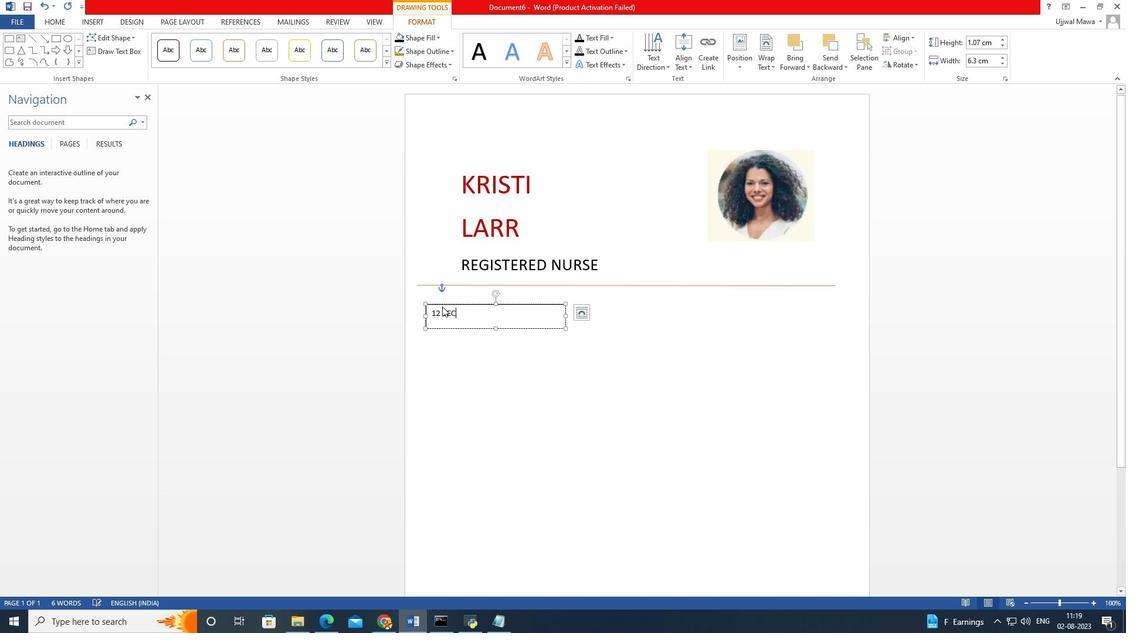 
Action: Mouse moved to (461, 265)
Screenshot: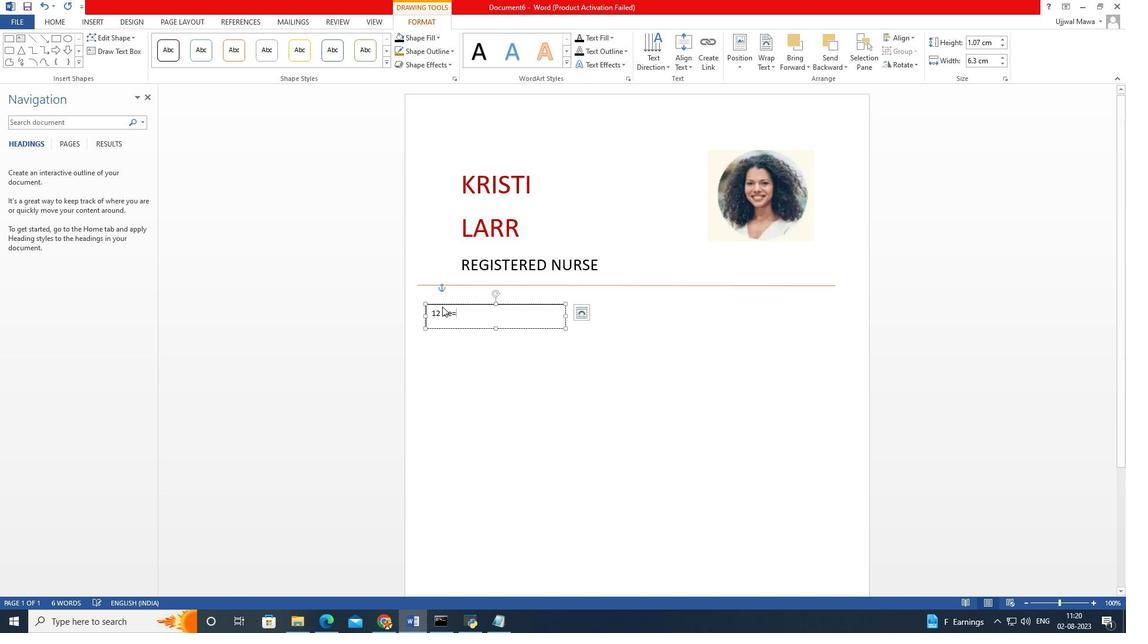 
Action: Key pressed d
Screenshot: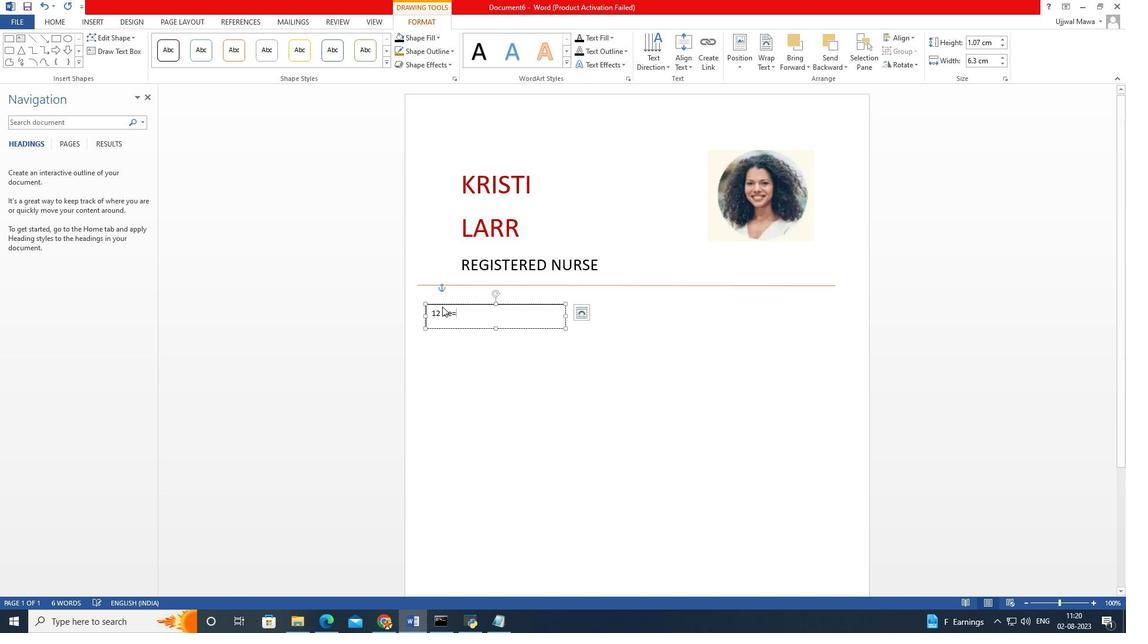 
Action: Mouse moved to (462, 276)
Screenshot: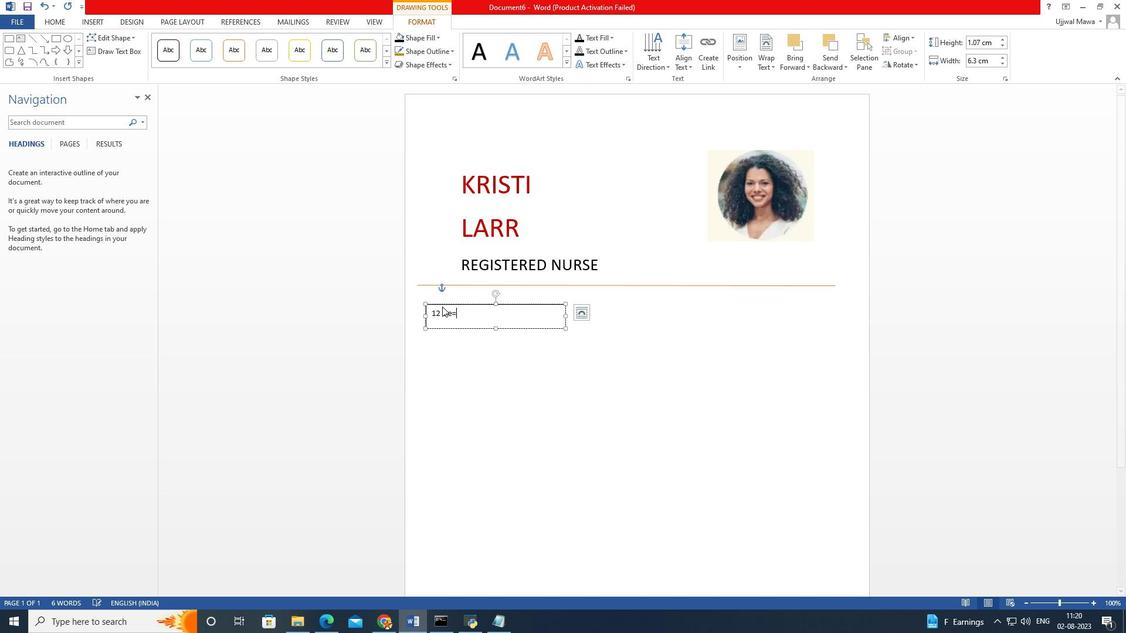 
Action: Key pressed <Key.caps_lock>EC
Screenshot: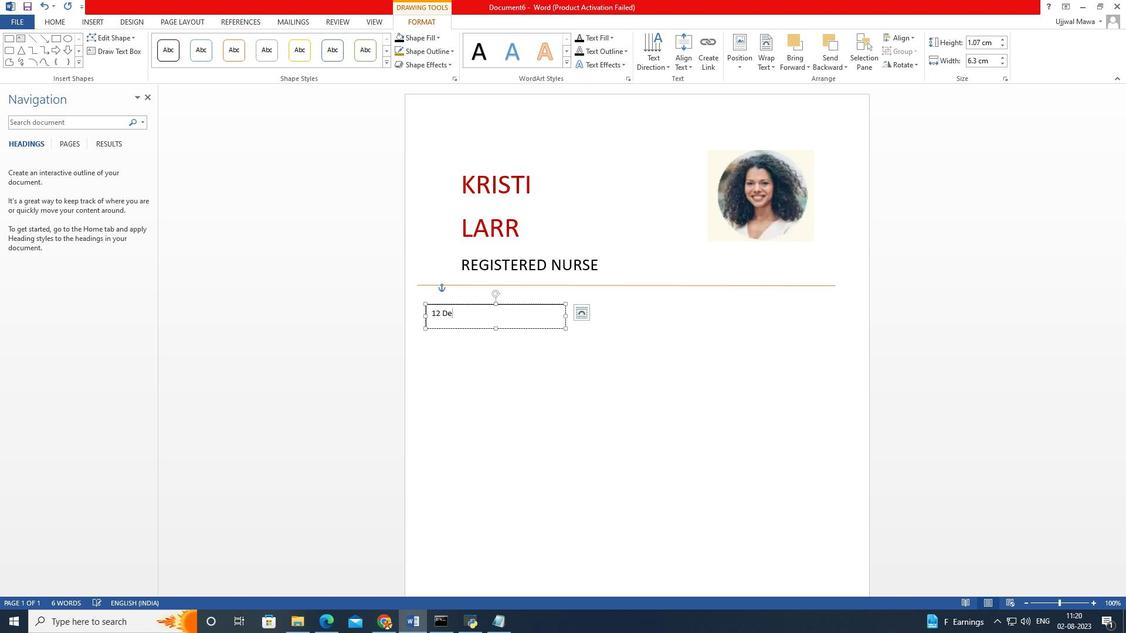 
Action: Mouse moved to (465, 276)
Screenshot: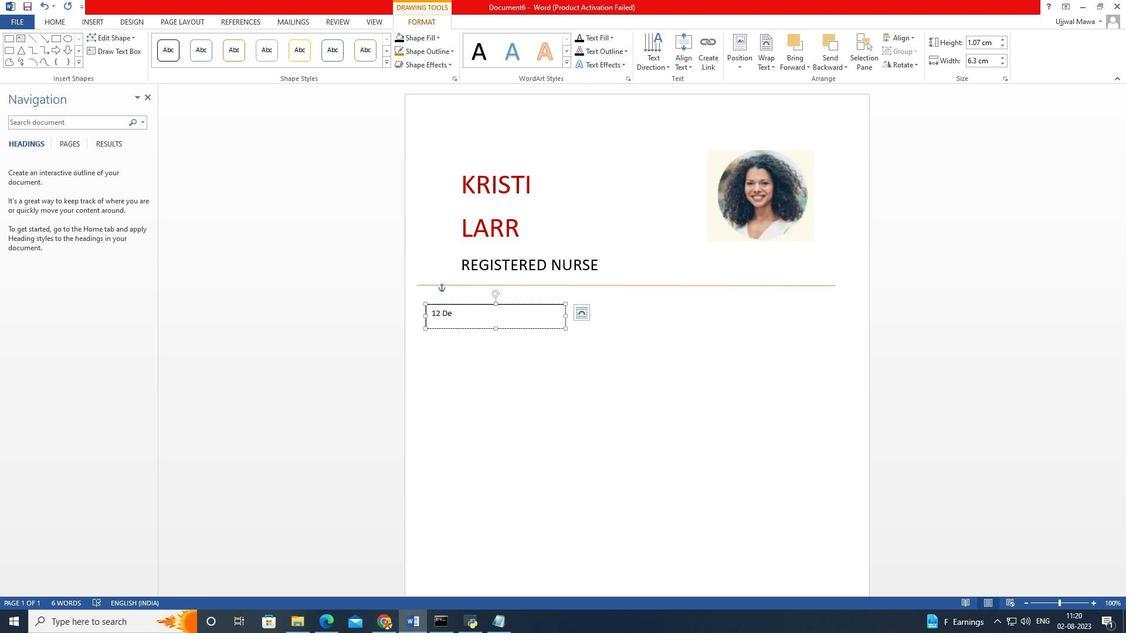 
Action: Key pressed <Key.backspace>=<Key.caps_lock><Key.backspace>cemenr<Key.backspace>e<Key.backspace><Key.backspace><Key.backspace>
Screenshot: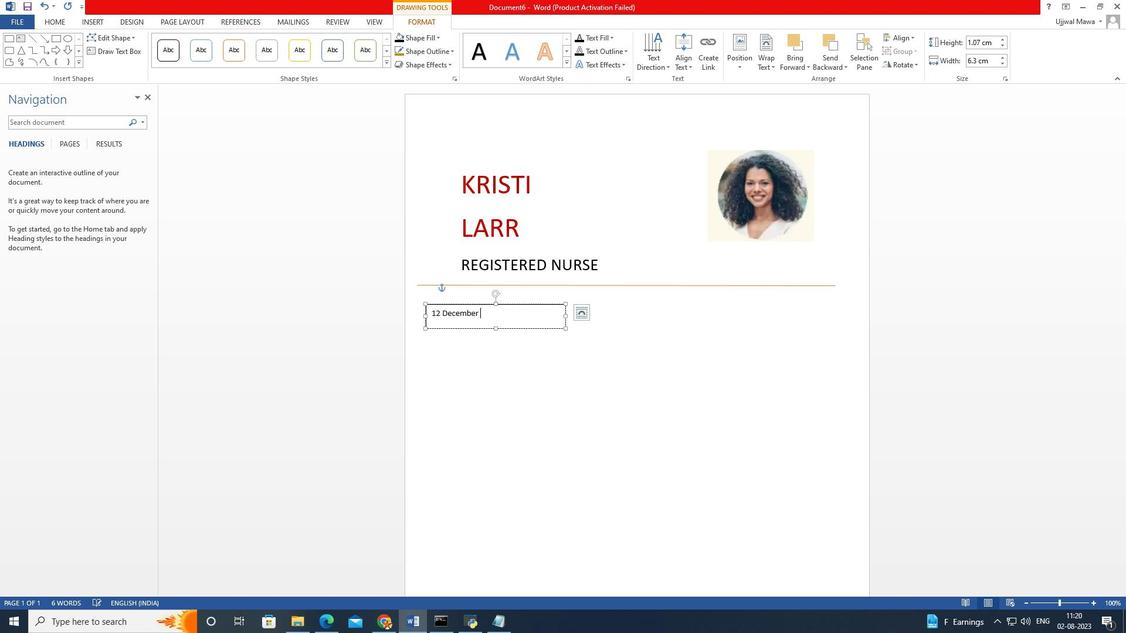 
Action: Mouse moved to (518, 318)
Screenshot: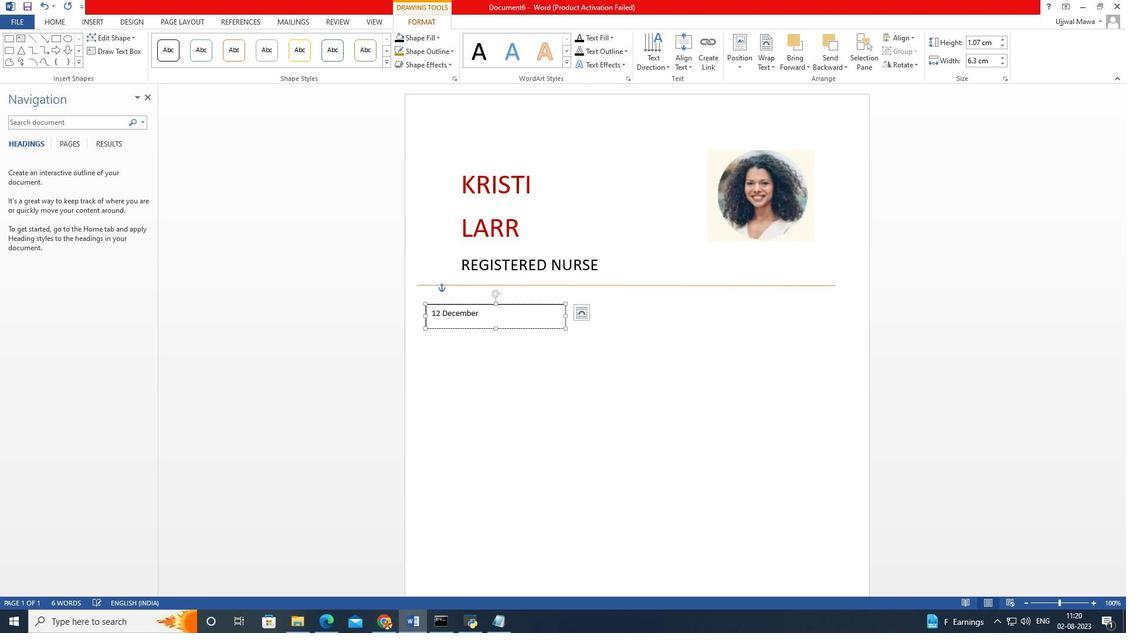 
Action: Key pressed b
Screenshot: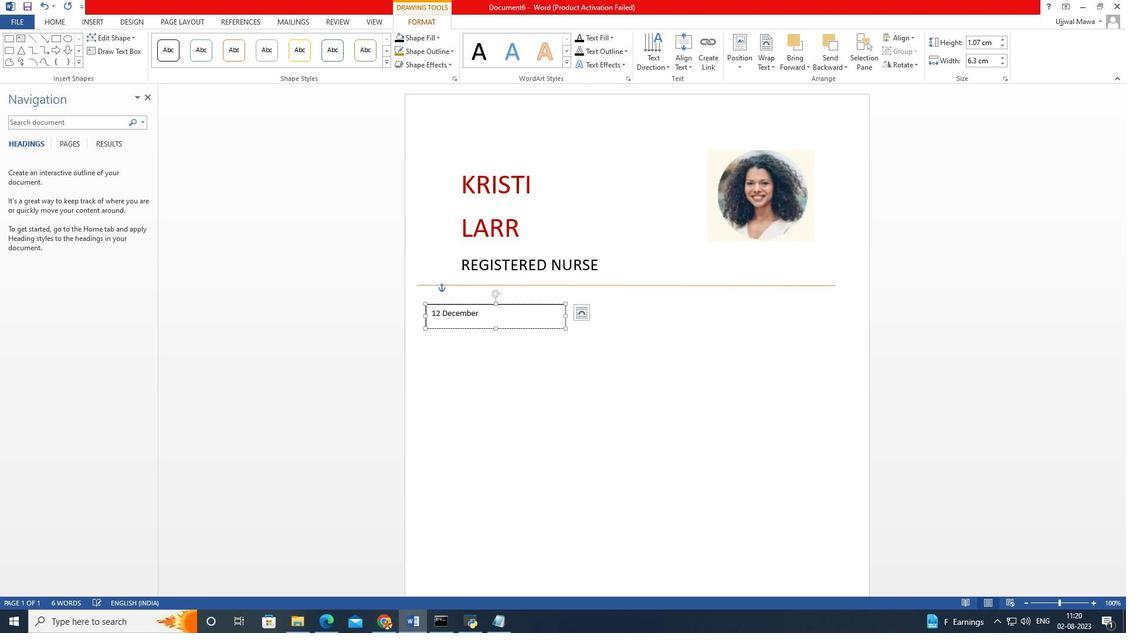 
Action: Mouse moved to (529, 325)
Screenshot: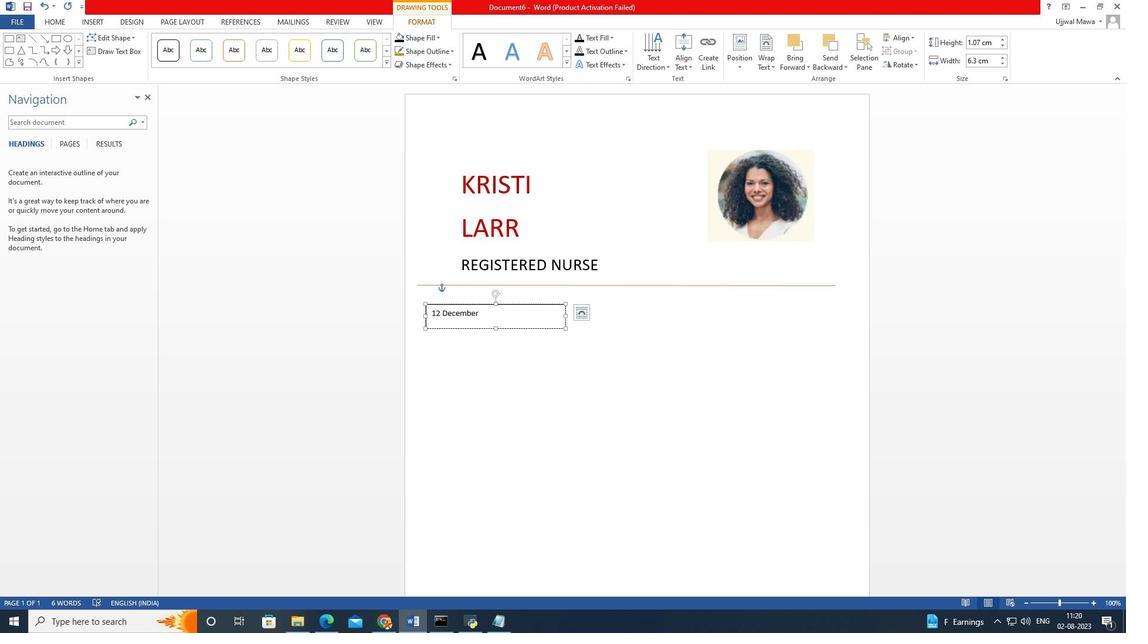 
Action: Key pressed er<Key.space>20xx<Key.enter><Key.enter><Key.caps_lock>L<Key.caps_lock>isandro<Key.space><Key.caps_lock>M<Key.caps_lock>ila
Screenshot: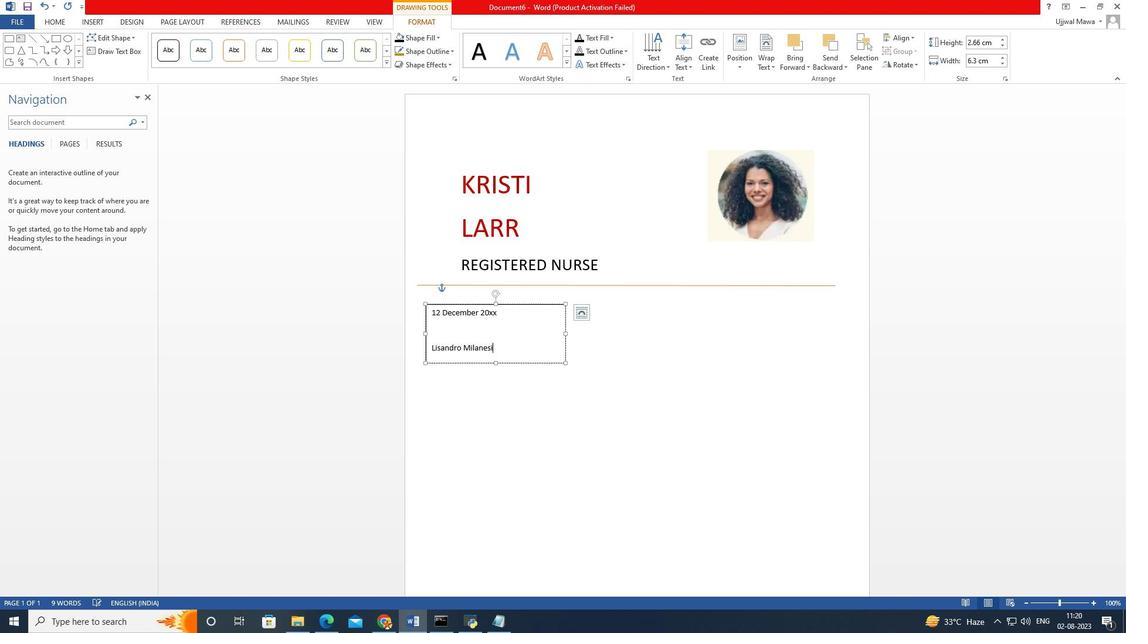 
Action: Mouse moved to (531, 323)
Screenshot: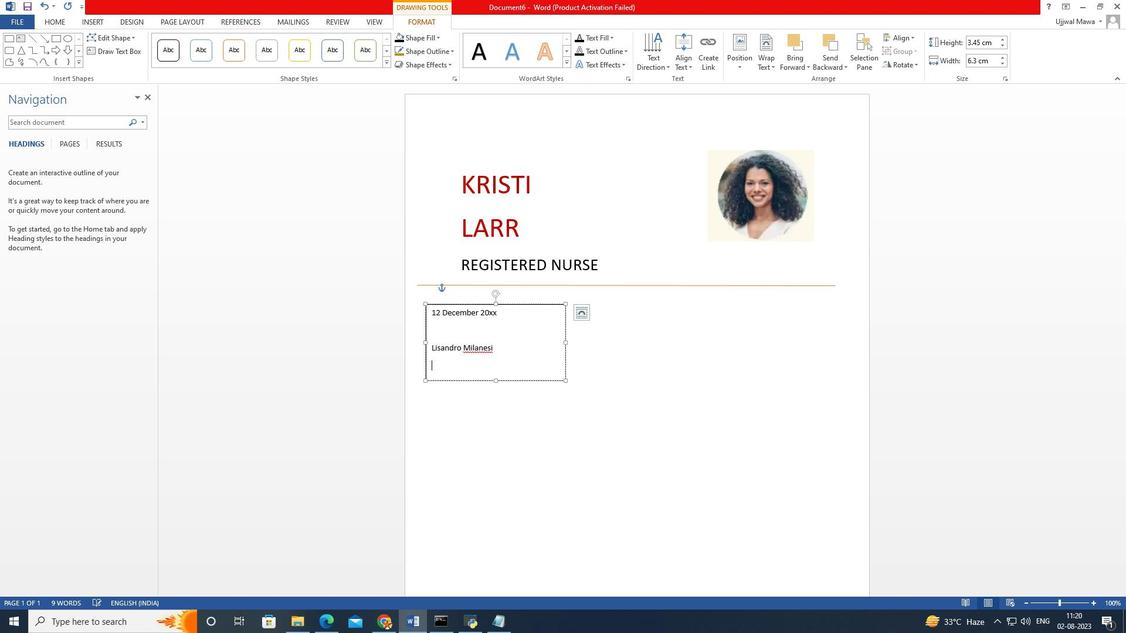 
Action: Key pressed n
Screenshot: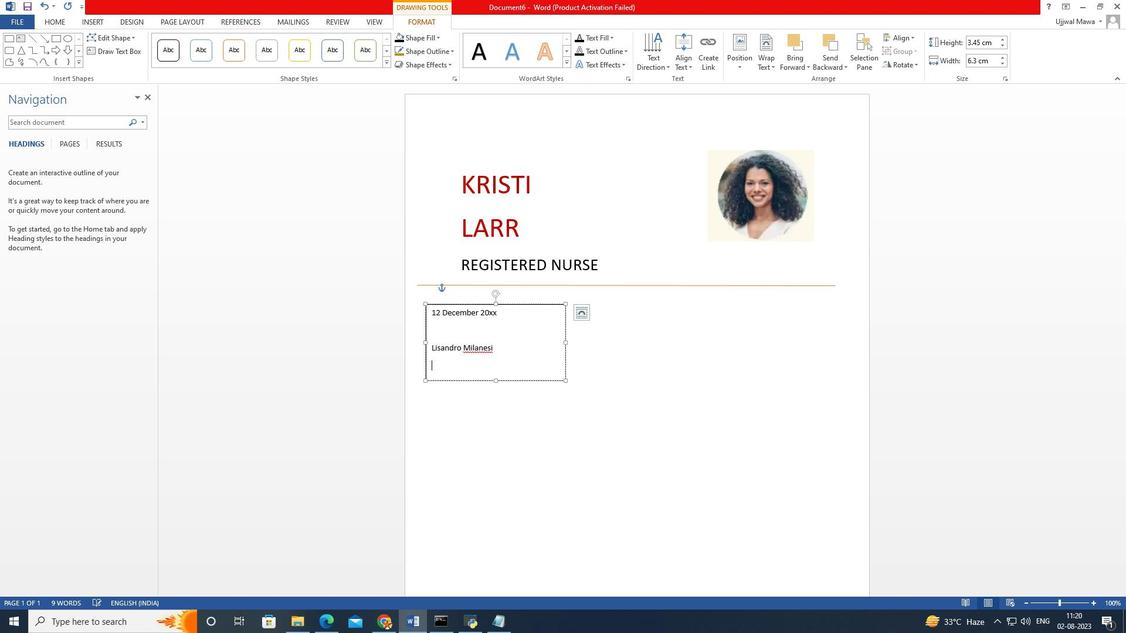 
Action: Mouse moved to (534, 320)
Screenshot: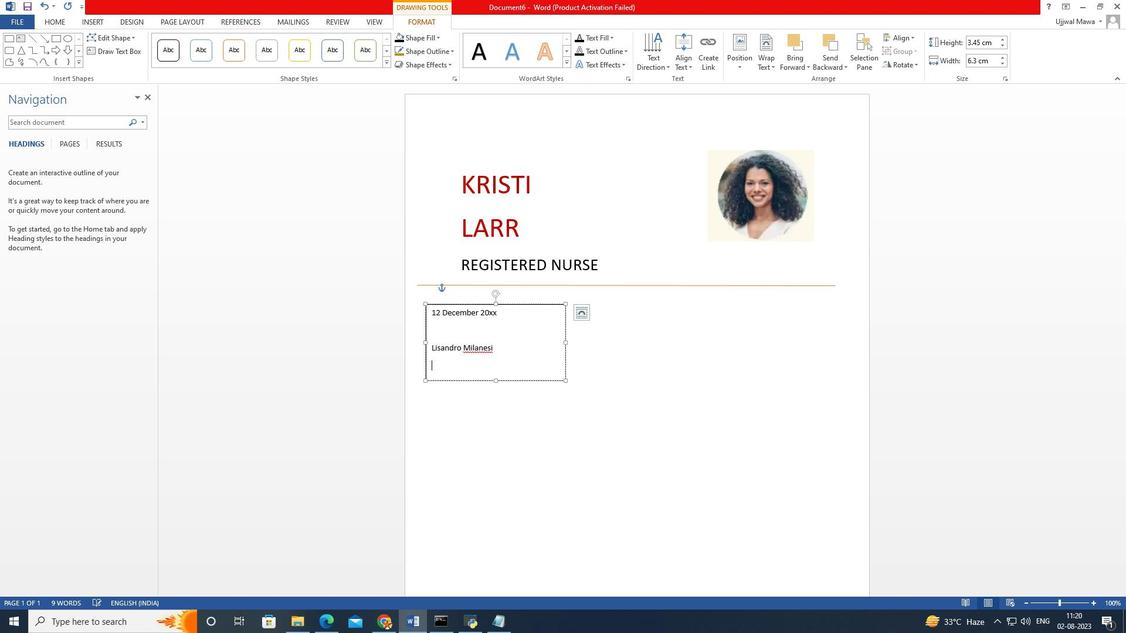 
Action: Key pressed esi<Key.enter><Key.caps_lock>
Screenshot: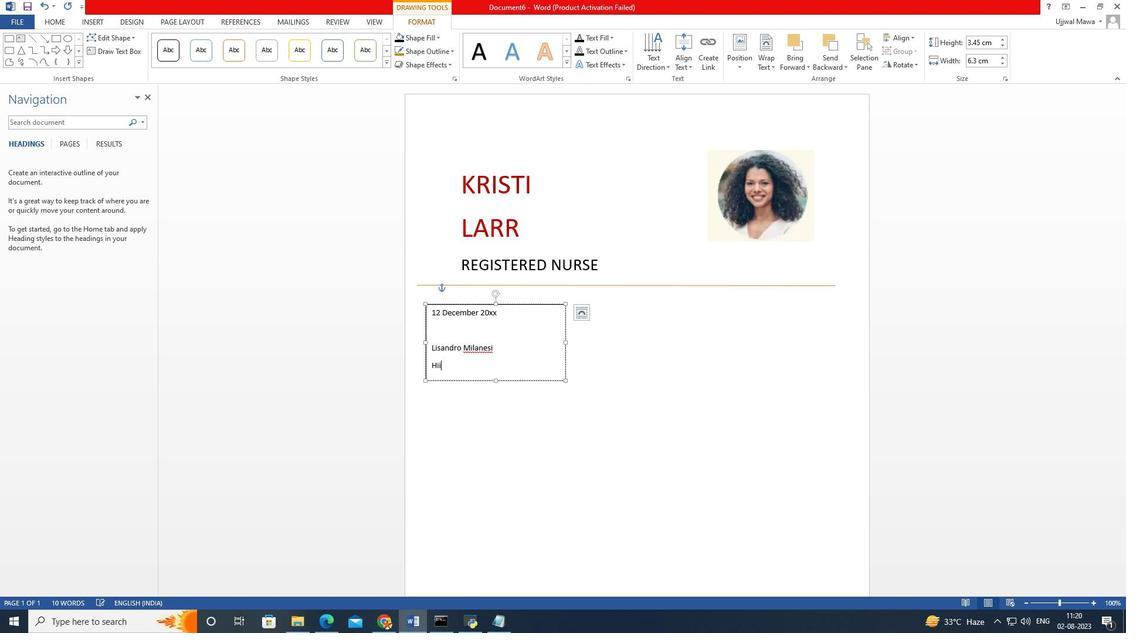 
Action: Mouse moved to (535, 320)
Screenshot: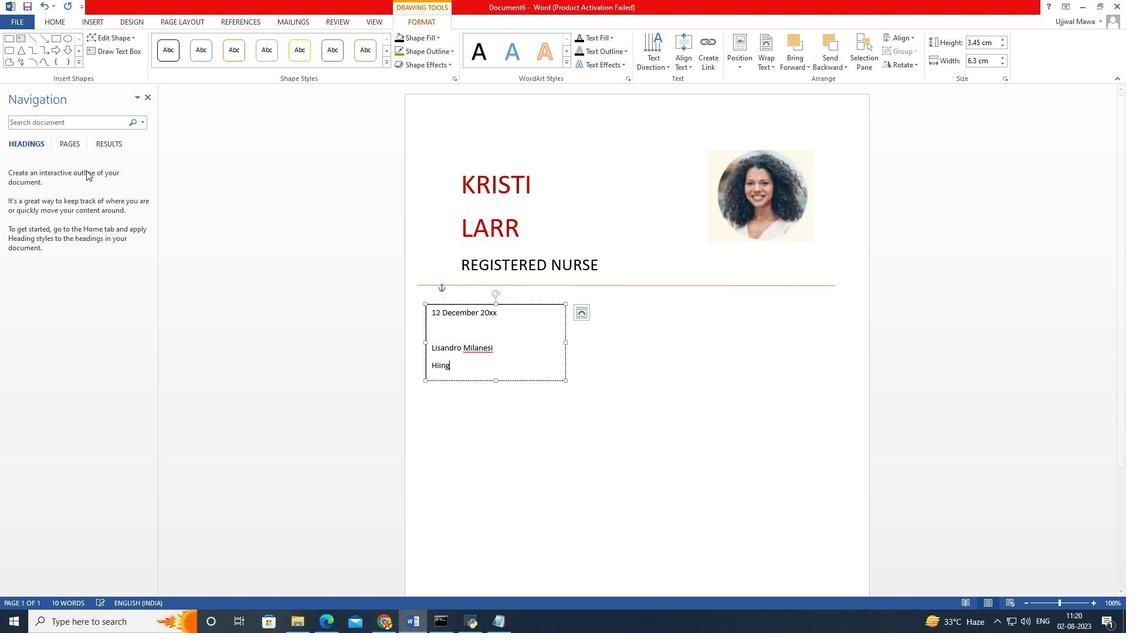 
Action: Key pressed H
Screenshot: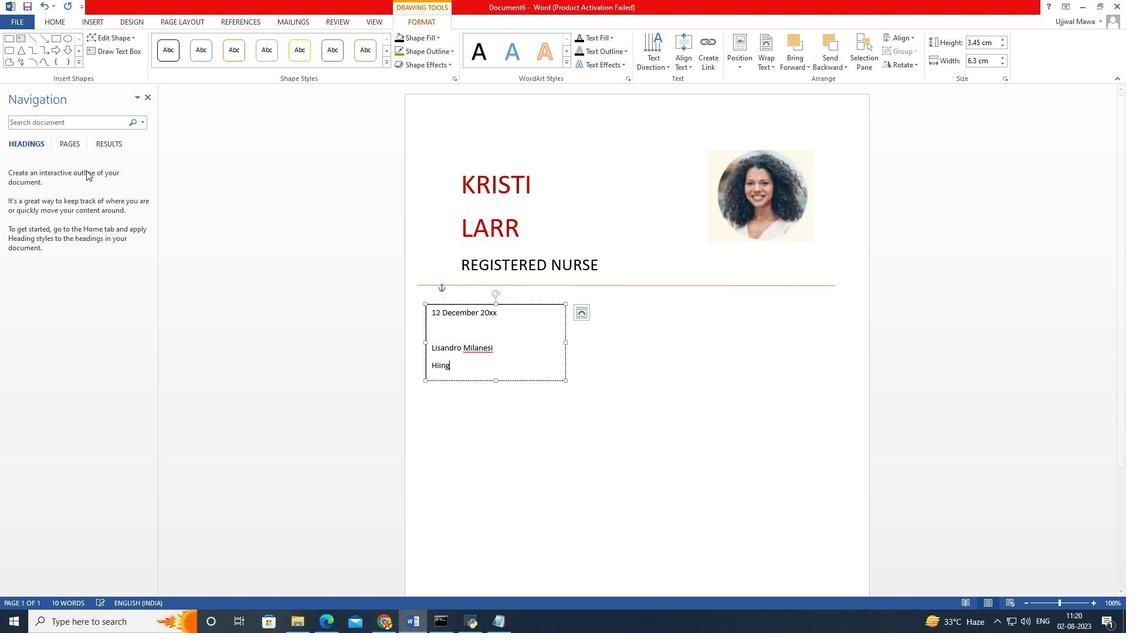 
Action: Mouse moved to (555, 329)
Screenshot: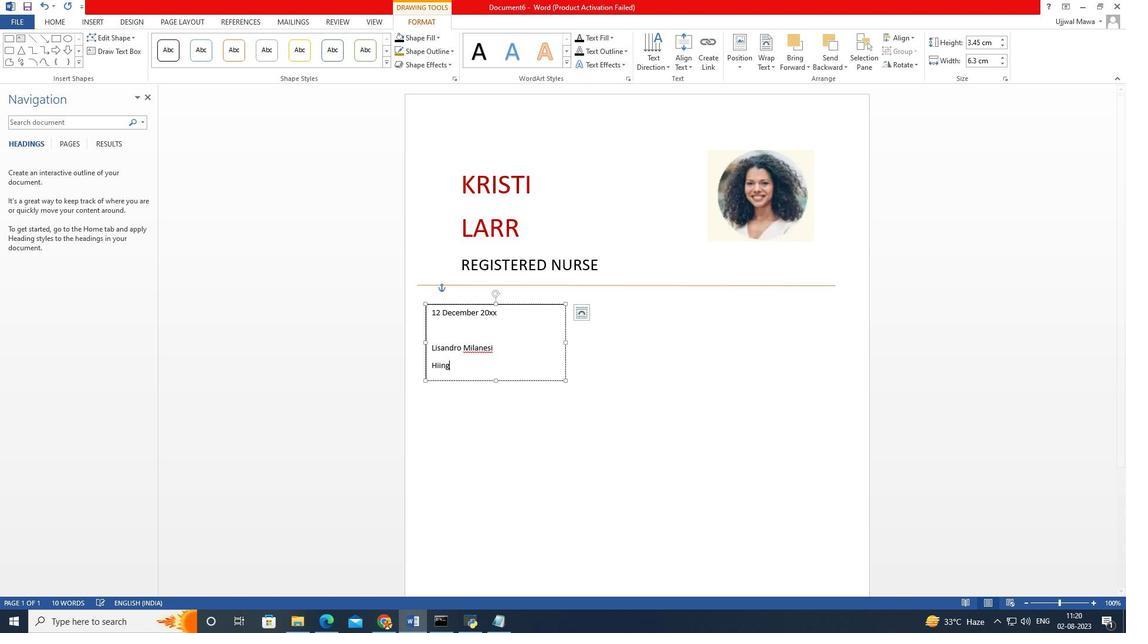 
Action: Key pressed <Key.caps_lock>iin
Screenshot: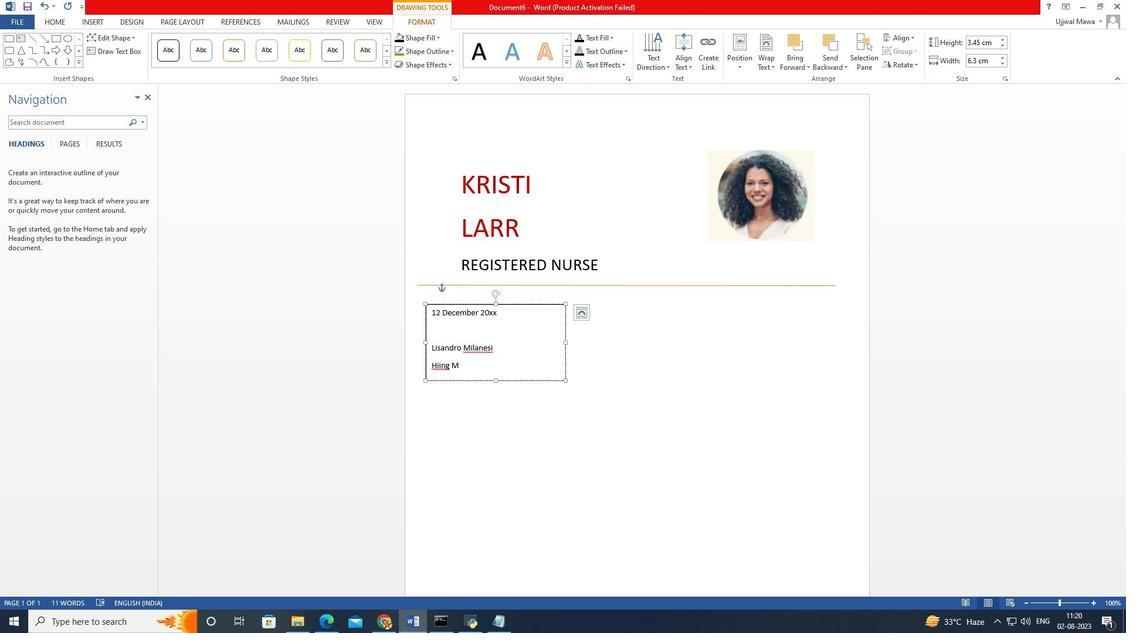
Action: Mouse moved to (558, 330)
Screenshot: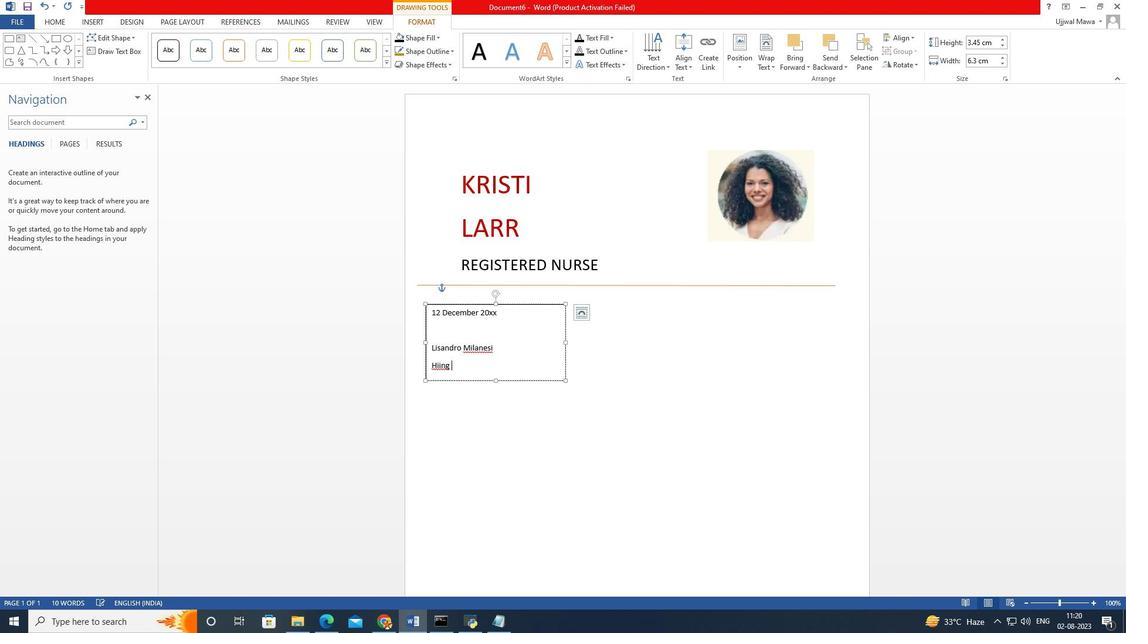 
Action: Key pressed g
Screenshot: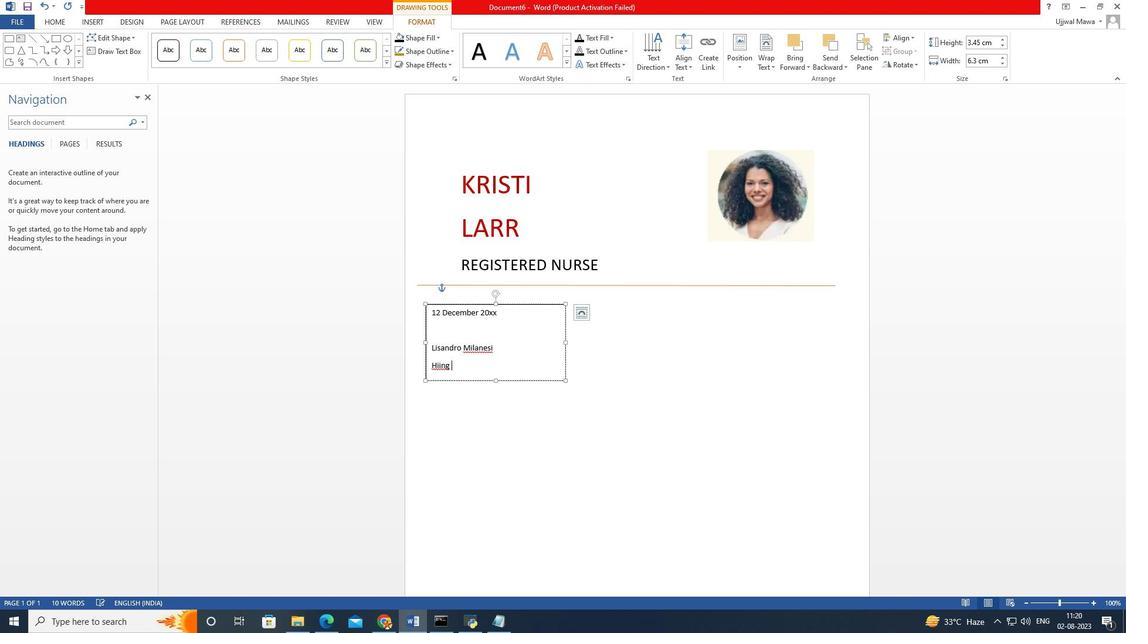 
Action: Mouse moved to (604, 350)
Screenshot: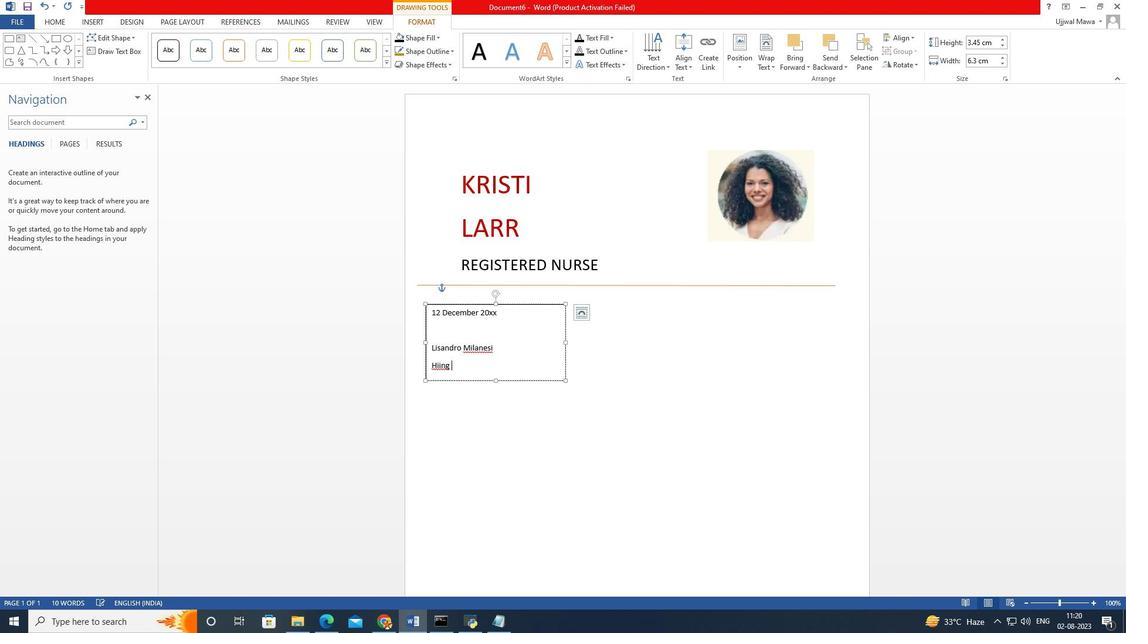 
Action: Key pressed <Key.space><Key.caps_lock>M<Key.backspace><Key.backspace><Key.backspace><Key.backspace><Key.backspace>E<Key.backspace>RIN
Screenshot: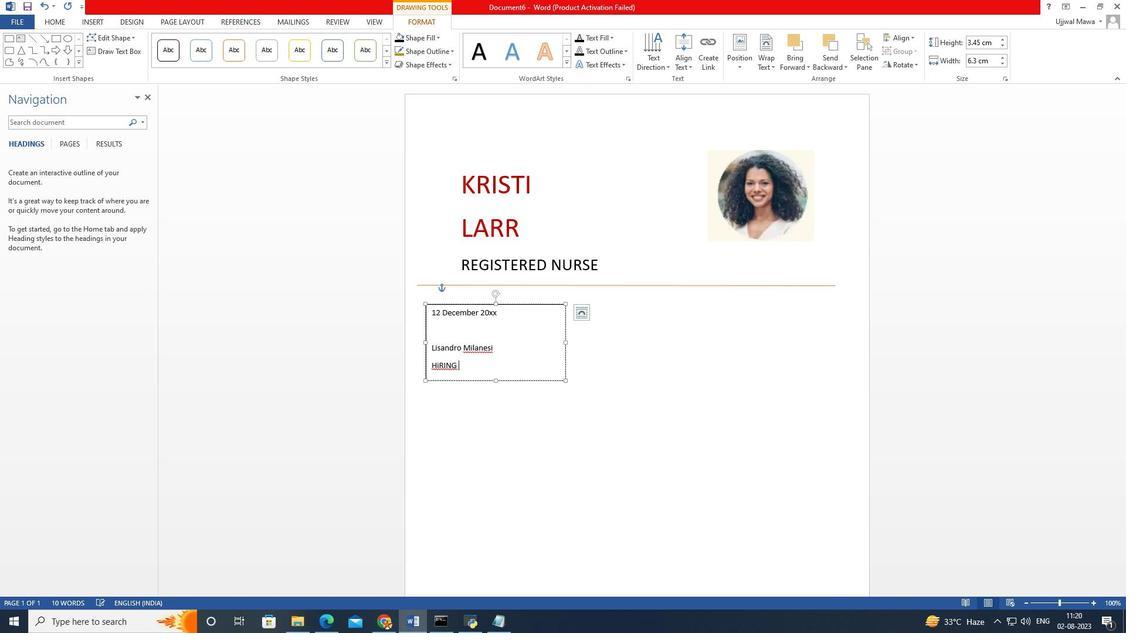 
Action: Mouse moved to (612, 354)
Screenshot: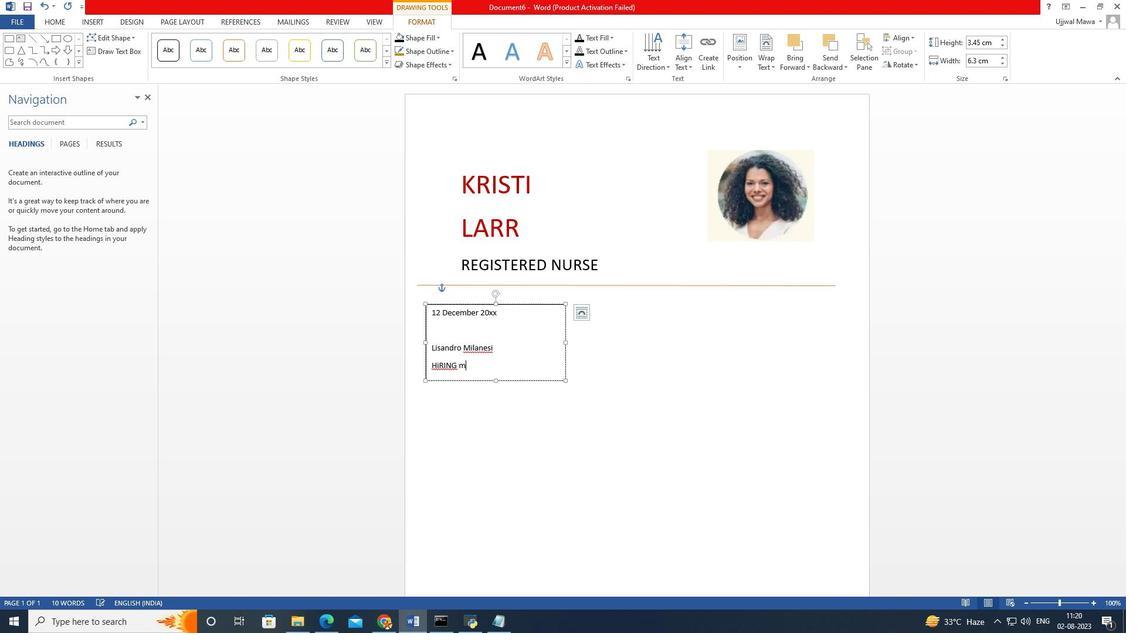 
Action: Key pressed G
Screenshot: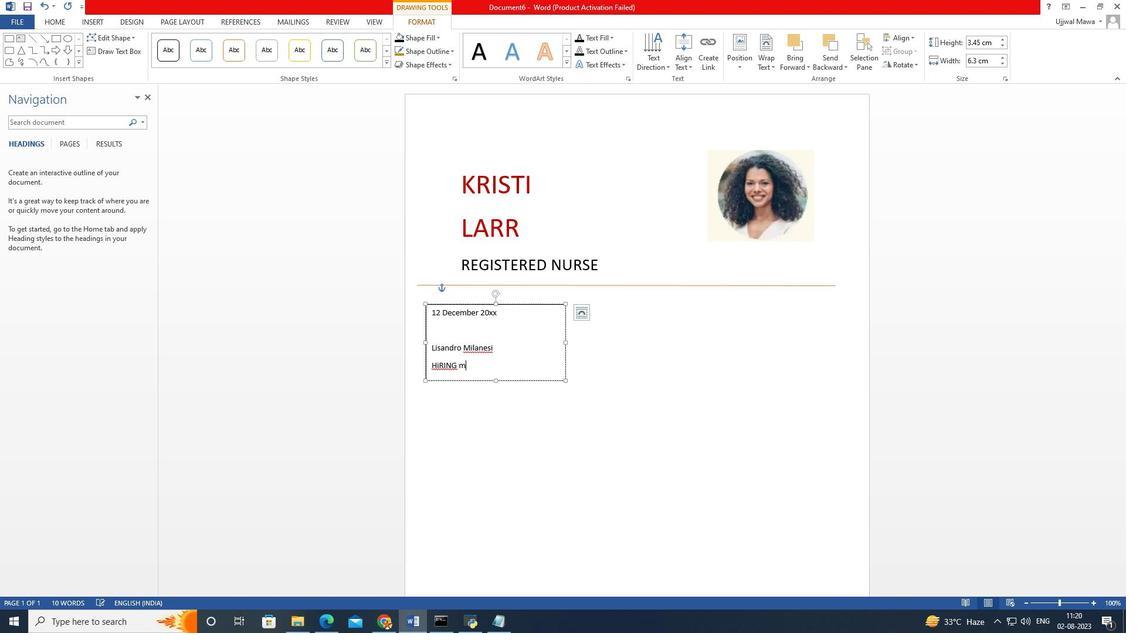 
Action: Mouse moved to (740, 388)
Screenshot: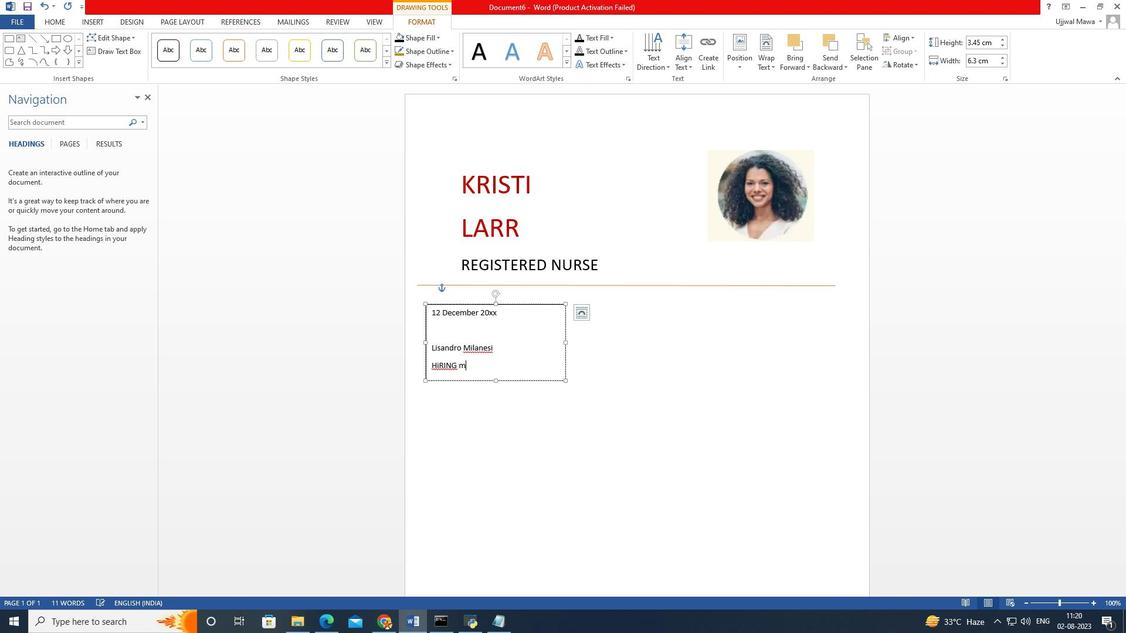 
Action: Key pressed <Key.space><Key.caps_lock>m<Key.backspace><Key.caps_lock><Key.backspace><Key.backspace><Key.backspace><Key.backspace><Key.backspace><Key.backspace><Key.caps_lock>iring<Key.space><Key.caps_lock>M<Key.caps_lock>an
Screenshot: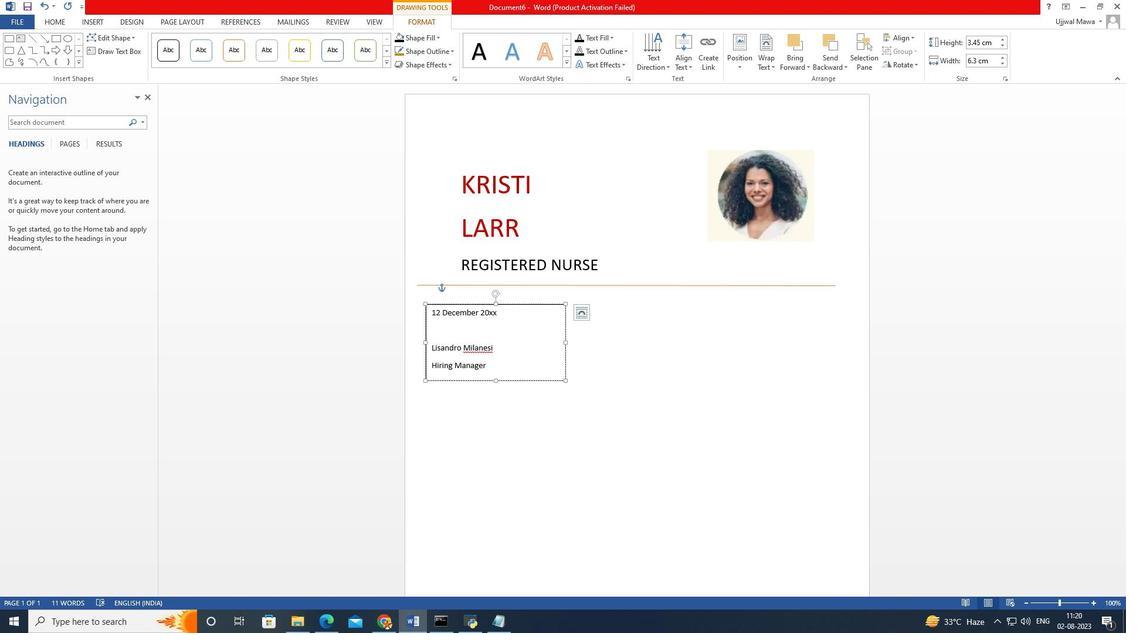 
Action: Mouse moved to (741, 387)
Screenshot: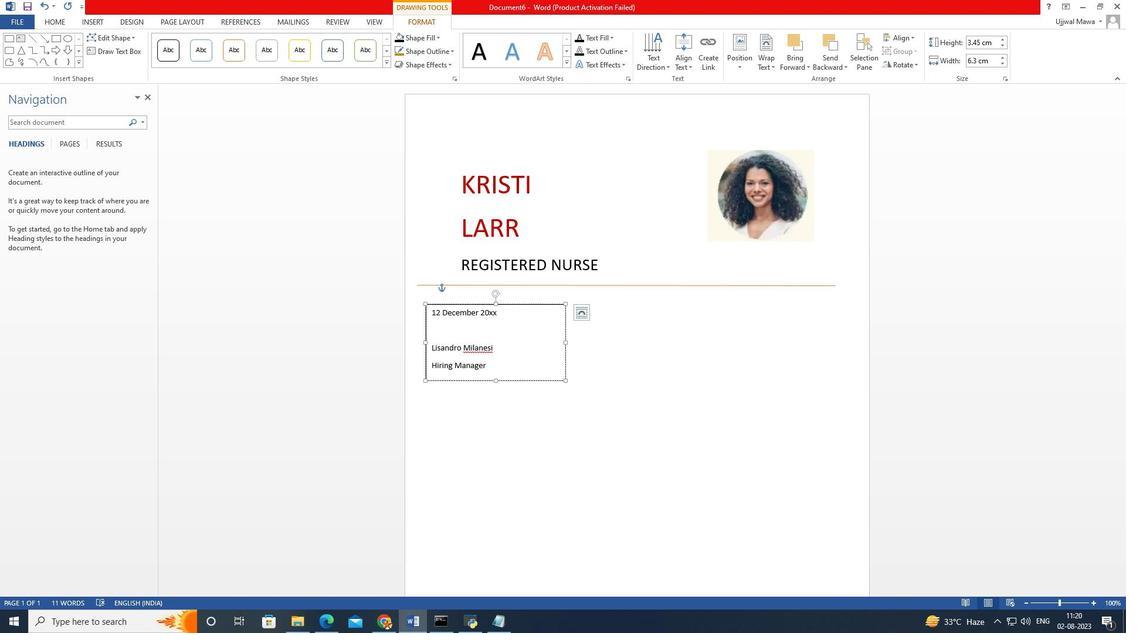 
Action: Key pressed ager
Screenshot: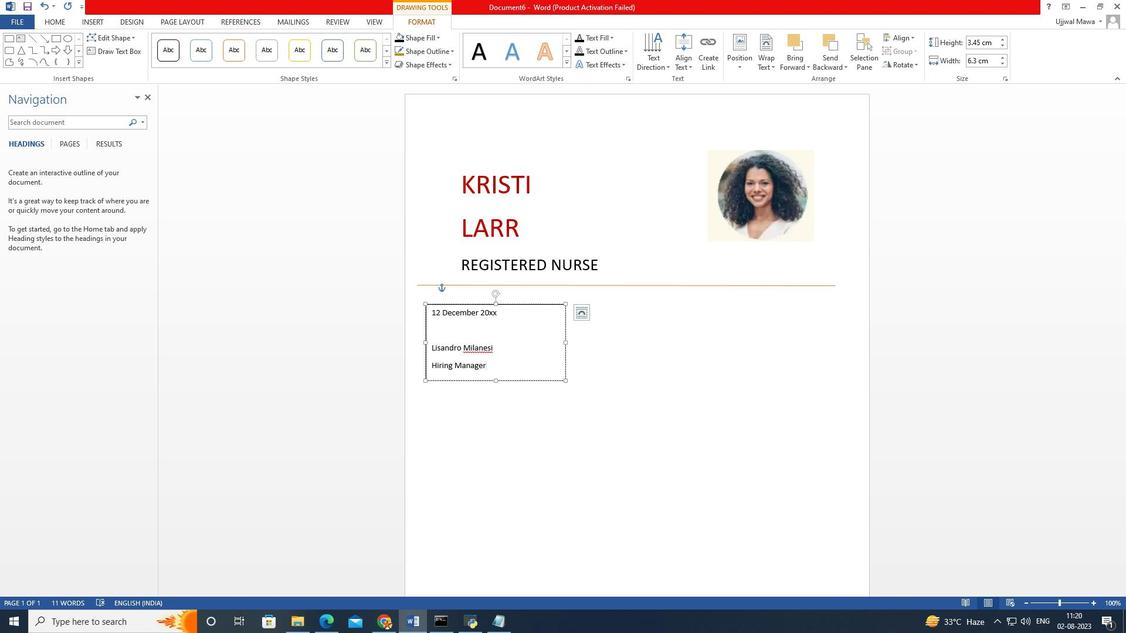 
Action: Mouse moved to (741, 387)
Screenshot: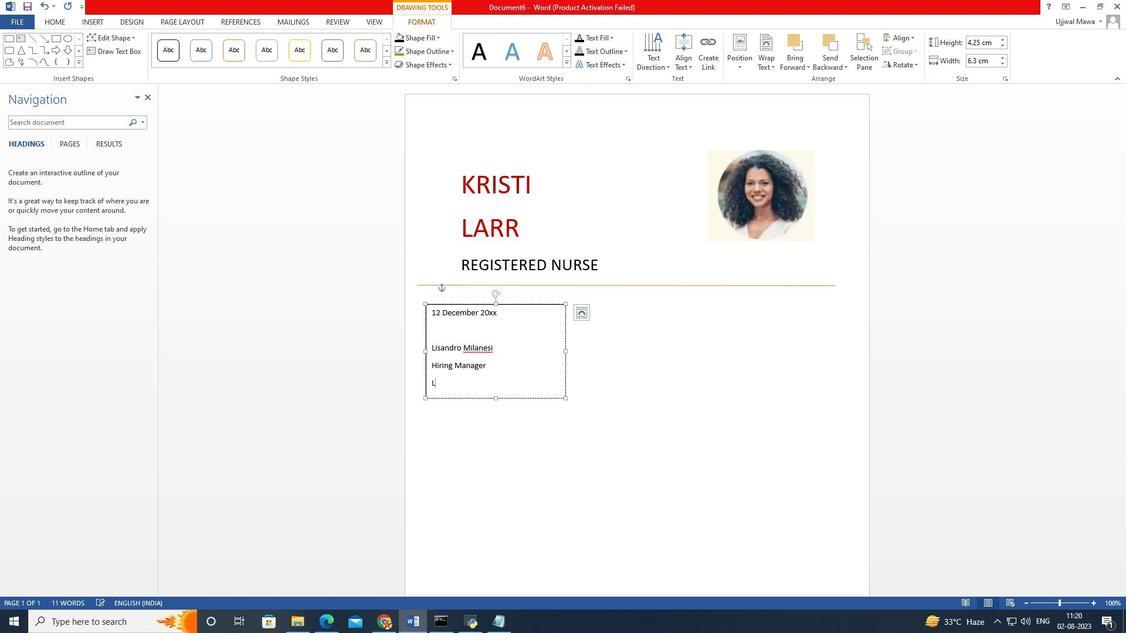 
Action: Key pressed <Key.enter><Key.caps_lock>L<Key.caps_lock>amna<Key.space><Key.caps_lock>H<Key.caps_lock>ek<Key.backspace>l<Key.backspace>alt
Screenshot: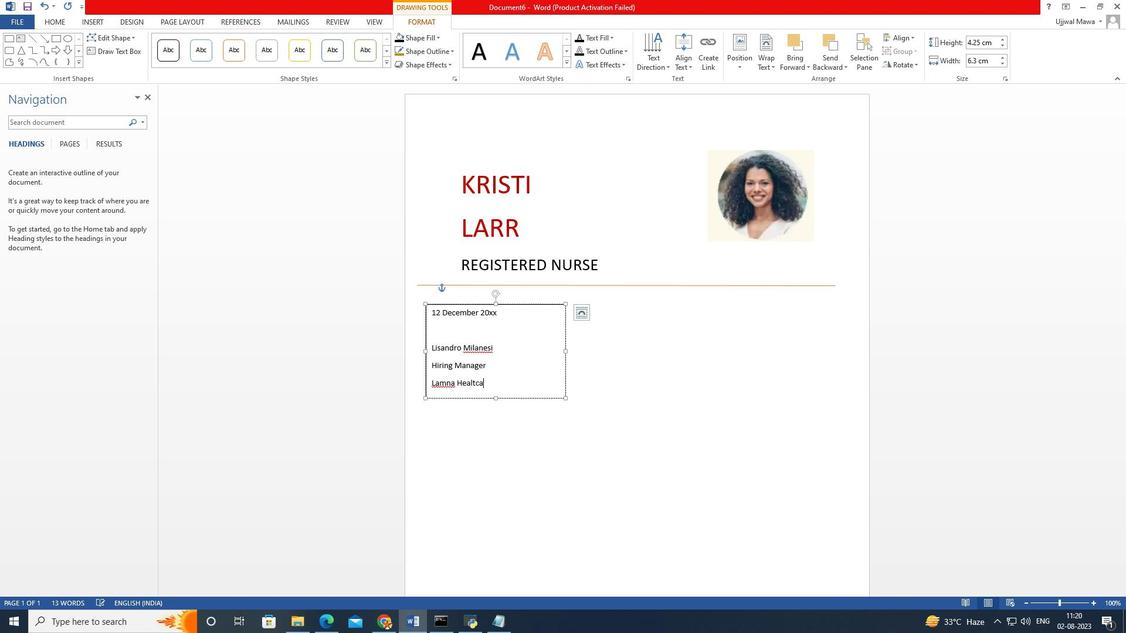 
Action: Mouse moved to (741, 382)
Screenshot: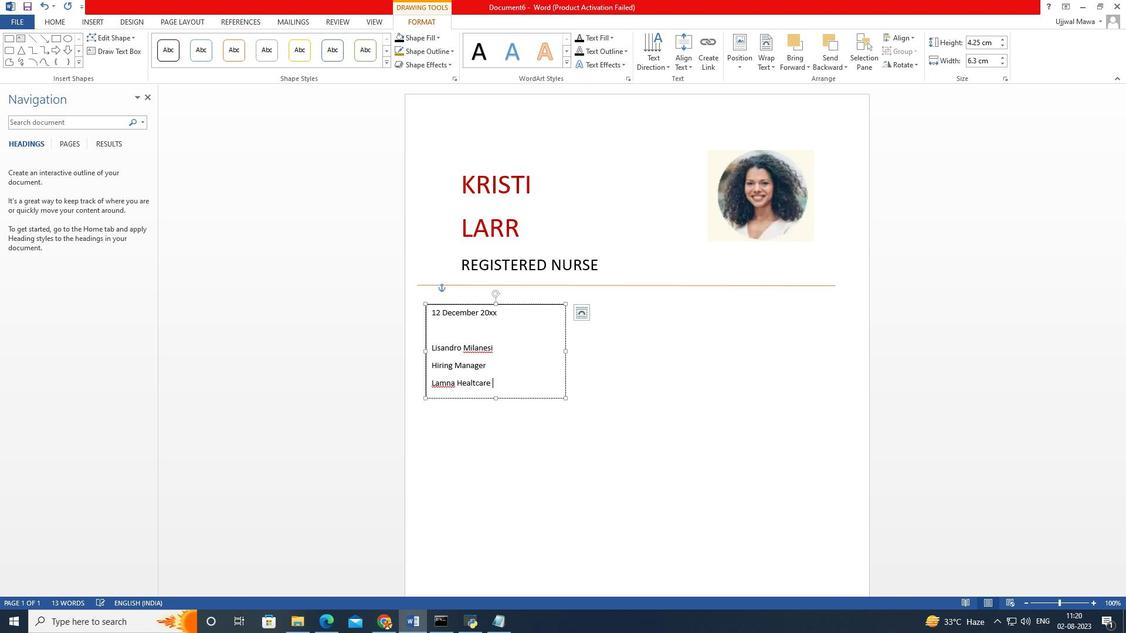 
Action: Key pressed care<Key.space><Key.caps_lock>C
Screenshot: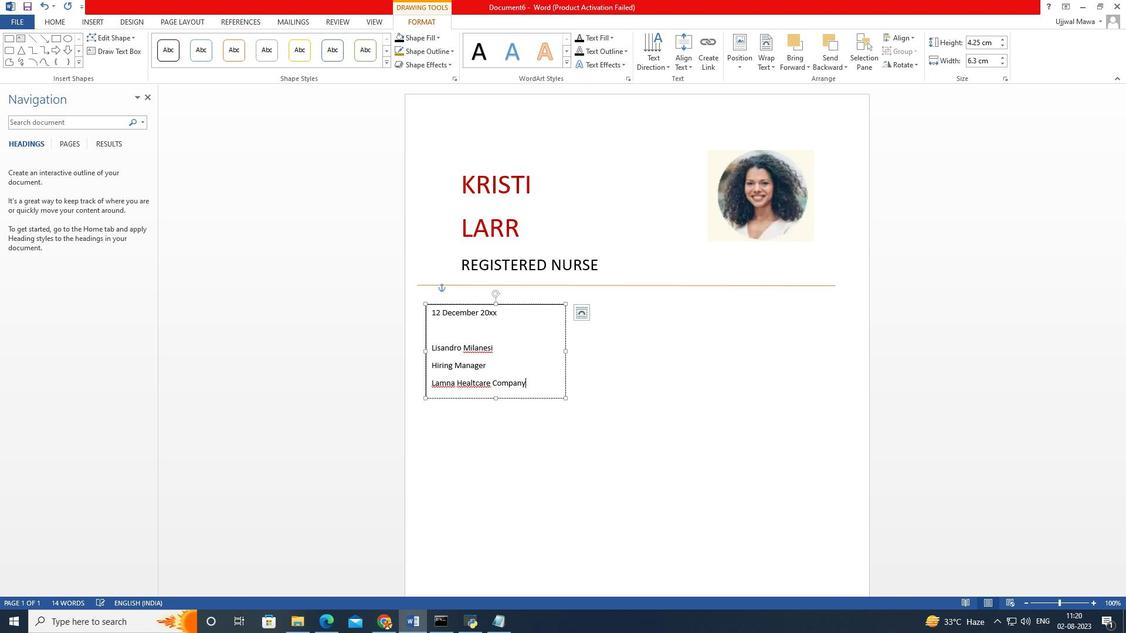 
Action: Mouse moved to (748, 381)
Screenshot: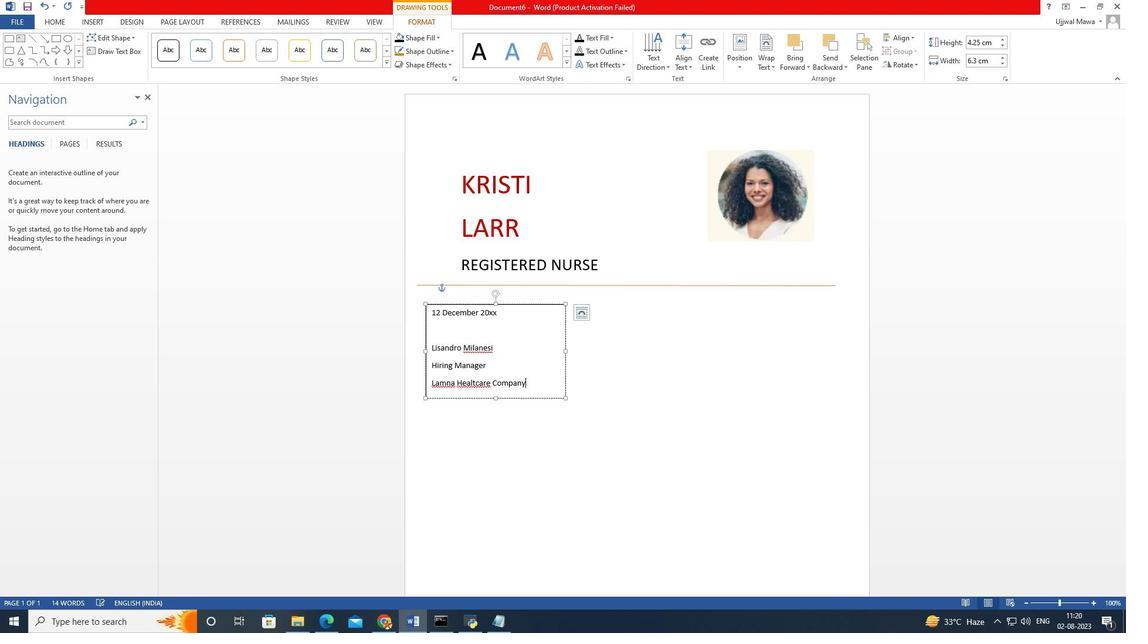 
Action: Key pressed <Key.caps_lock>ompany<Key.enter>
Screenshot: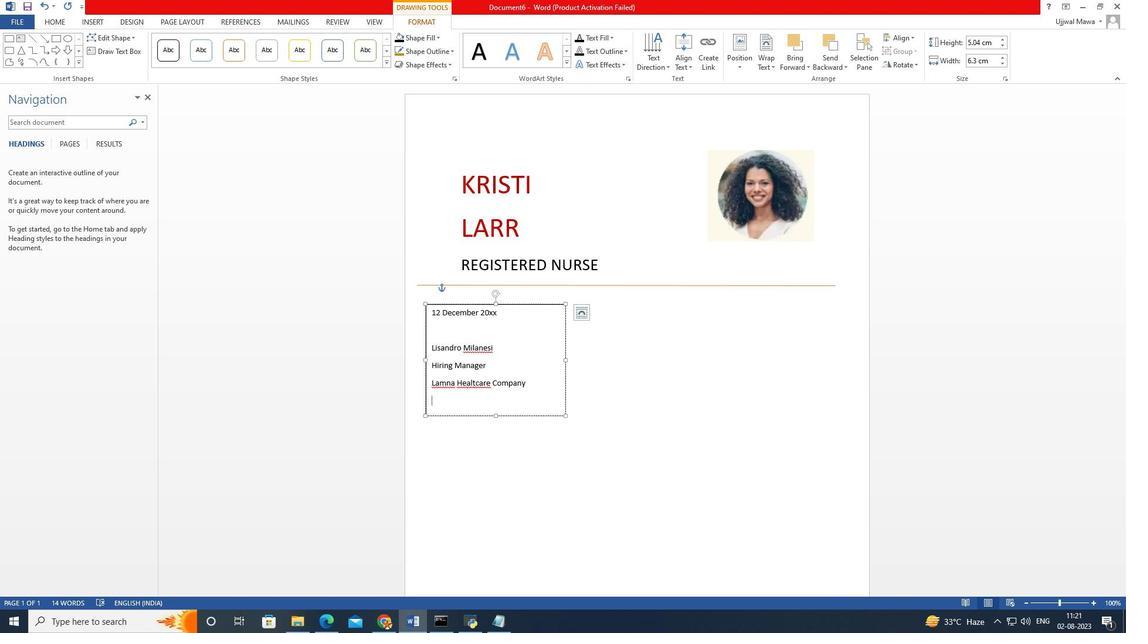 
Action: Mouse moved to (453, 233)
Screenshot: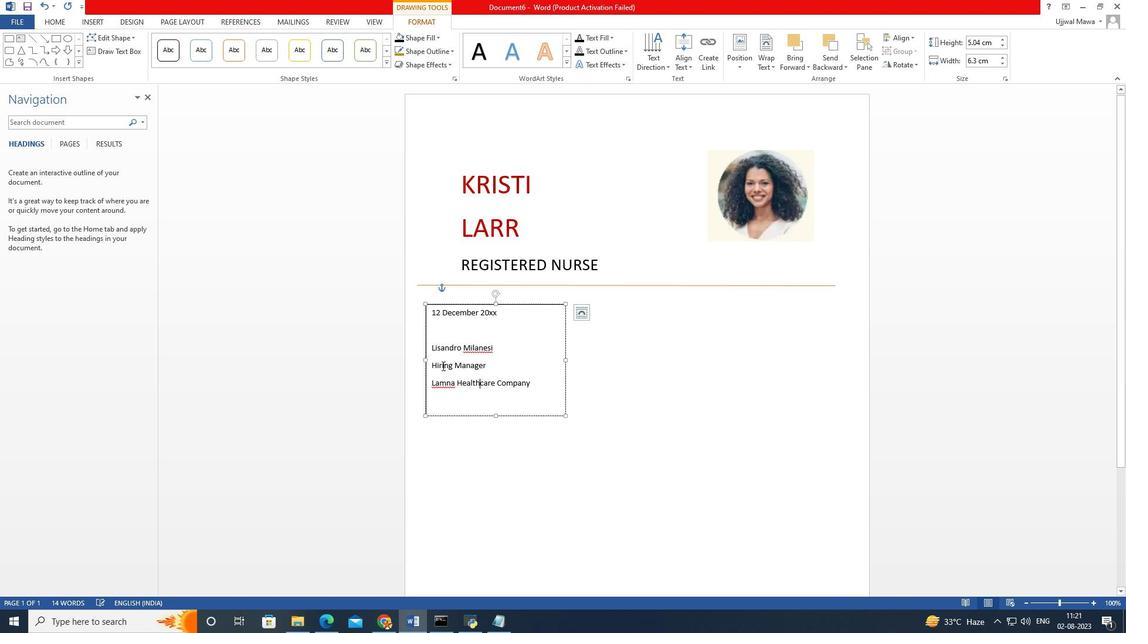 
Action: Mouse pressed left at (453, 233)
Screenshot: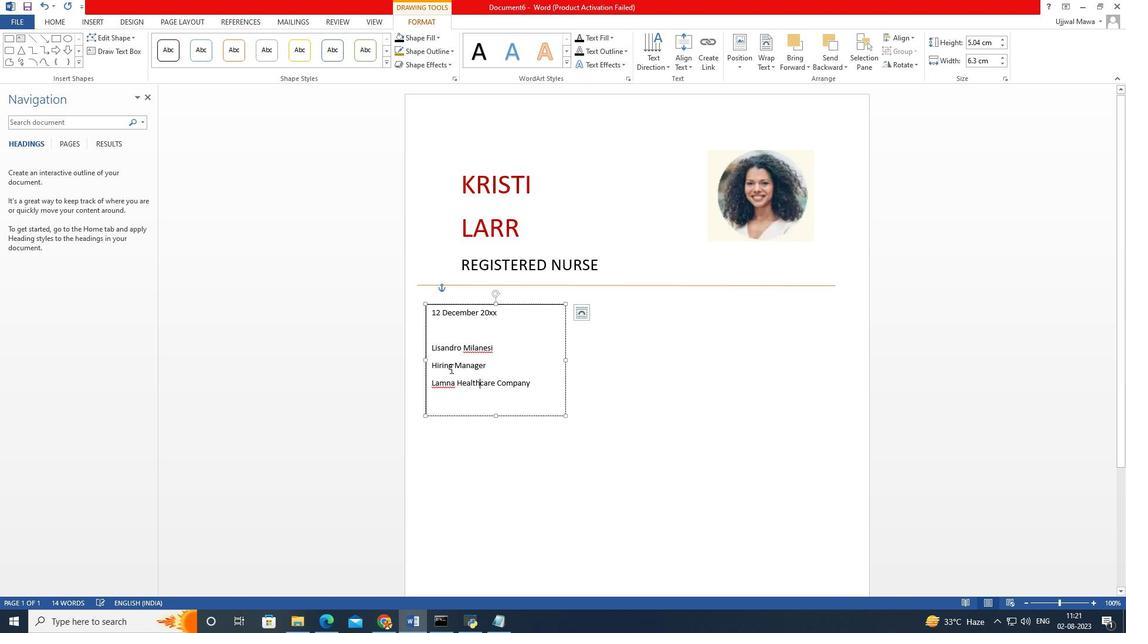 
Action: Mouse moved to (457, 247)
Screenshot: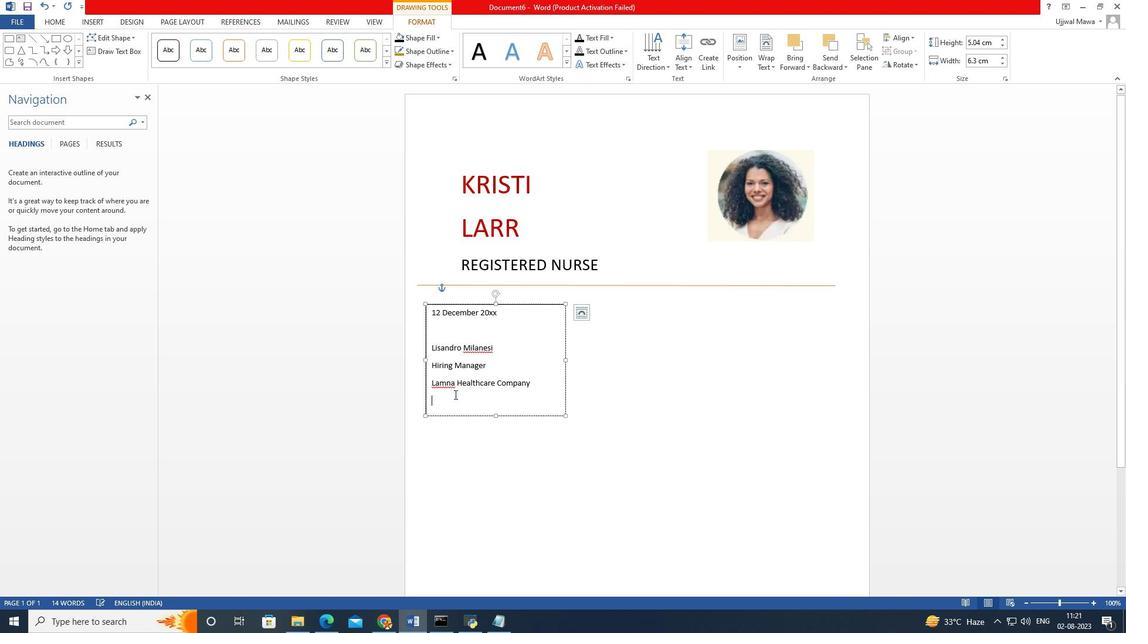 
Action: Key pressed h
Screenshot: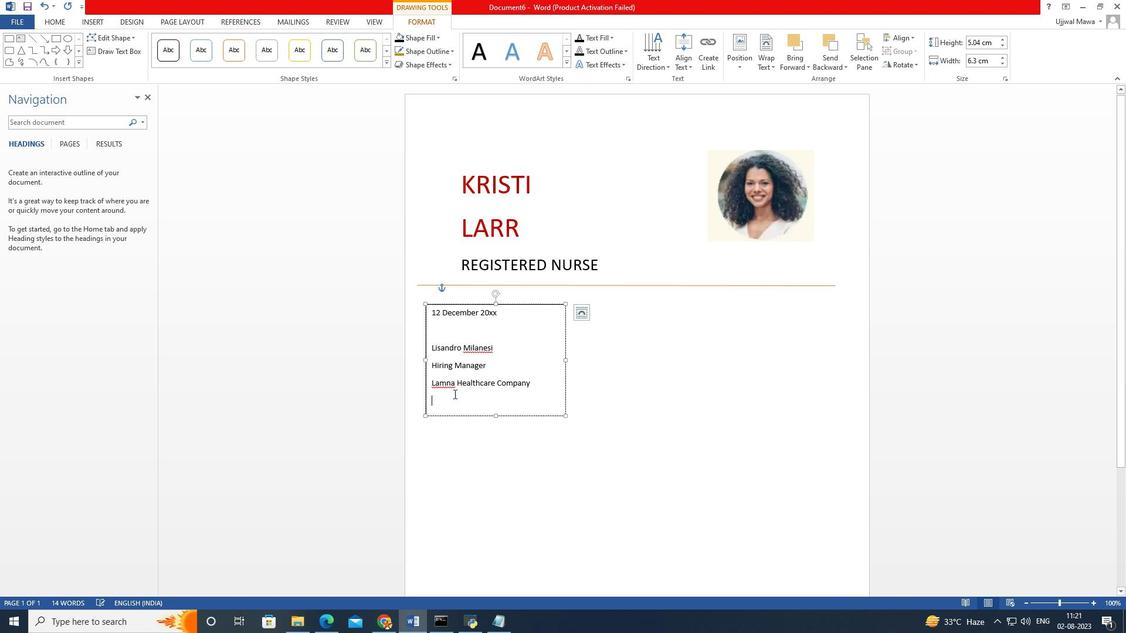 
Action: Mouse moved to (458, 226)
Screenshot: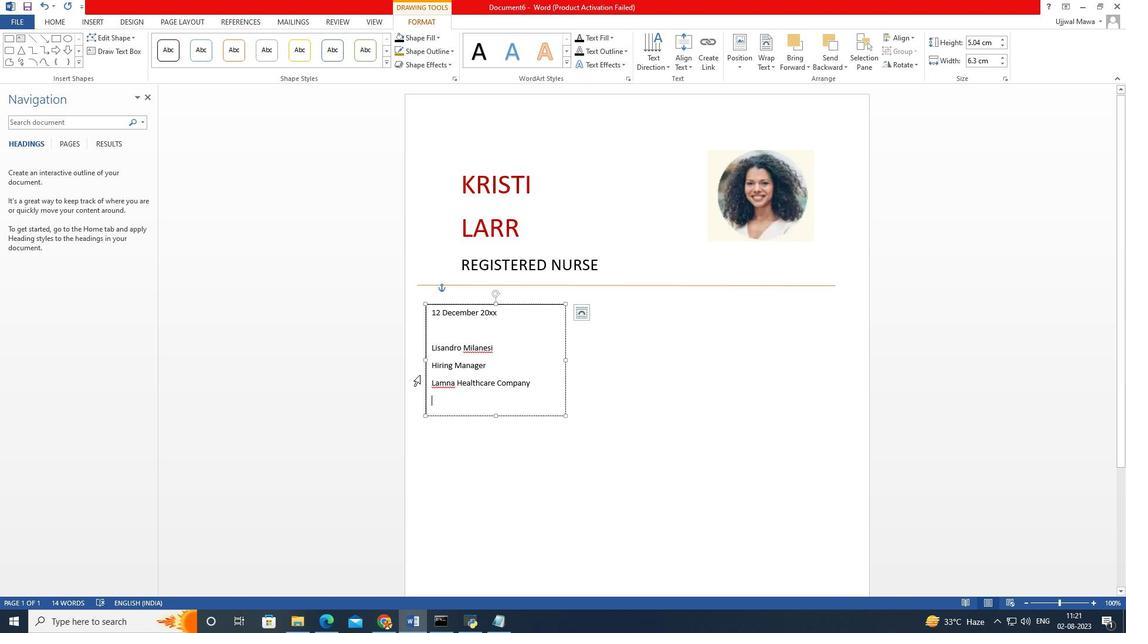 
Action: Mouse pressed left at (458, 226)
Screenshot: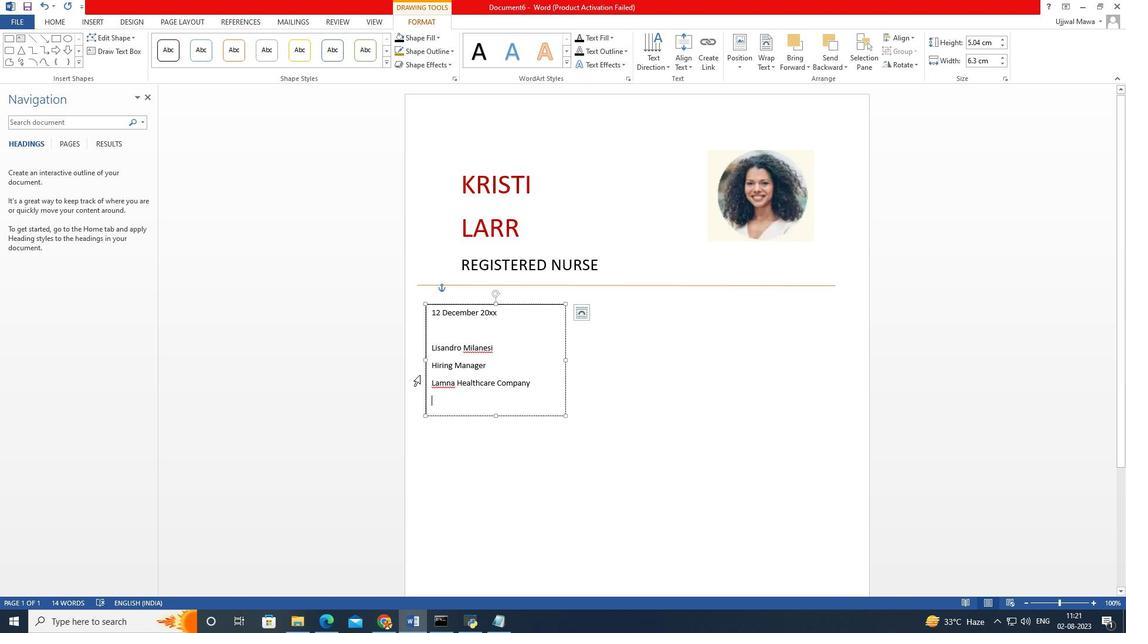 
Action: Mouse moved to (474, 238)
Screenshot: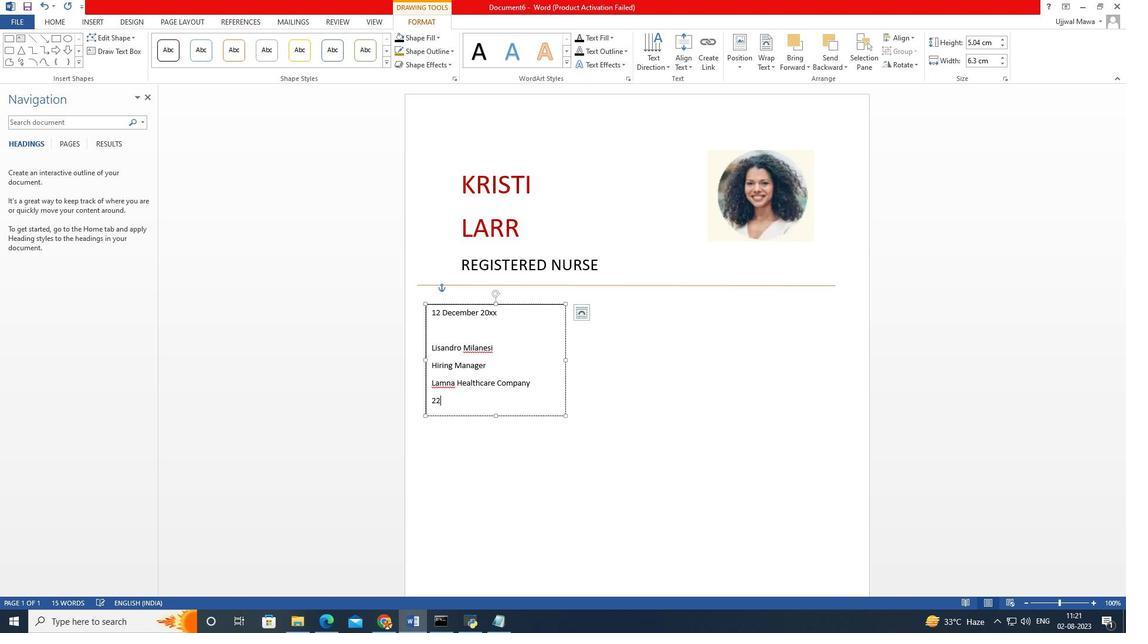 
Action: Key pressed 2222<Key.space>
Screenshot: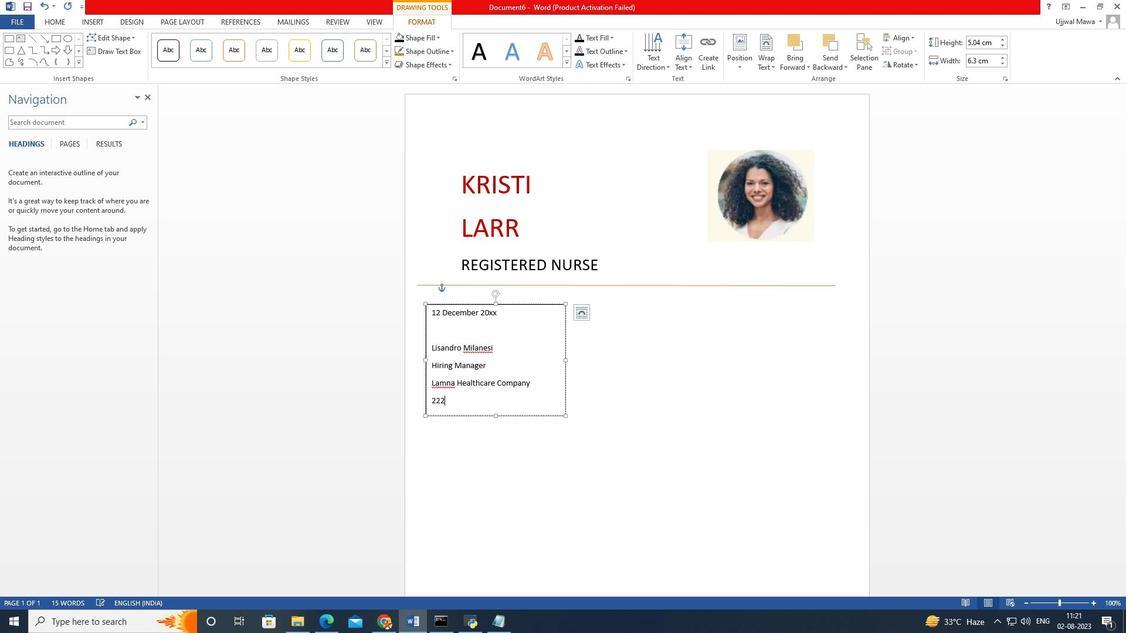 
Action: Mouse moved to (503, 252)
Screenshot: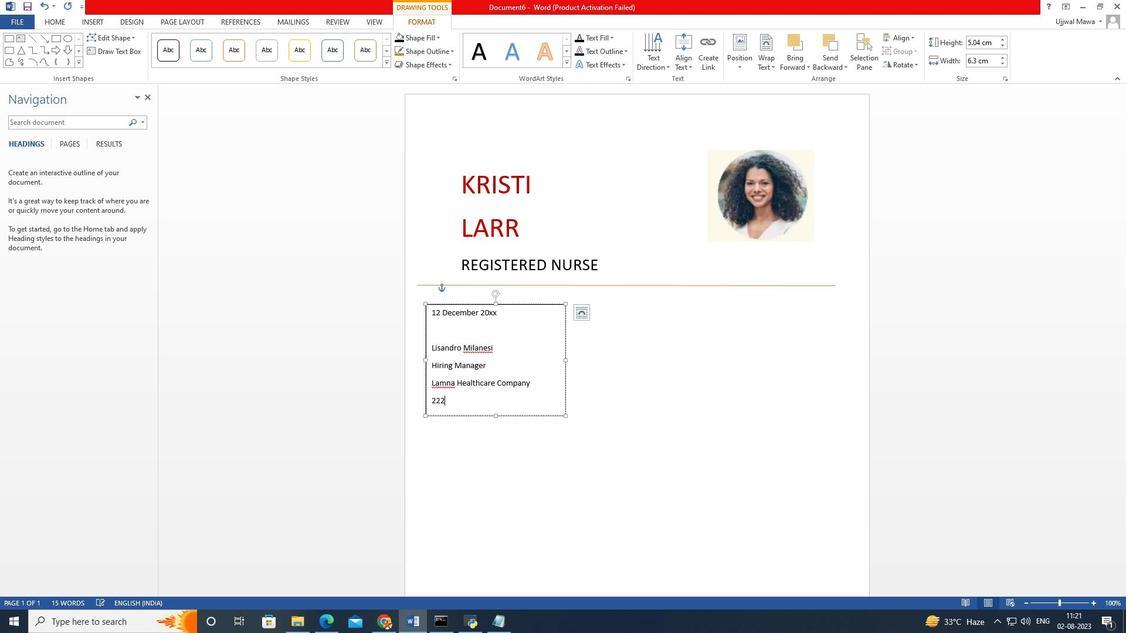 
Action: Key pressed <Key.backspace><Key.backspace><Key.space>2
Screenshot: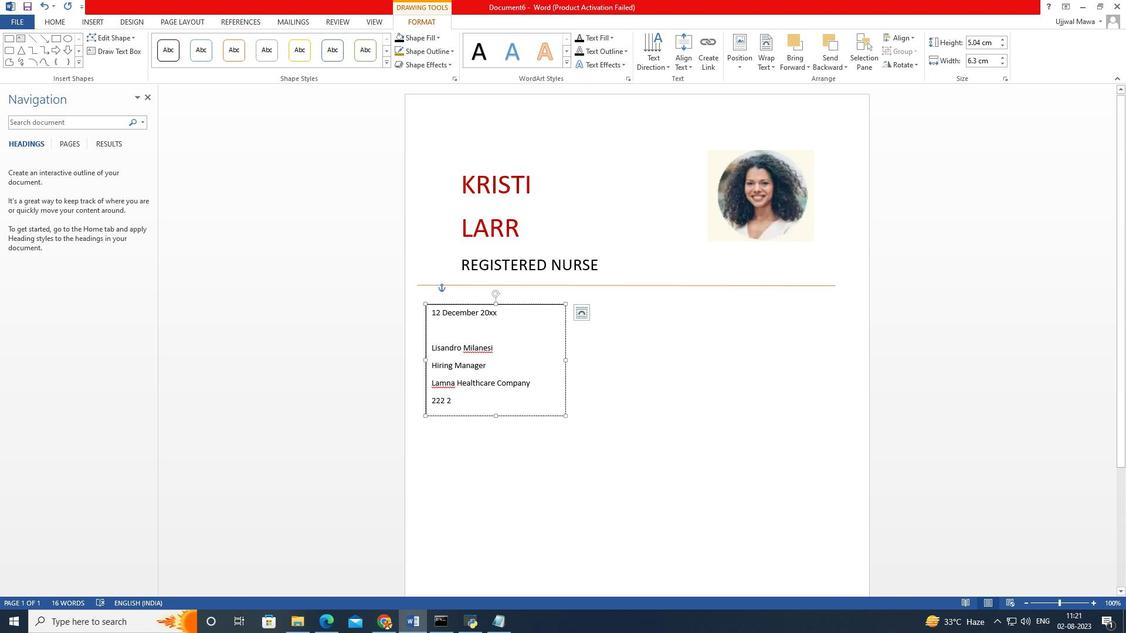 
Action: Mouse moved to (508, 254)
Screenshot: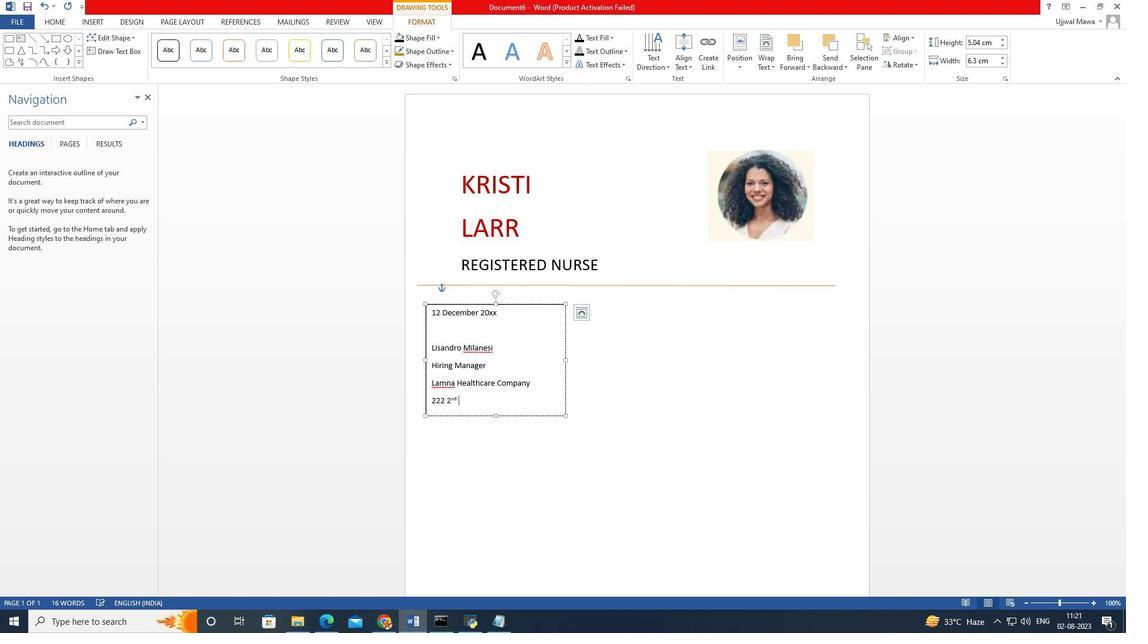 
Action: Key pressed nd<Key.space><Key.shift><Key.shift>a<Key.backspace><Key.caps_lock>A<Key.caps_lock>v
Screenshot: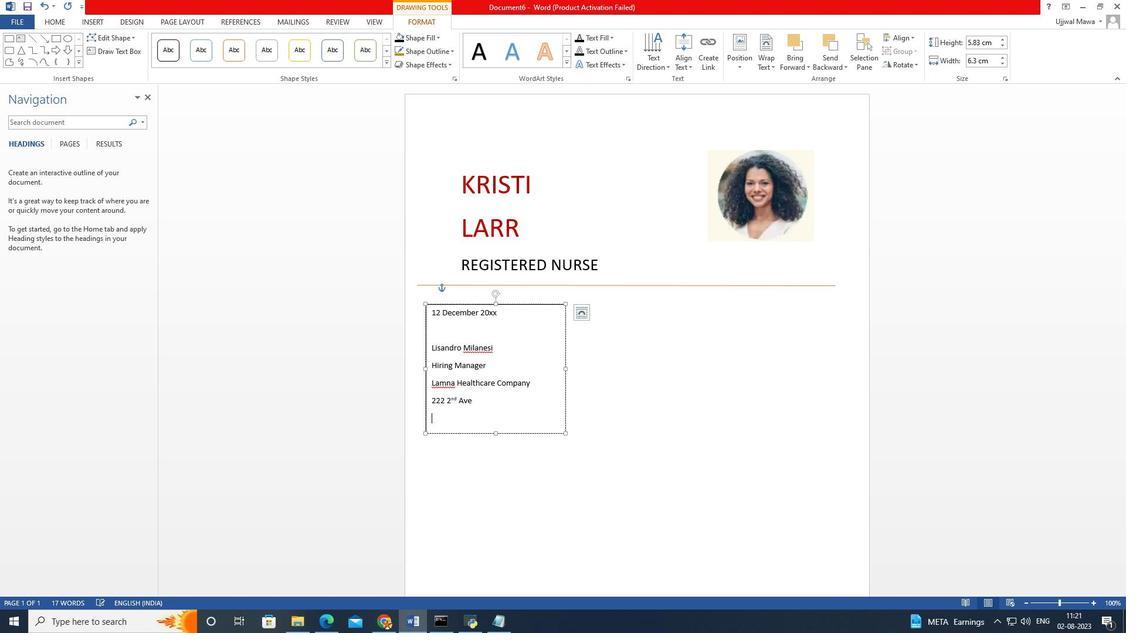 
Action: Mouse moved to (511, 256)
Screenshot: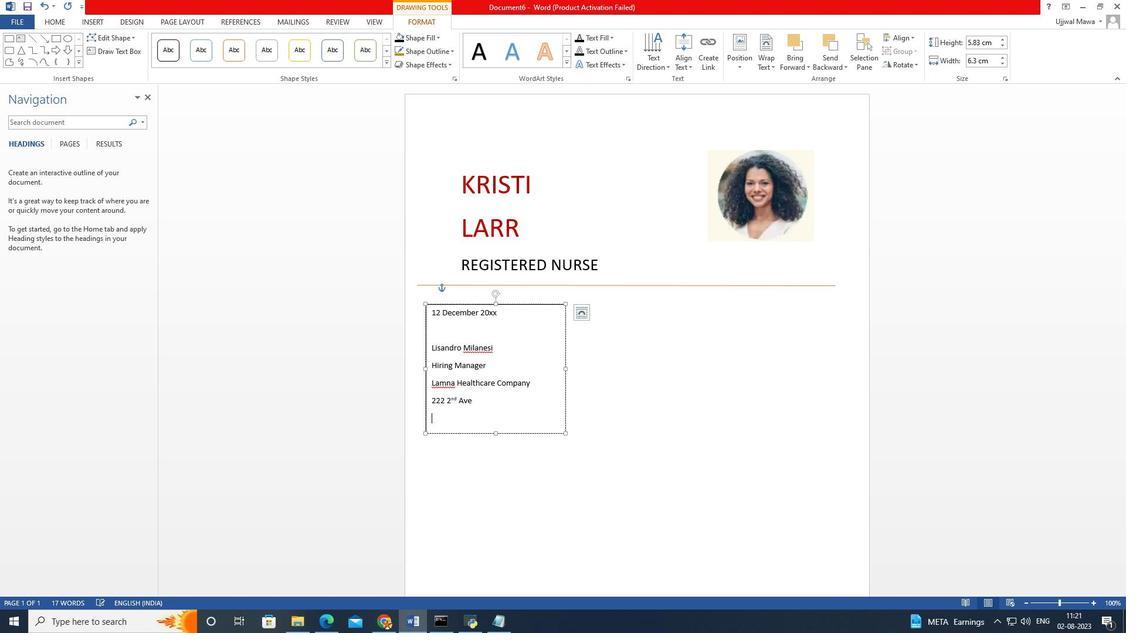 
Action: Key pressed e<Key.space><Key.enter>
Screenshot: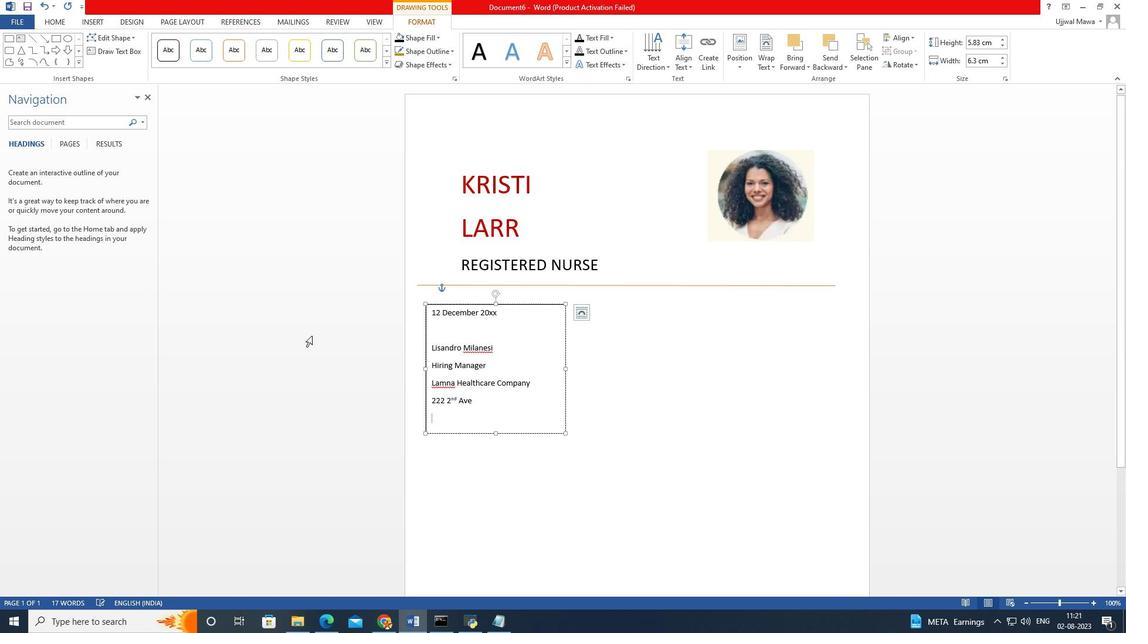 
Action: Mouse moved to (512, 257)
Screenshot: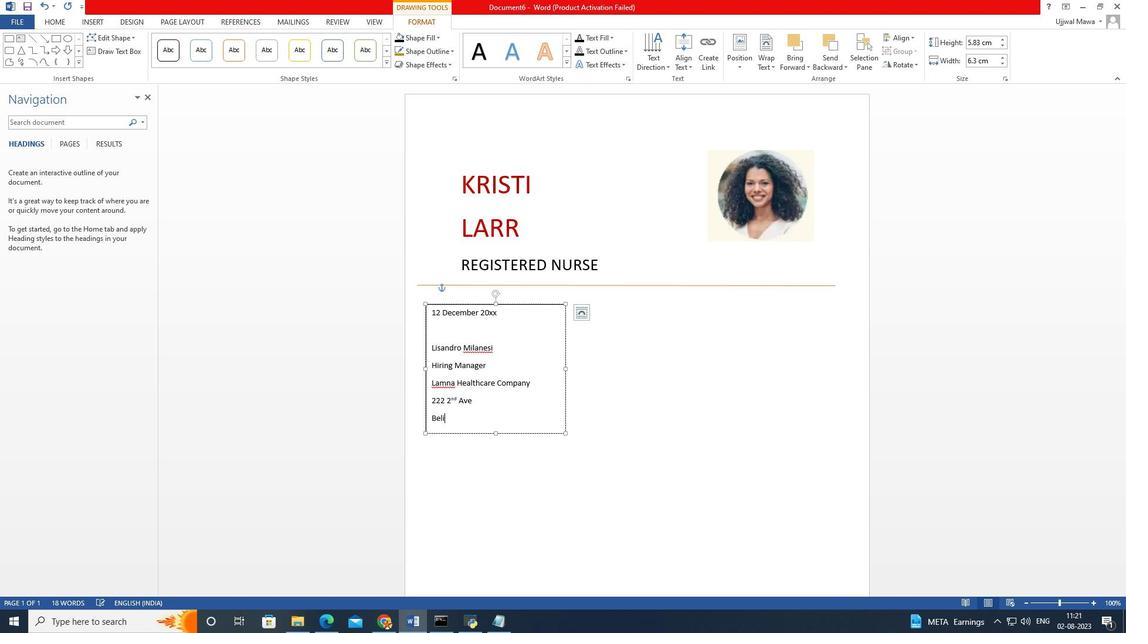 
Action: Key pressed <Key.caps_lock>
Screenshot: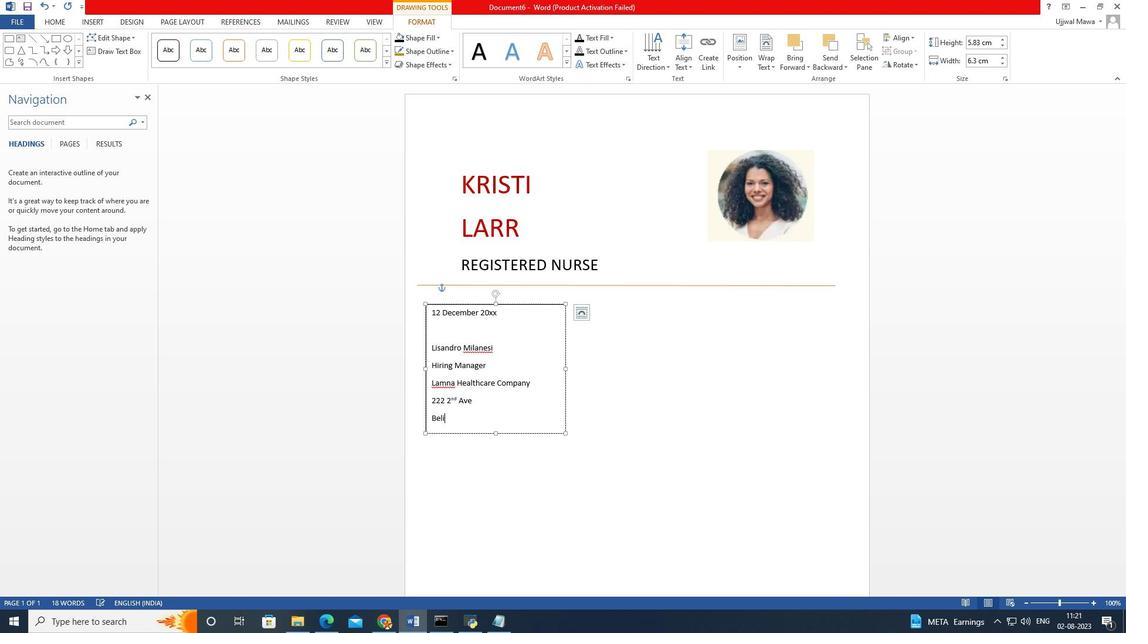 
Action: Mouse moved to (516, 260)
